 Task: Addition of Leads in the Campaign & Creation of Leads
Action: Key pressed <Key.alt_l><Key.tab><Key.tab>
Screenshot: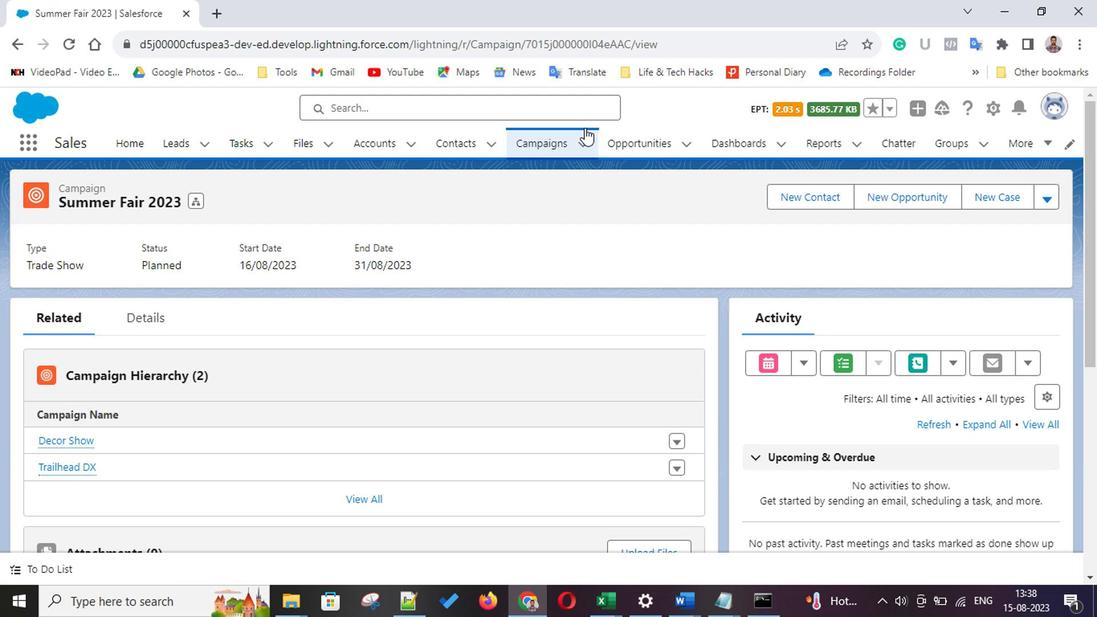 
Action: Mouse moved to (511, 248)
Screenshot: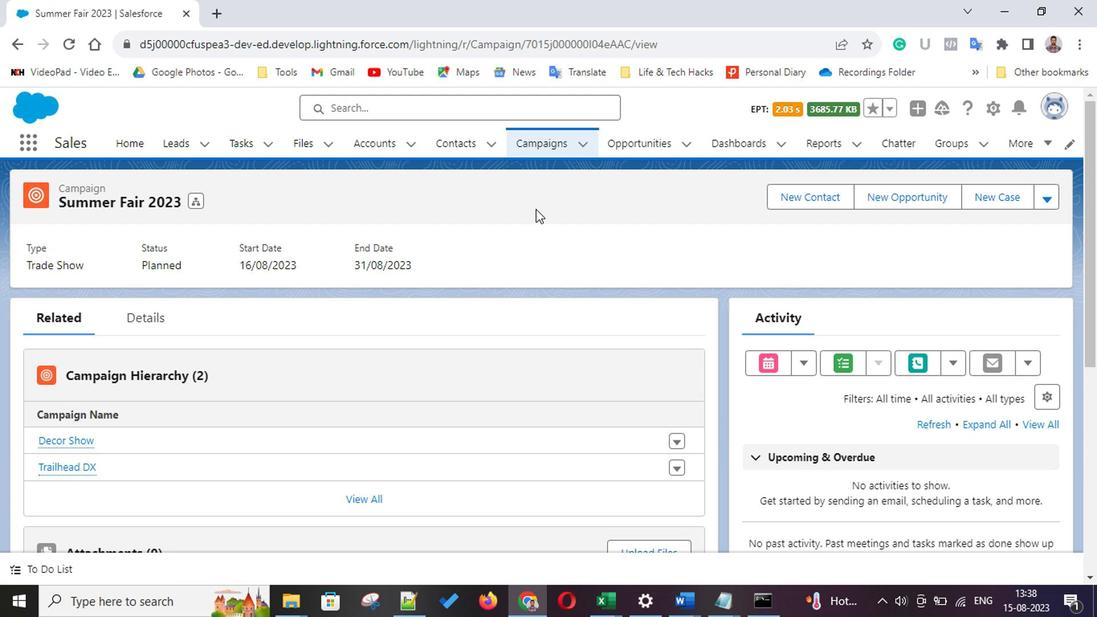 
Action: Mouse scrolled (511, 248) with delta (0, 0)
Screenshot: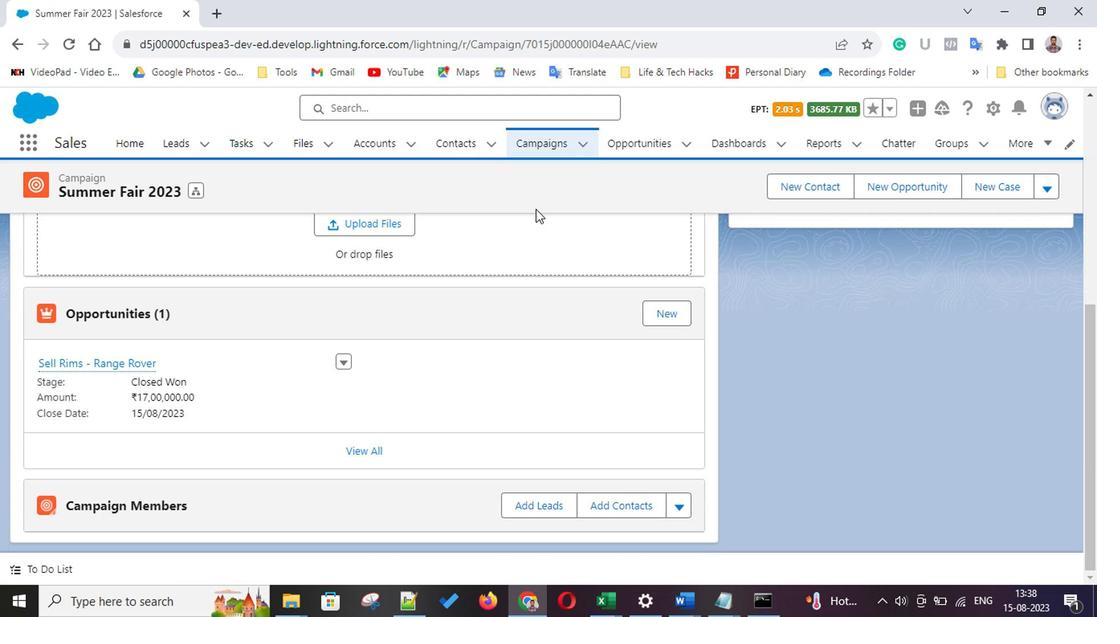 
Action: Mouse scrolled (511, 248) with delta (0, 0)
Screenshot: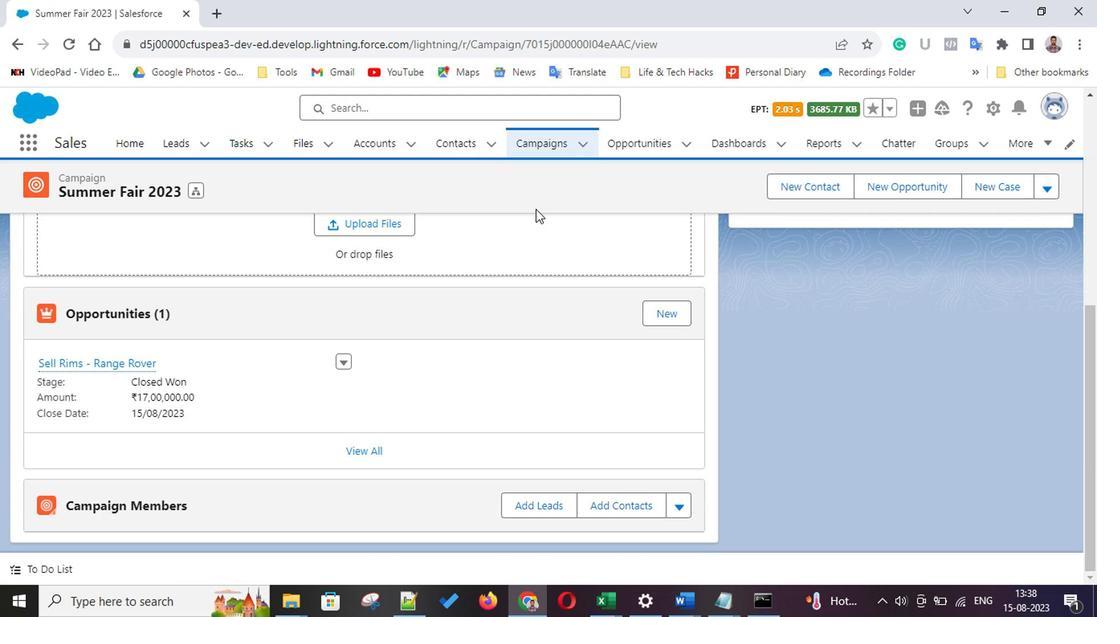 
Action: Mouse scrolled (511, 248) with delta (0, 0)
Screenshot: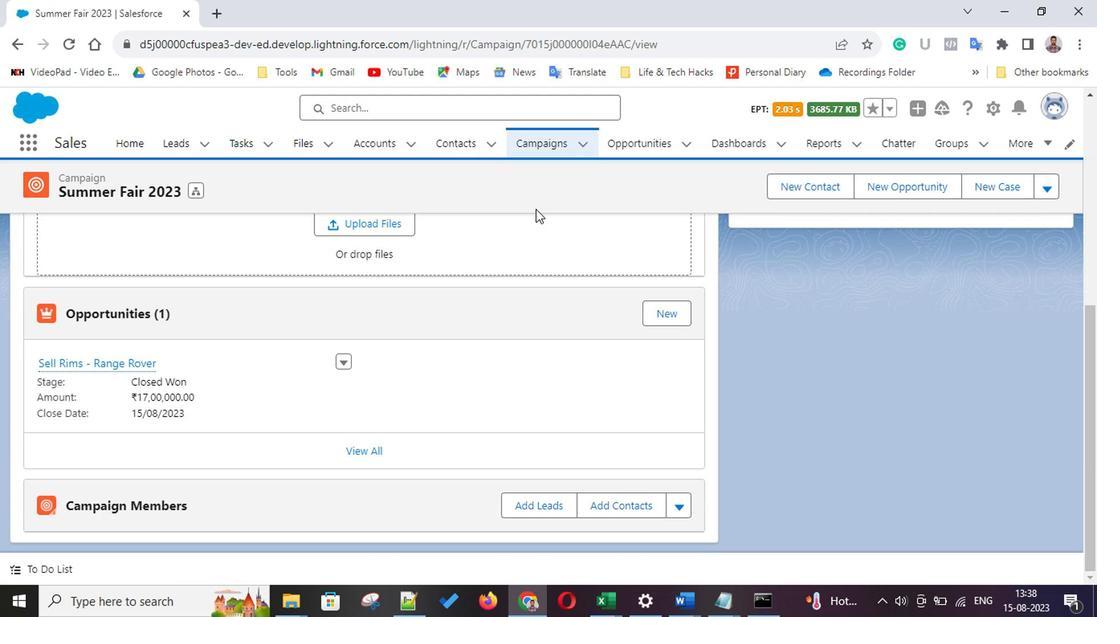 
Action: Mouse scrolled (511, 248) with delta (0, 0)
Screenshot: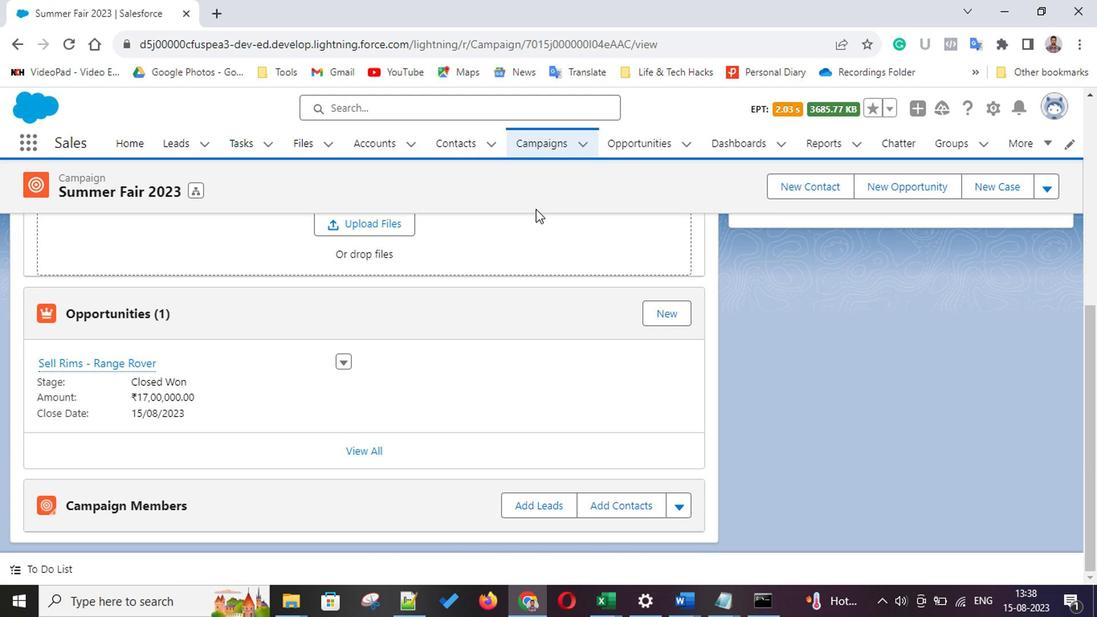 
Action: Mouse scrolled (511, 248) with delta (0, 0)
Screenshot: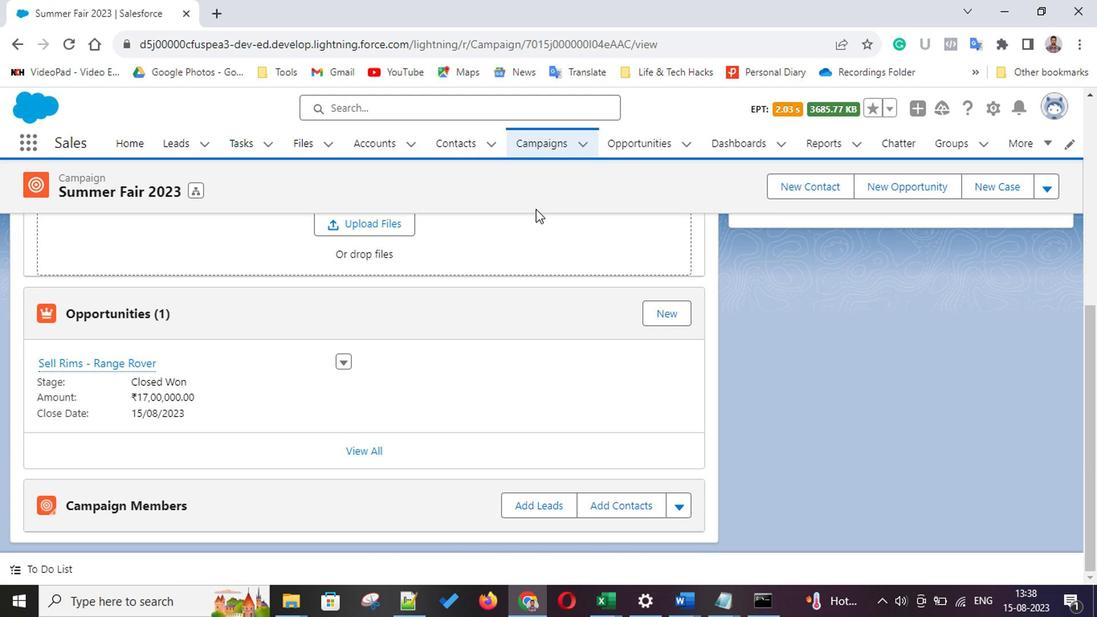 
Action: Mouse scrolled (511, 248) with delta (0, 0)
Screenshot: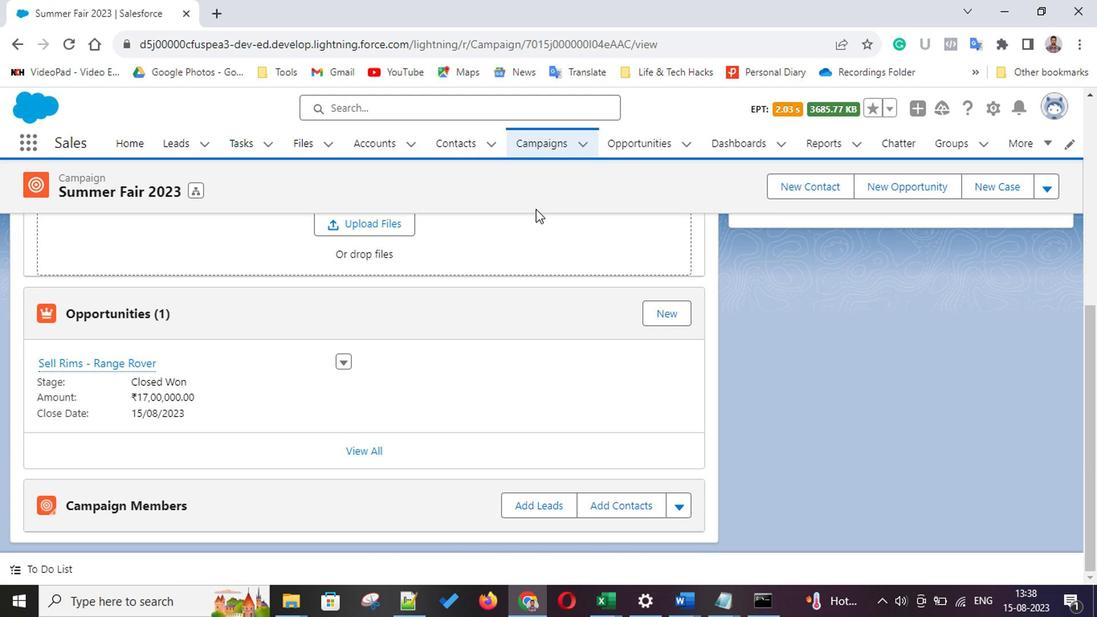 
Action: Mouse scrolled (511, 248) with delta (0, 0)
Screenshot: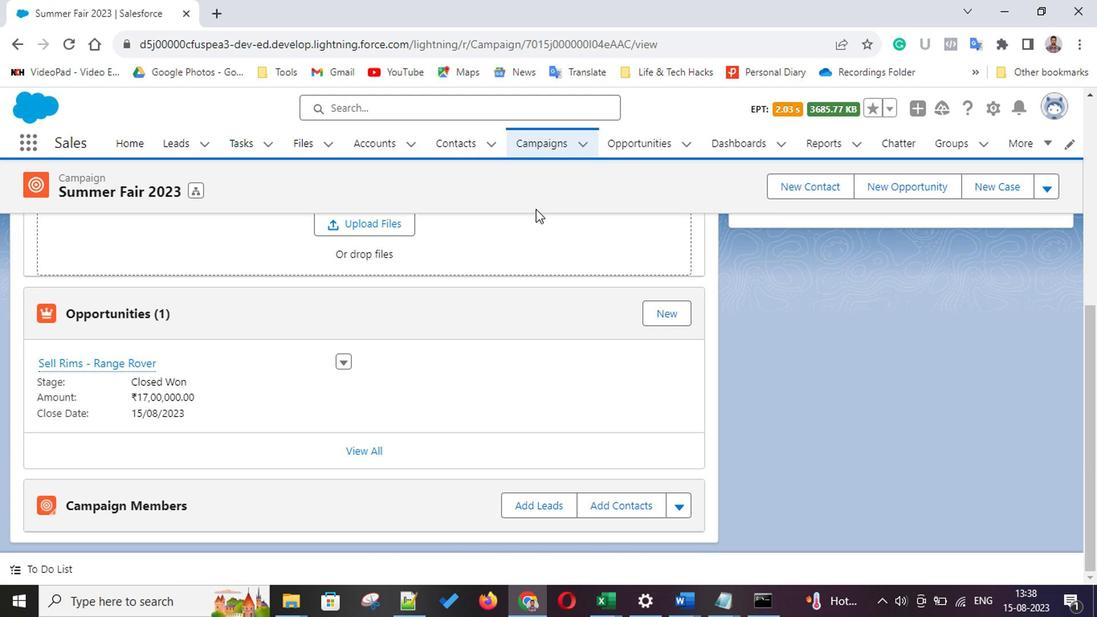 
Action: Mouse scrolled (511, 248) with delta (0, 0)
Screenshot: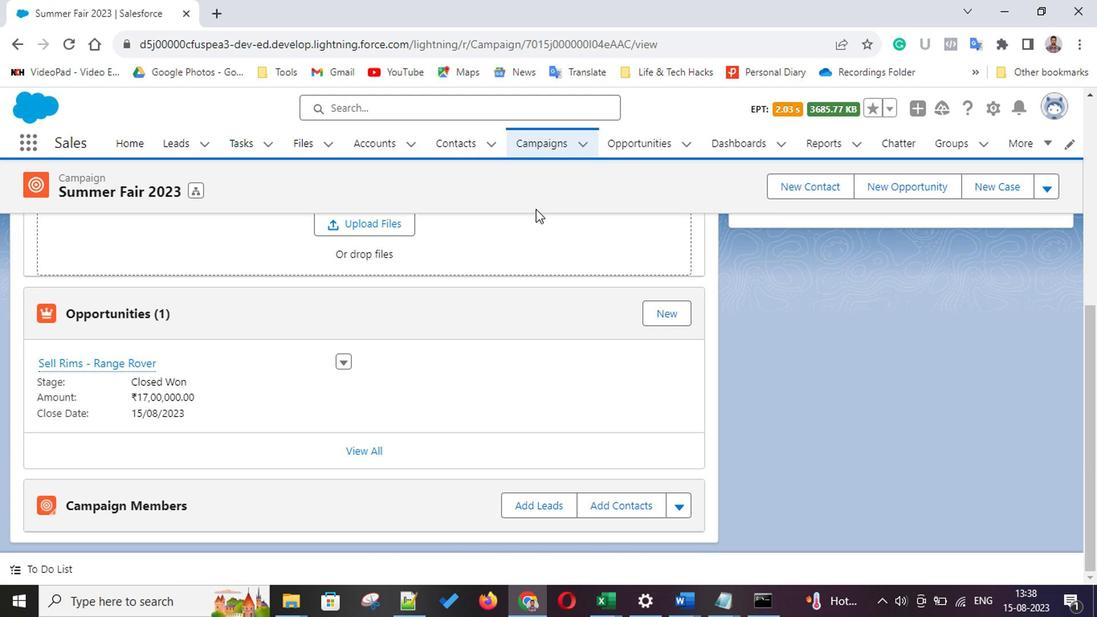 
Action: Mouse scrolled (511, 248) with delta (0, 0)
Screenshot: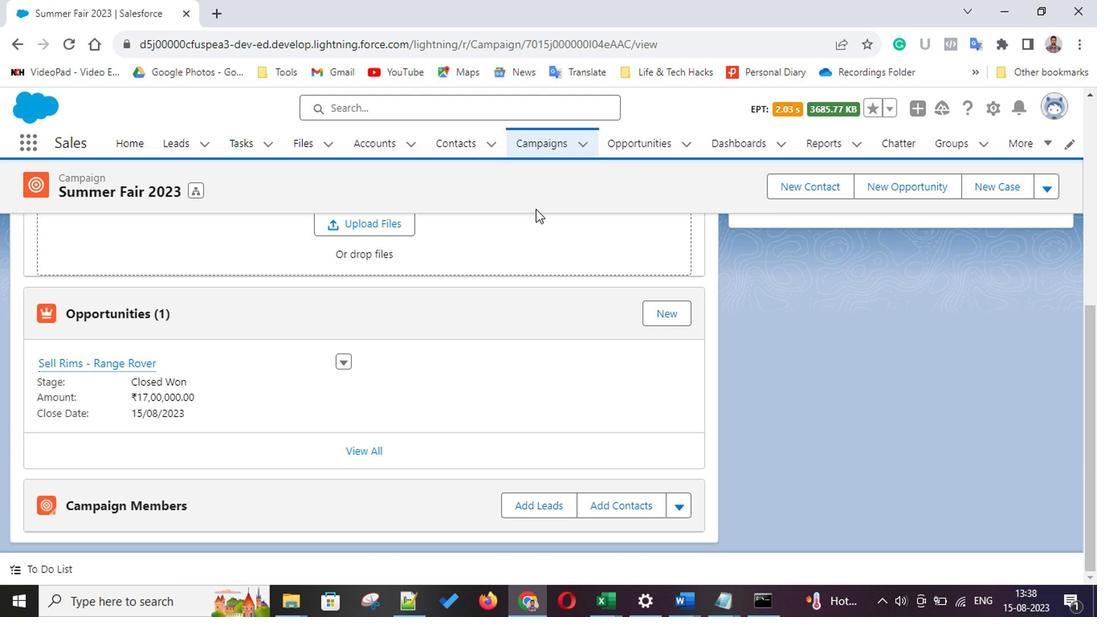 
Action: Mouse scrolled (511, 248) with delta (0, 0)
Screenshot: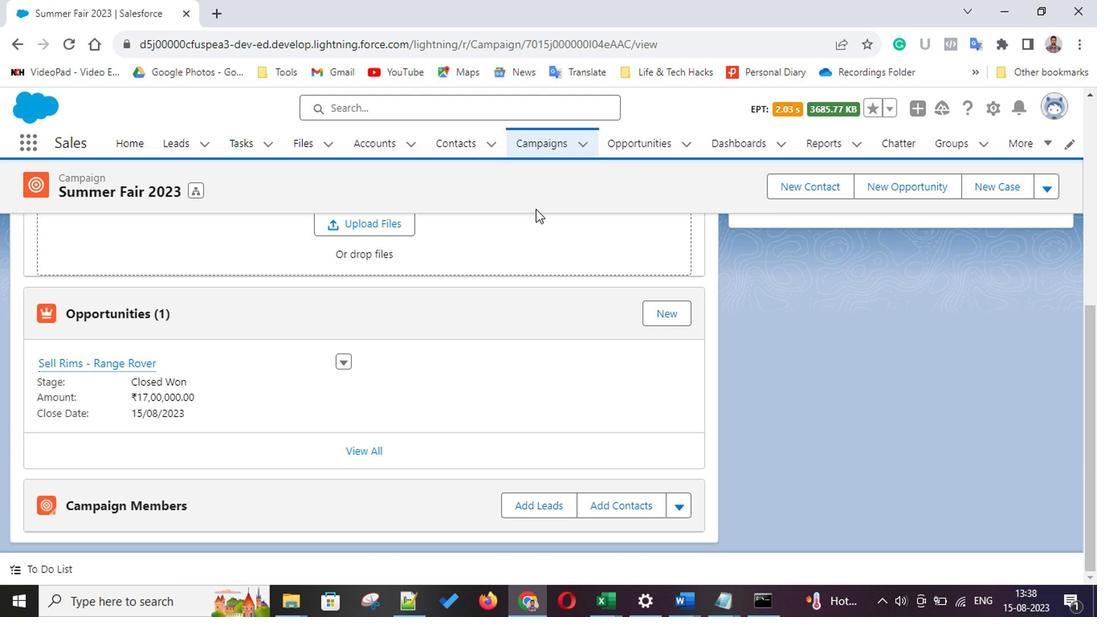 
Action: Mouse scrolled (511, 248) with delta (0, 0)
Screenshot: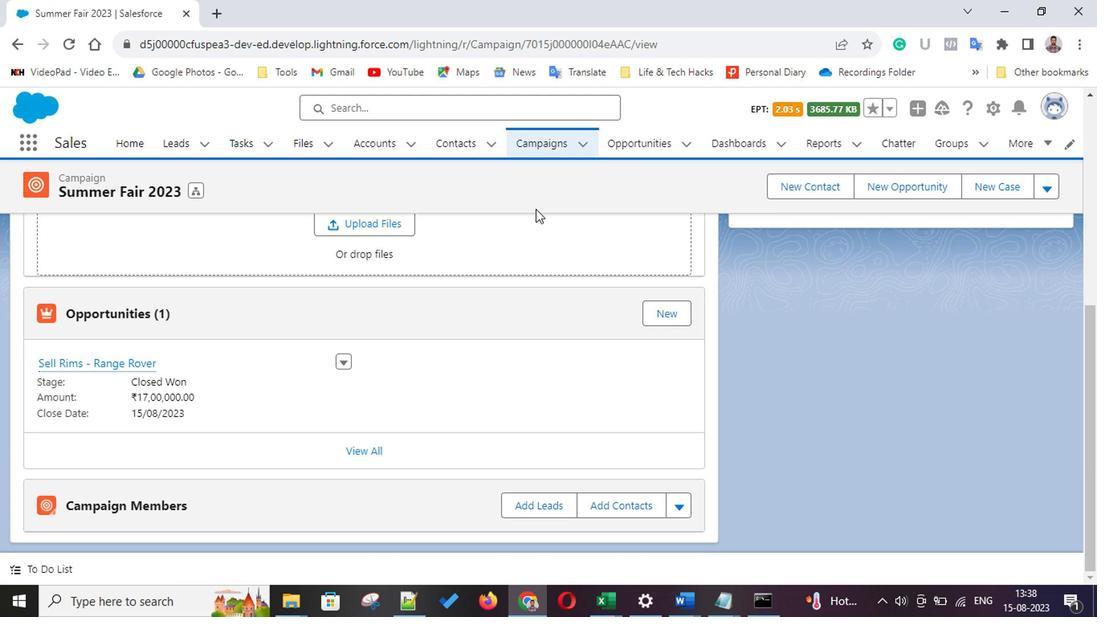 
Action: Mouse scrolled (511, 248) with delta (0, 0)
Screenshot: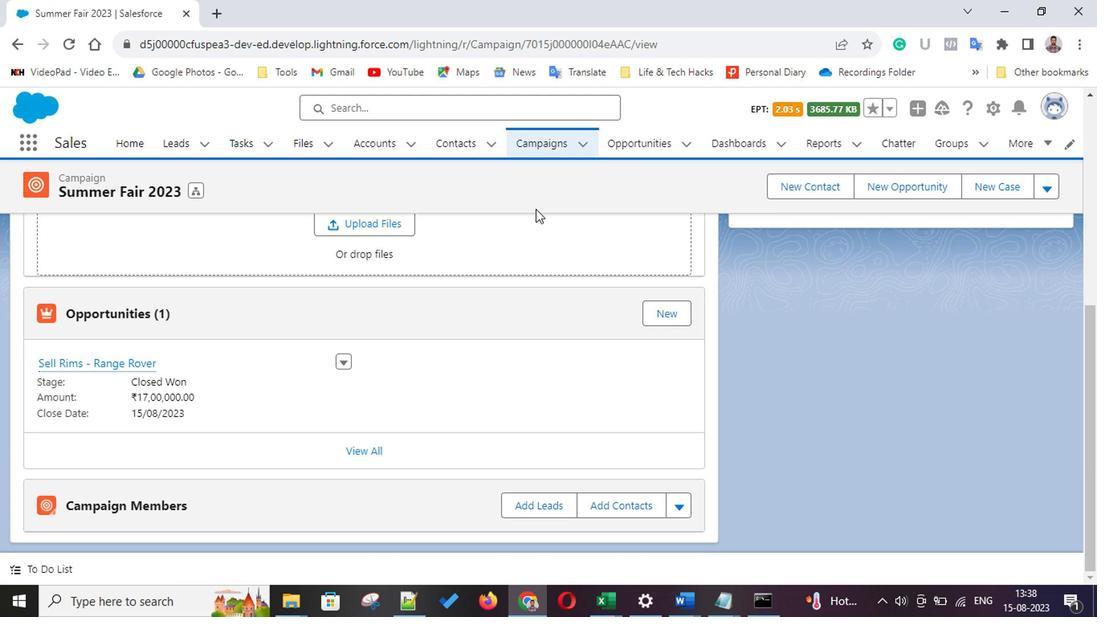 
Action: Mouse scrolled (511, 248) with delta (0, 0)
Screenshot: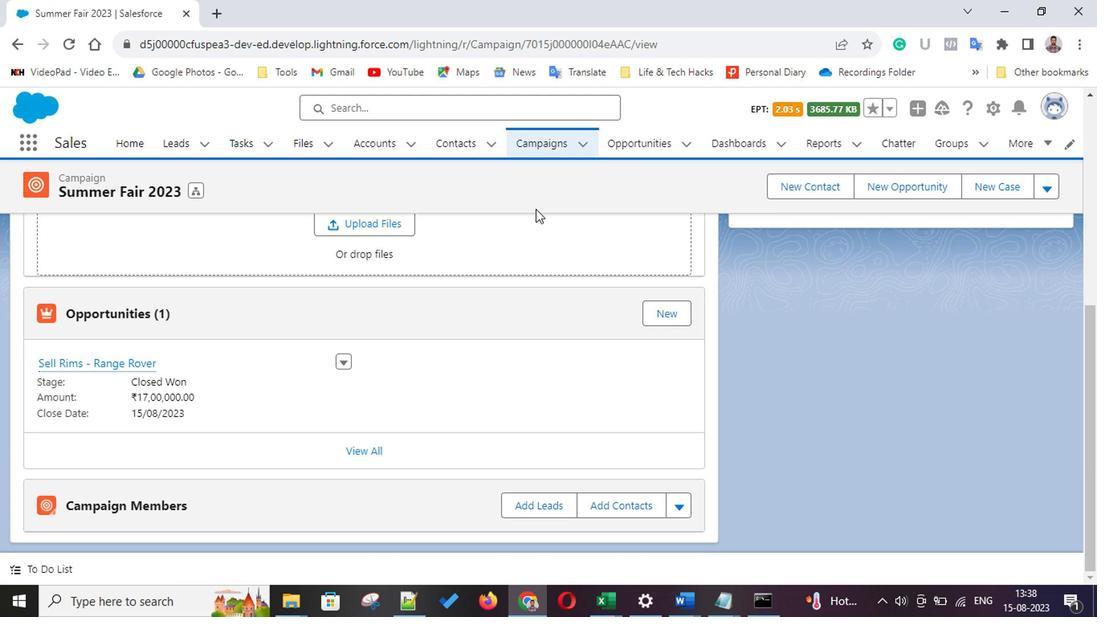 
Action: Mouse scrolled (511, 248) with delta (0, 0)
Screenshot: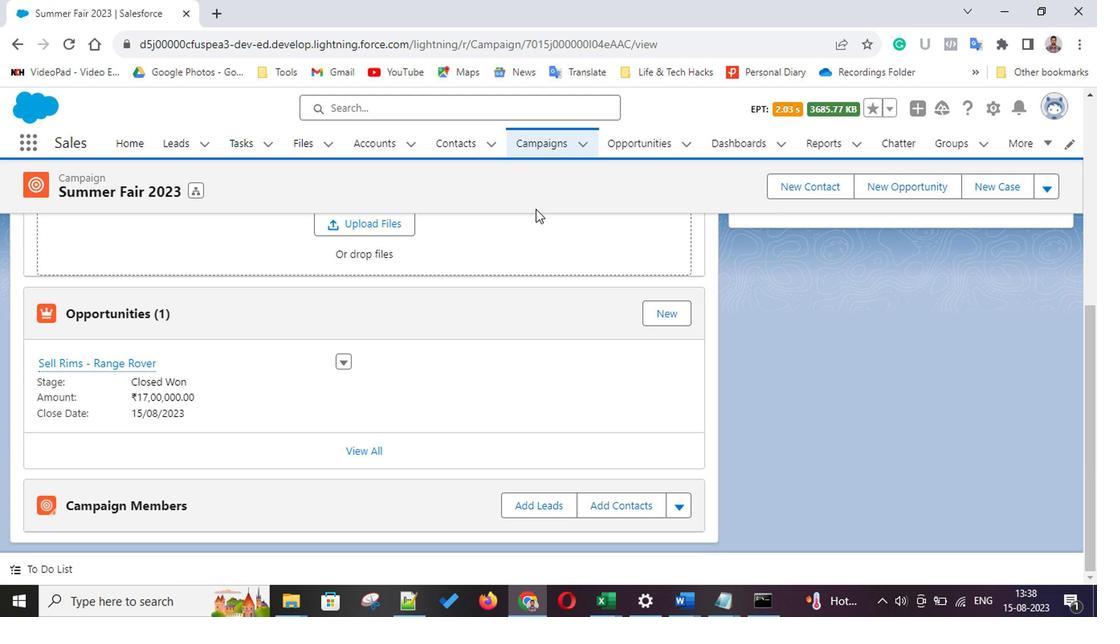 
Action: Mouse scrolled (511, 248) with delta (0, 0)
Screenshot: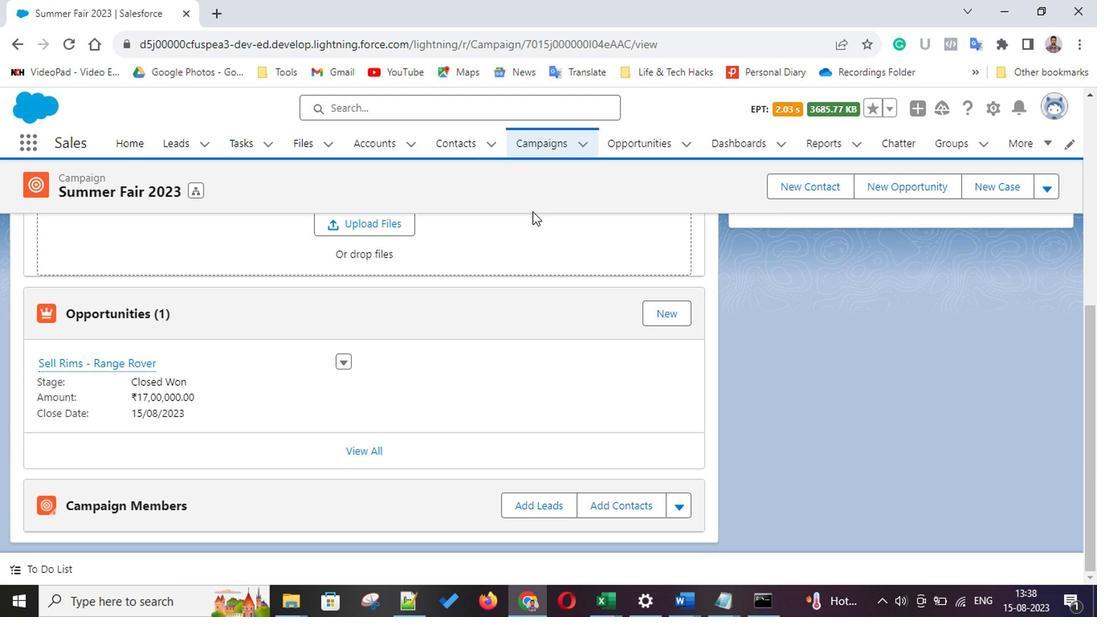 
Action: Mouse scrolled (511, 248) with delta (0, 0)
Screenshot: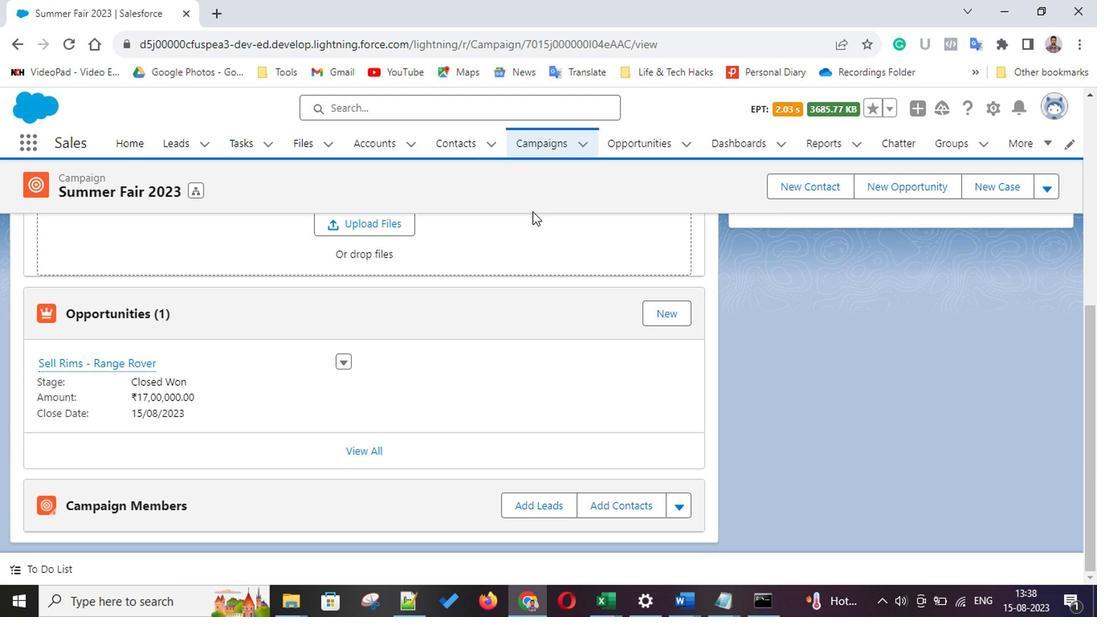 
Action: Mouse scrolled (511, 248) with delta (0, 0)
Screenshot: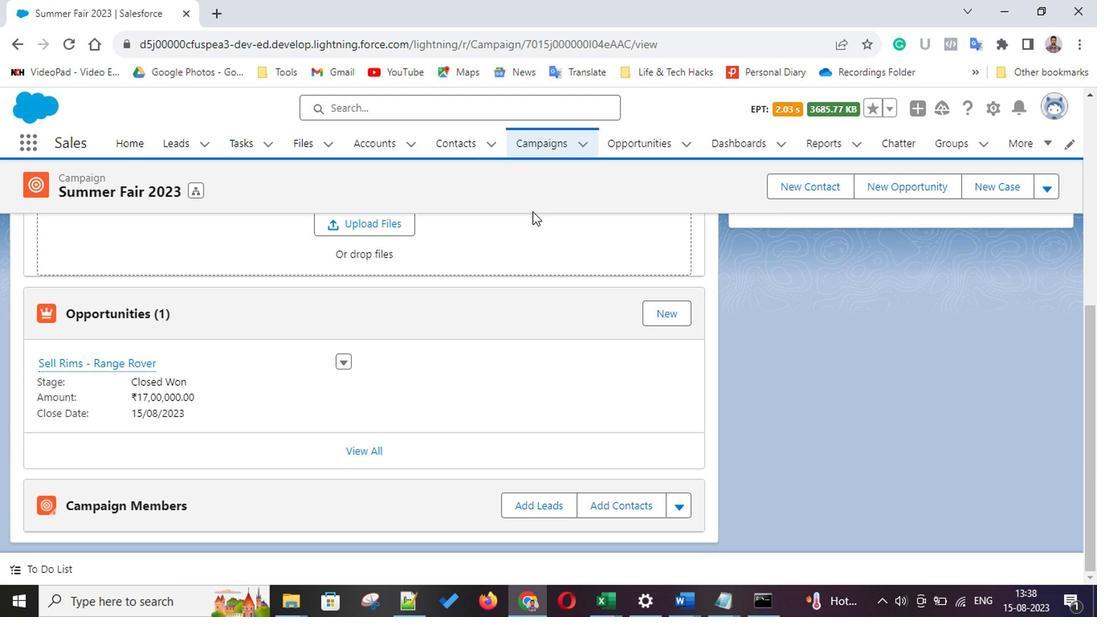 
Action: Mouse scrolled (511, 248) with delta (0, 0)
Screenshot: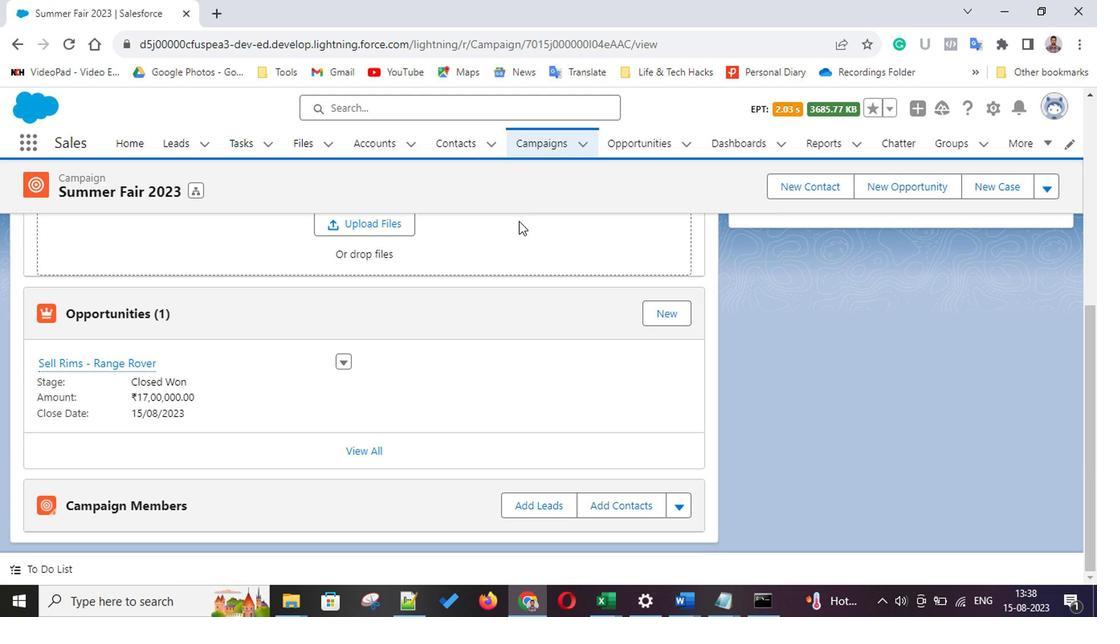 
Action: Mouse scrolled (511, 248) with delta (0, 0)
Screenshot: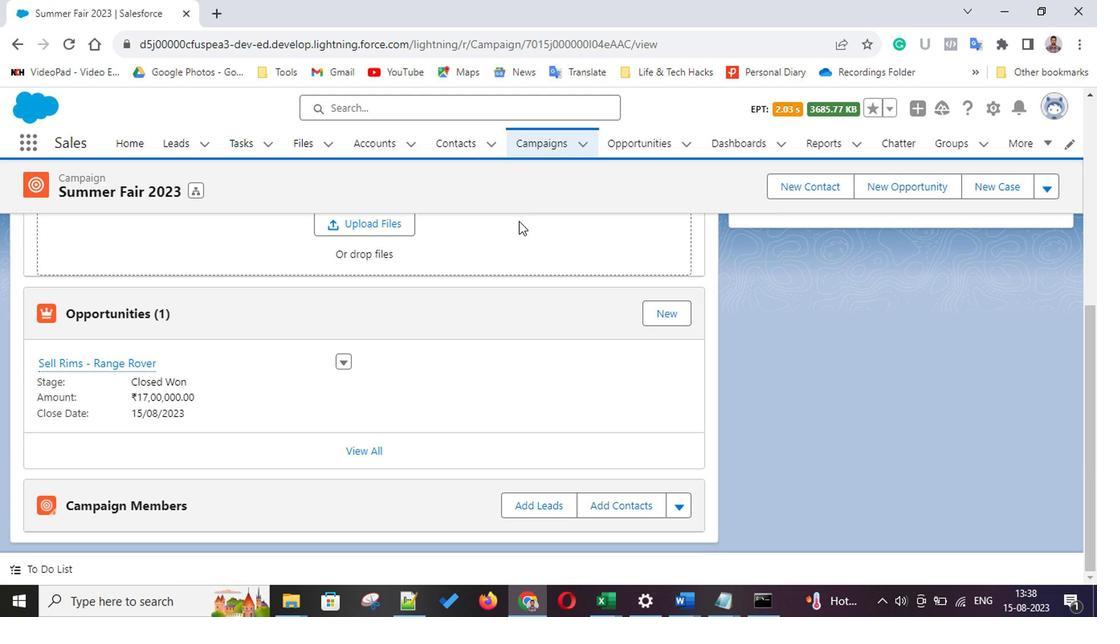 
Action: Mouse scrolled (511, 248) with delta (0, 0)
Screenshot: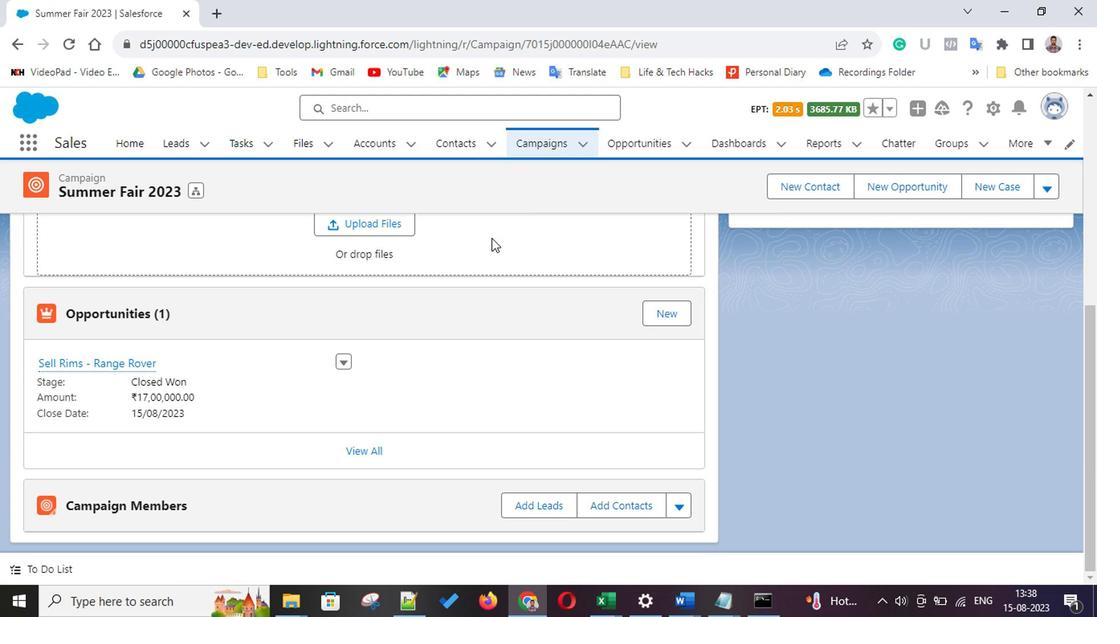 
Action: Mouse scrolled (511, 248) with delta (0, 0)
Screenshot: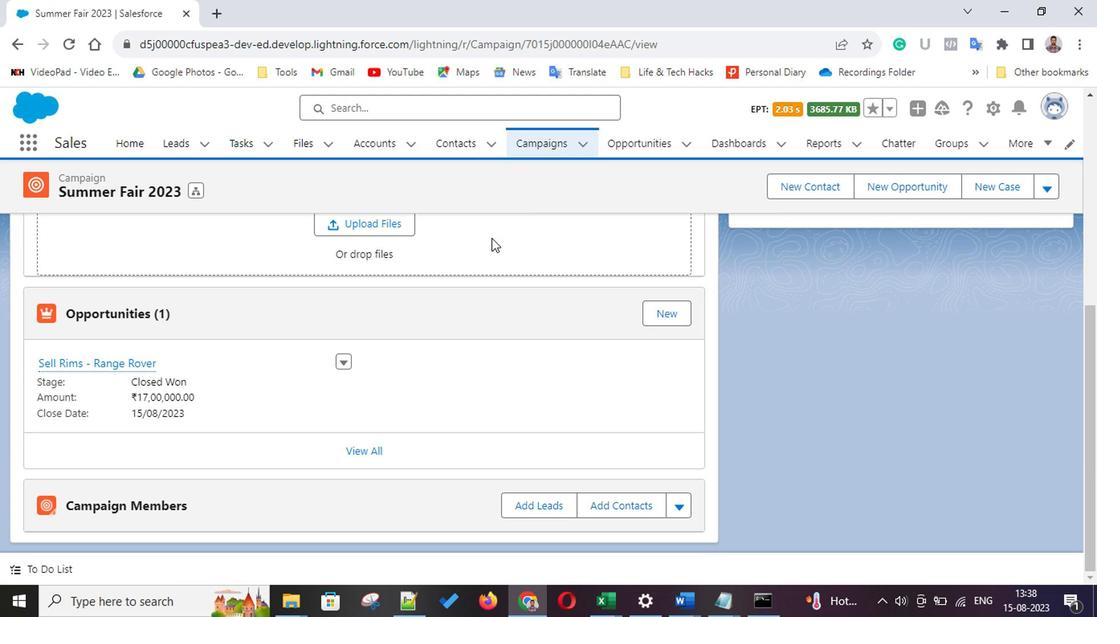 
Action: Mouse scrolled (511, 248) with delta (0, 0)
Screenshot: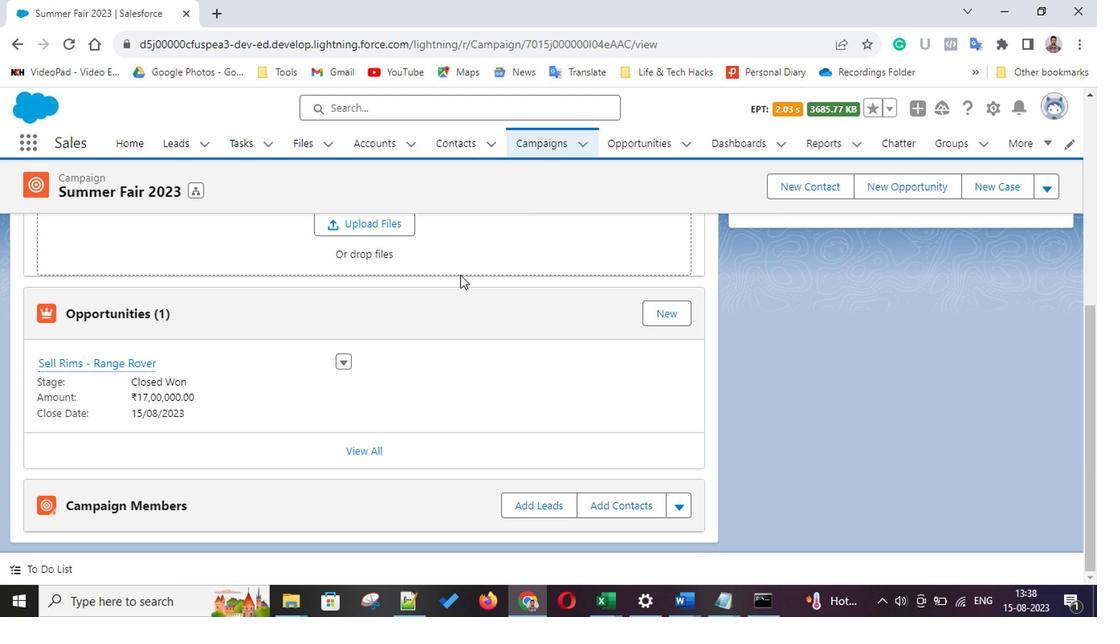 
Action: Mouse scrolled (511, 248) with delta (0, 0)
Screenshot: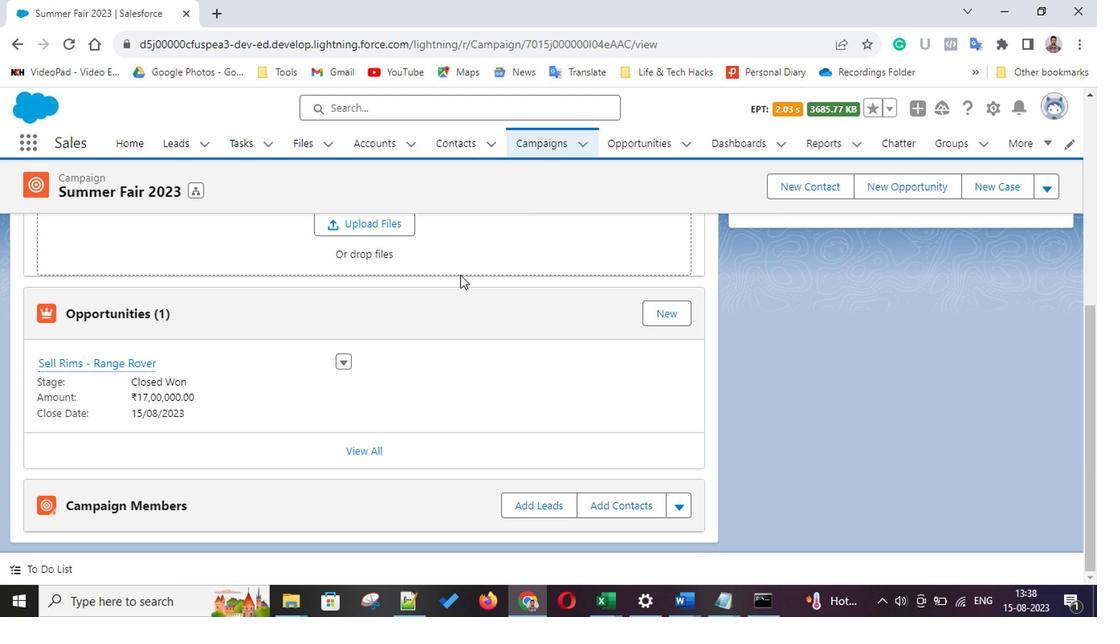 
Action: Mouse scrolled (511, 248) with delta (0, 0)
Screenshot: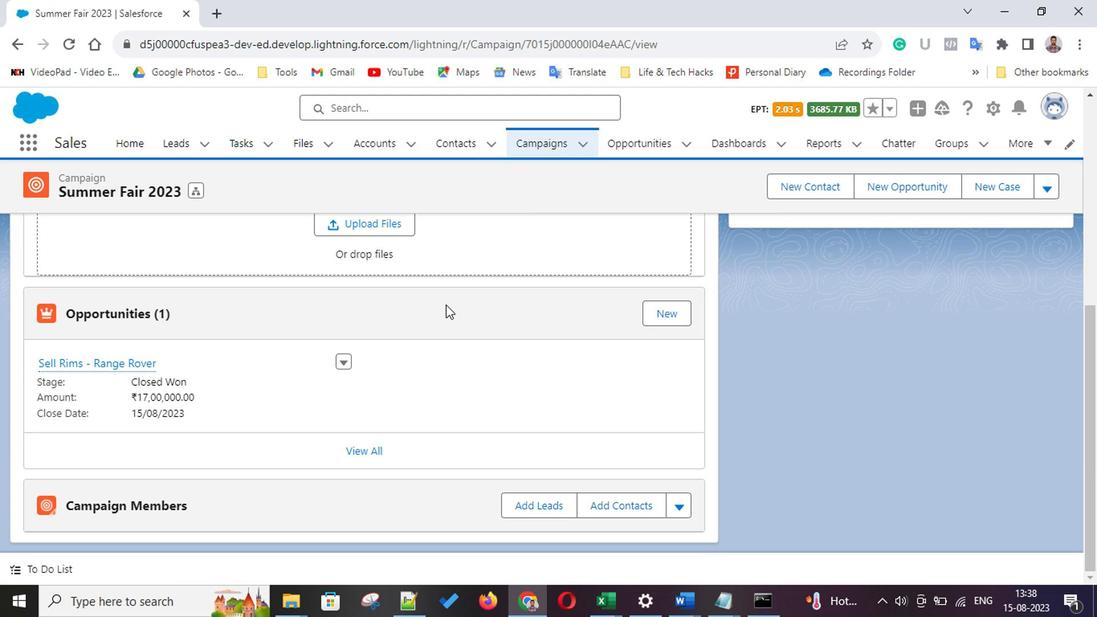 
Action: Mouse scrolled (511, 248) with delta (0, 0)
Screenshot: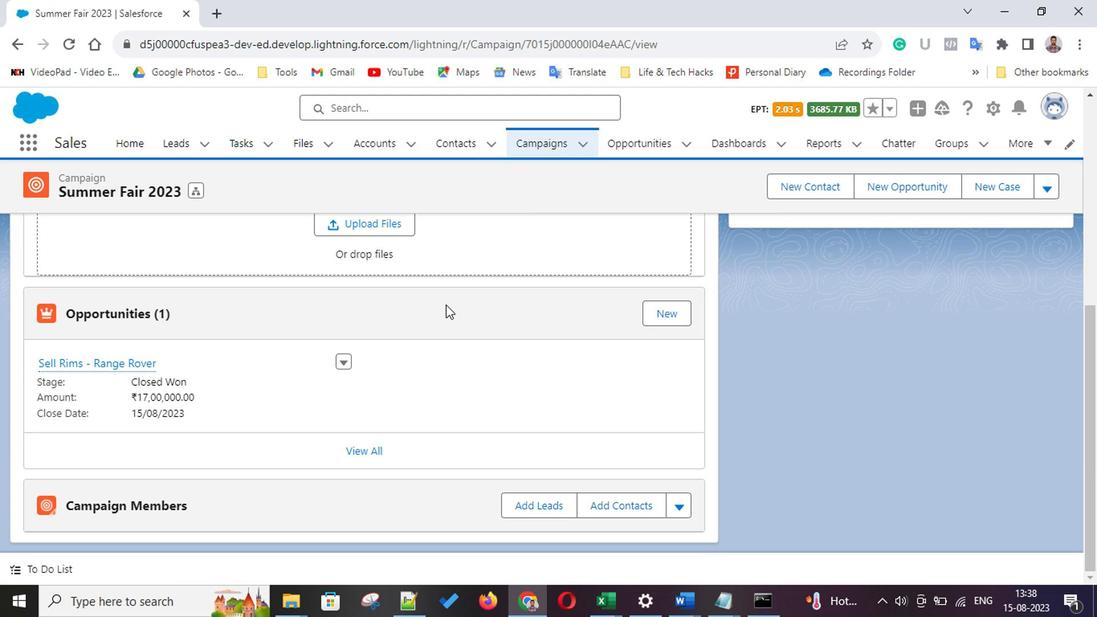 
Action: Mouse scrolled (511, 248) with delta (0, 0)
Screenshot: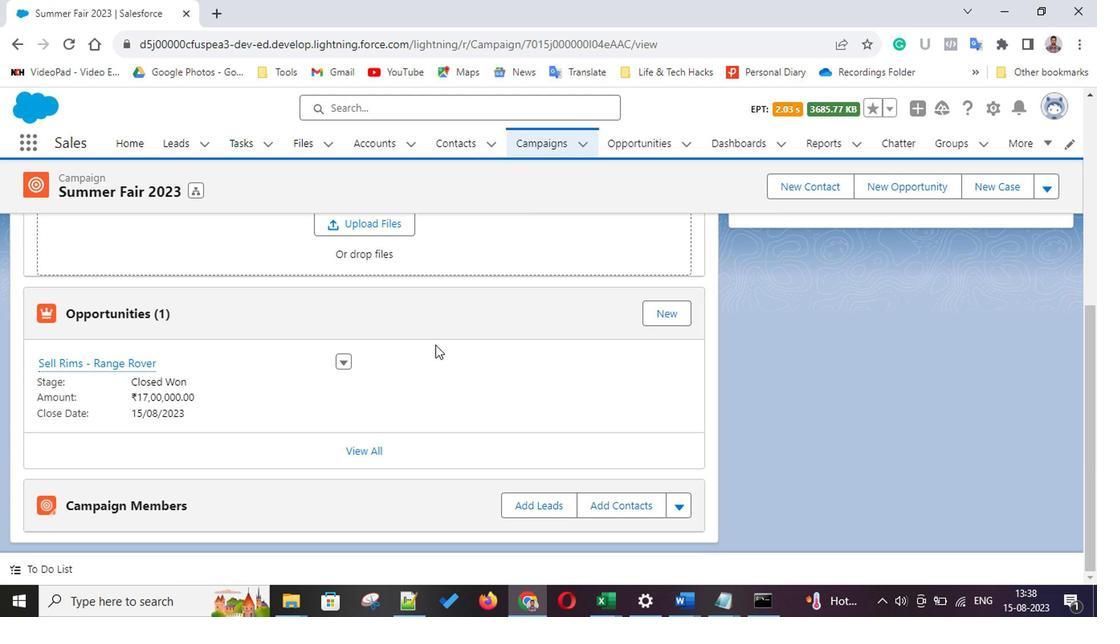 
Action: Mouse scrolled (511, 248) with delta (0, 0)
Screenshot: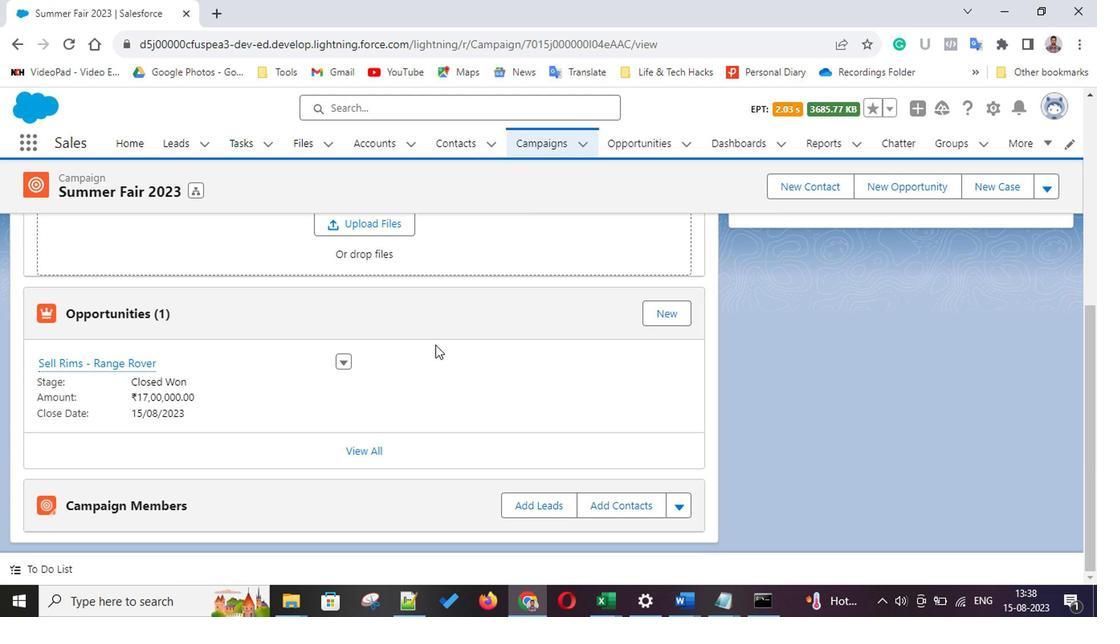 
Action: Mouse scrolled (511, 248) with delta (0, 0)
Screenshot: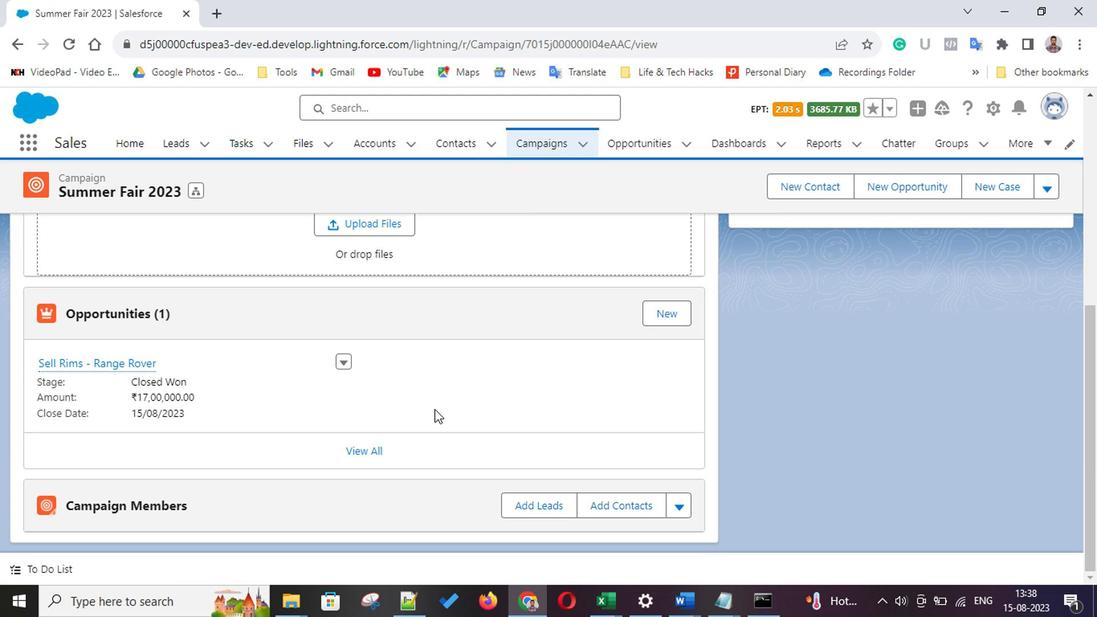 
Action: Mouse scrolled (511, 248) with delta (0, 0)
Screenshot: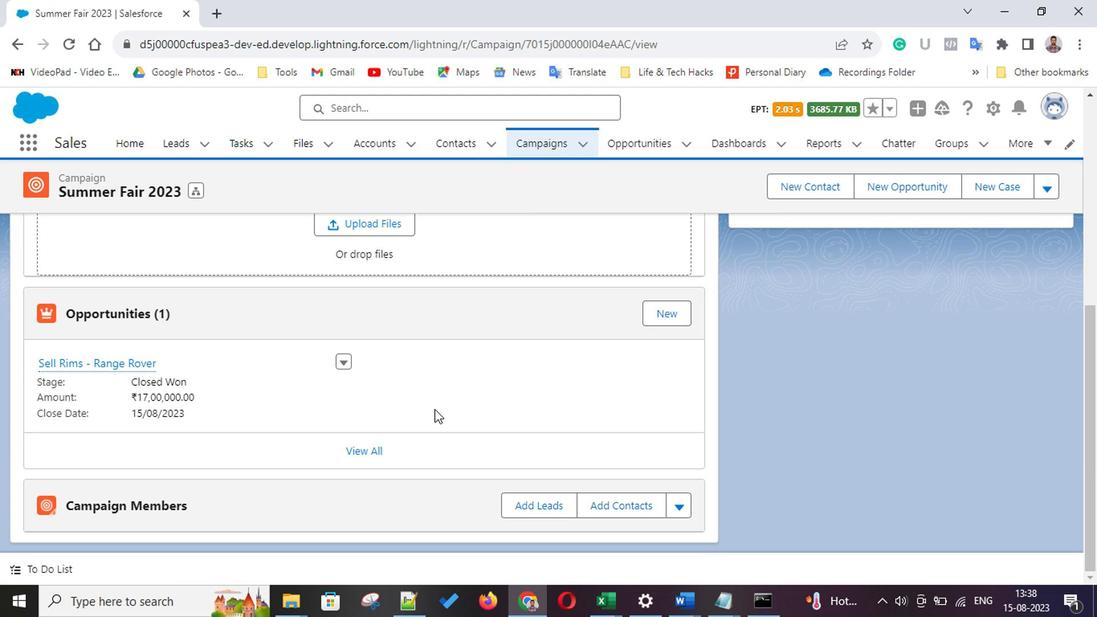 
Action: Mouse scrolled (511, 248) with delta (0, 0)
Screenshot: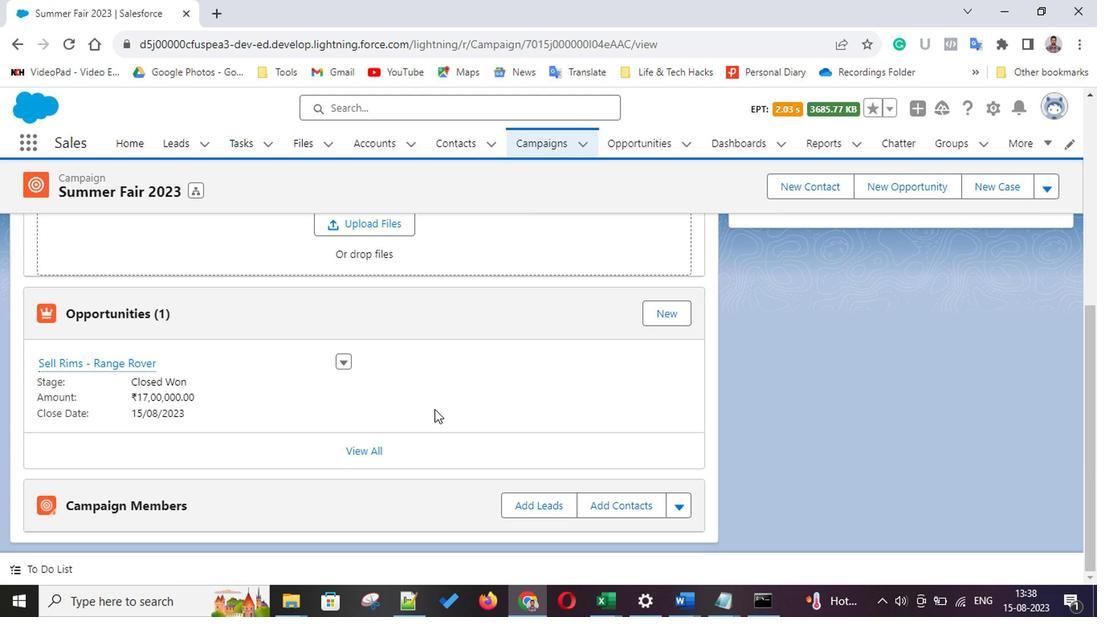
Action: Mouse moved to (498, 495)
Screenshot: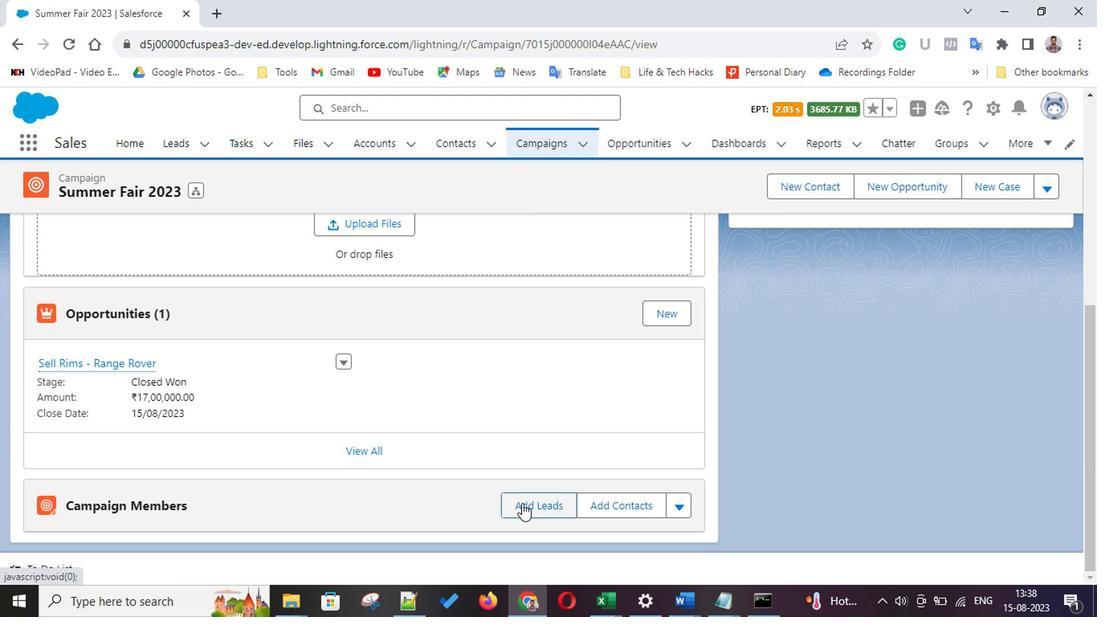 
Action: Mouse pressed left at (498, 495)
Screenshot: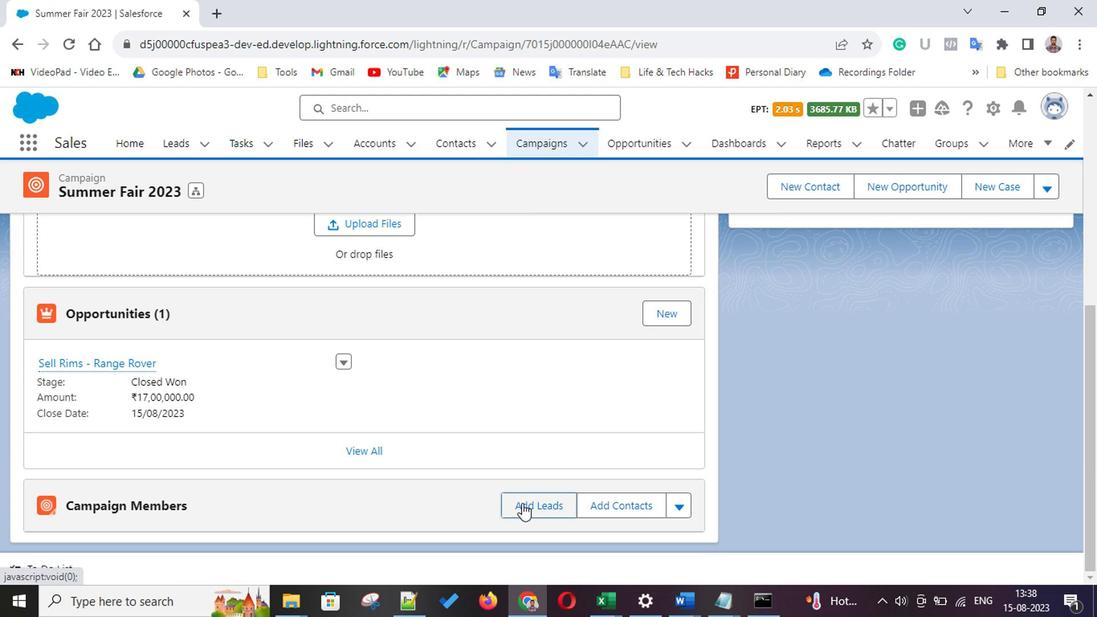 
Action: Mouse moved to (372, 401)
Screenshot: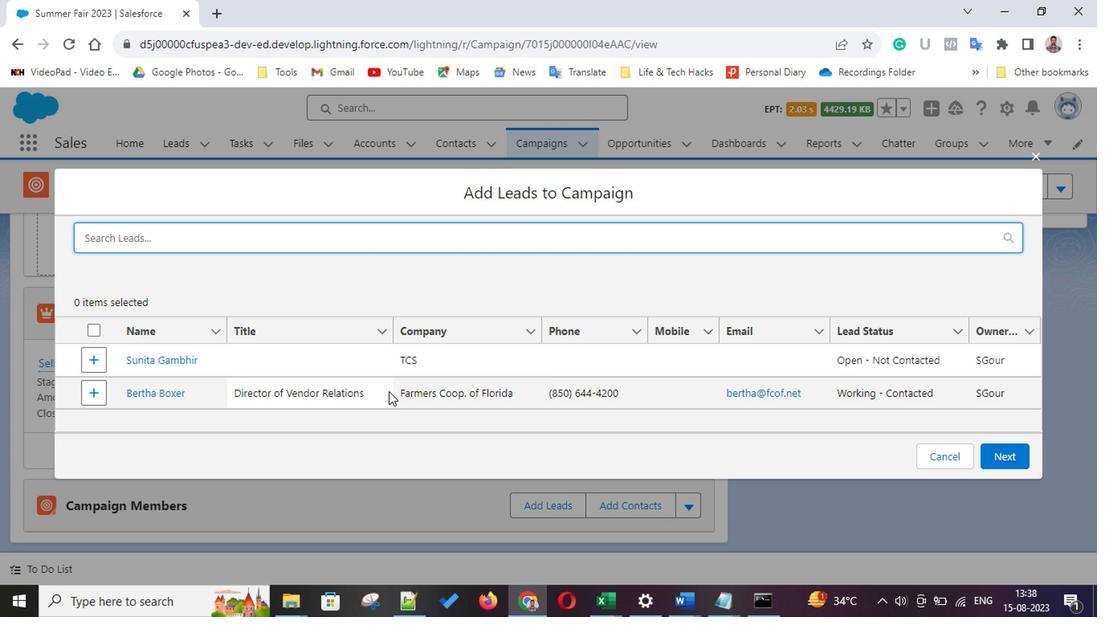 
Action: Mouse scrolled (372, 401) with delta (0, 0)
Screenshot: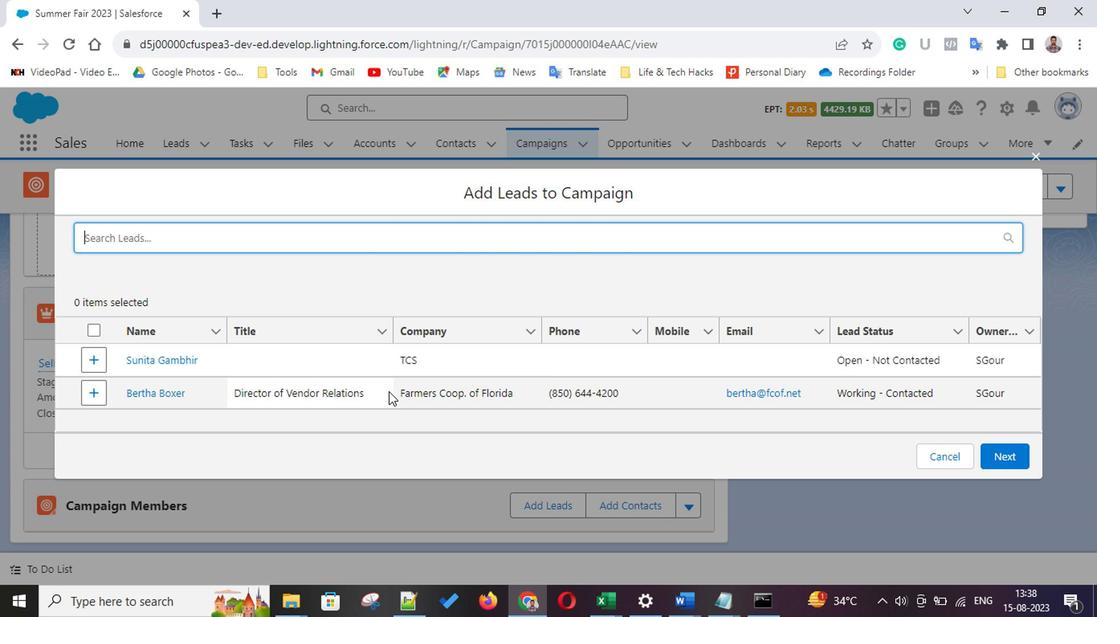 
Action: Mouse scrolled (372, 401) with delta (0, 0)
Screenshot: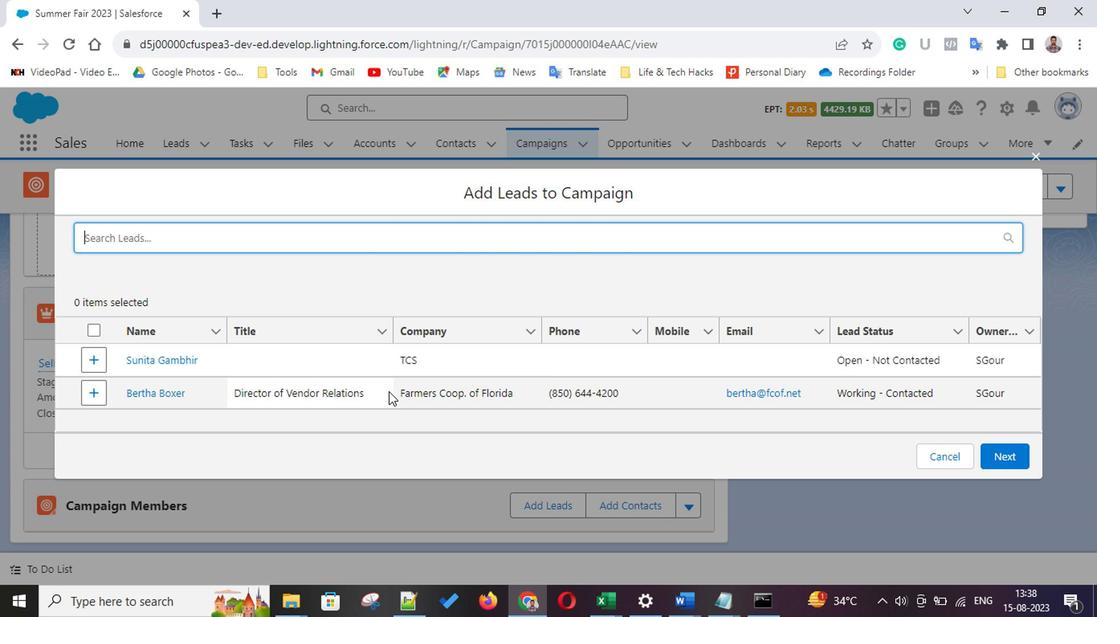 
Action: Mouse scrolled (372, 401) with delta (0, 0)
Screenshot: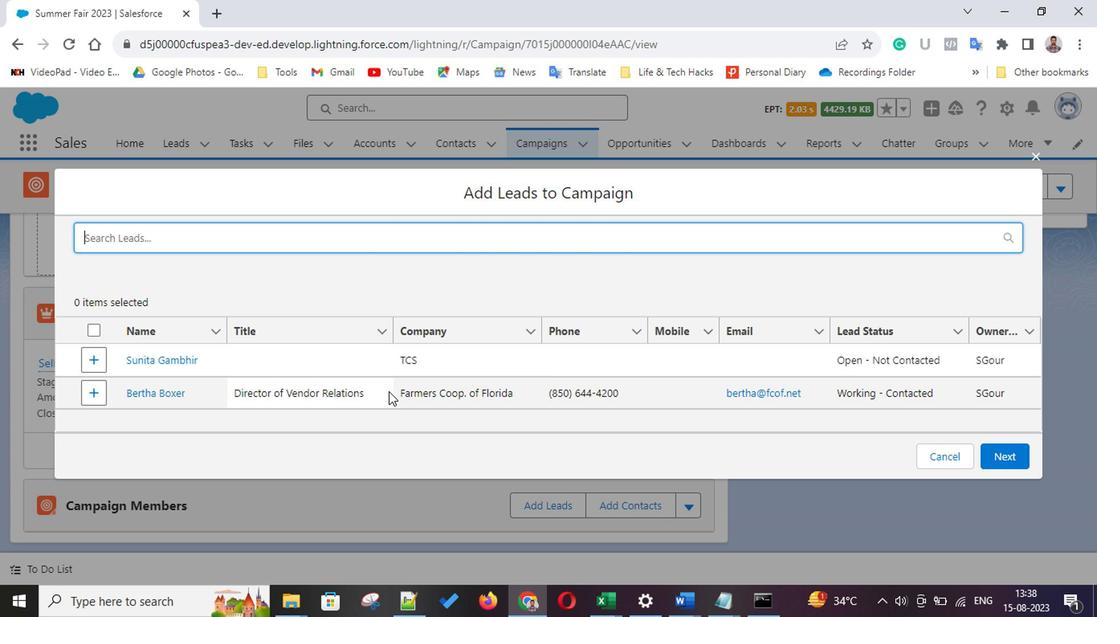 
Action: Mouse scrolled (372, 401) with delta (0, 0)
Screenshot: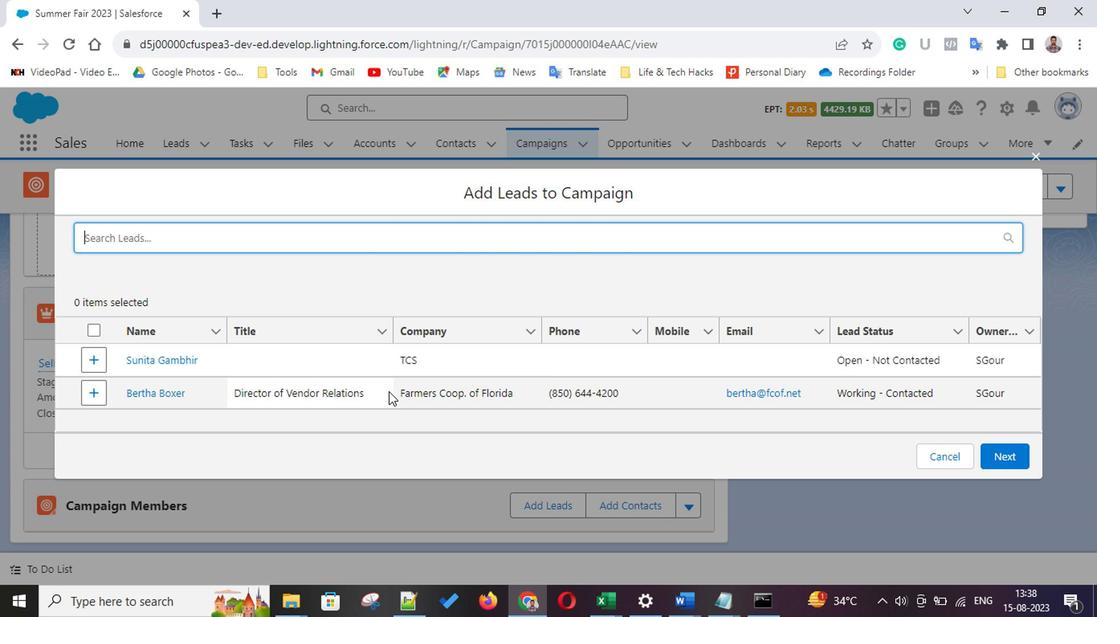 
Action: Mouse scrolled (372, 401) with delta (0, 0)
Screenshot: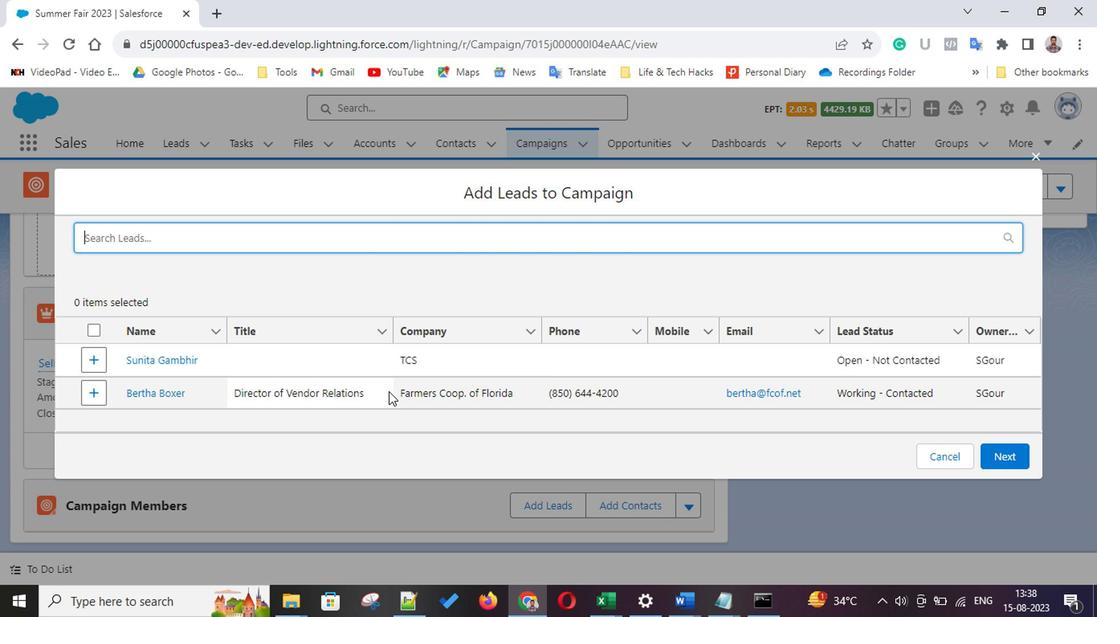
Action: Mouse scrolled (372, 401) with delta (0, 0)
Screenshot: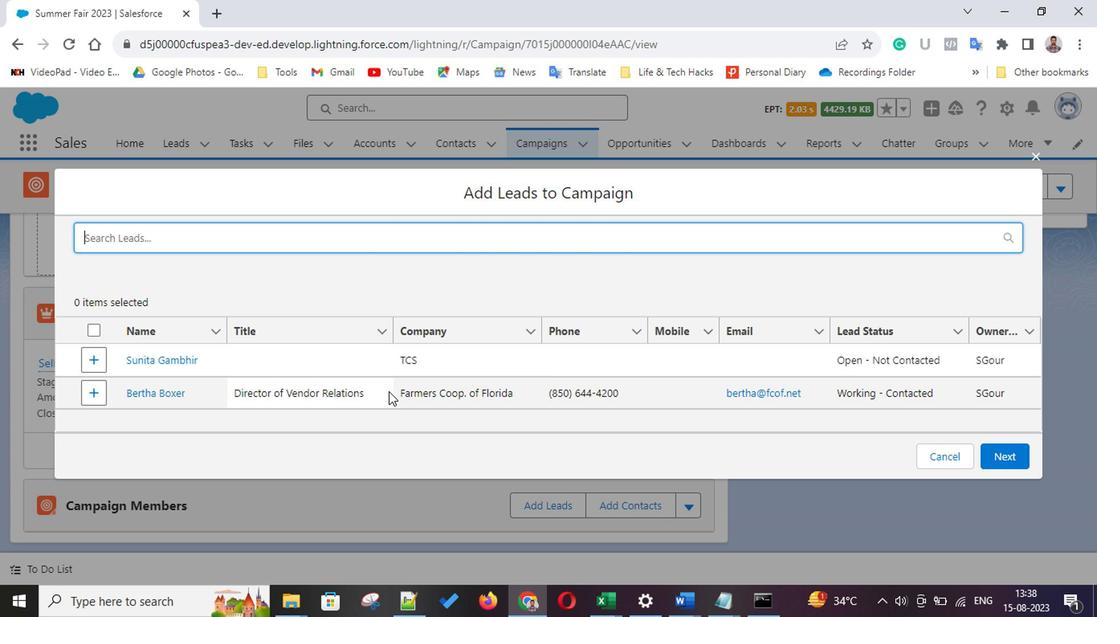 
Action: Mouse scrolled (372, 401) with delta (0, 0)
Screenshot: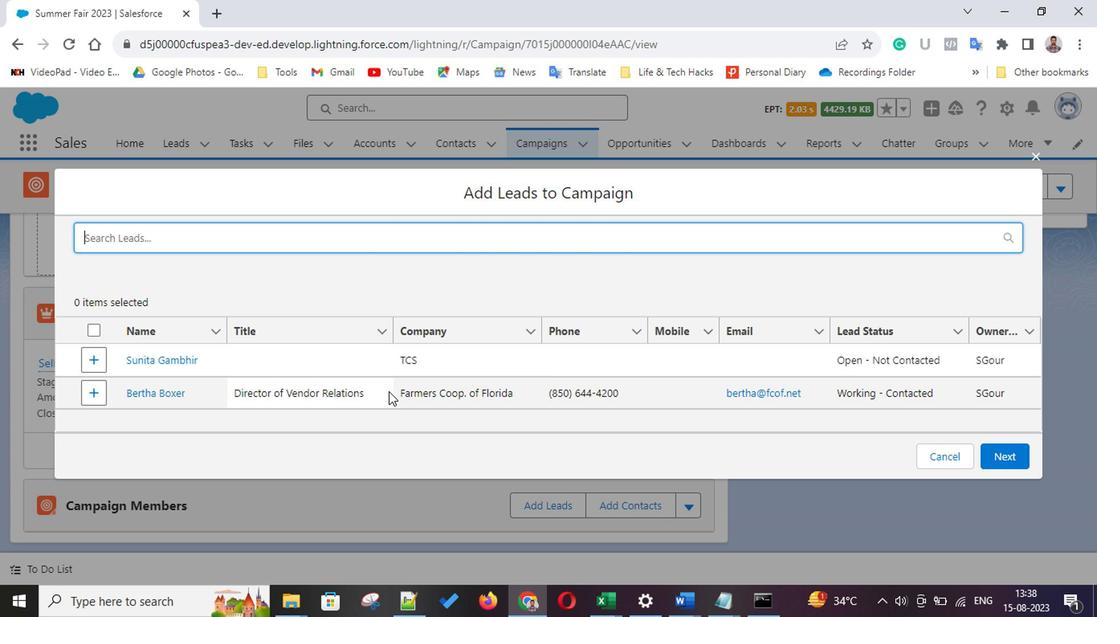 
Action: Mouse moved to (93, 397)
Screenshot: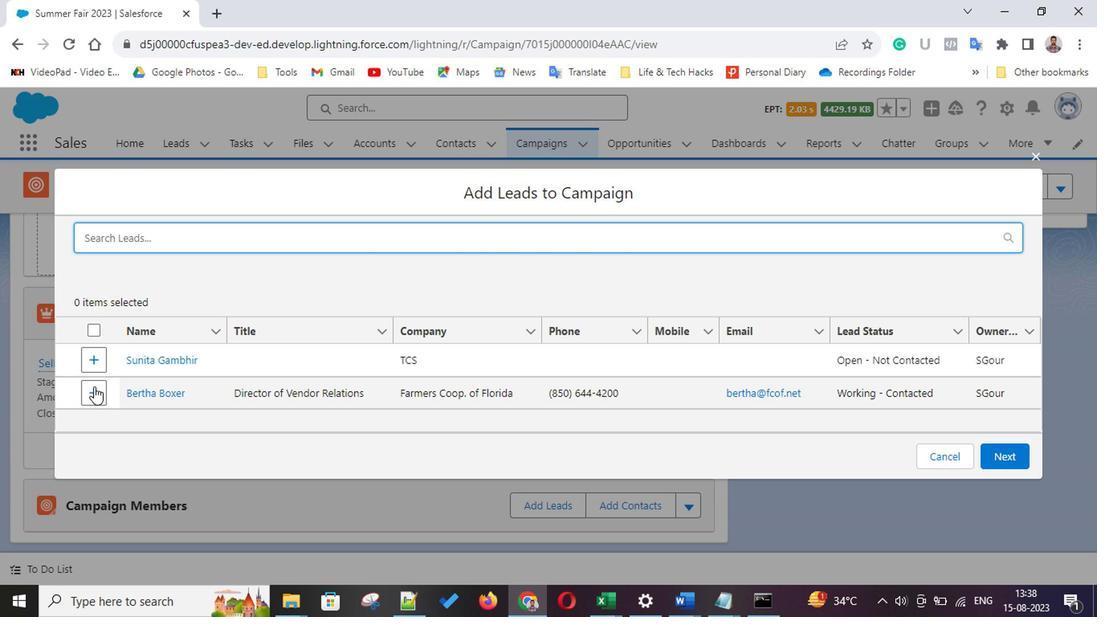 
Action: Mouse pressed left at (93, 397)
Screenshot: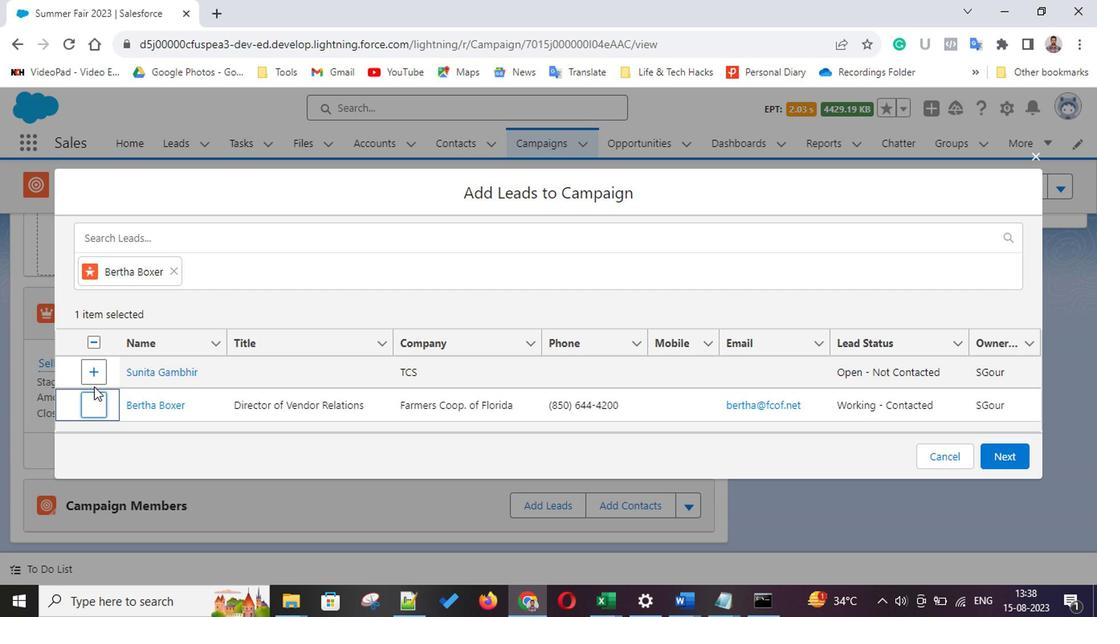 
Action: Mouse moved to (89, 374)
Screenshot: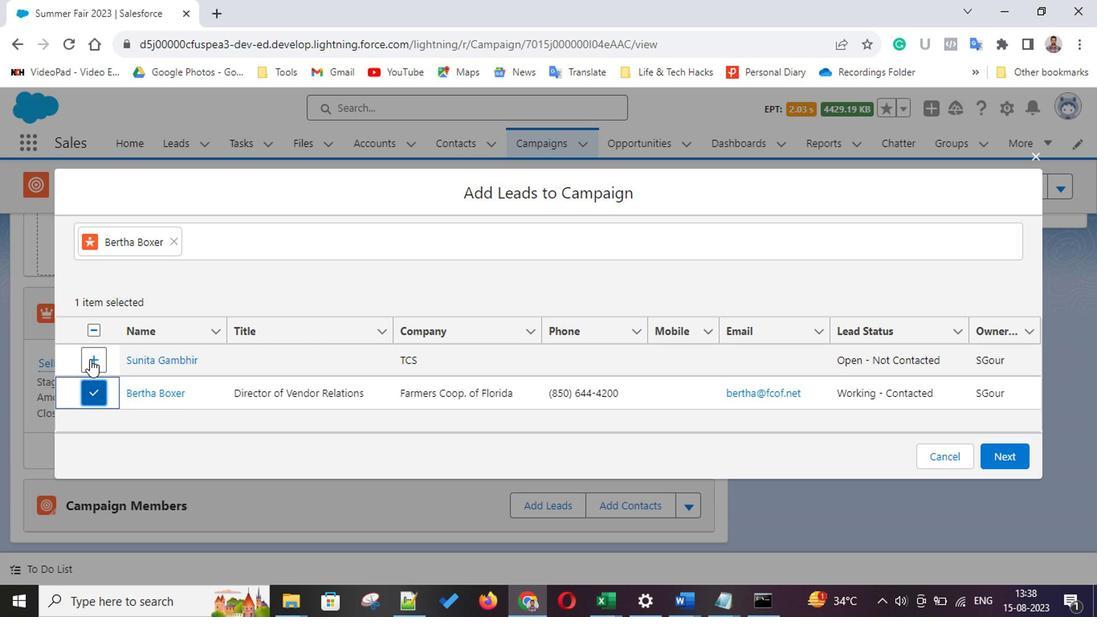 
Action: Mouse pressed left at (89, 374)
Screenshot: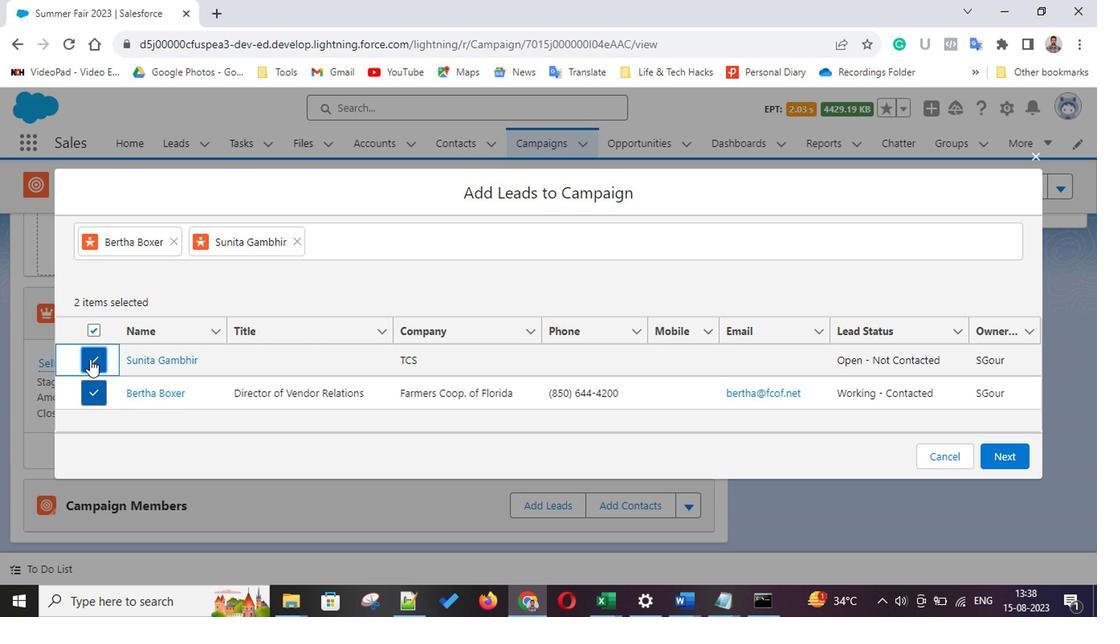 
Action: Mouse moved to (180, 382)
Screenshot: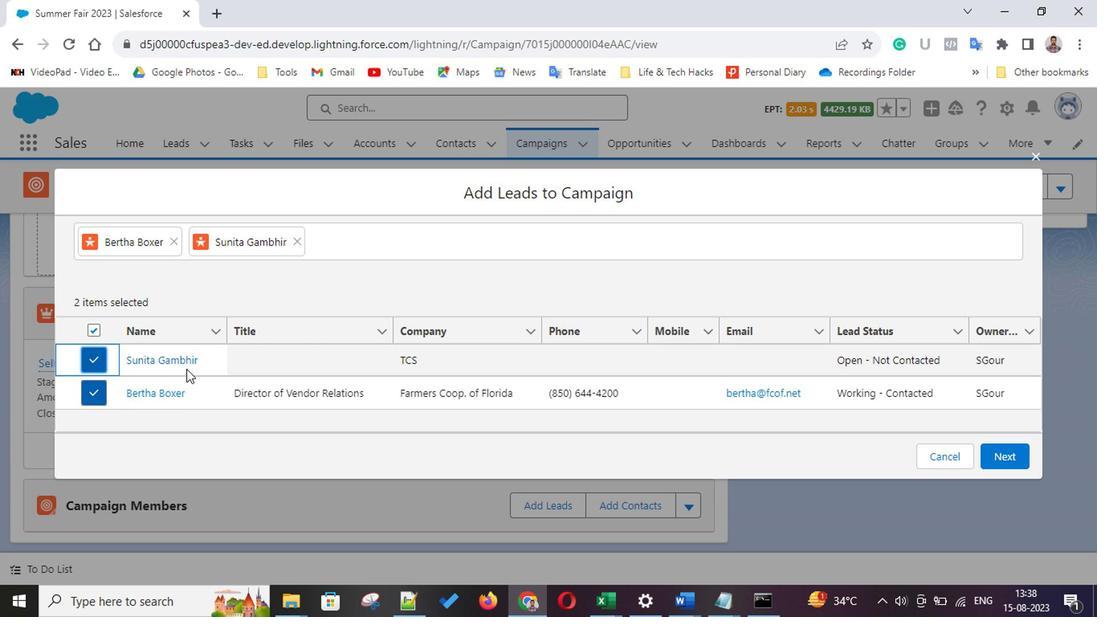 
Action: Mouse scrolled (180, 382) with delta (0, 0)
Screenshot: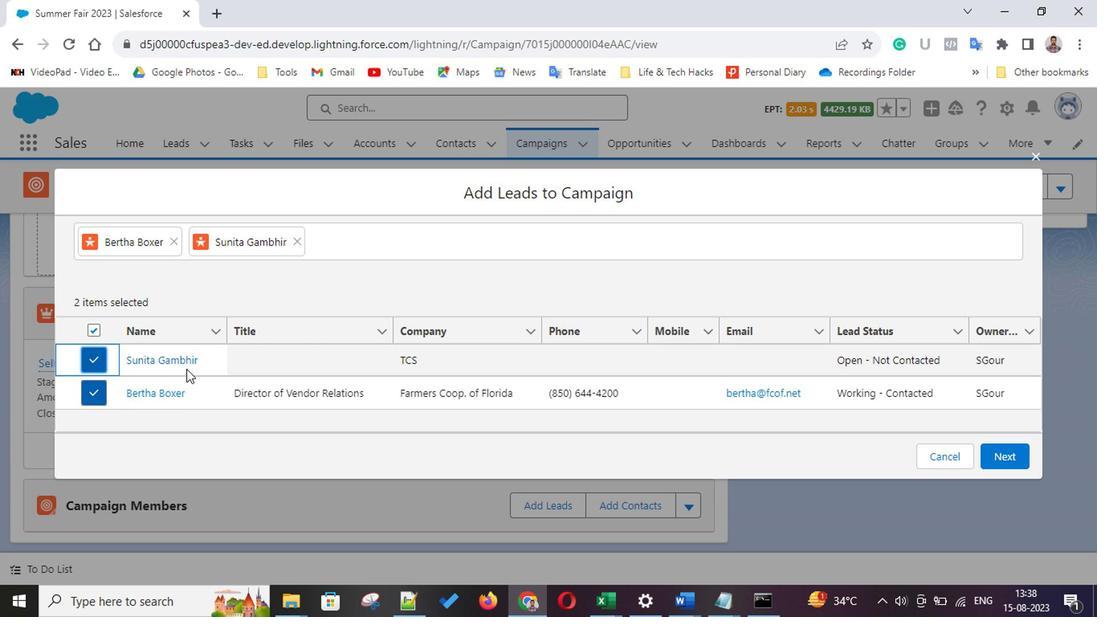 
Action: Mouse scrolled (180, 382) with delta (0, 0)
Screenshot: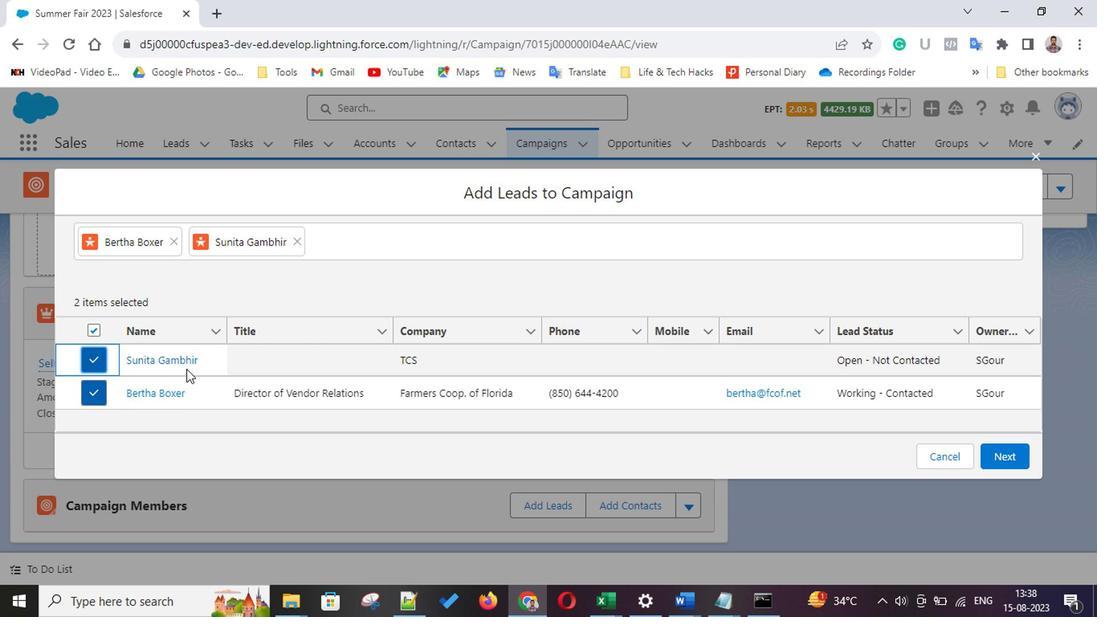 
Action: Mouse scrolled (180, 382) with delta (0, 0)
Screenshot: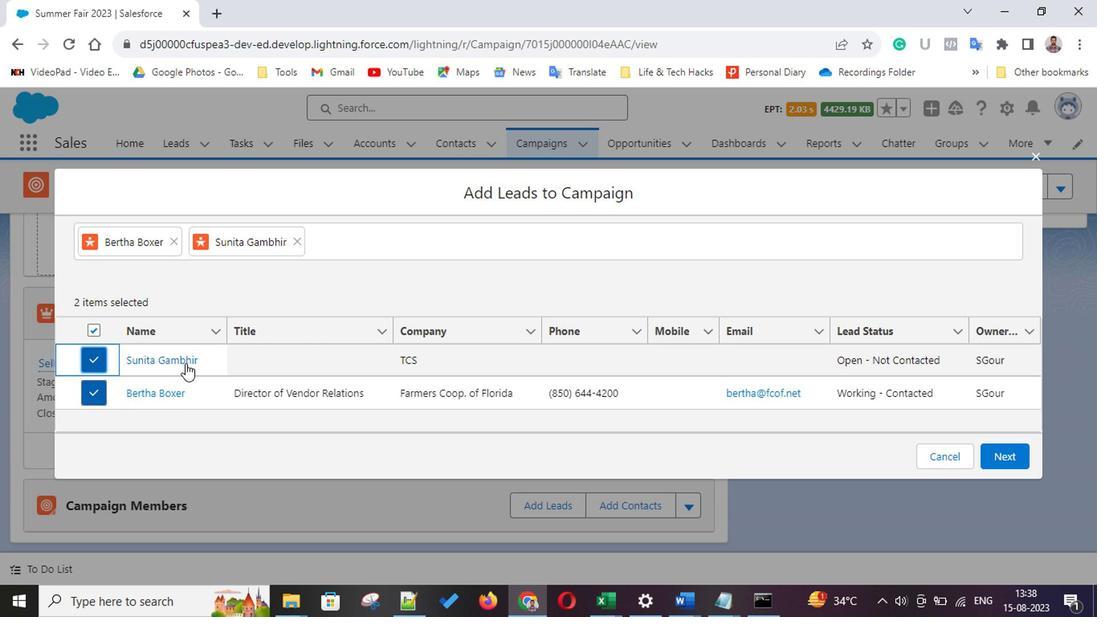 
Action: Mouse scrolled (180, 382) with delta (0, 0)
Screenshot: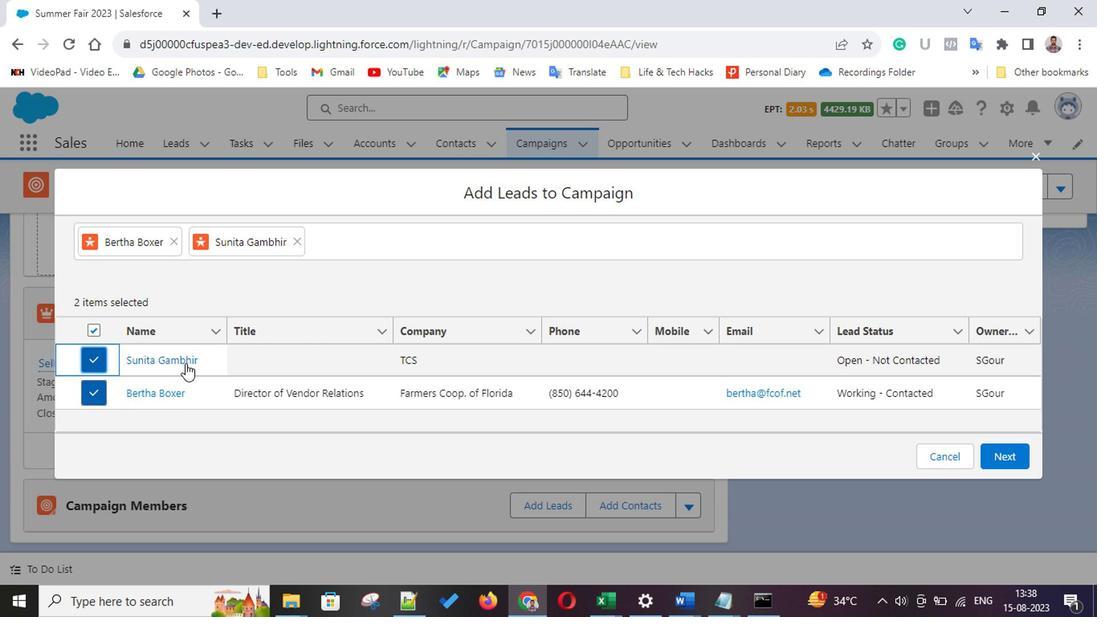 
Action: Mouse scrolled (180, 382) with delta (0, 0)
Screenshot: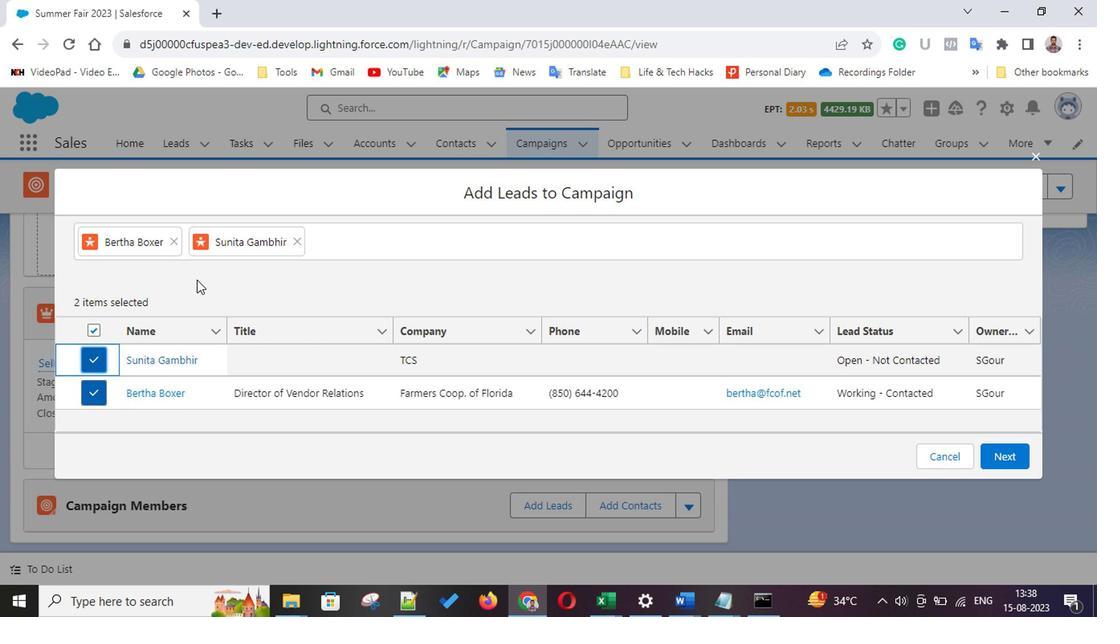 
Action: Mouse scrolled (180, 382) with delta (0, 0)
Screenshot: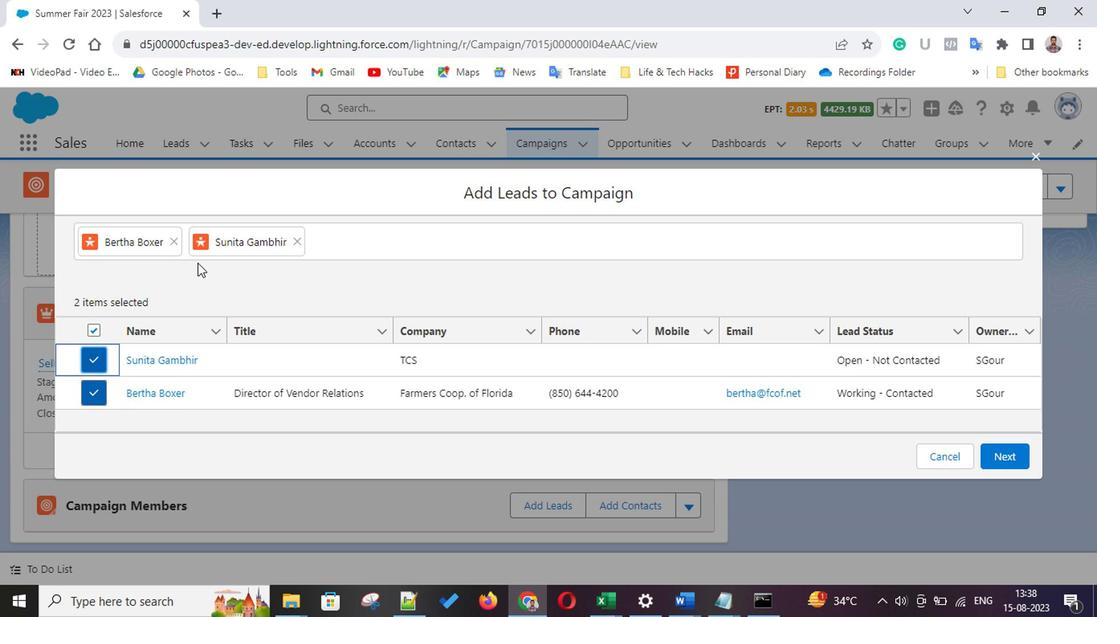 
Action: Mouse scrolled (180, 382) with delta (0, 0)
Screenshot: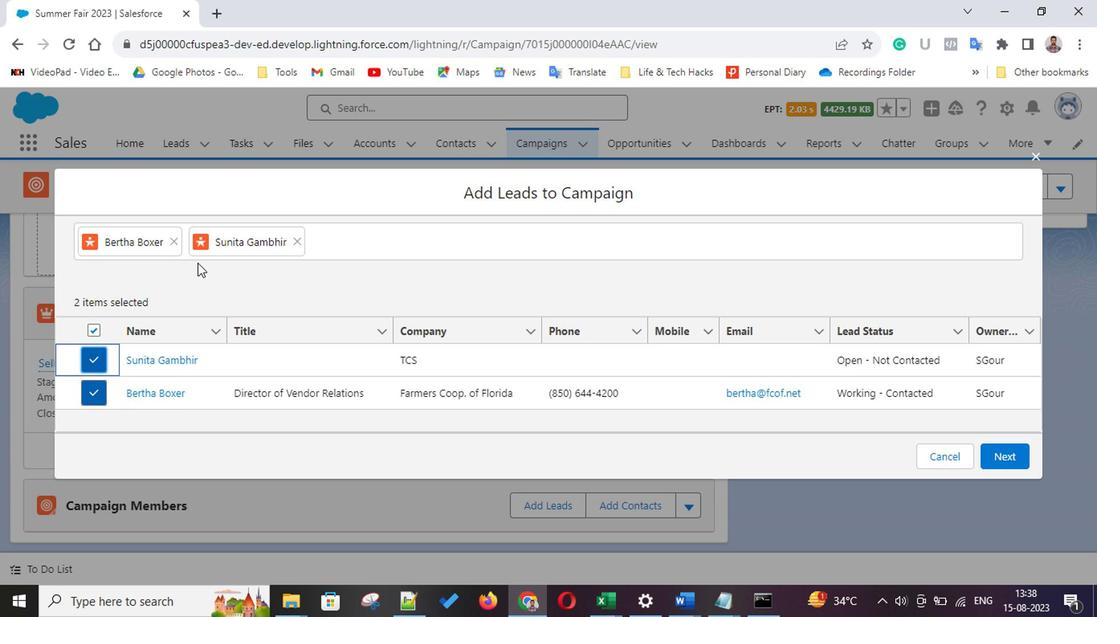 
Action: Mouse scrolled (180, 382) with delta (0, 0)
Screenshot: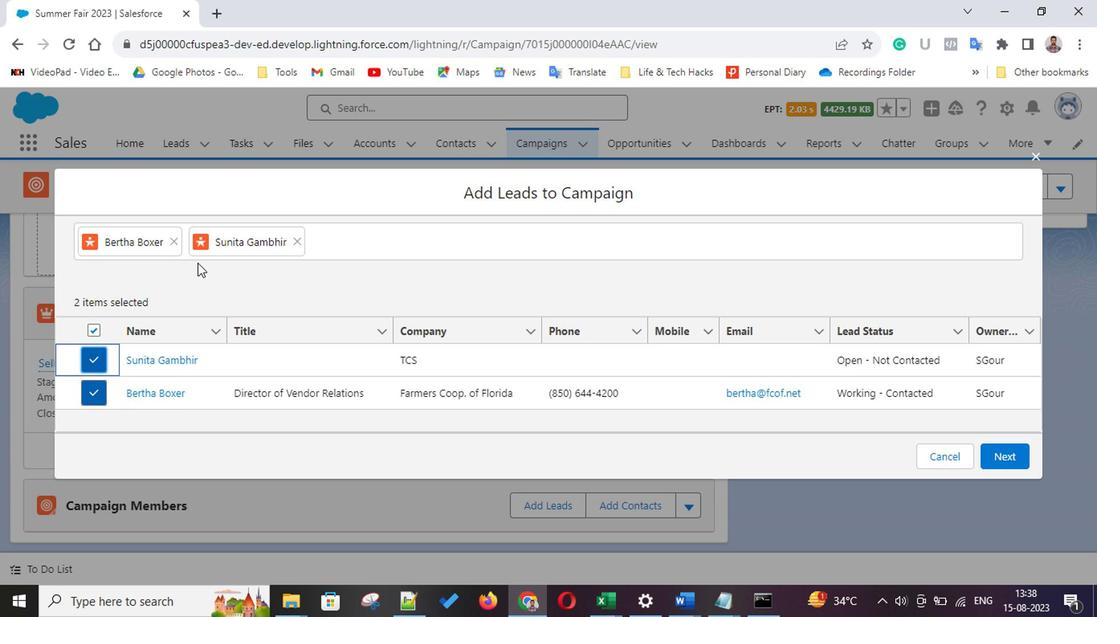 
Action: Mouse scrolled (180, 382) with delta (0, 0)
Screenshot: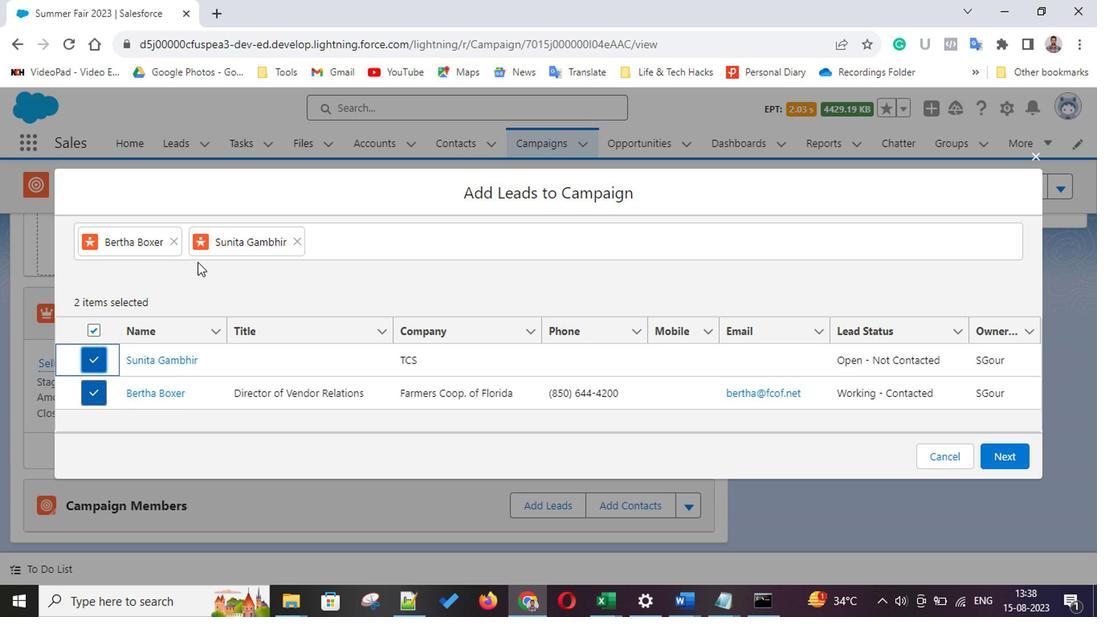 
Action: Mouse scrolled (180, 382) with delta (0, 0)
Screenshot: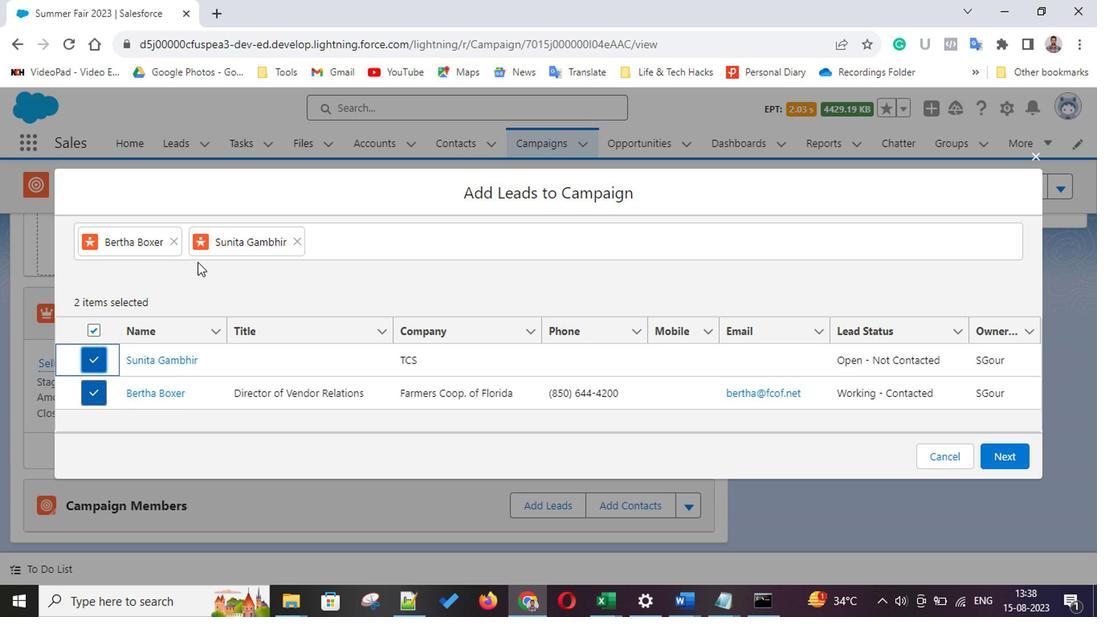 
Action: Mouse scrolled (180, 382) with delta (0, 0)
Screenshot: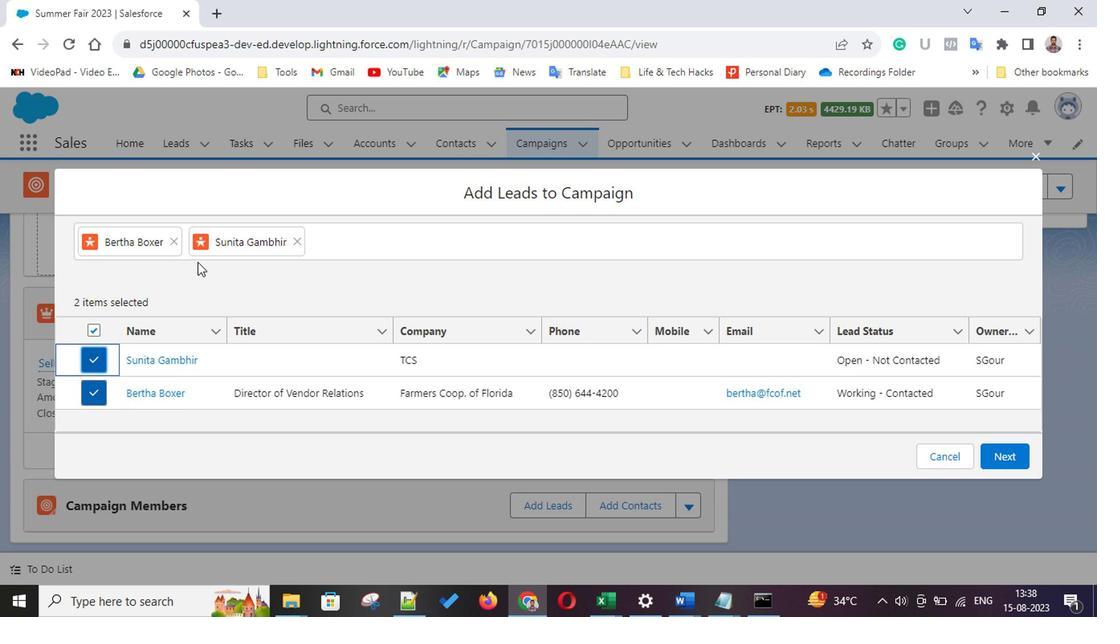 
Action: Mouse scrolled (180, 382) with delta (0, 0)
Screenshot: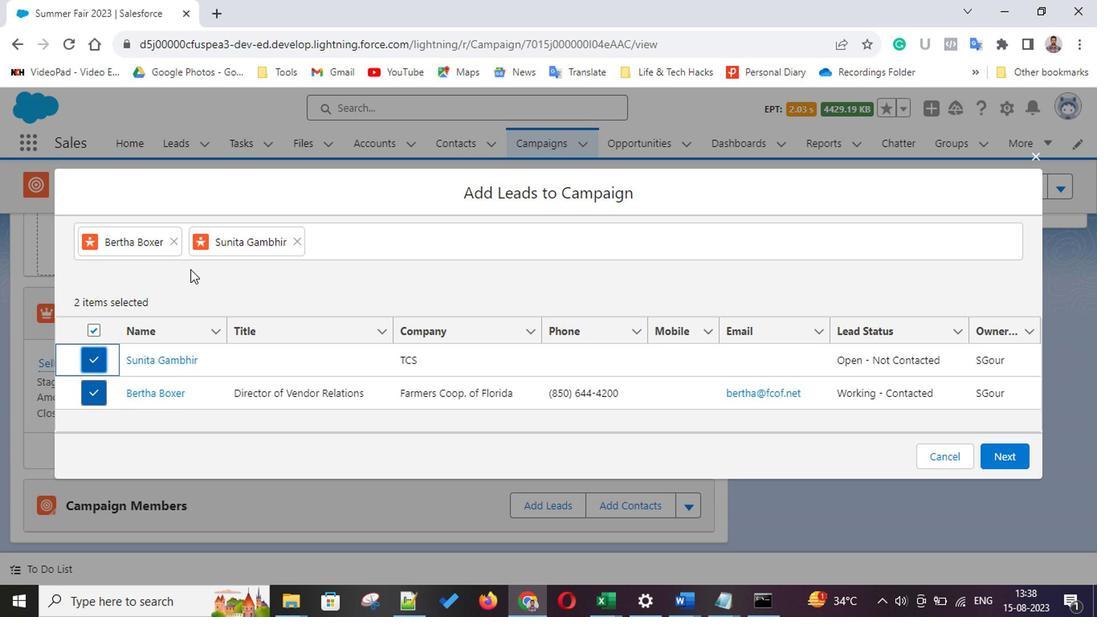 
Action: Mouse scrolled (180, 382) with delta (0, 0)
Screenshot: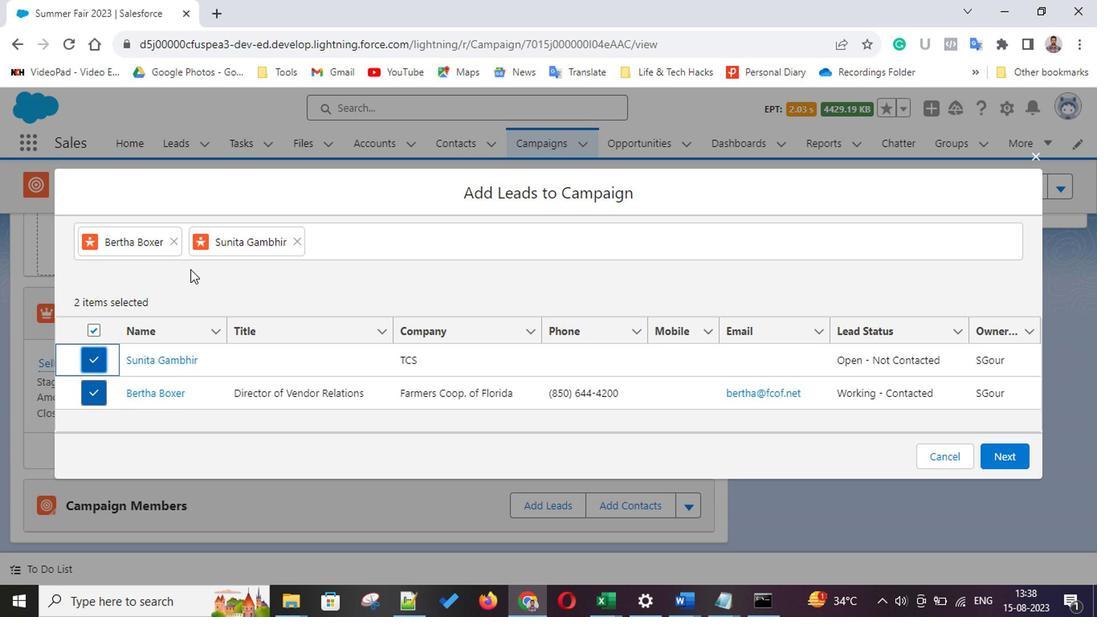 
Action: Mouse scrolled (180, 382) with delta (0, 0)
Screenshot: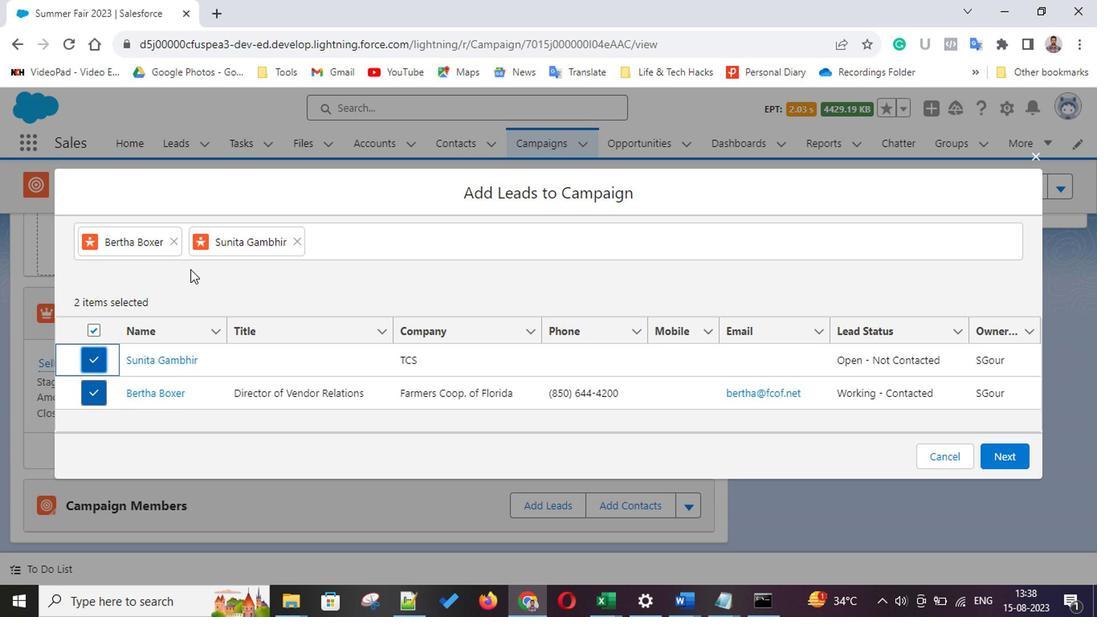 
Action: Mouse scrolled (180, 382) with delta (0, 0)
Screenshot: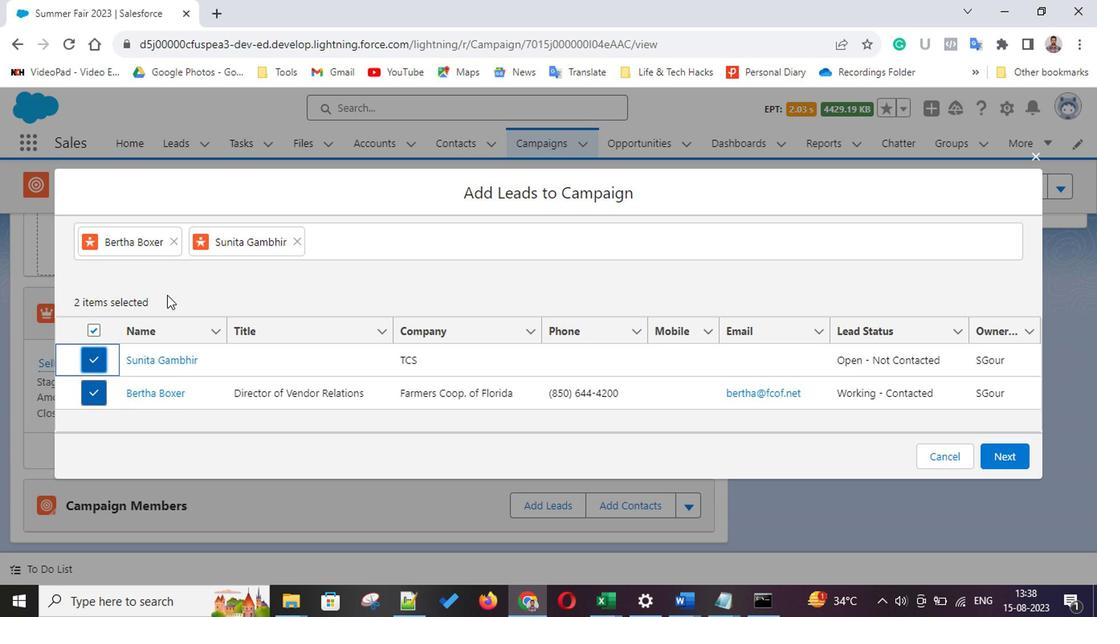 
Action: Mouse scrolled (180, 382) with delta (0, 0)
Screenshot: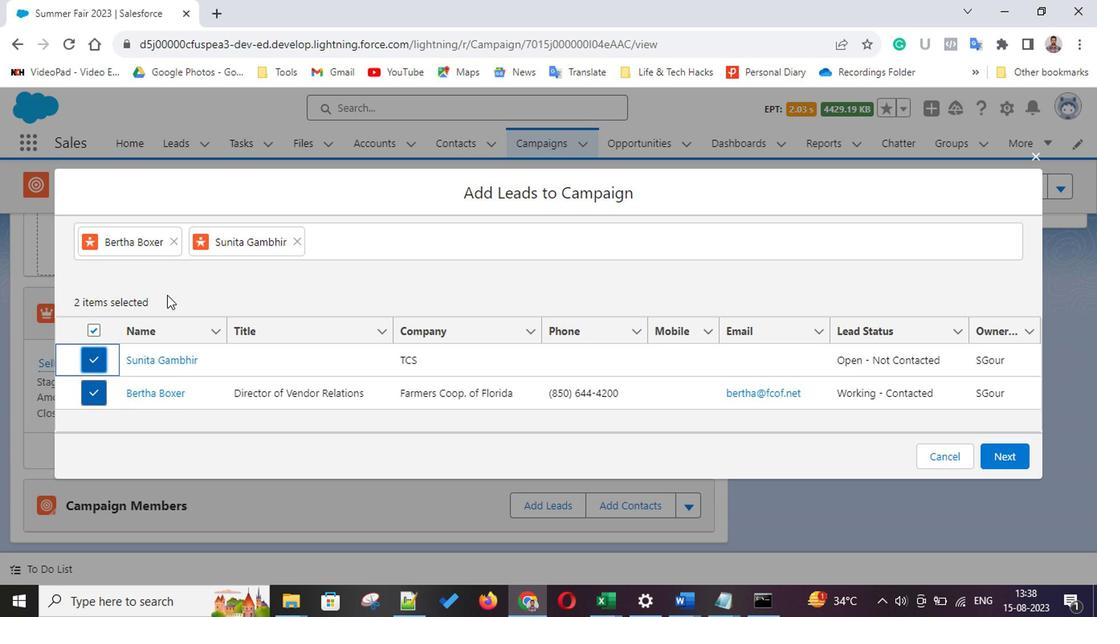 
Action: Mouse scrolled (180, 382) with delta (0, 0)
Screenshot: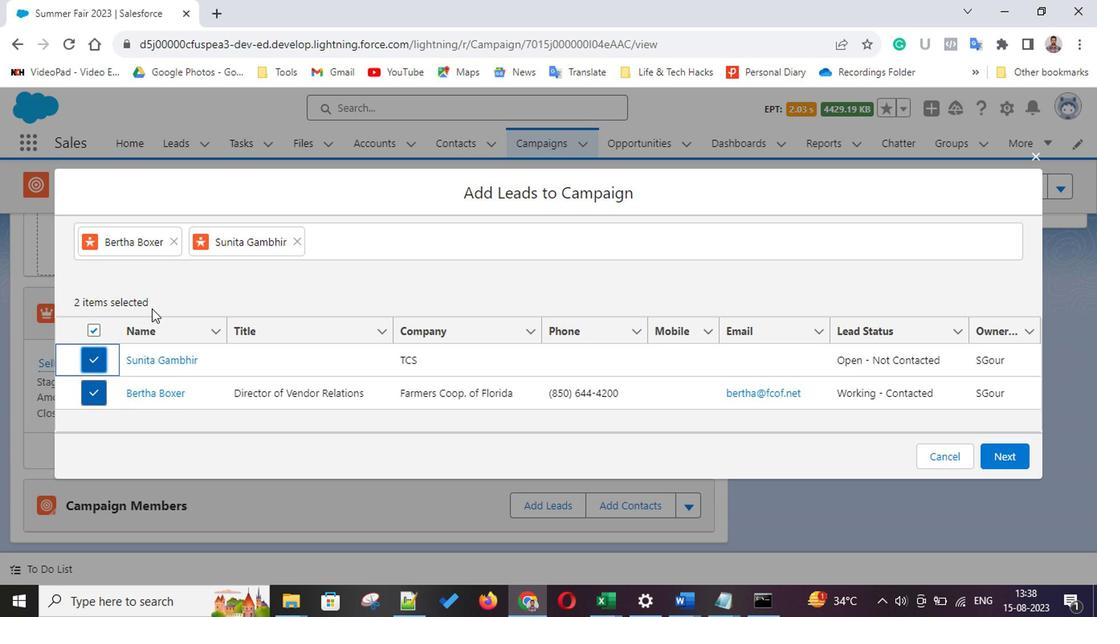 
Action: Mouse moved to (221, 326)
Screenshot: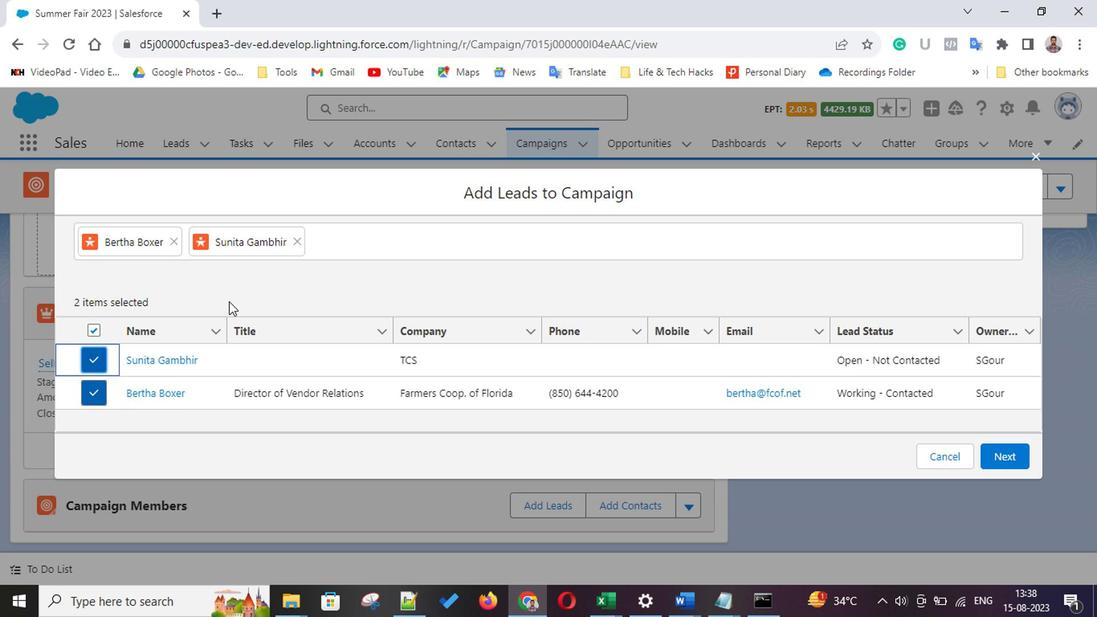 
Action: Mouse scrolled (221, 325) with delta (0, 0)
Screenshot: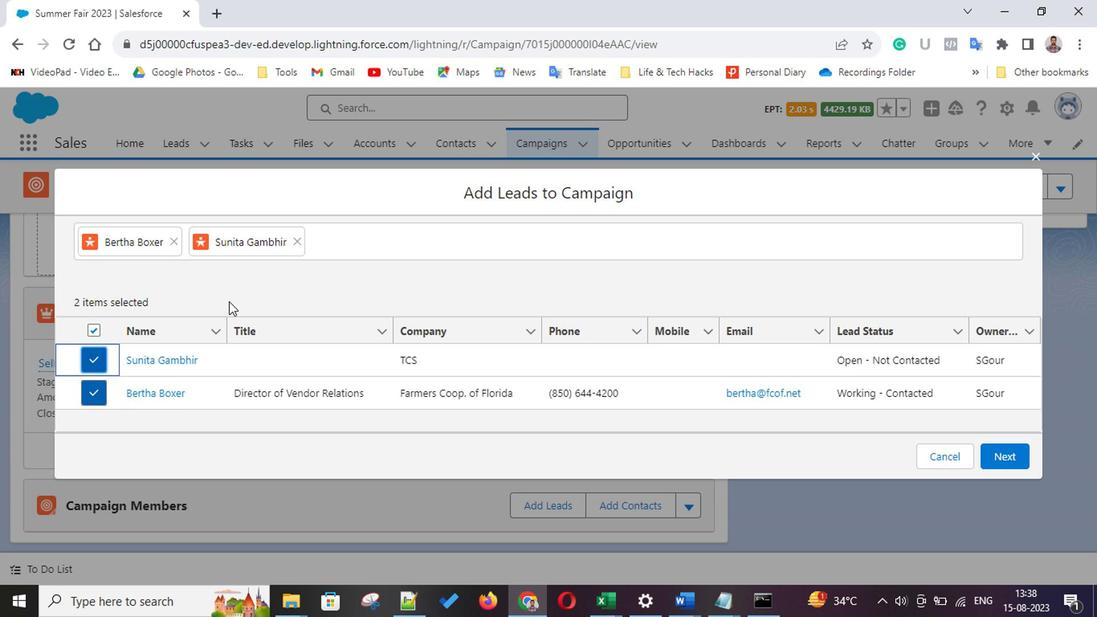 
Action: Mouse scrolled (221, 325) with delta (0, 0)
Screenshot: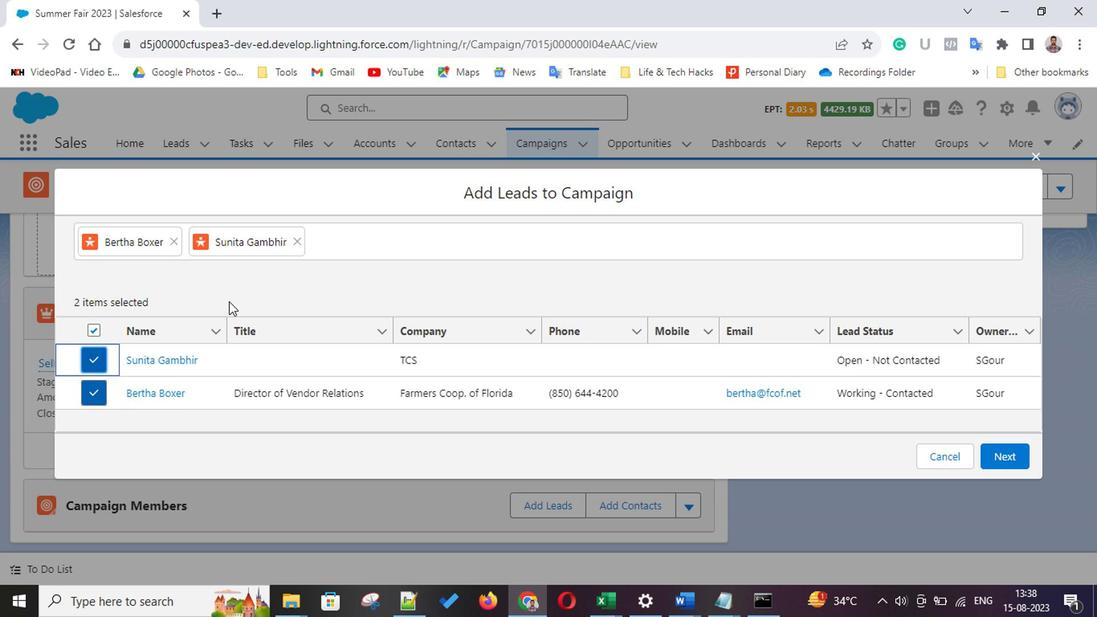 
Action: Mouse scrolled (221, 325) with delta (0, 0)
Screenshot: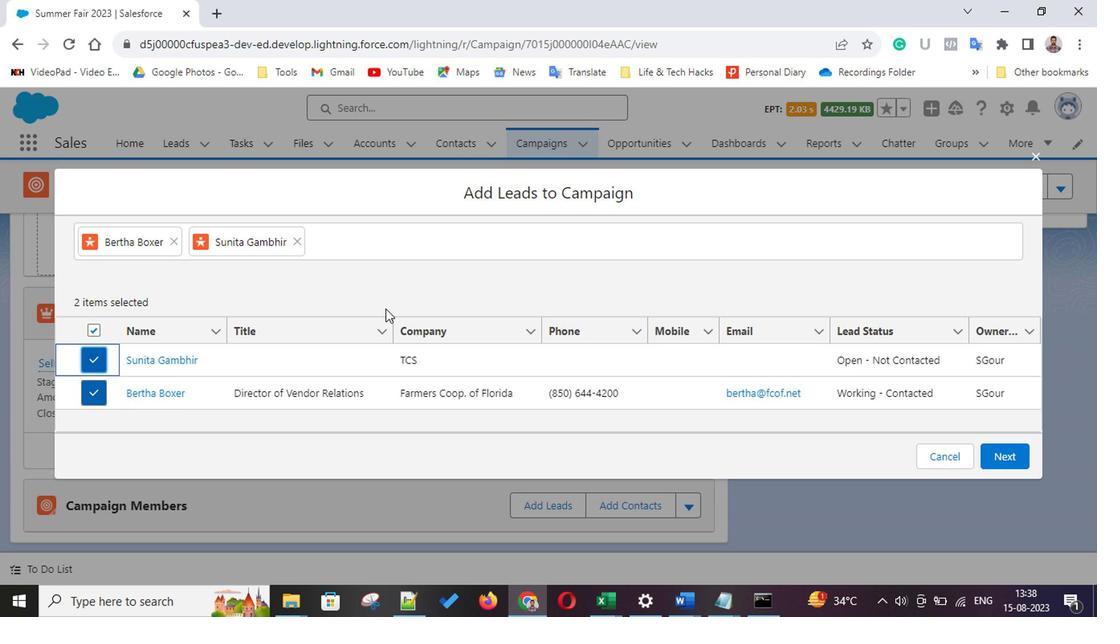 
Action: Mouse scrolled (221, 325) with delta (0, 0)
Screenshot: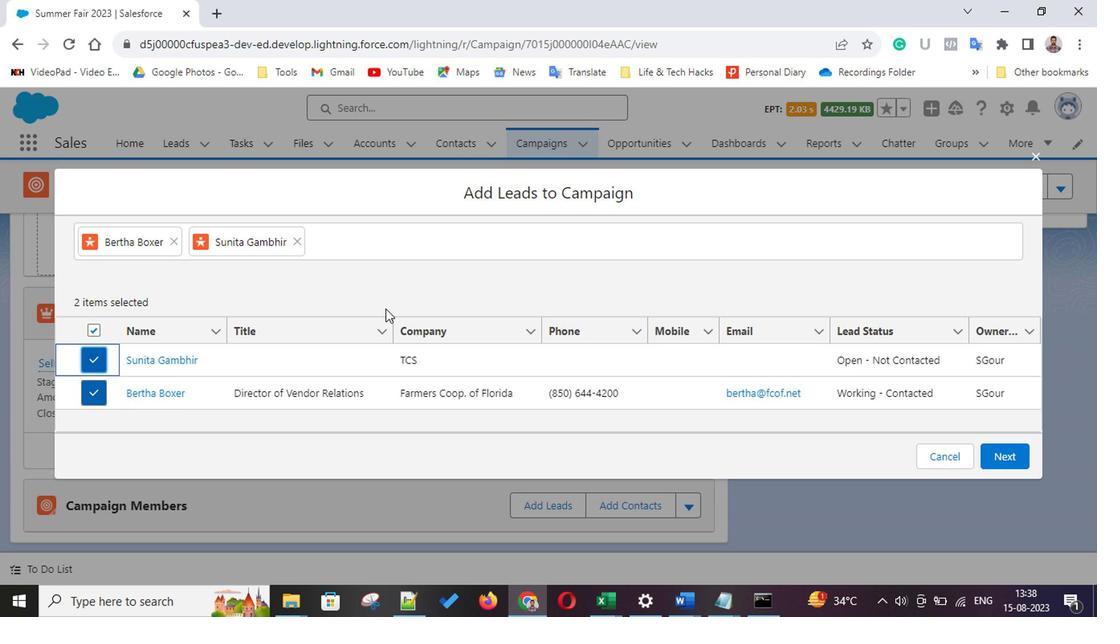
Action: Mouse scrolled (221, 324) with delta (0, -1)
Screenshot: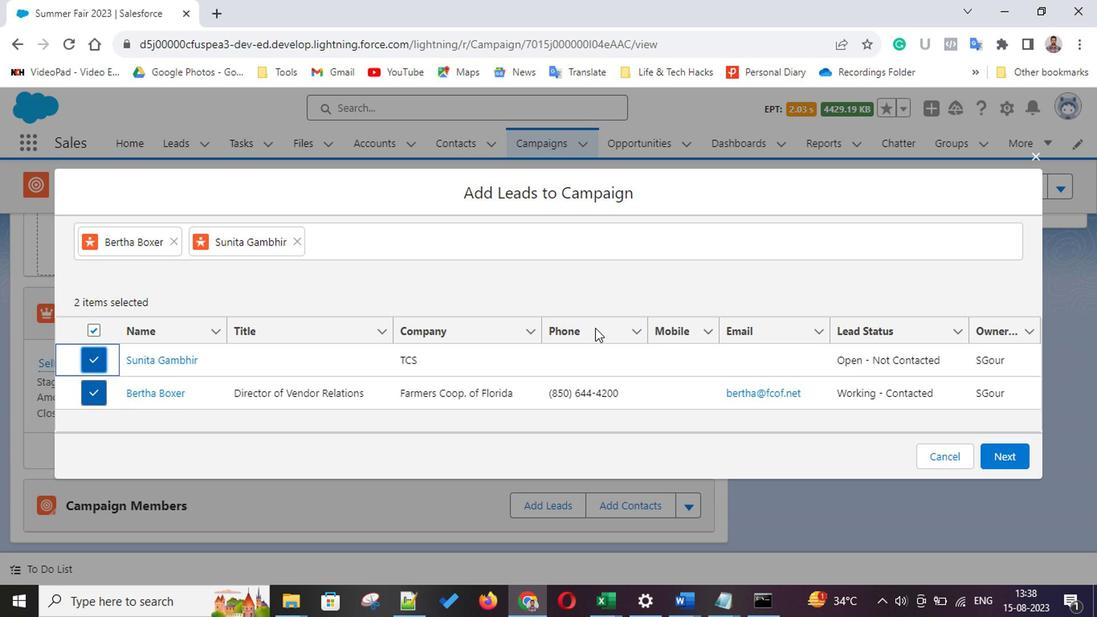 
Action: Mouse scrolled (221, 325) with delta (0, 0)
Screenshot: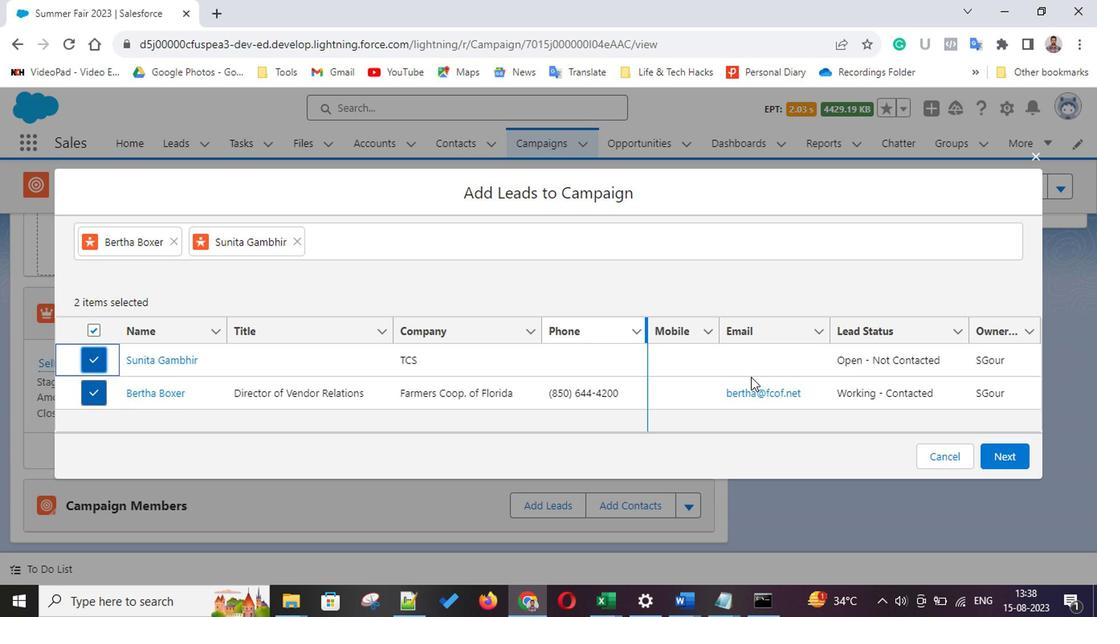 
Action: Mouse scrolled (221, 325) with delta (0, 0)
Screenshot: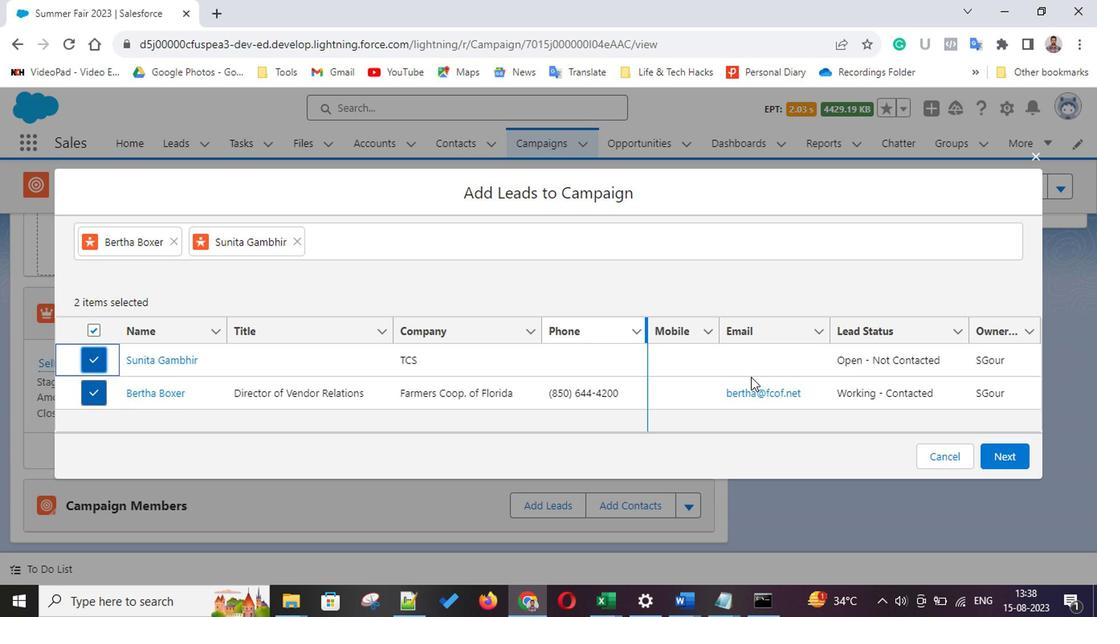 
Action: Mouse scrolled (221, 325) with delta (0, 0)
Screenshot: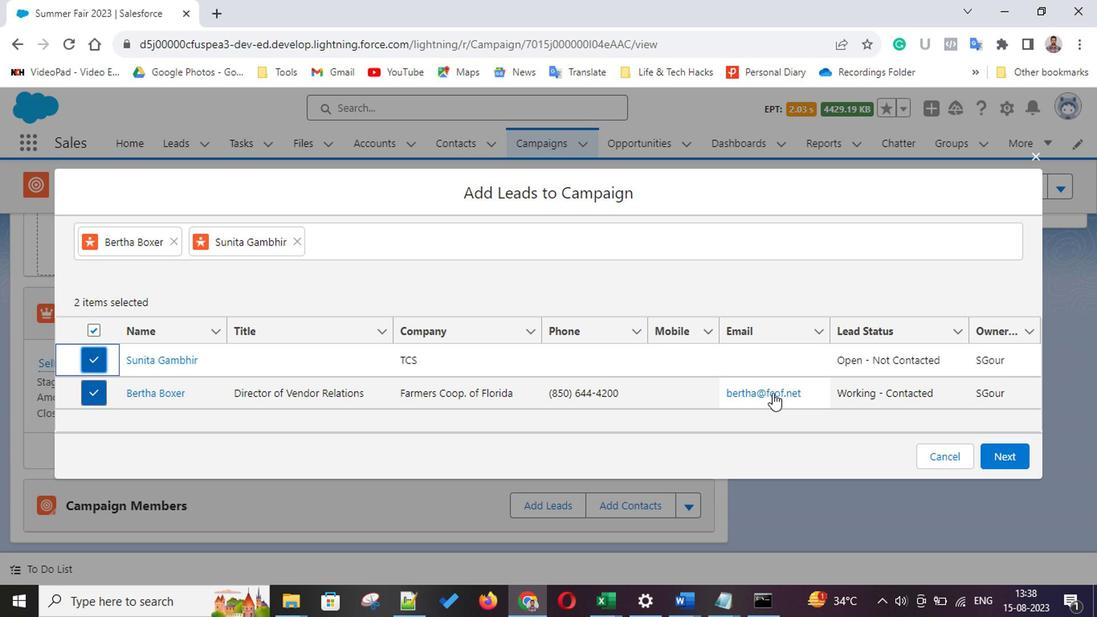 
Action: Mouse scrolled (221, 325) with delta (0, 0)
Screenshot: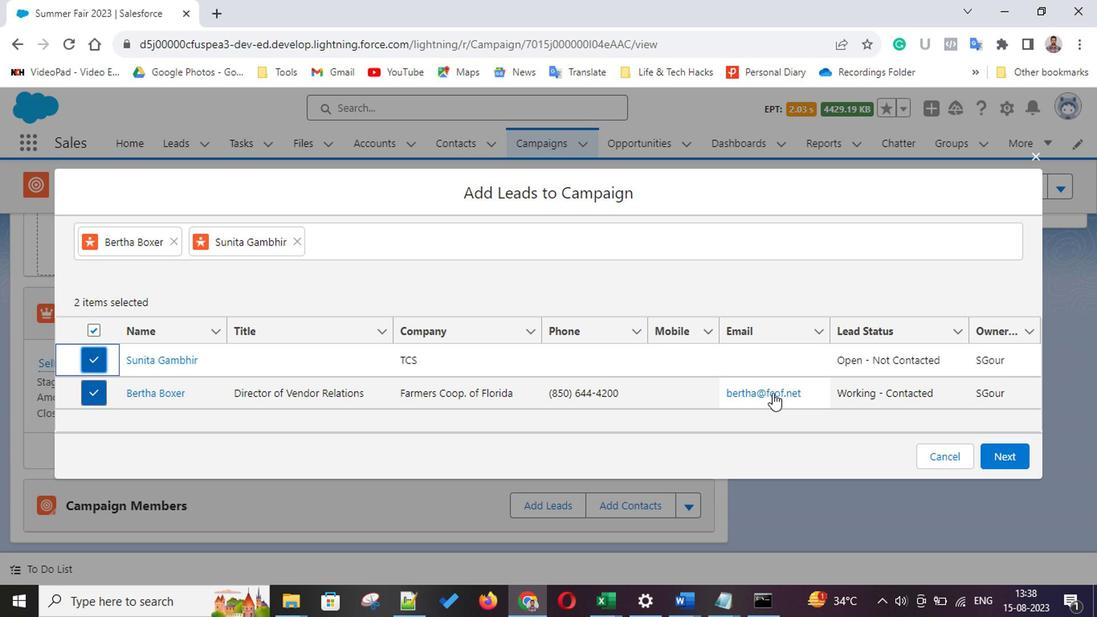 
Action: Mouse scrolled (221, 325) with delta (0, 0)
Screenshot: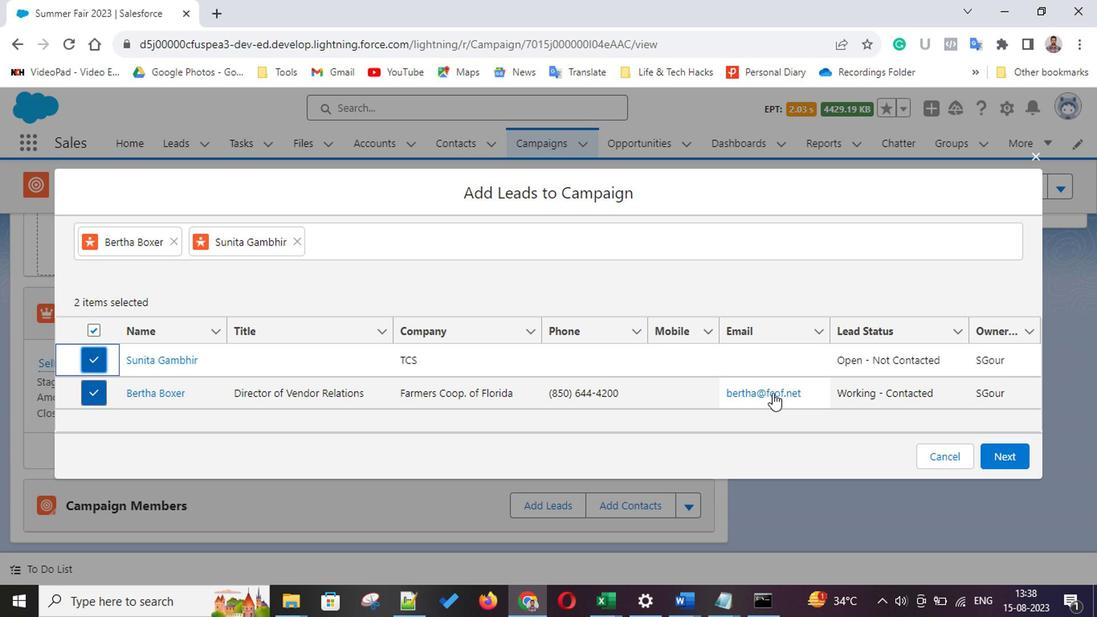
Action: Mouse scrolled (221, 325) with delta (0, 0)
Screenshot: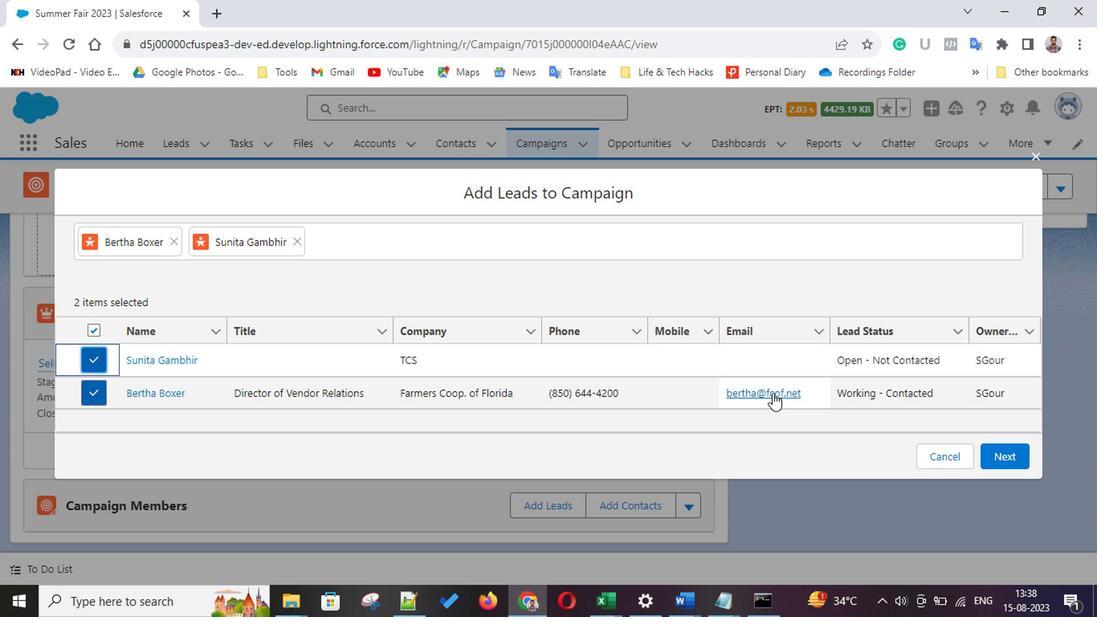 
Action: Mouse scrolled (221, 325) with delta (0, 0)
Screenshot: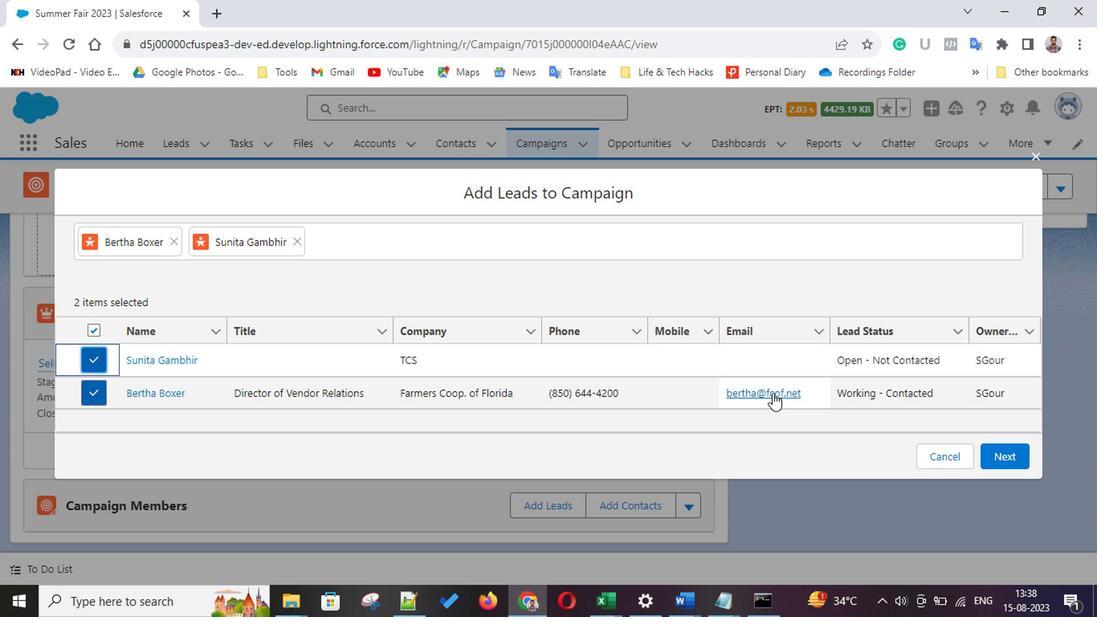 
Action: Mouse scrolled (221, 325) with delta (0, 0)
Screenshot: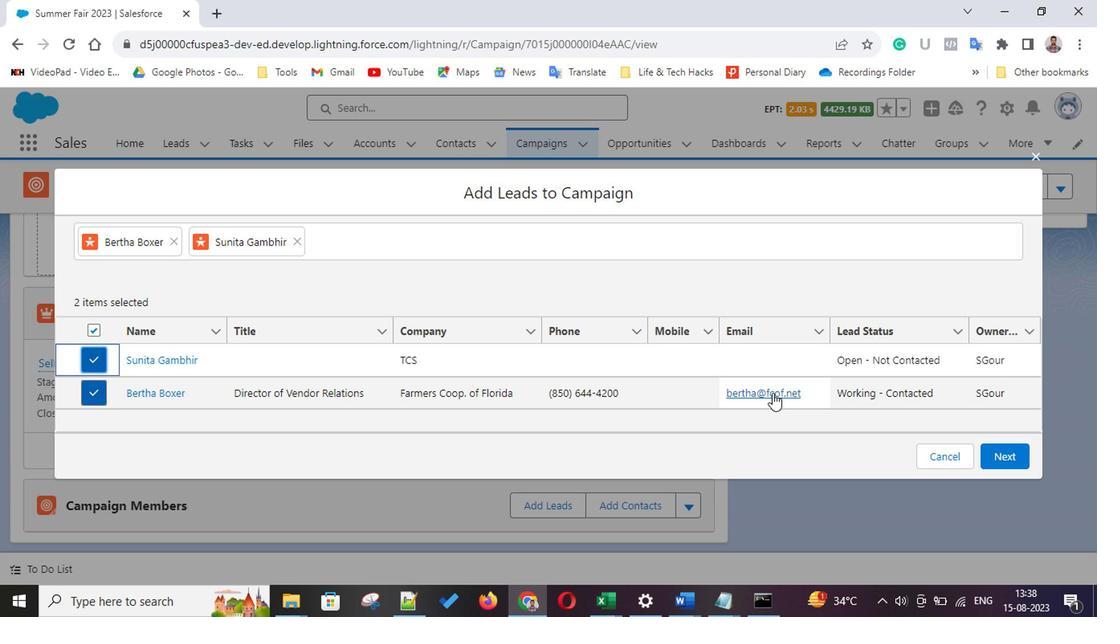 
Action: Mouse scrolled (221, 325) with delta (0, 0)
Screenshot: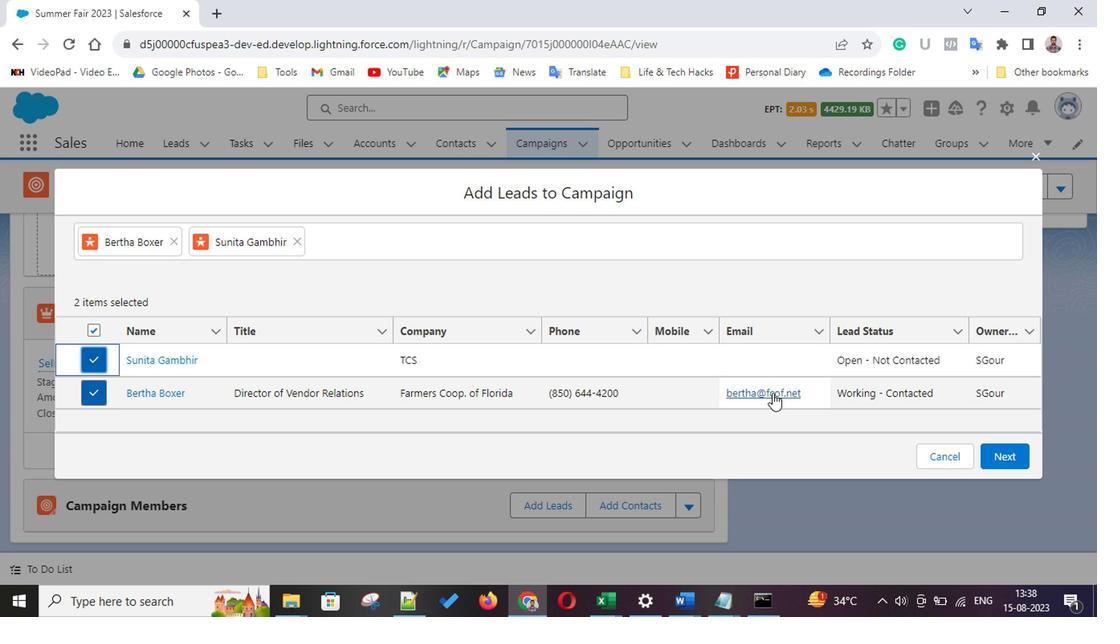 
Action: Mouse moved to (853, 330)
Screenshot: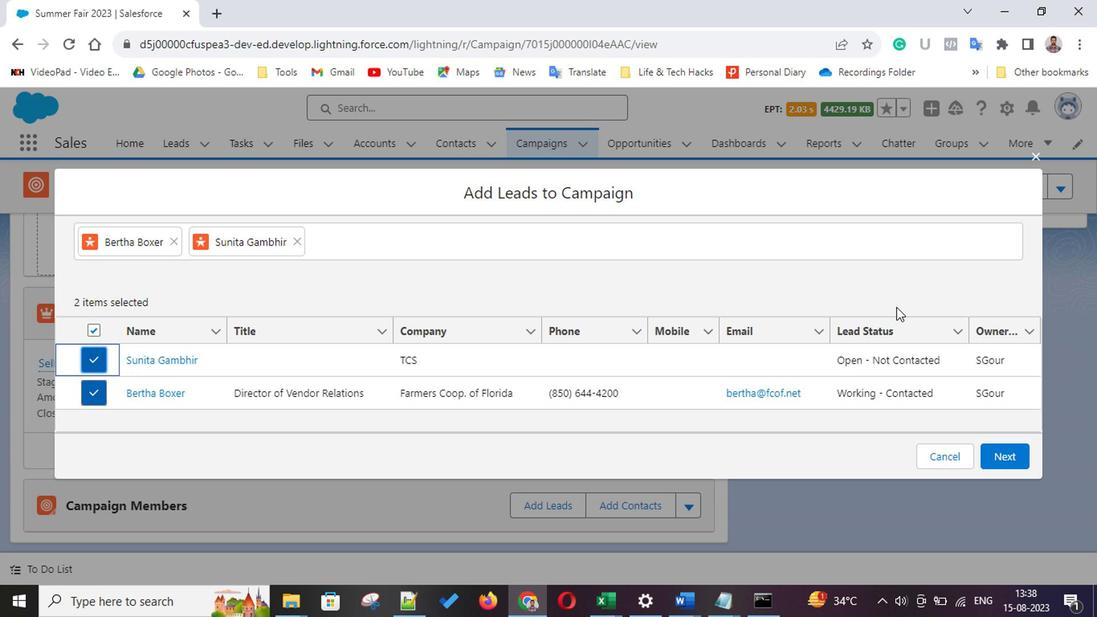 
Action: Mouse scrolled (853, 330) with delta (0, 0)
Screenshot: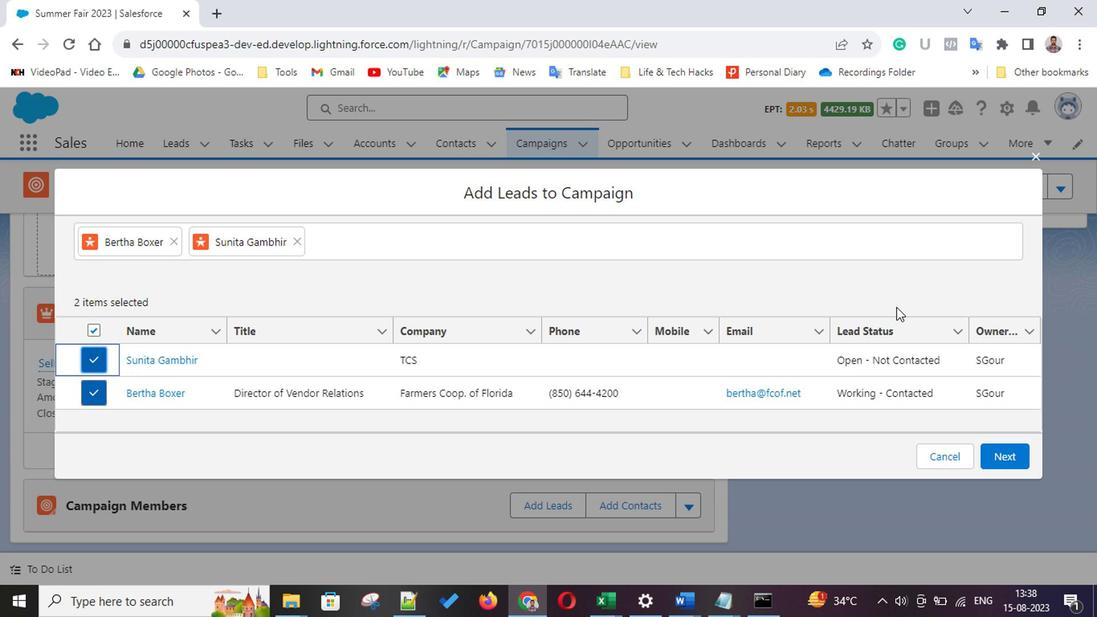 
Action: Mouse scrolled (853, 330) with delta (0, 0)
Screenshot: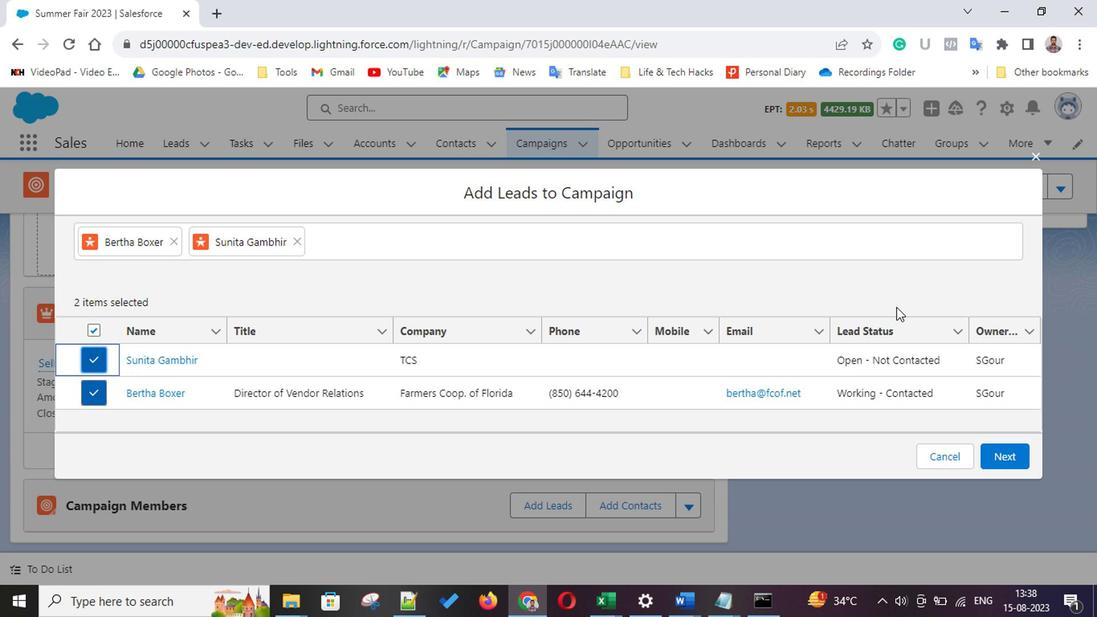 
Action: Mouse scrolled (853, 330) with delta (0, 0)
Screenshot: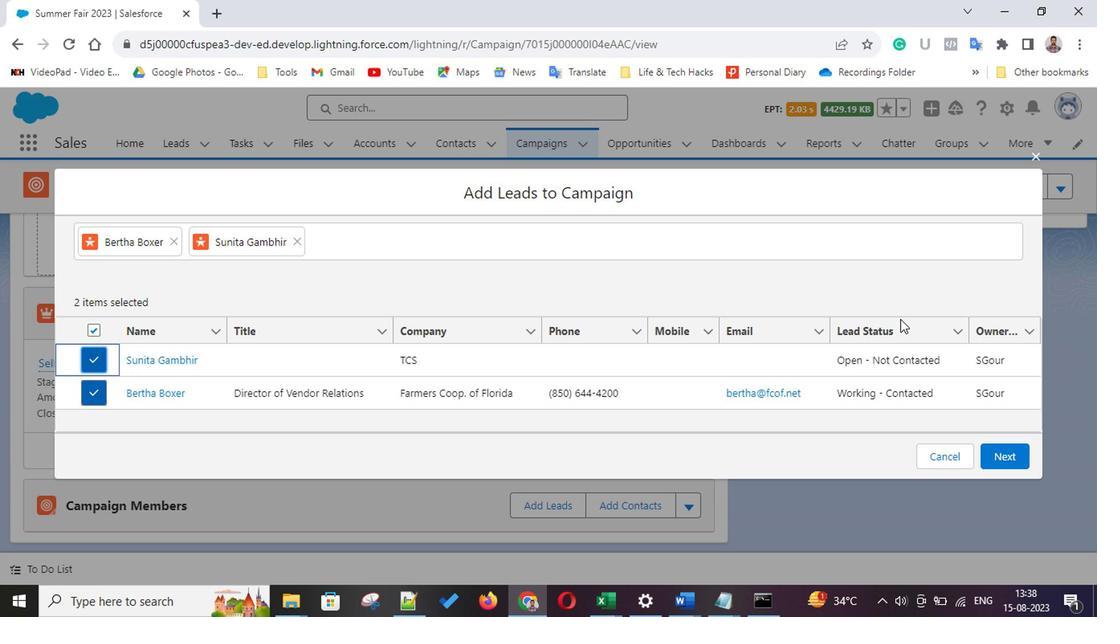 
Action: Mouse scrolled (853, 330) with delta (0, 0)
Screenshot: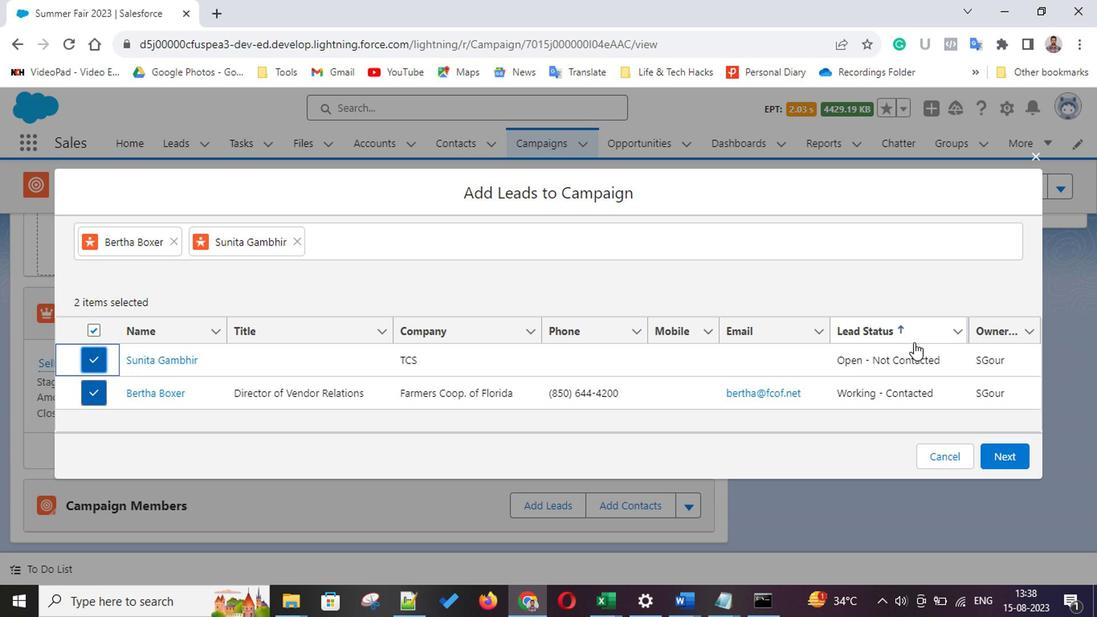 
Action: Mouse scrolled (853, 330) with delta (0, 0)
Screenshot: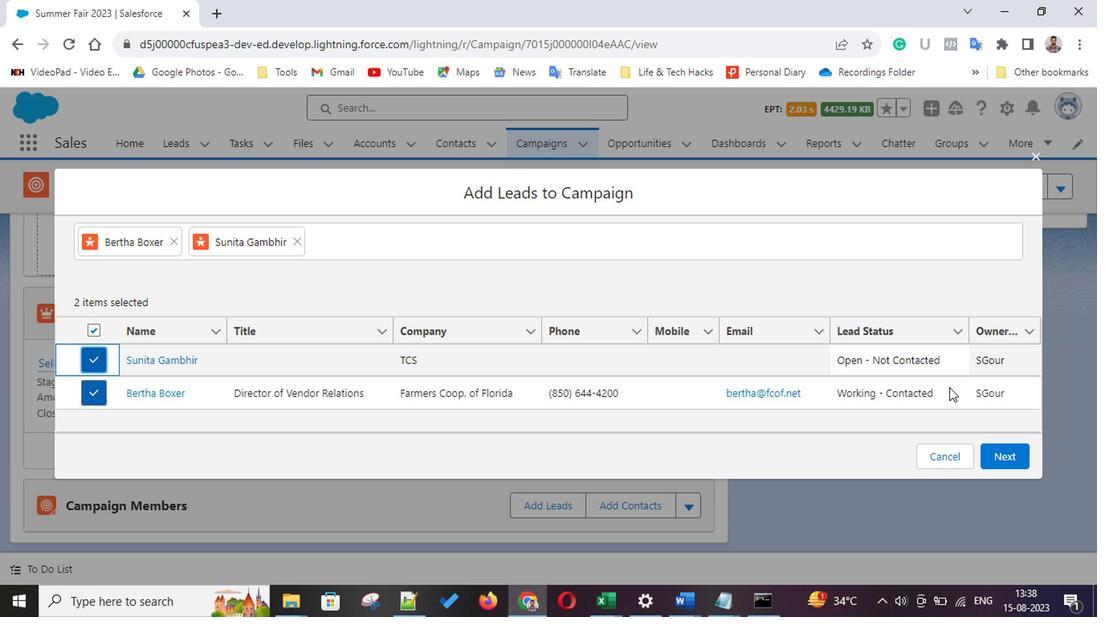 
Action: Mouse scrolled (853, 330) with delta (0, 0)
Screenshot: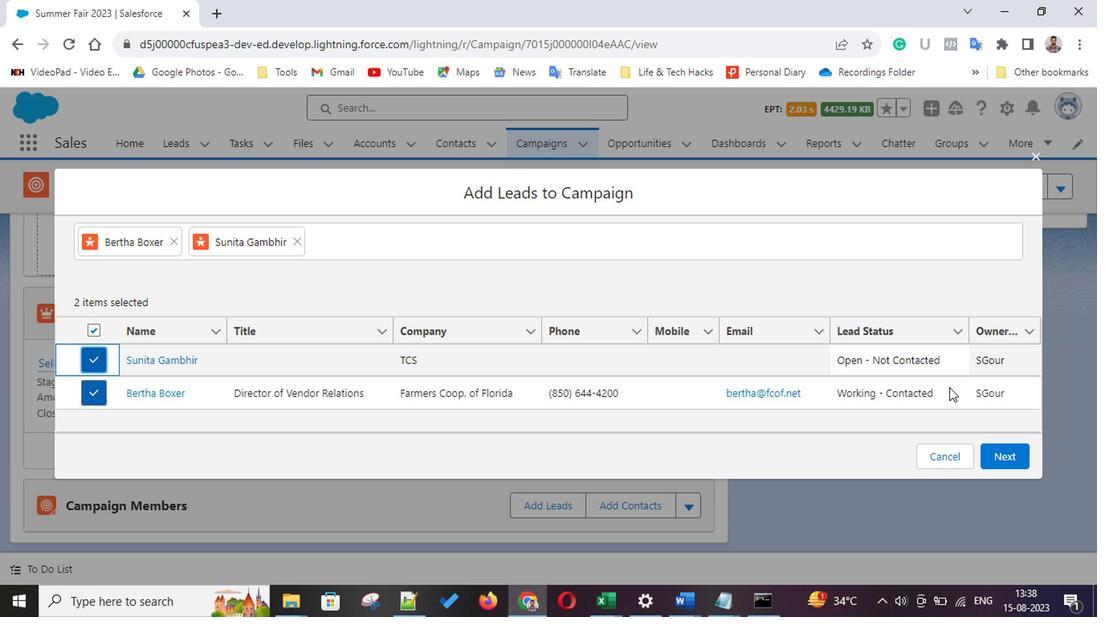 
Action: Mouse scrolled (853, 330) with delta (0, 0)
Screenshot: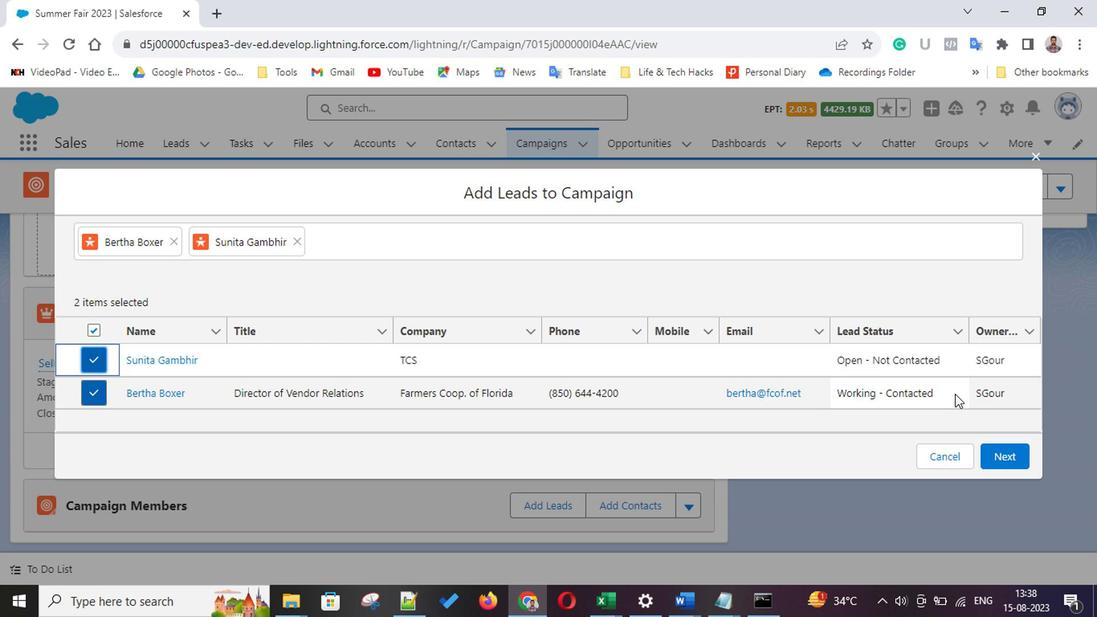 
Action: Mouse scrolled (853, 330) with delta (0, 0)
Screenshot: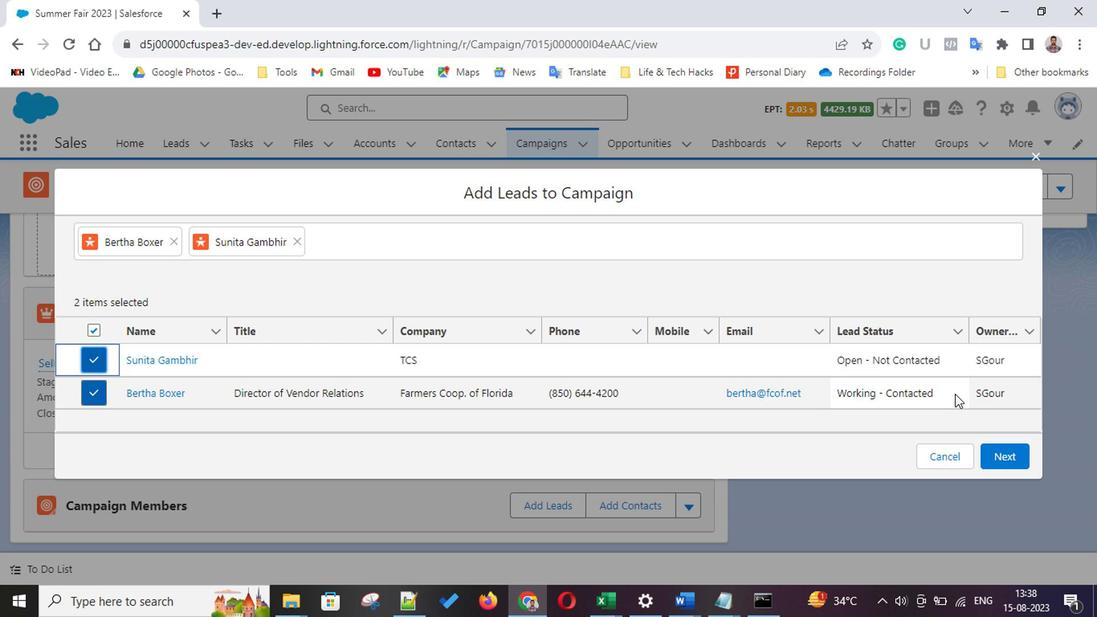 
Action: Mouse scrolled (853, 330) with delta (0, 0)
Screenshot: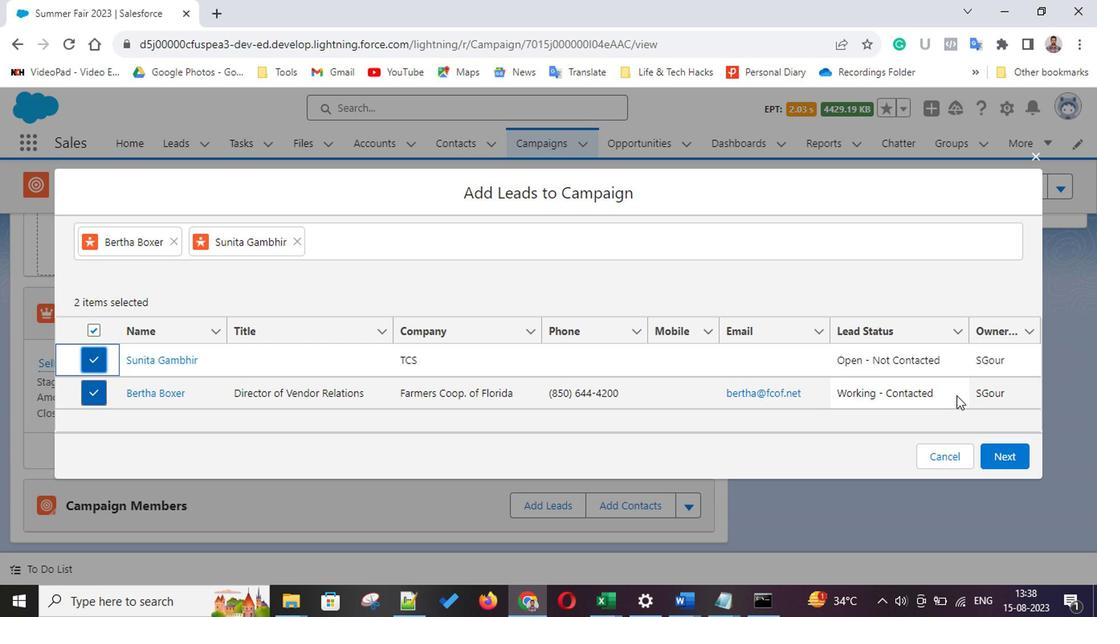 
Action: Mouse scrolled (853, 330) with delta (0, 0)
Screenshot: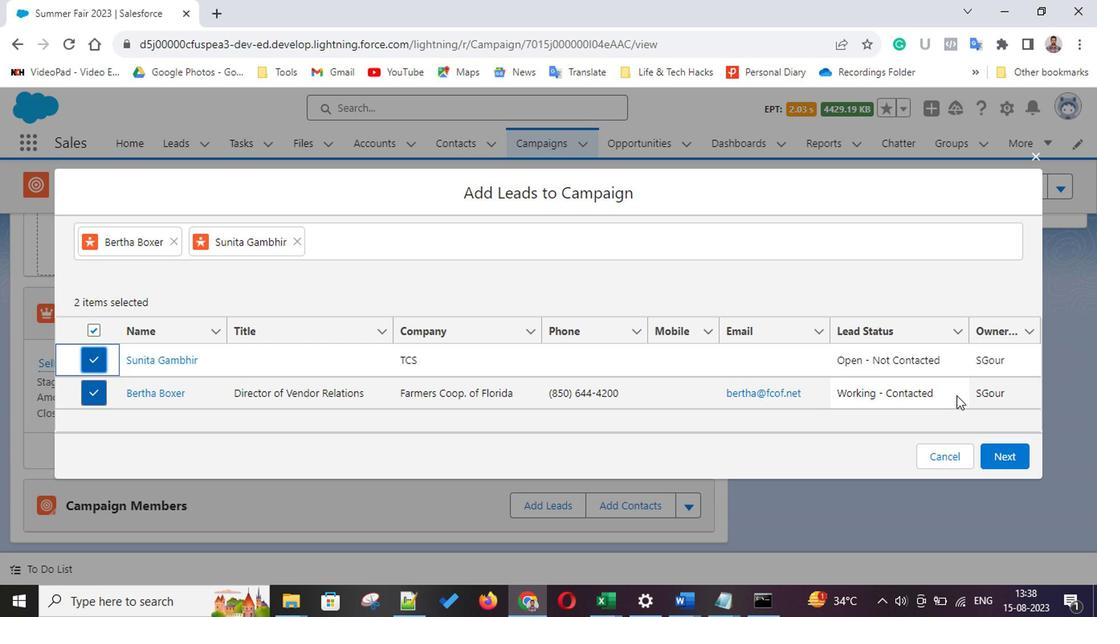 
Action: Mouse scrolled (853, 330) with delta (0, 0)
Screenshot: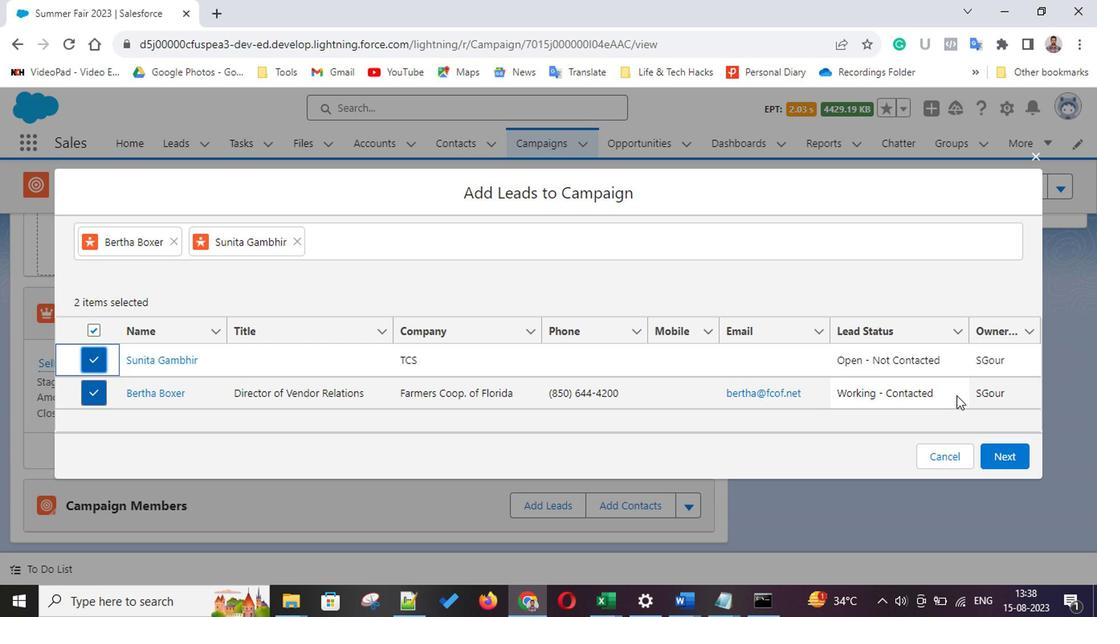 
Action: Mouse scrolled (853, 330) with delta (0, 0)
Screenshot: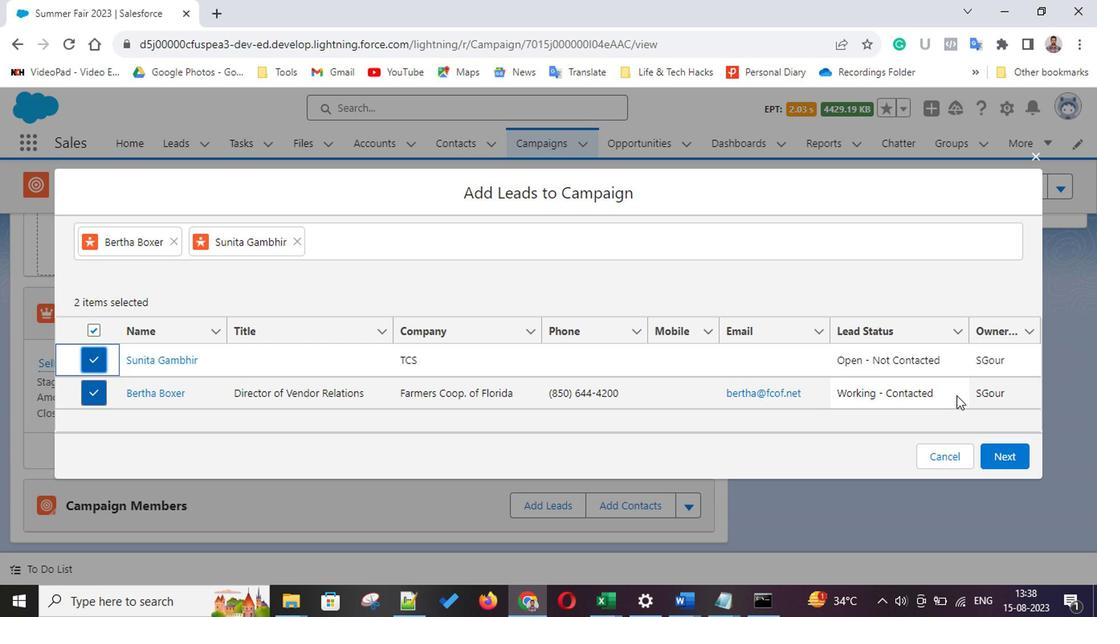 
Action: Mouse scrolled (853, 330) with delta (0, 0)
Screenshot: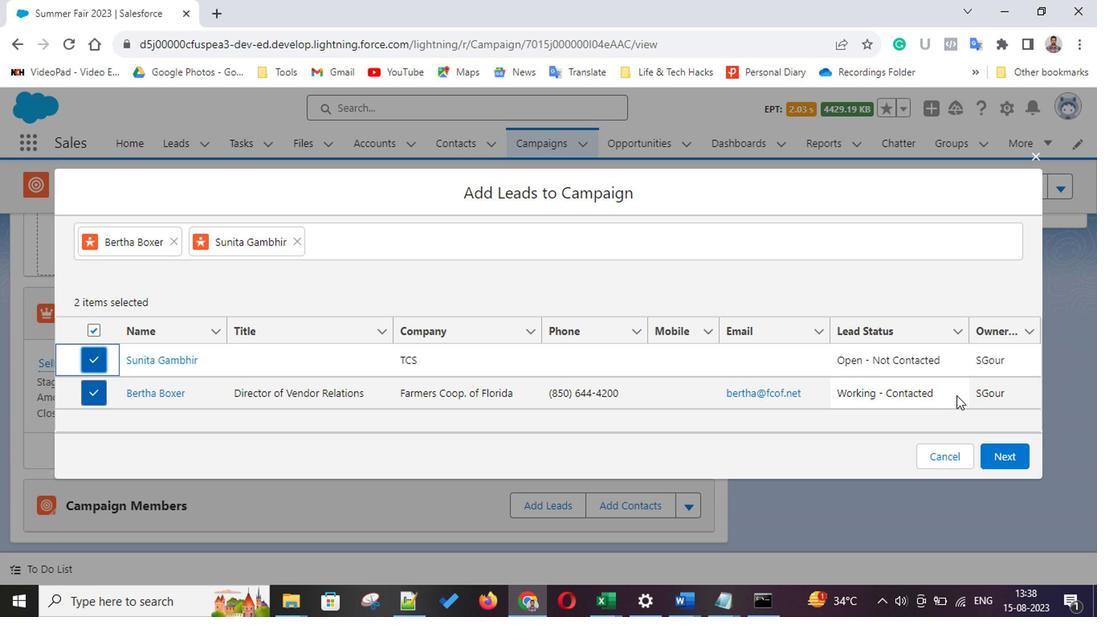
Action: Mouse scrolled (853, 330) with delta (0, 0)
Screenshot: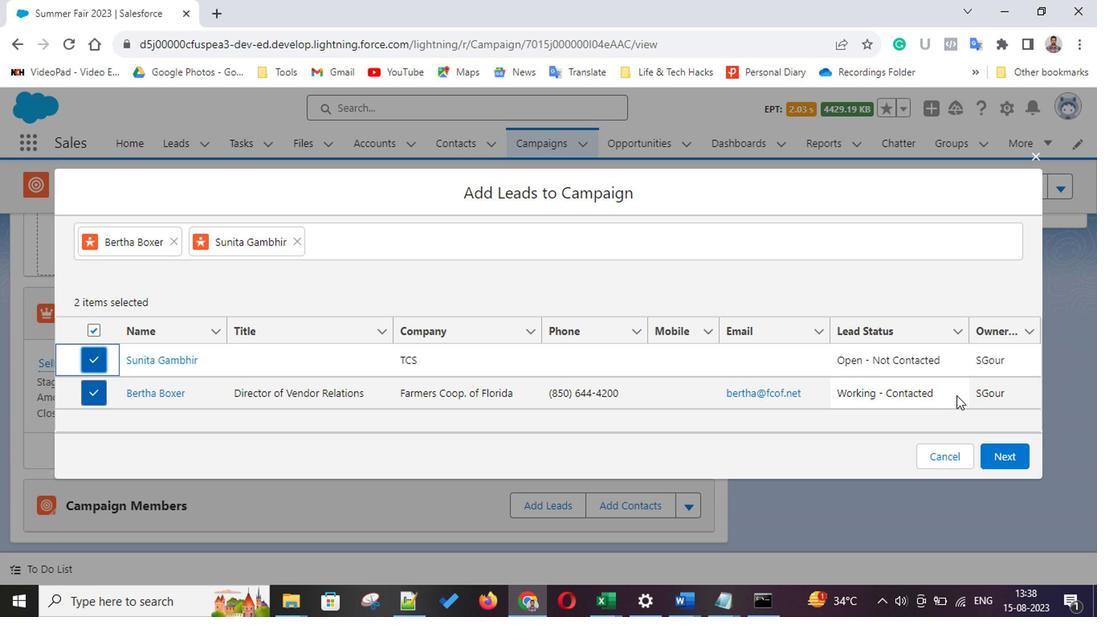 
Action: Mouse scrolled (853, 330) with delta (0, 0)
Screenshot: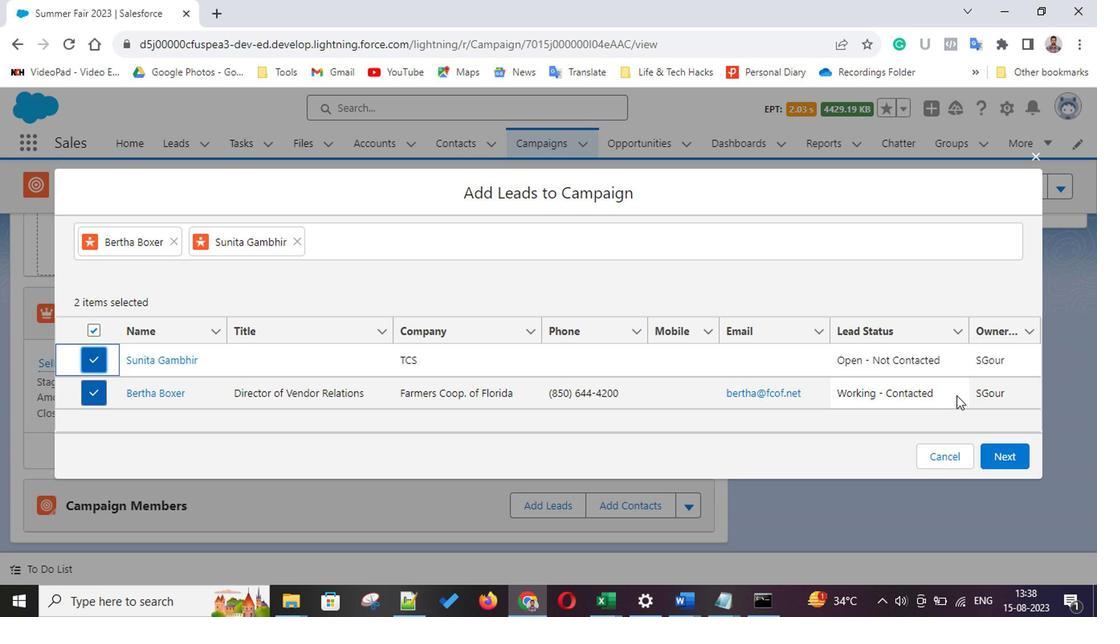 
Action: Mouse moved to (960, 454)
Screenshot: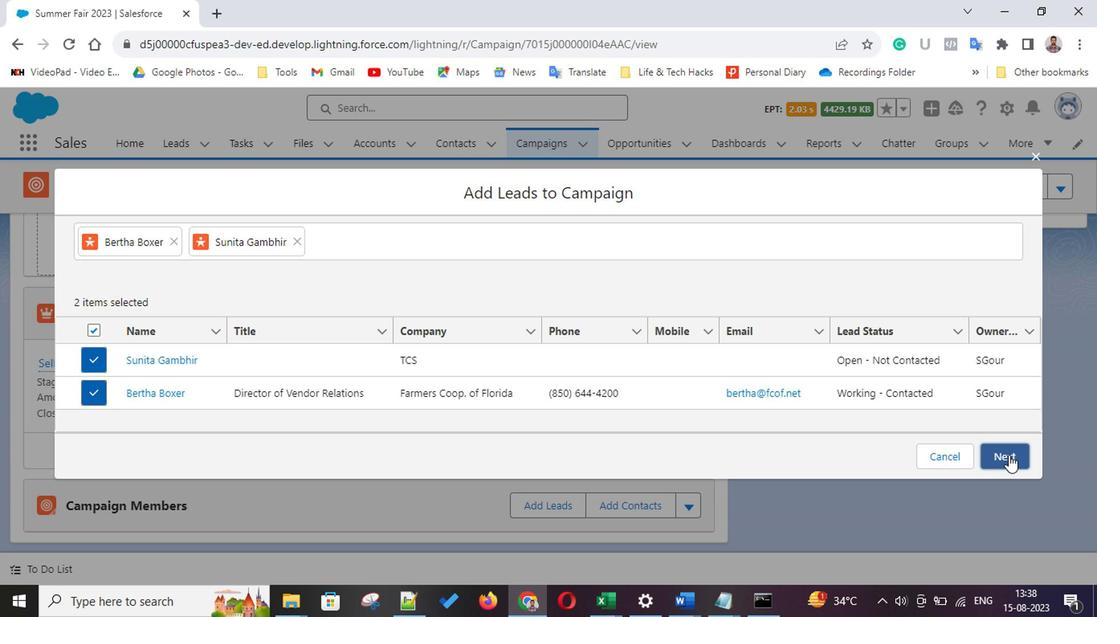 
Action: Mouse pressed left at (960, 454)
Screenshot: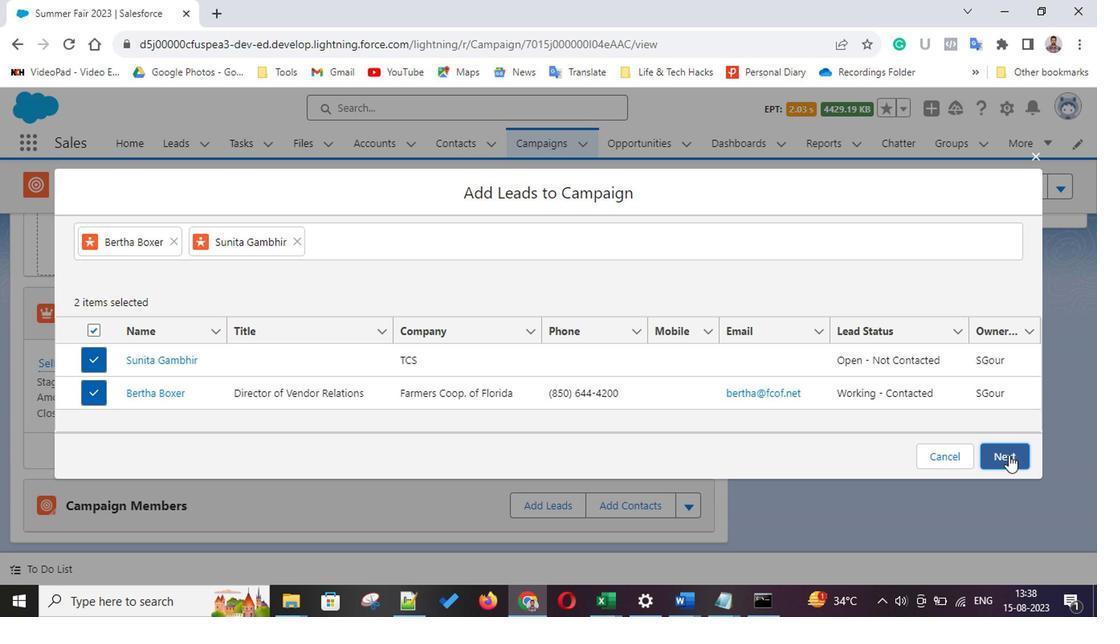 
Action: Mouse moved to (552, 361)
Screenshot: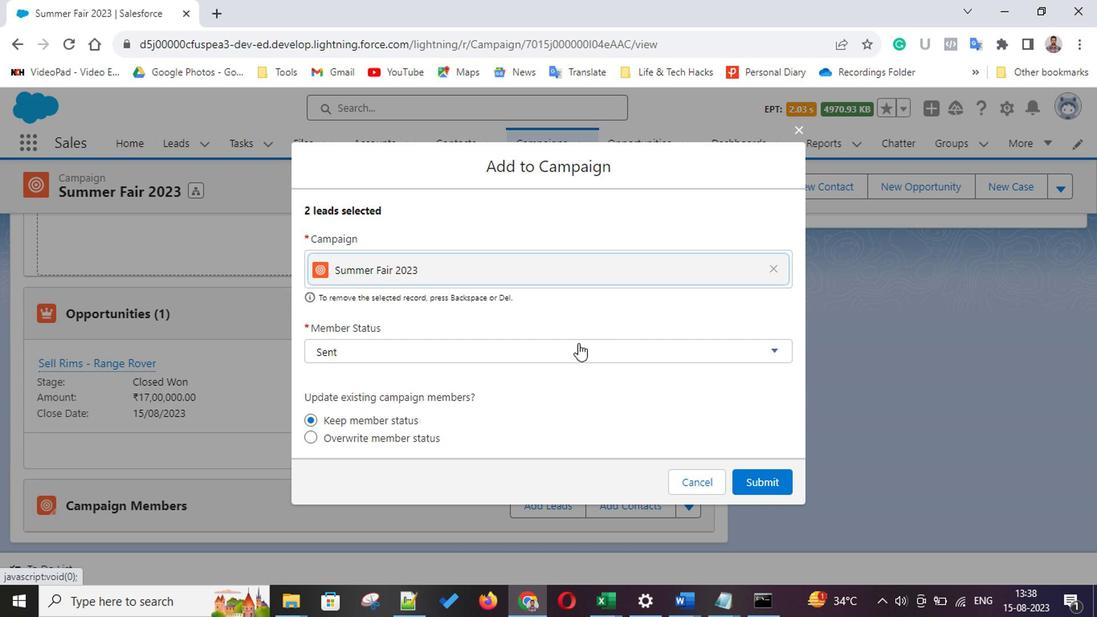 
Action: Mouse pressed left at (552, 361)
Screenshot: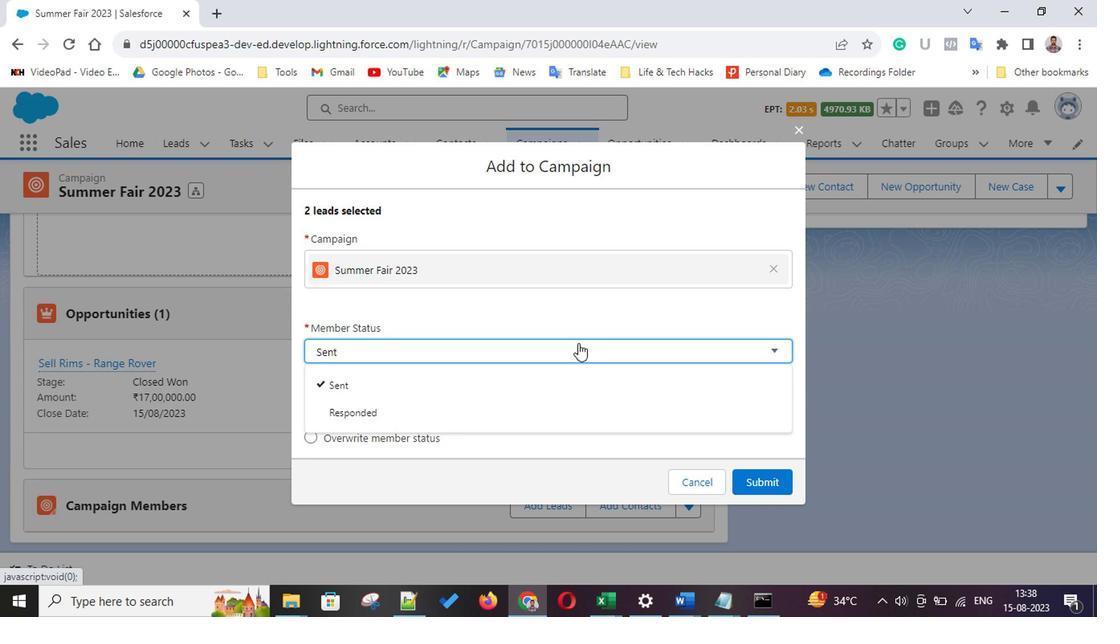 
Action: Mouse pressed left at (552, 361)
Screenshot: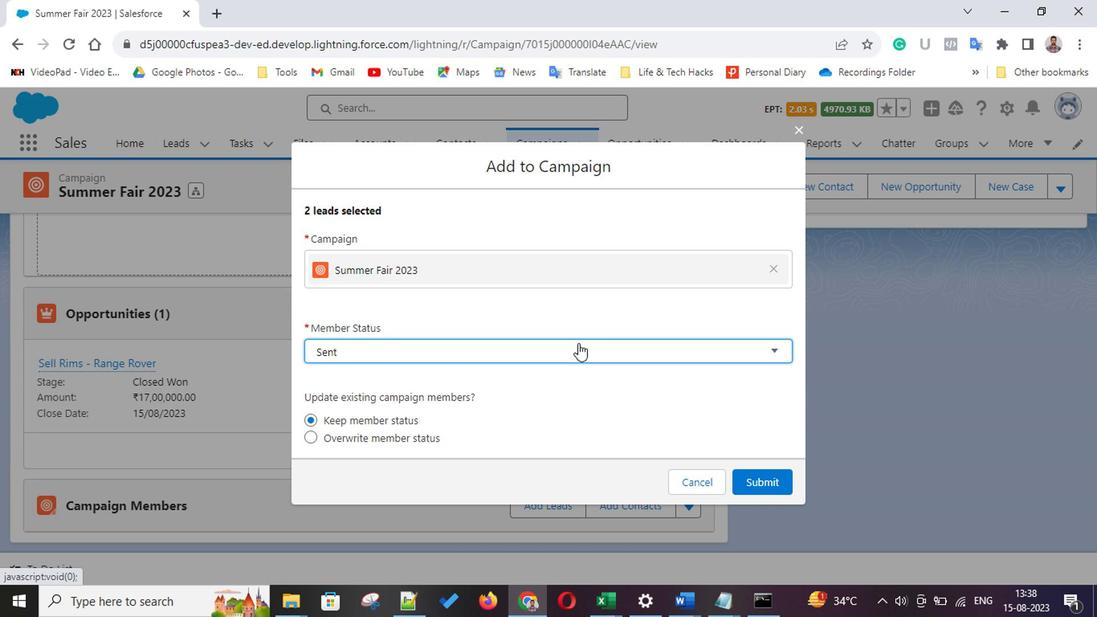 
Action: Mouse pressed left at (552, 361)
Screenshot: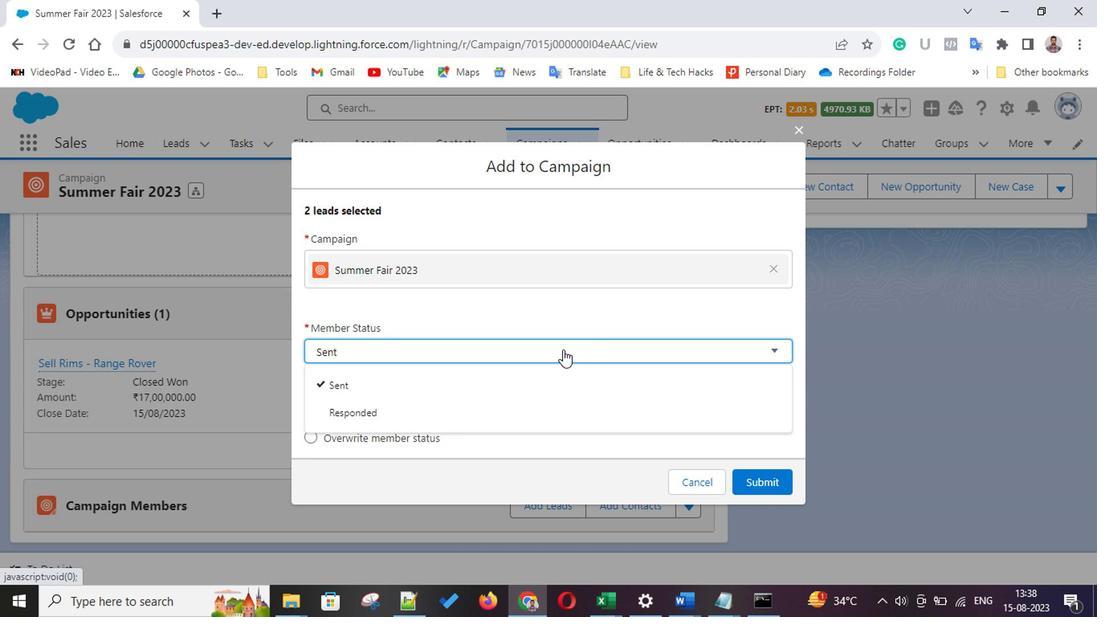 
Action: Mouse moved to (462, 406)
Screenshot: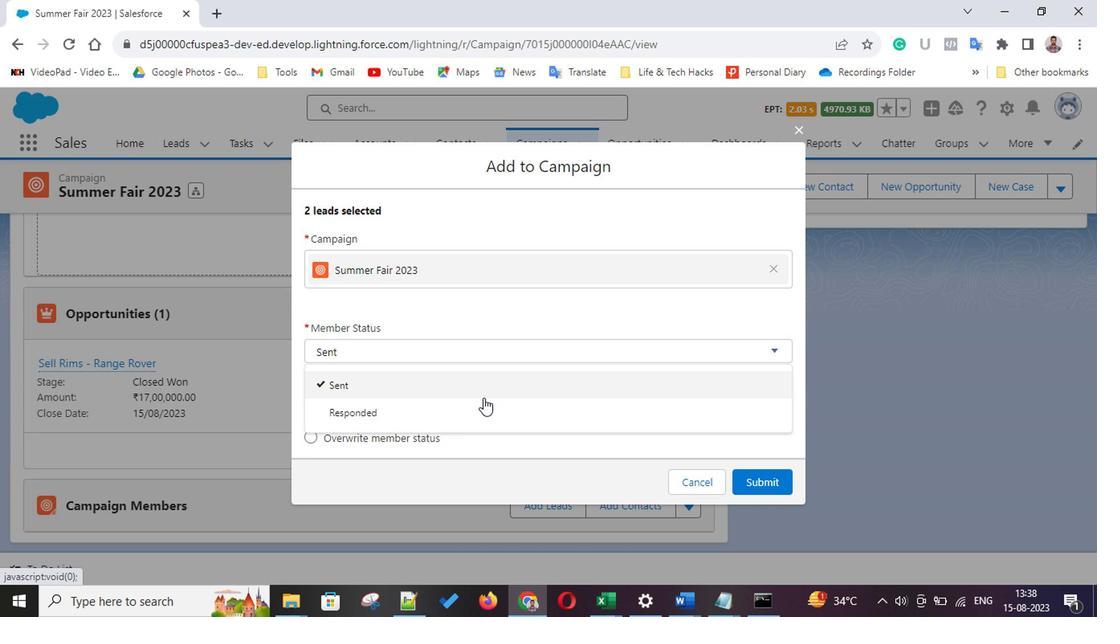 
Action: Mouse pressed left at (462, 406)
Screenshot: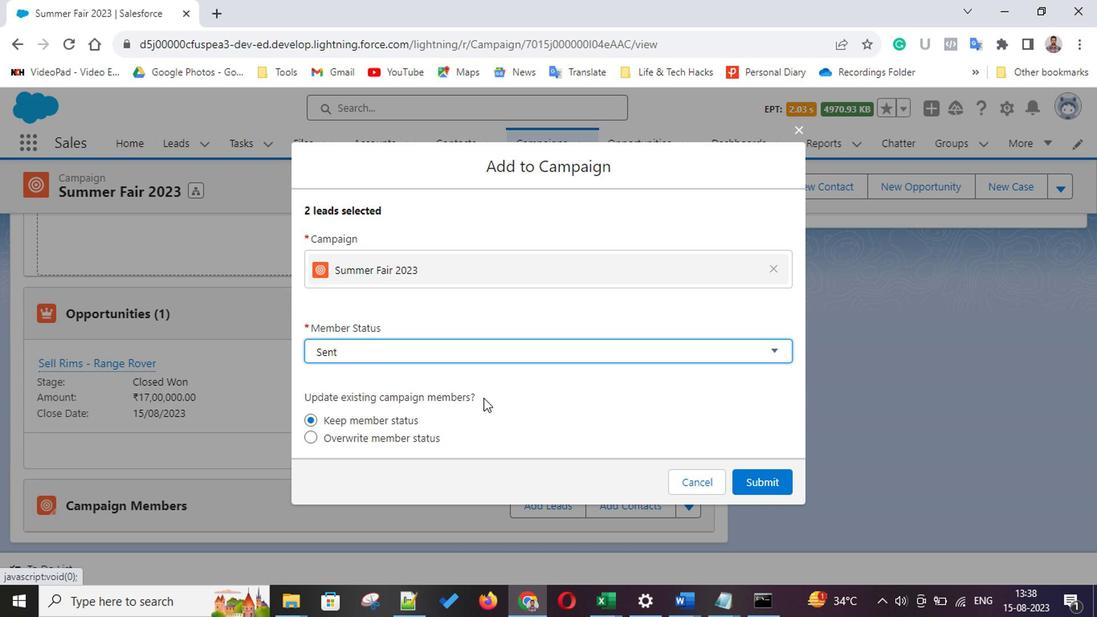 
Action: Mouse moved to (477, 368)
Screenshot: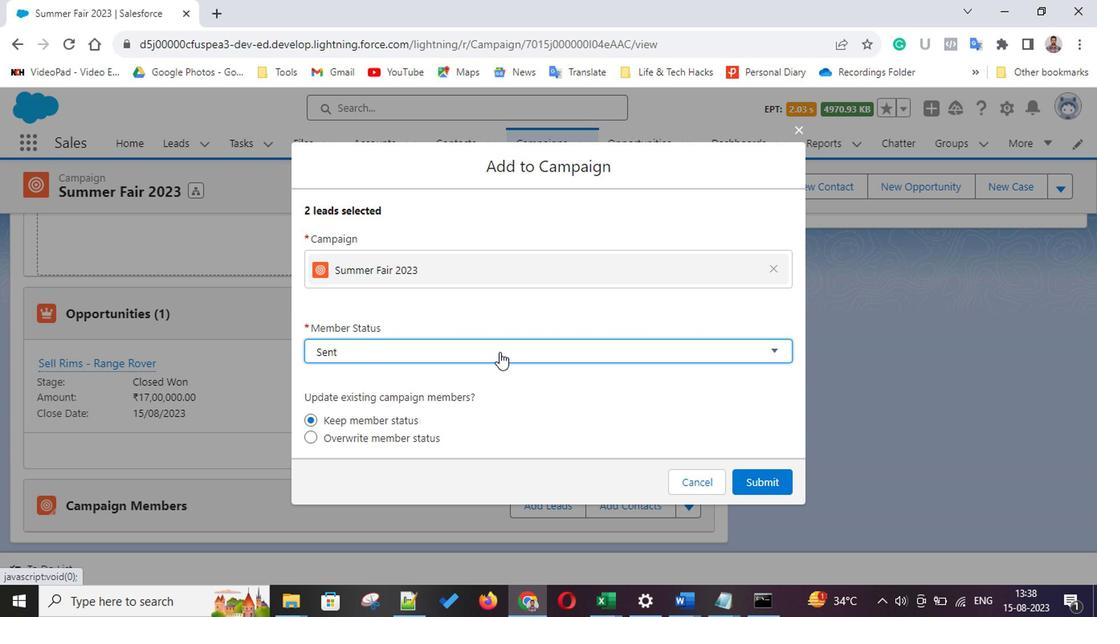 
Action: Mouse pressed left at (477, 368)
Screenshot: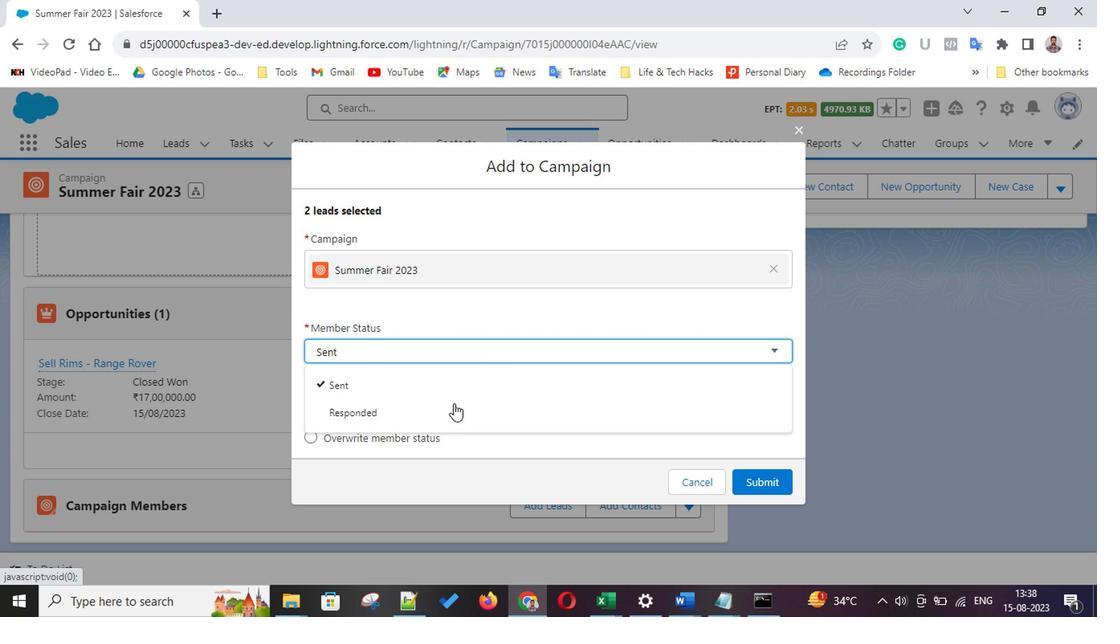 
Action: Mouse moved to (405, 425)
Screenshot: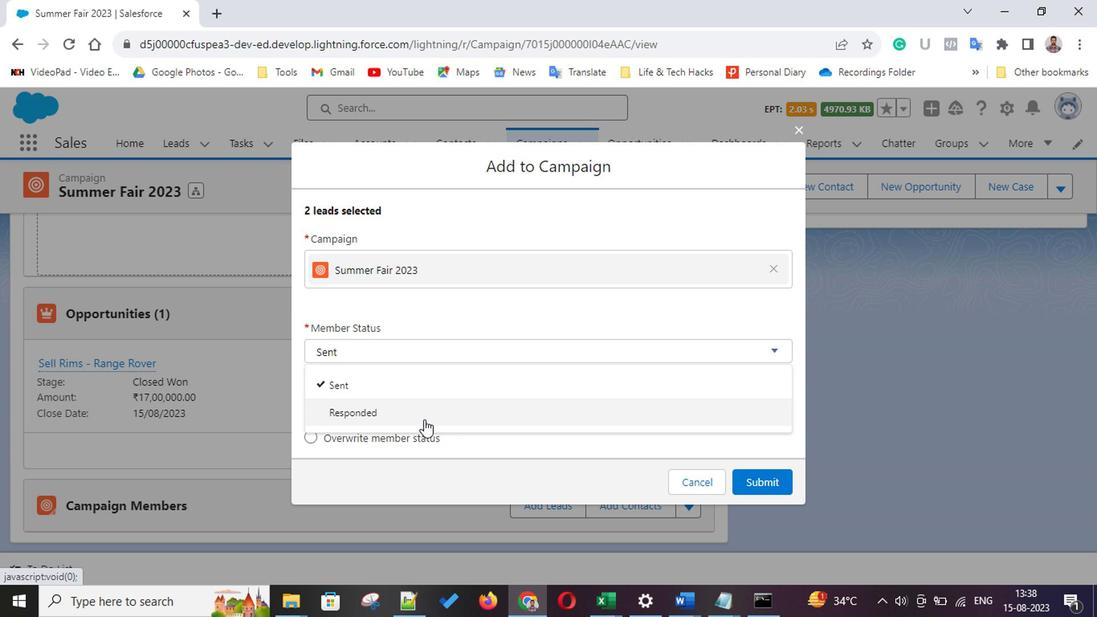 
Action: Mouse pressed left at (405, 425)
Screenshot: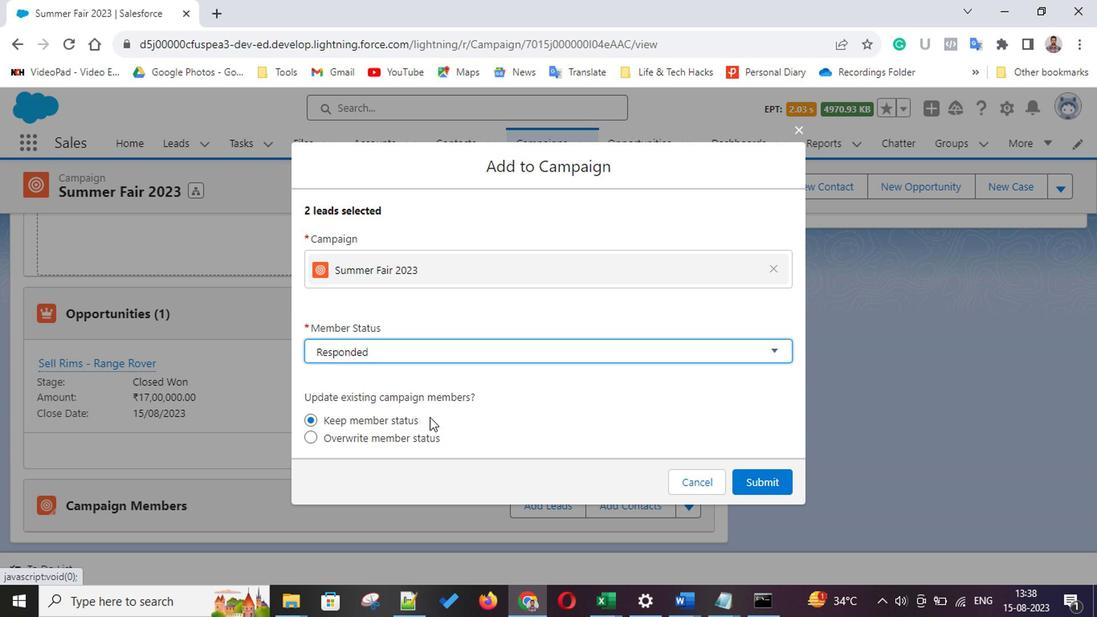 
Action: Mouse moved to (746, 477)
Screenshot: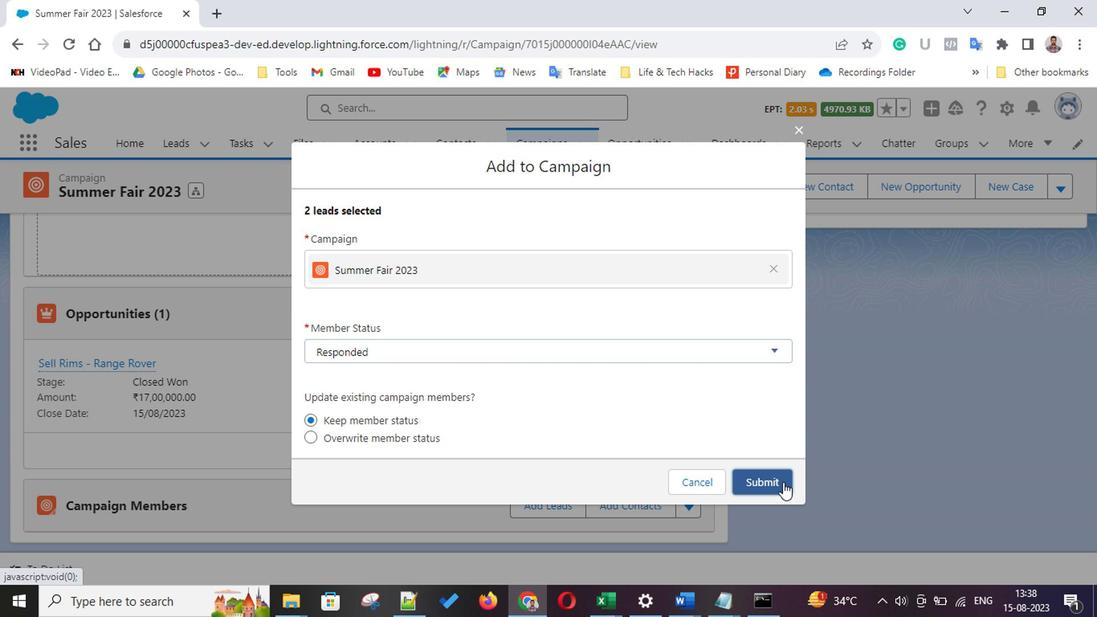 
Action: Mouse pressed left at (746, 477)
Screenshot: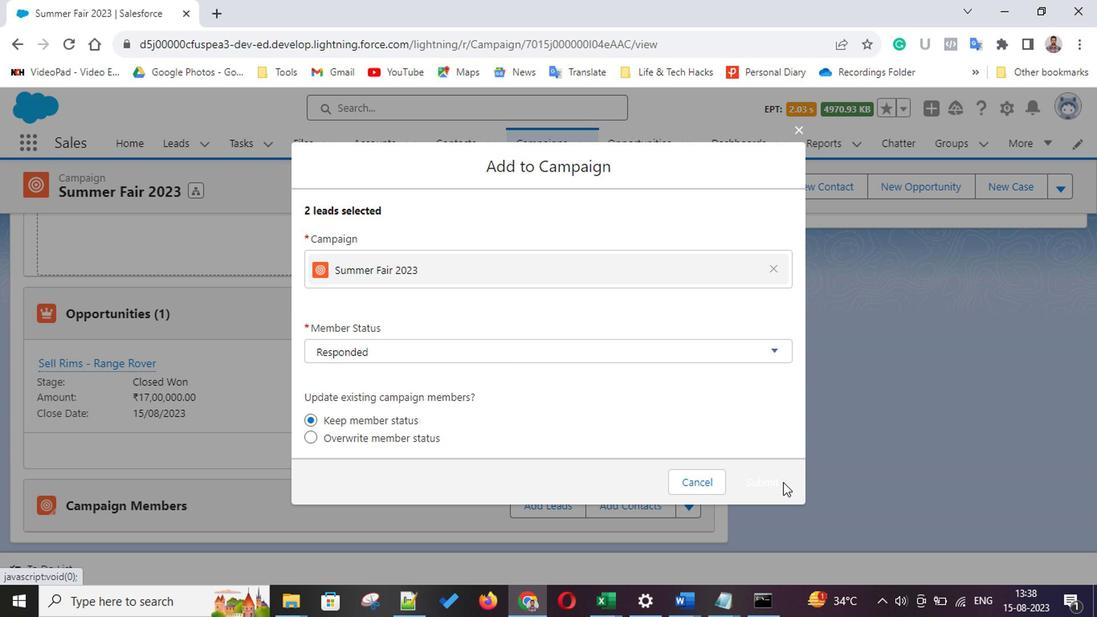 
Action: Mouse moved to (631, 370)
Screenshot: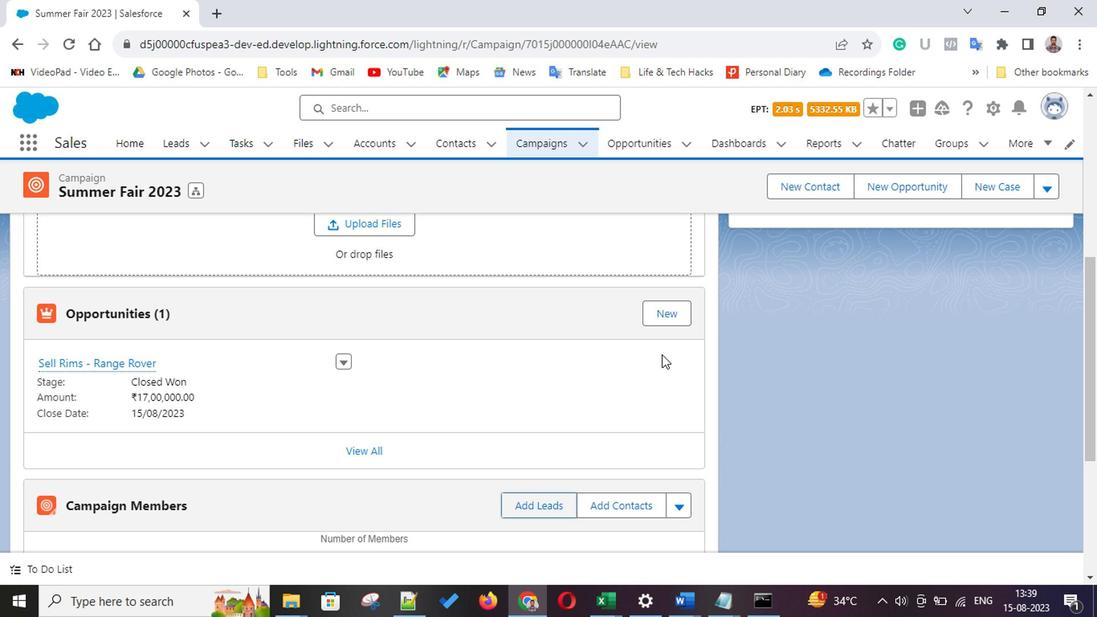 
Action: Mouse scrolled (631, 369) with delta (0, -1)
Screenshot: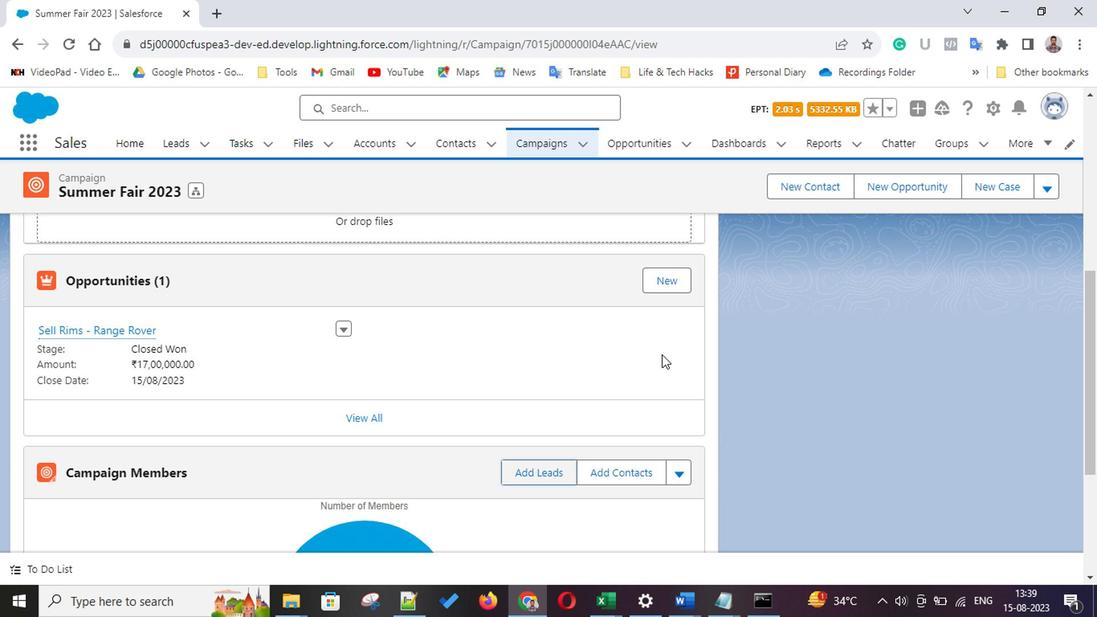 
Action: Mouse scrolled (631, 369) with delta (0, -1)
Screenshot: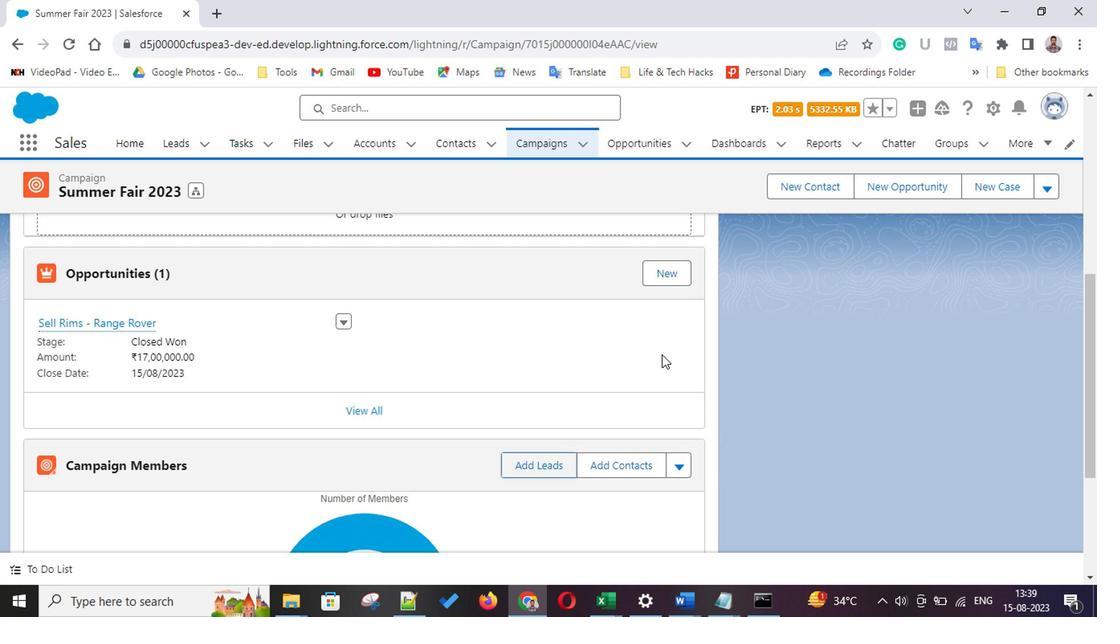 
Action: Mouse scrolled (631, 369) with delta (0, -1)
Screenshot: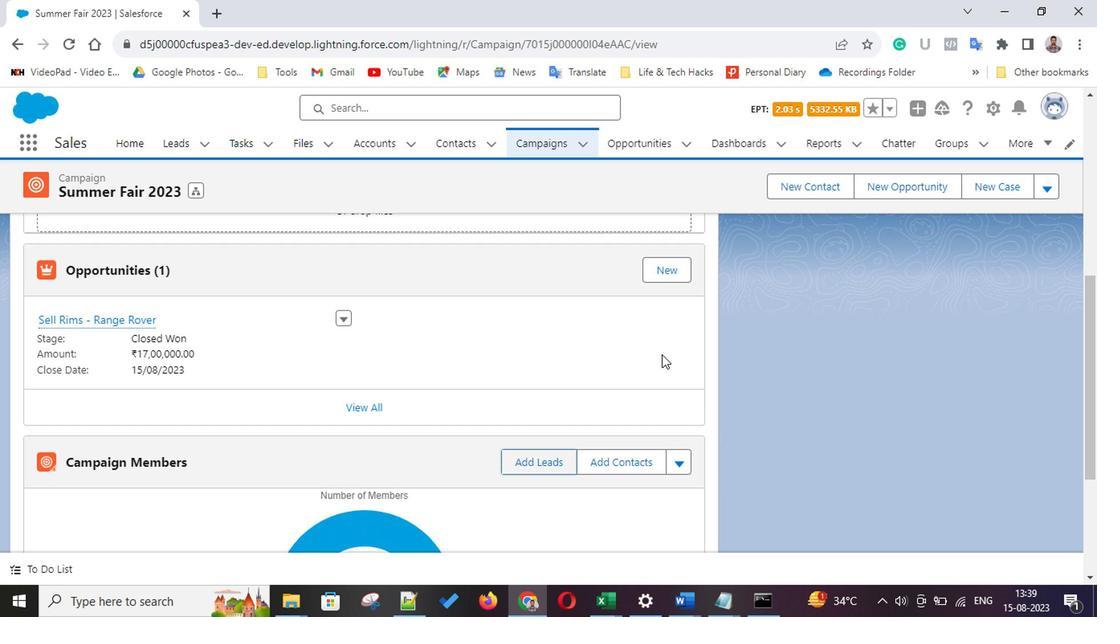 
Action: Mouse scrolled (631, 369) with delta (0, -1)
Screenshot: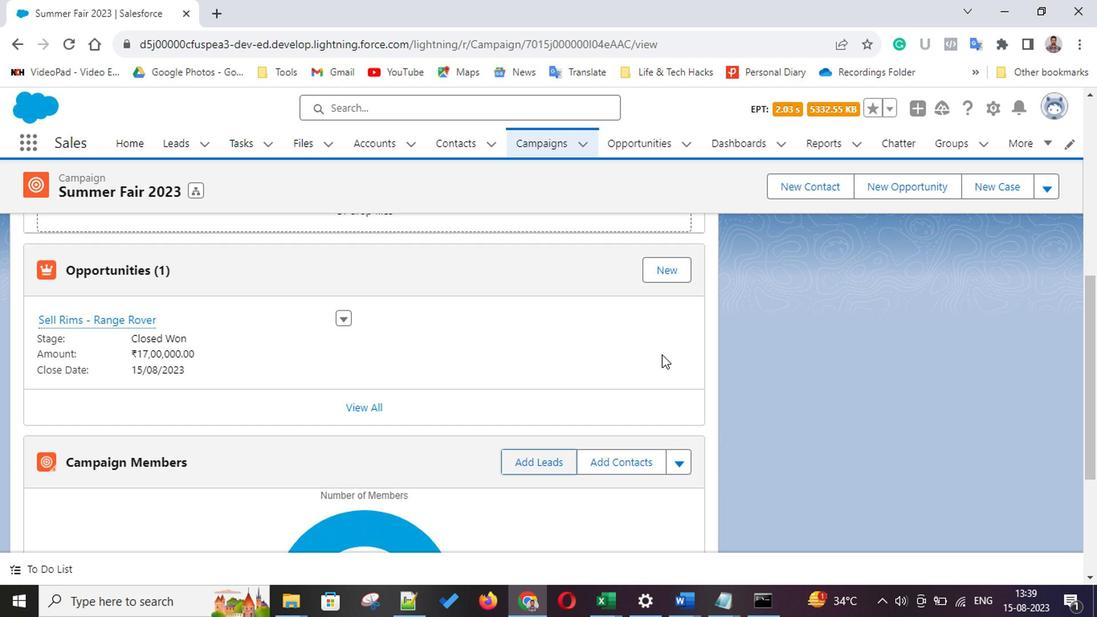 
Action: Mouse scrolled (631, 369) with delta (0, -1)
Screenshot: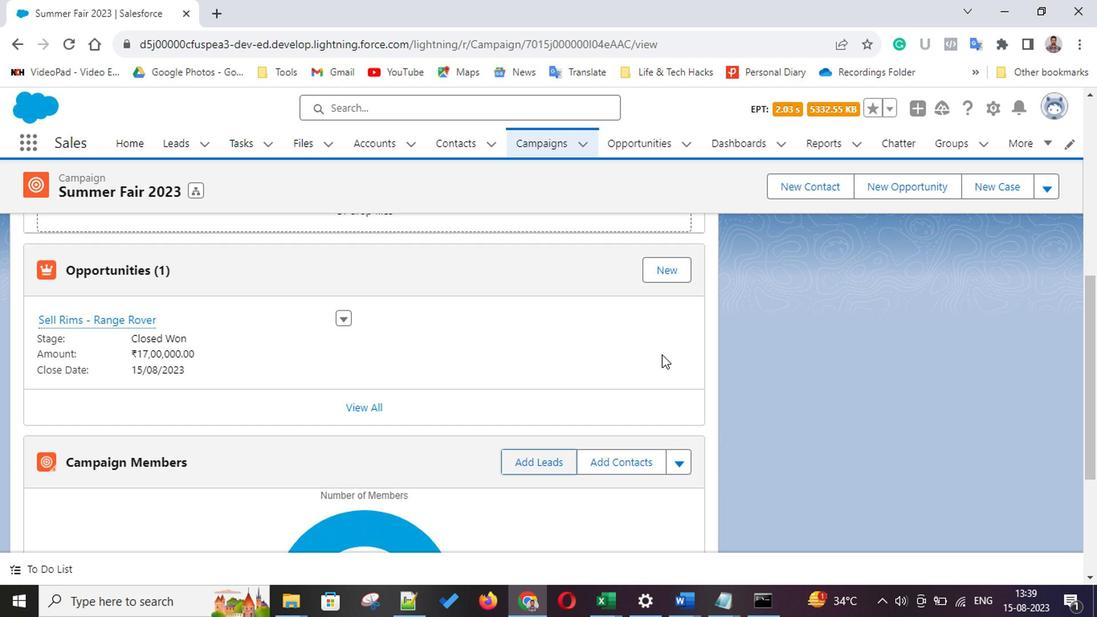 
Action: Mouse moved to (558, 350)
Screenshot: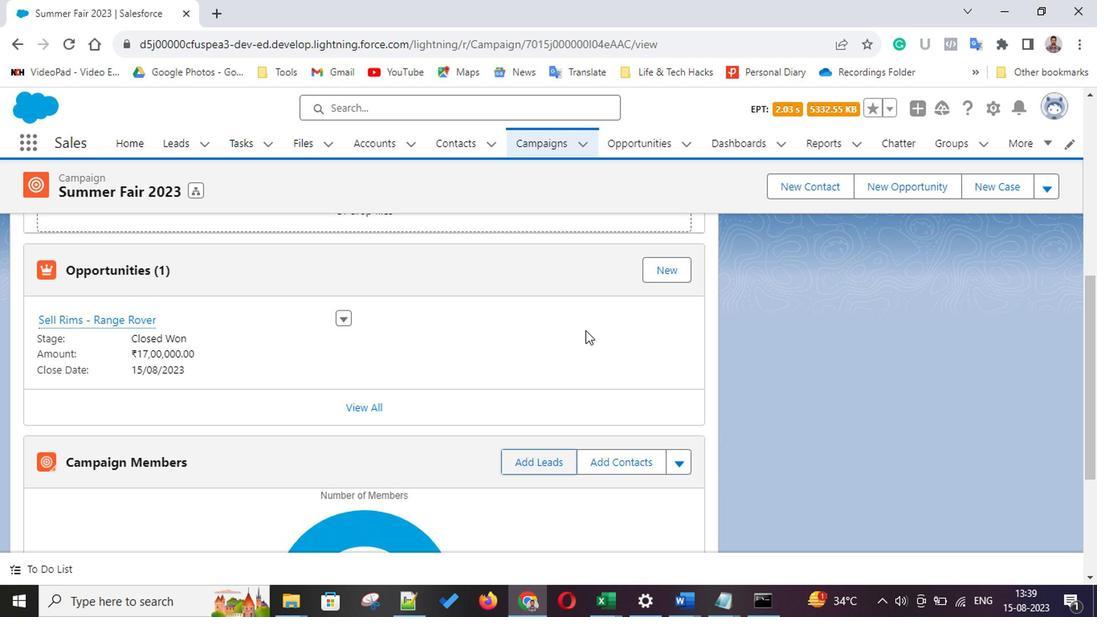 
Action: Mouse scrolled (558, 349) with delta (0, 0)
Screenshot: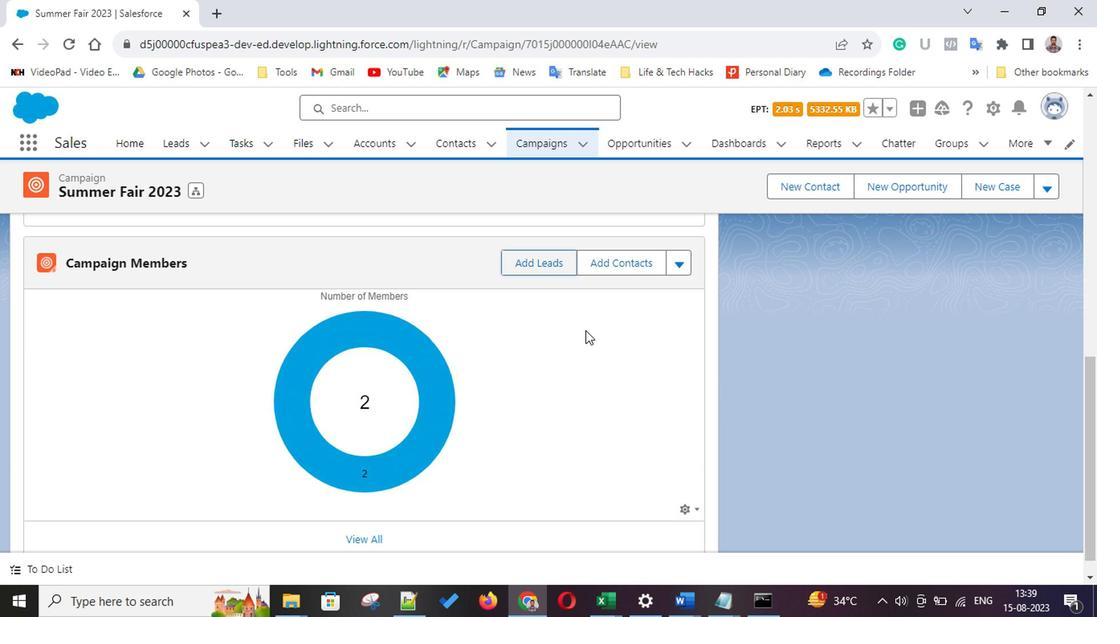 
Action: Mouse scrolled (558, 349) with delta (0, 0)
Screenshot: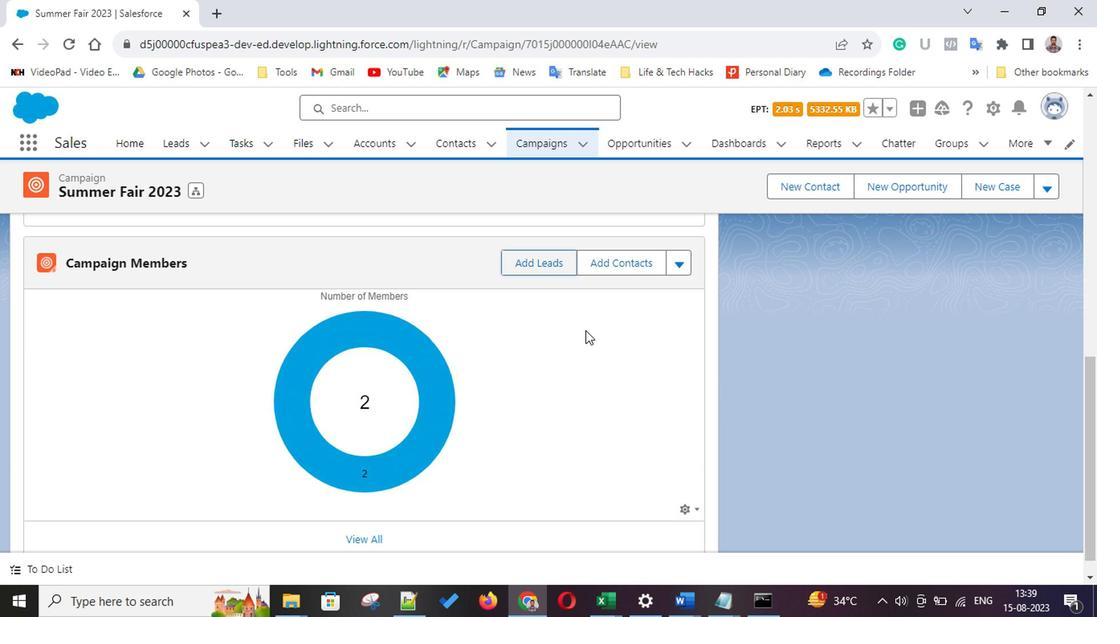 
Action: Mouse scrolled (558, 349) with delta (0, 0)
Screenshot: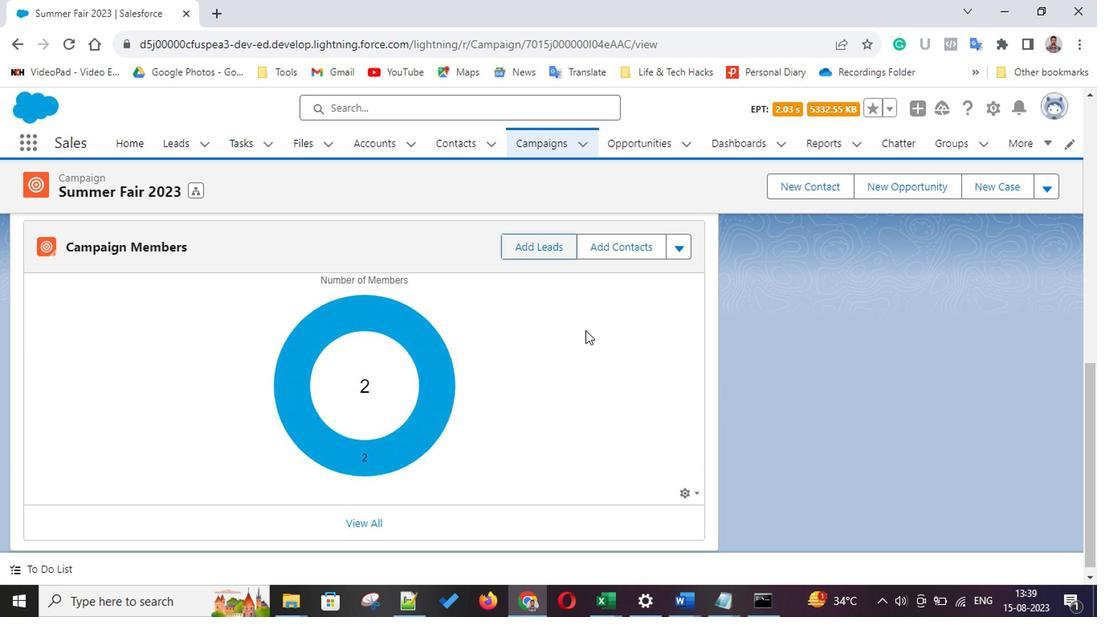 
Action: Mouse scrolled (558, 349) with delta (0, 0)
Screenshot: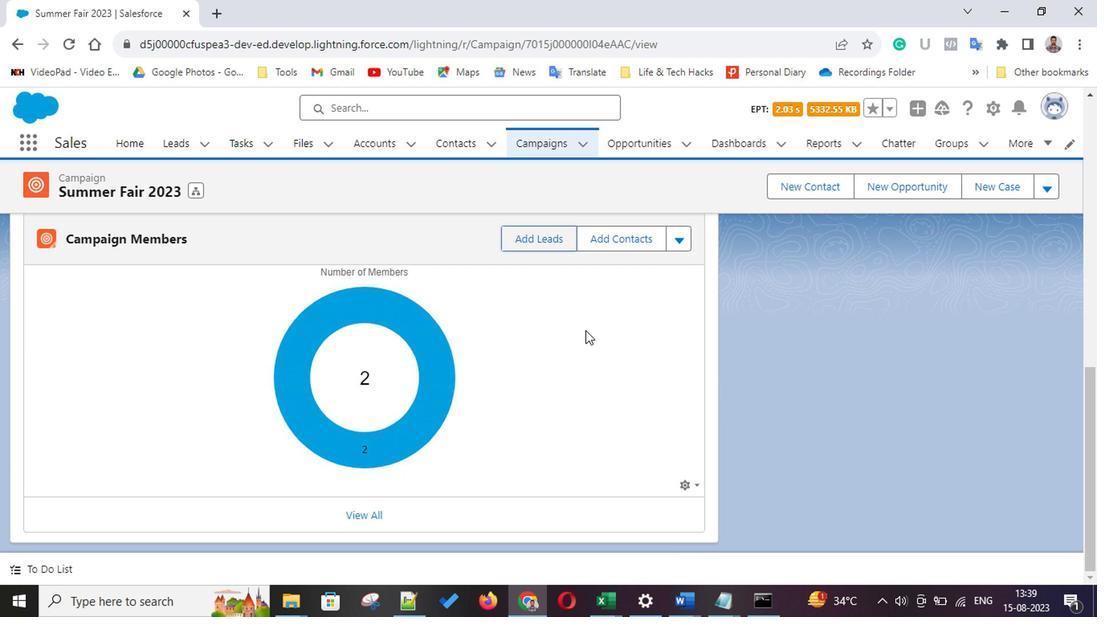 
Action: Mouse scrolled (558, 349) with delta (0, 0)
Screenshot: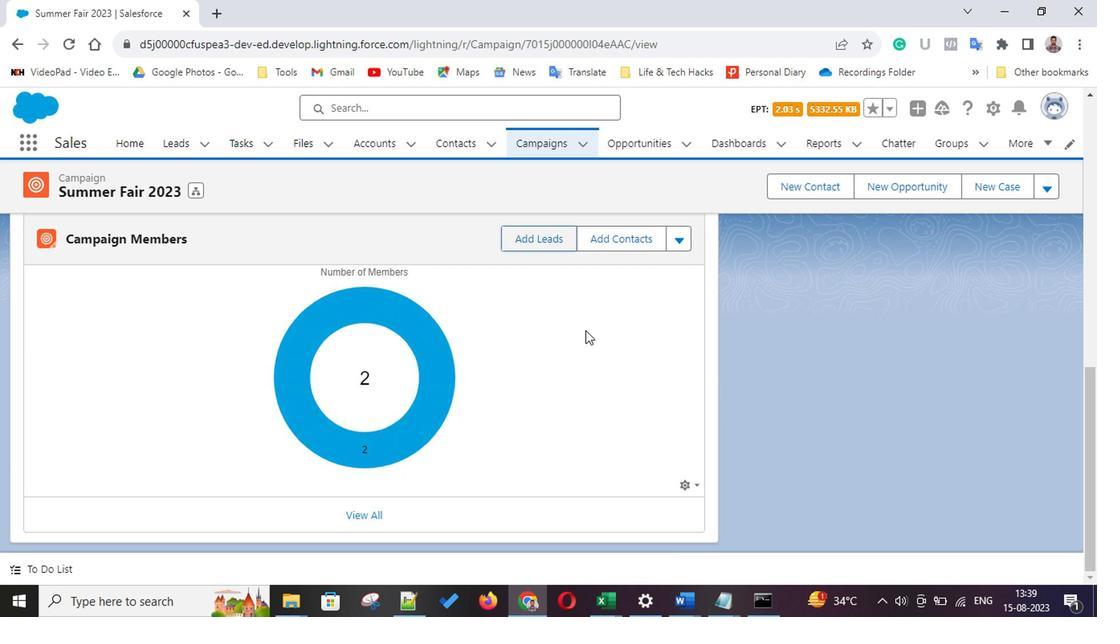 
Action: Mouse scrolled (558, 349) with delta (0, 0)
Screenshot: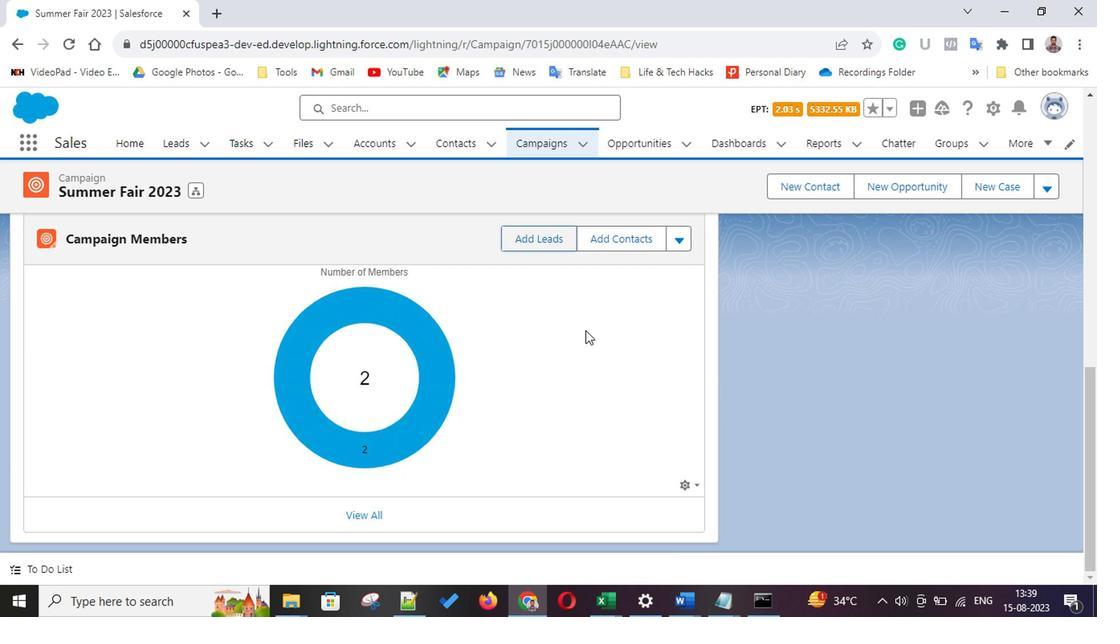 
Action: Mouse scrolled (558, 349) with delta (0, 0)
Screenshot: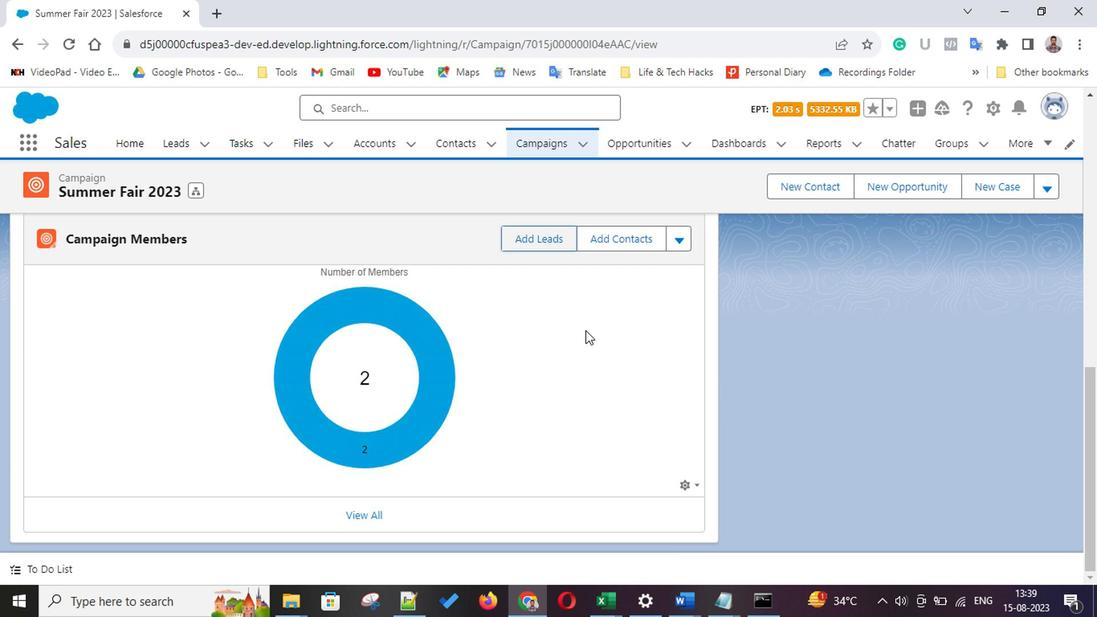 
Action: Mouse scrolled (558, 349) with delta (0, 0)
Screenshot: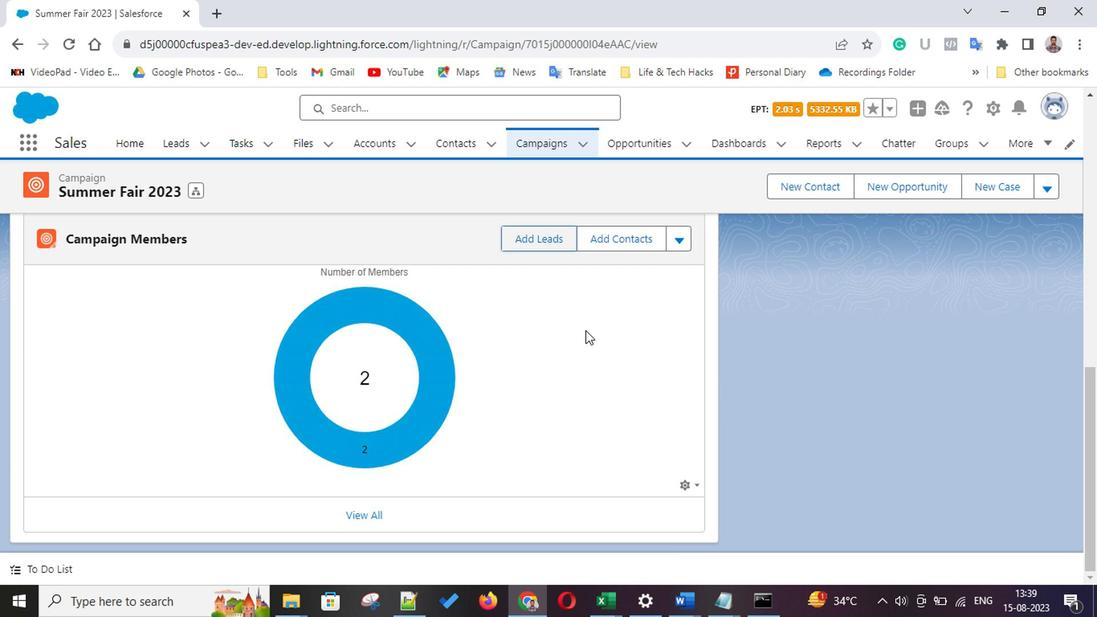 
Action: Mouse scrolled (558, 349) with delta (0, 0)
Screenshot: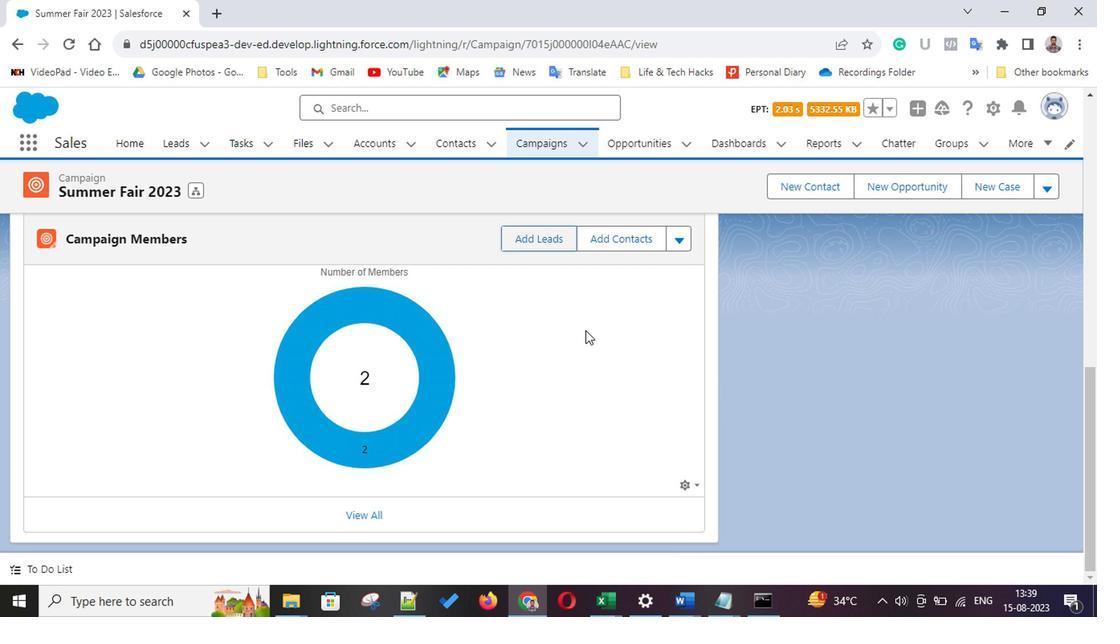 
Action: Mouse moved to (508, 371)
Screenshot: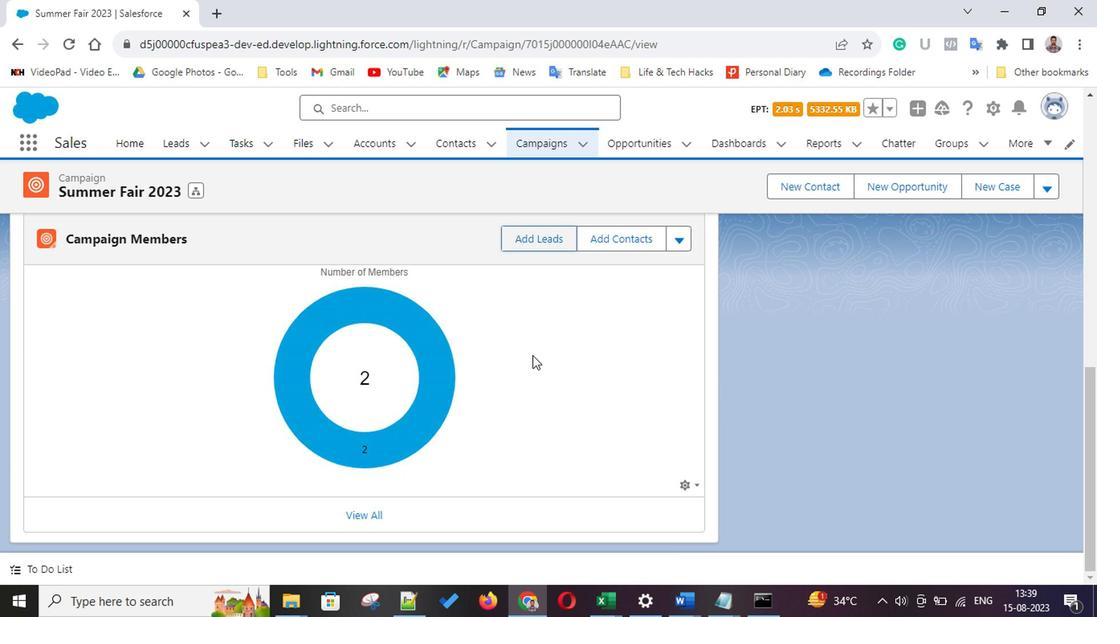 
Action: Mouse scrolled (508, 370) with delta (0, 0)
Screenshot: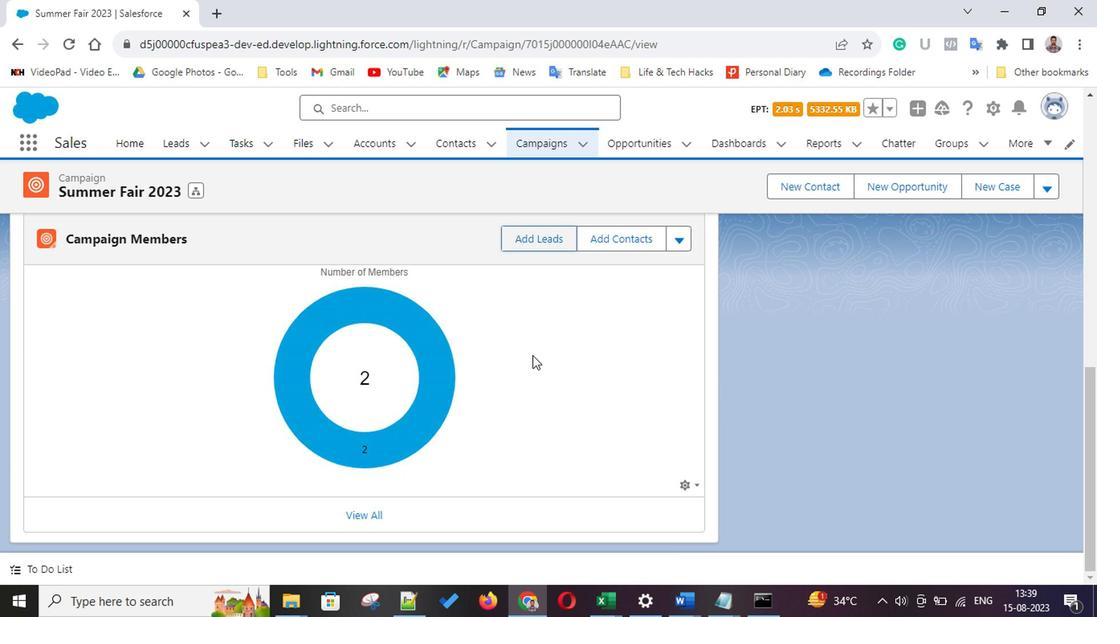 
Action: Mouse scrolled (508, 369) with delta (0, -1)
Screenshot: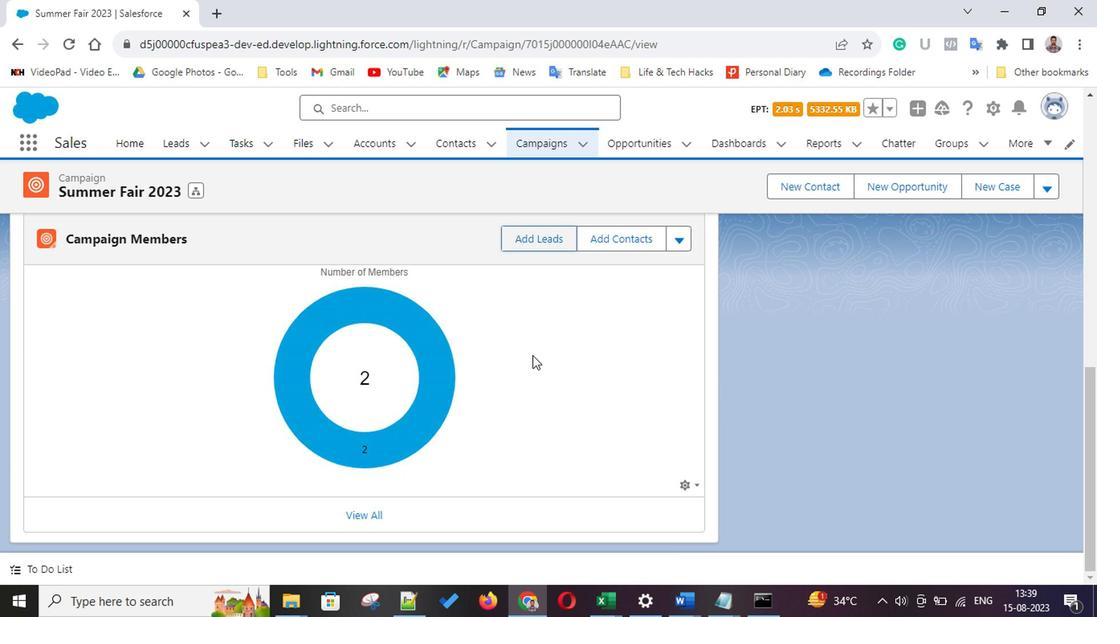 
Action: Mouse scrolled (508, 369) with delta (0, -1)
Screenshot: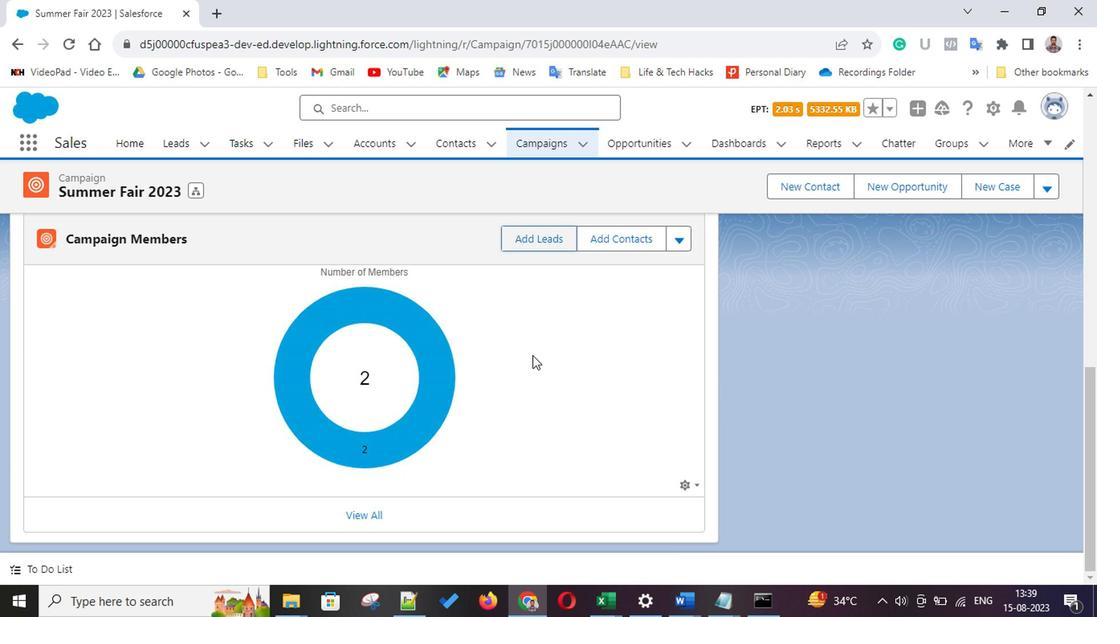 
Action: Mouse scrolled (508, 370) with delta (0, 0)
Screenshot: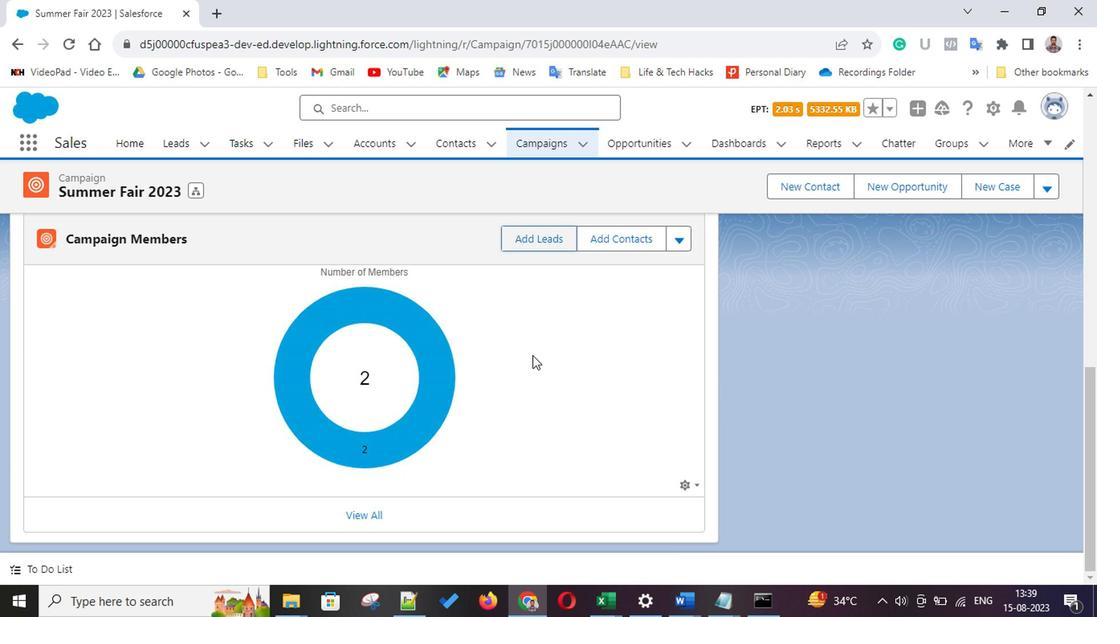 
Action: Mouse scrolled (508, 370) with delta (0, 0)
Screenshot: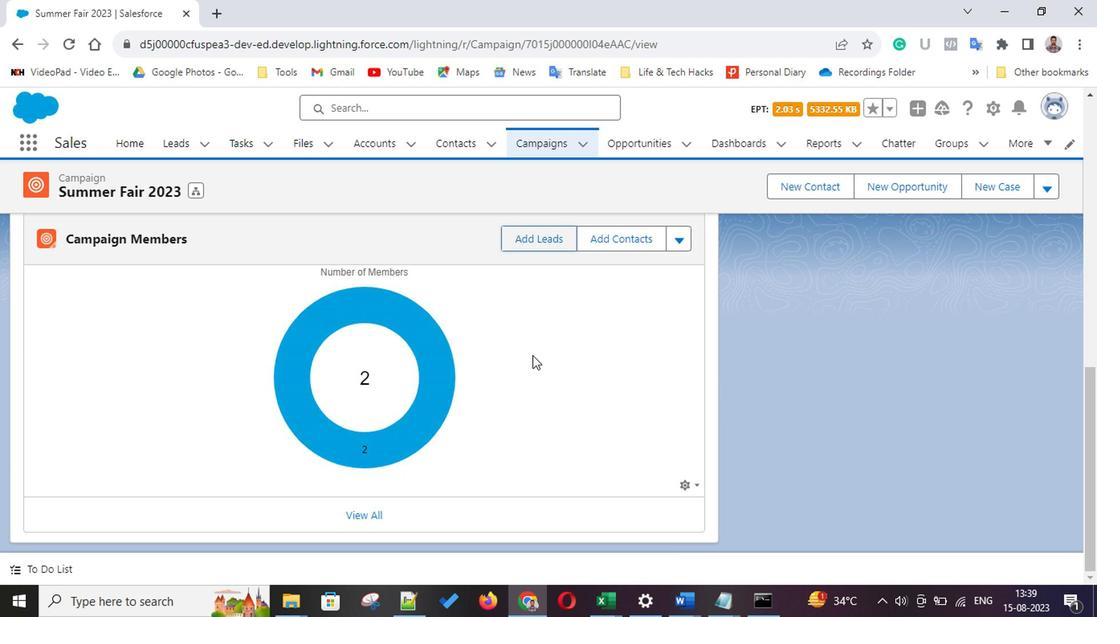 
Action: Mouse moved to (157, 189)
Screenshot: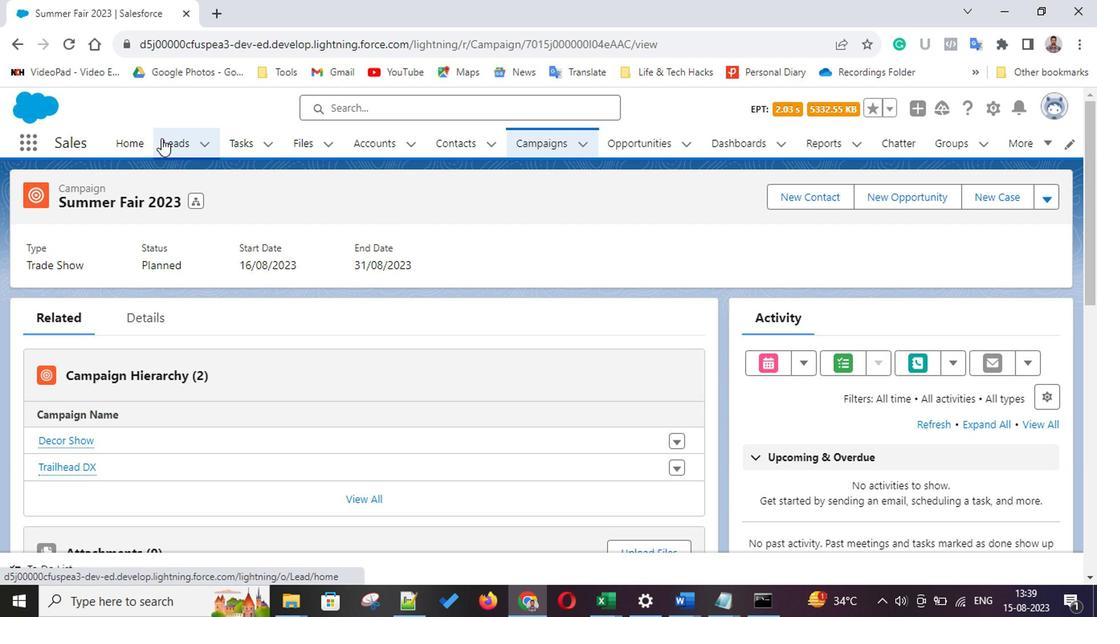 
Action: Mouse pressed left at (157, 189)
Screenshot: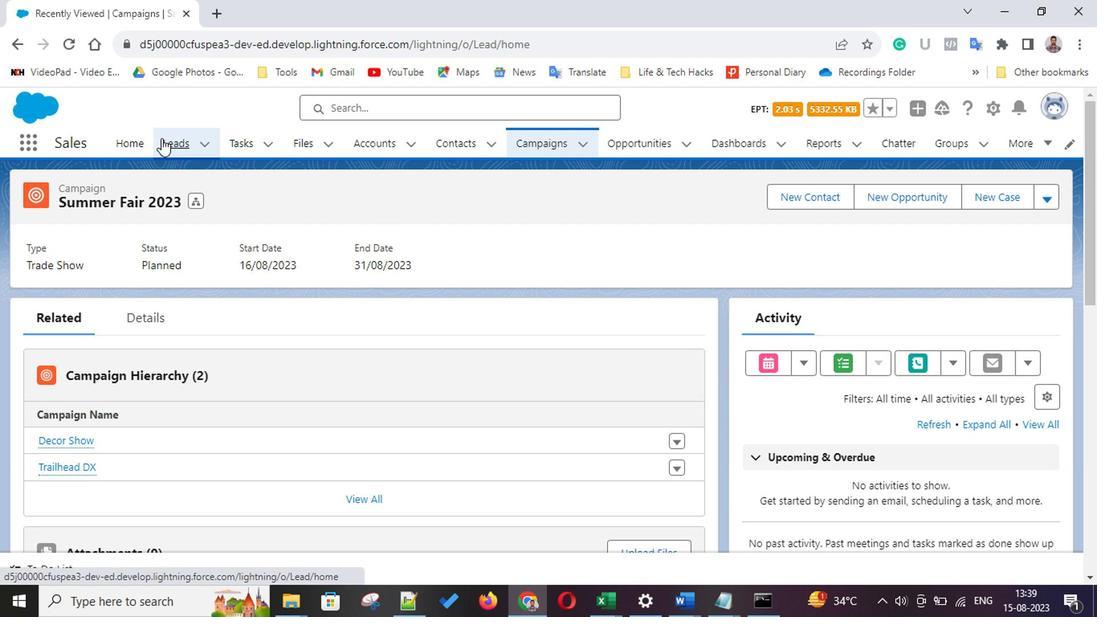 
Action: Mouse moved to (639, 234)
Screenshot: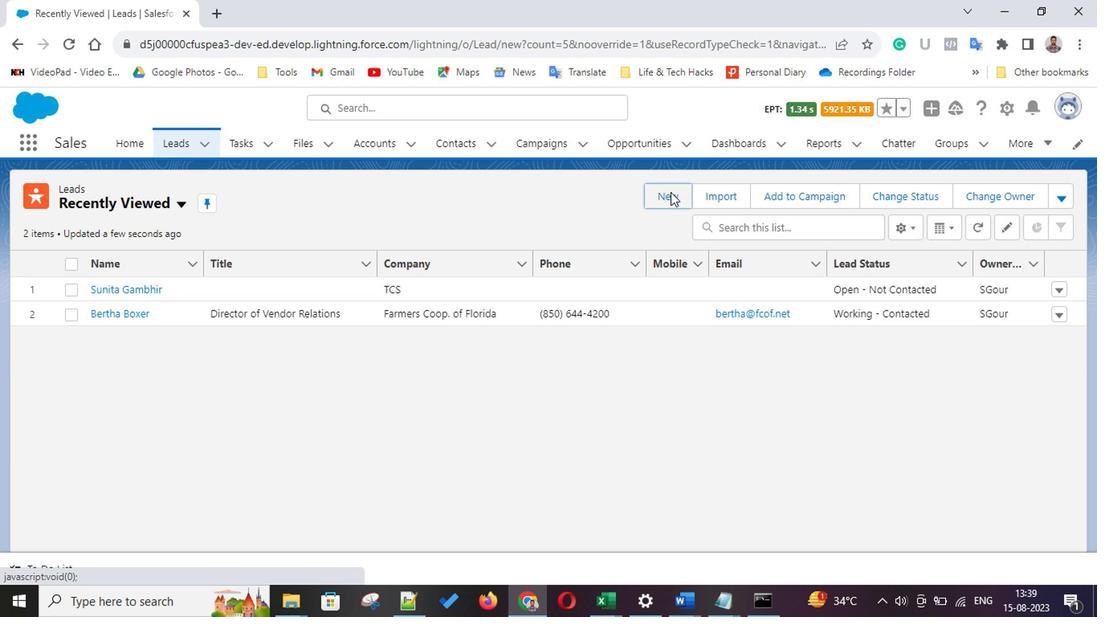 
Action: Mouse pressed left at (639, 234)
Screenshot: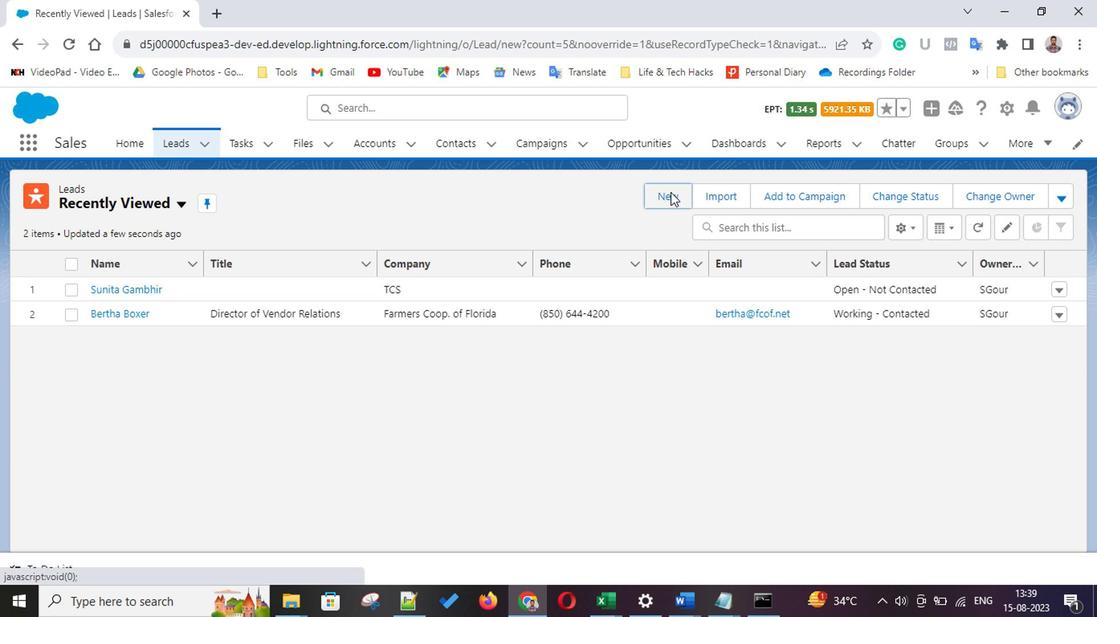 
Action: Mouse moved to (467, 318)
Screenshot: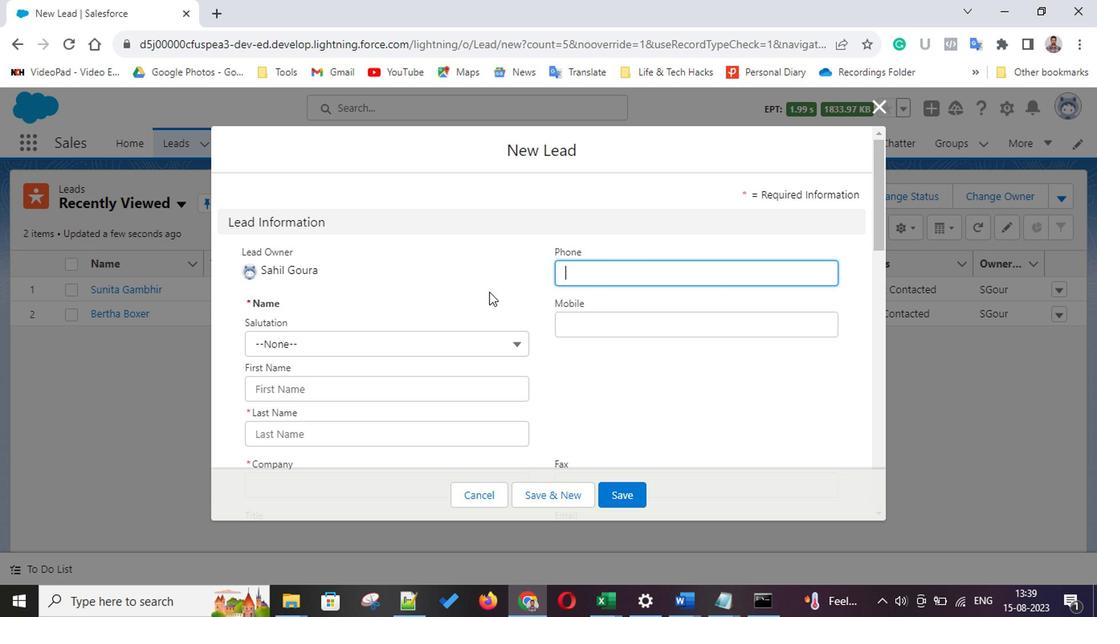 
Action: Mouse scrolled (467, 317) with delta (0, -1)
Screenshot: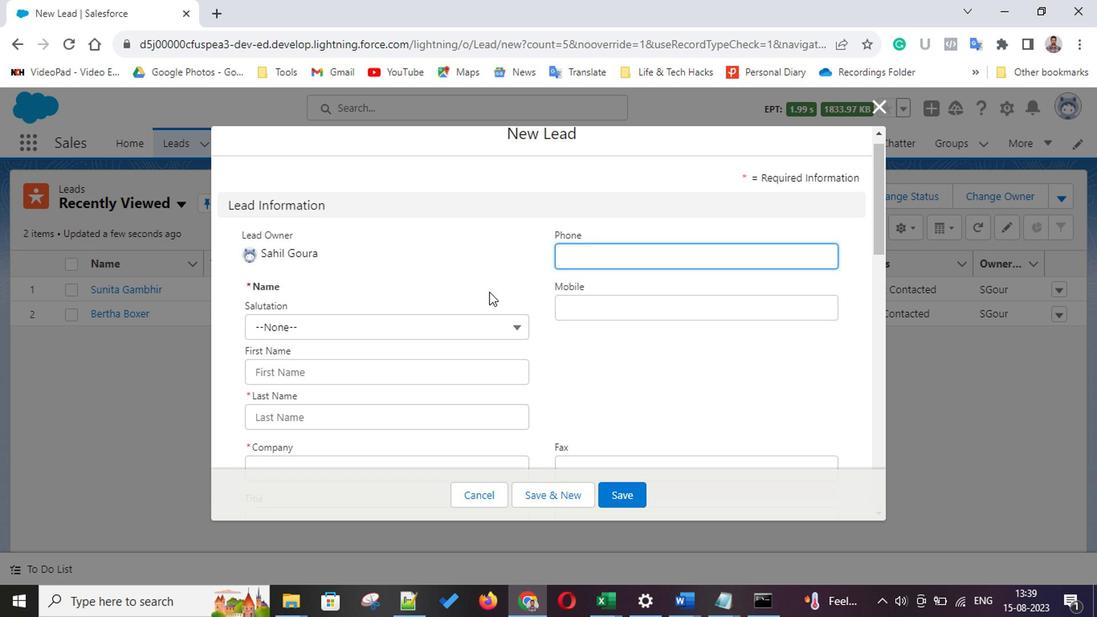 
Action: Mouse scrolled (467, 317) with delta (0, -1)
Screenshot: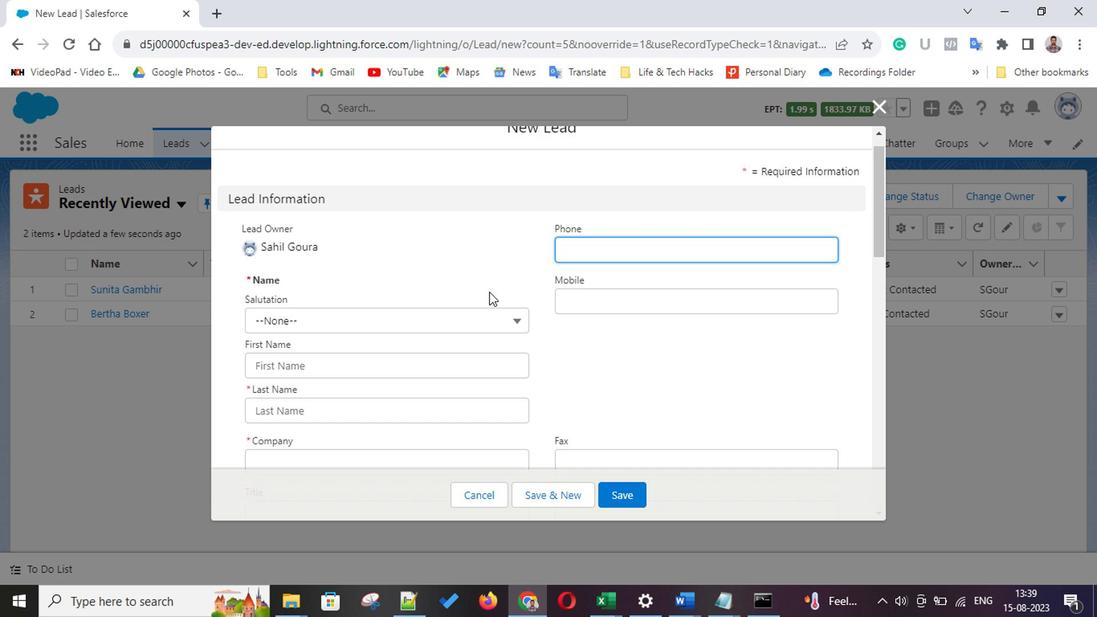 
Action: Mouse scrolled (467, 317) with delta (0, -1)
Screenshot: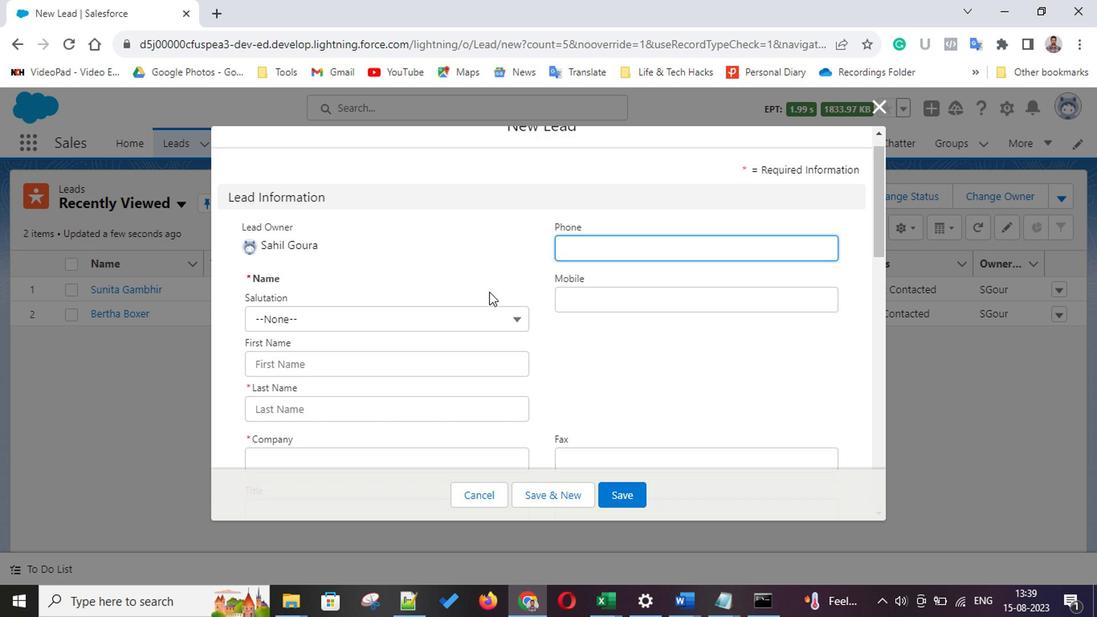 
Action: Mouse scrolled (467, 317) with delta (0, -1)
Screenshot: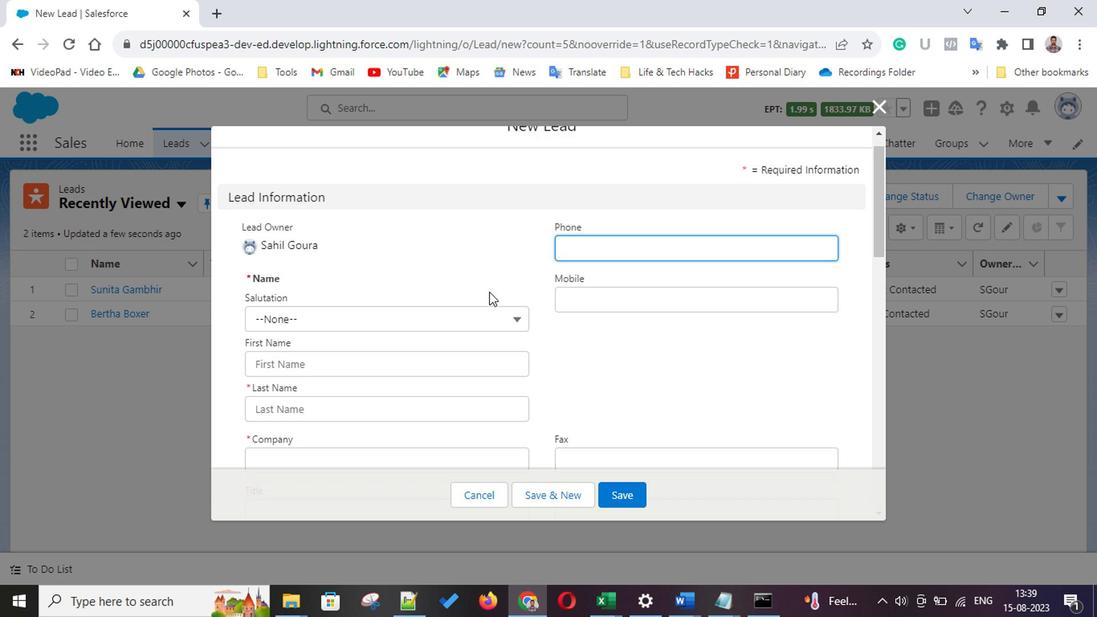 
Action: Mouse moved to (475, 317)
Screenshot: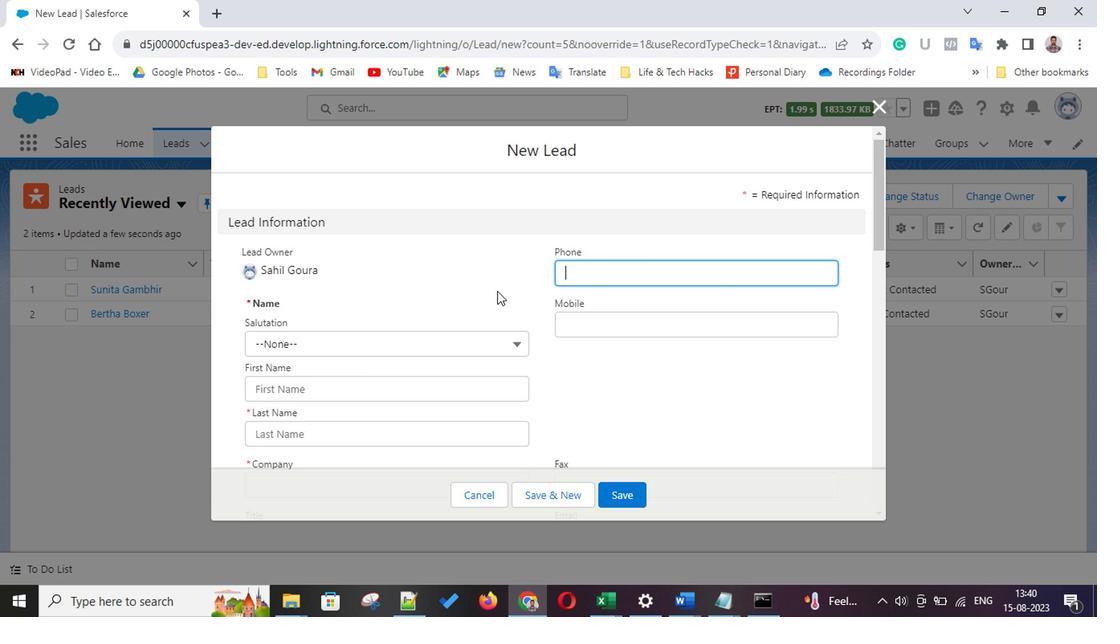
Action: Mouse scrolled (475, 316) with delta (0, 0)
Screenshot: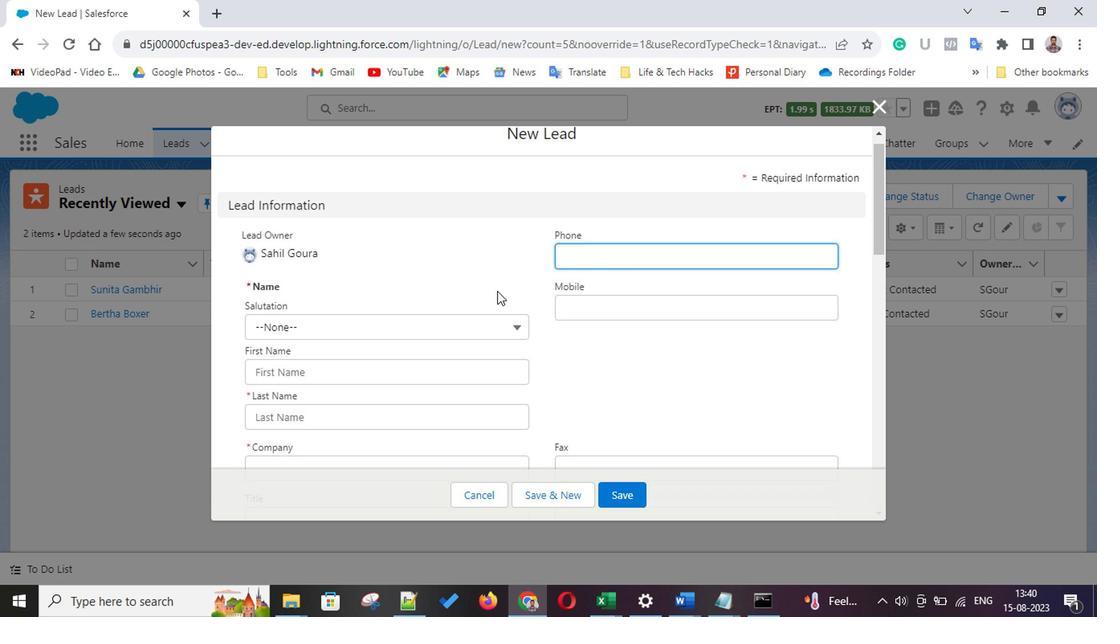 
Action: Mouse scrolled (475, 316) with delta (0, 0)
Screenshot: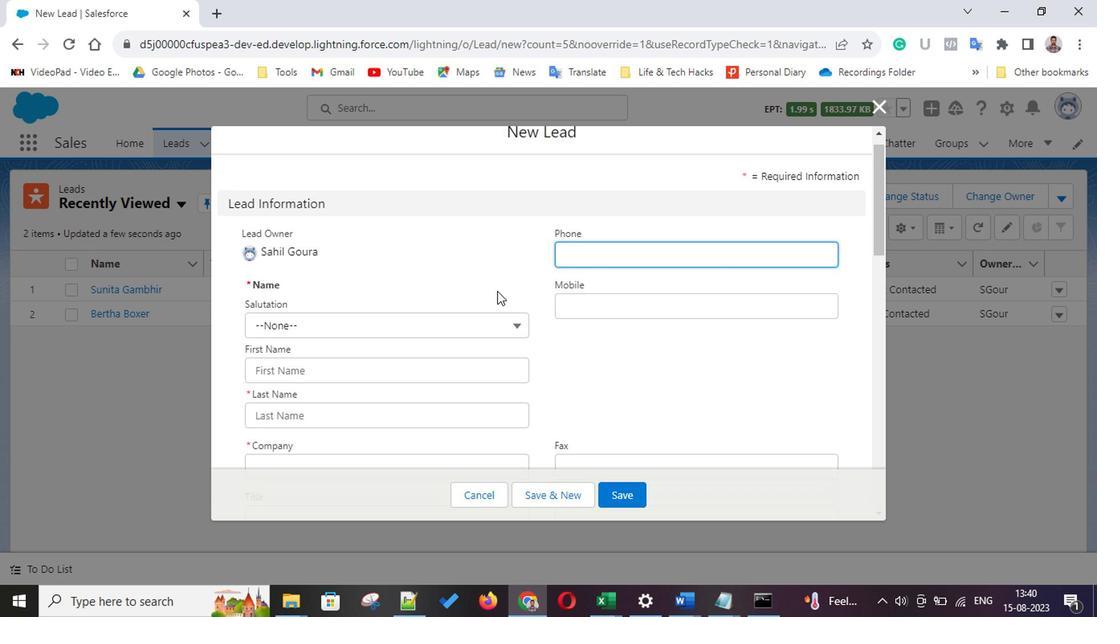 
Action: Mouse scrolled (475, 316) with delta (0, 0)
Screenshot: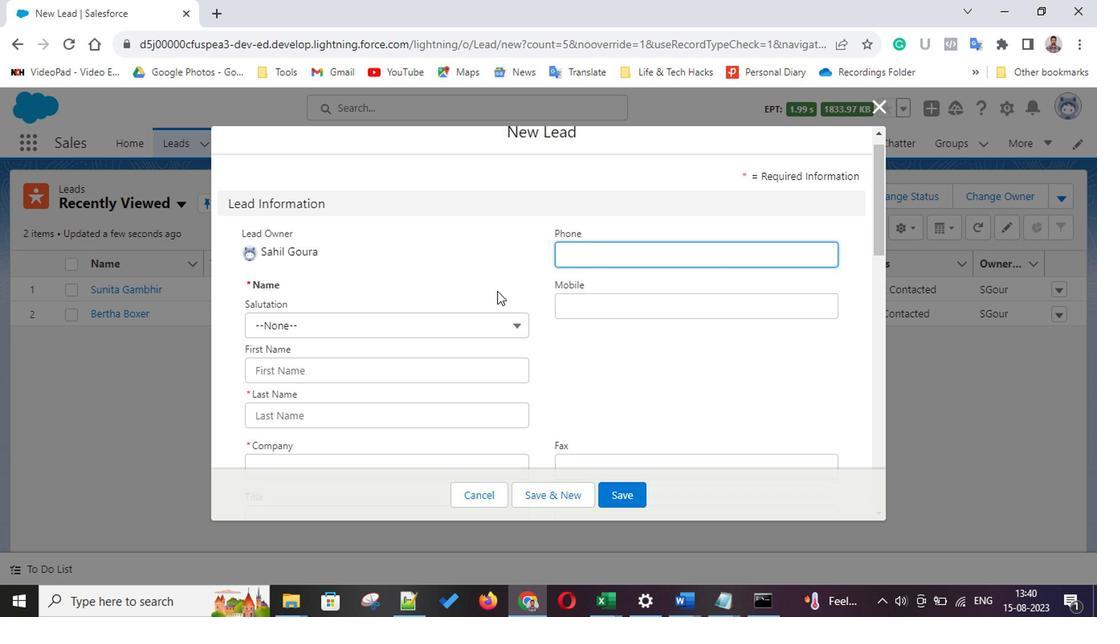 
Action: Mouse moved to (315, 383)
Screenshot: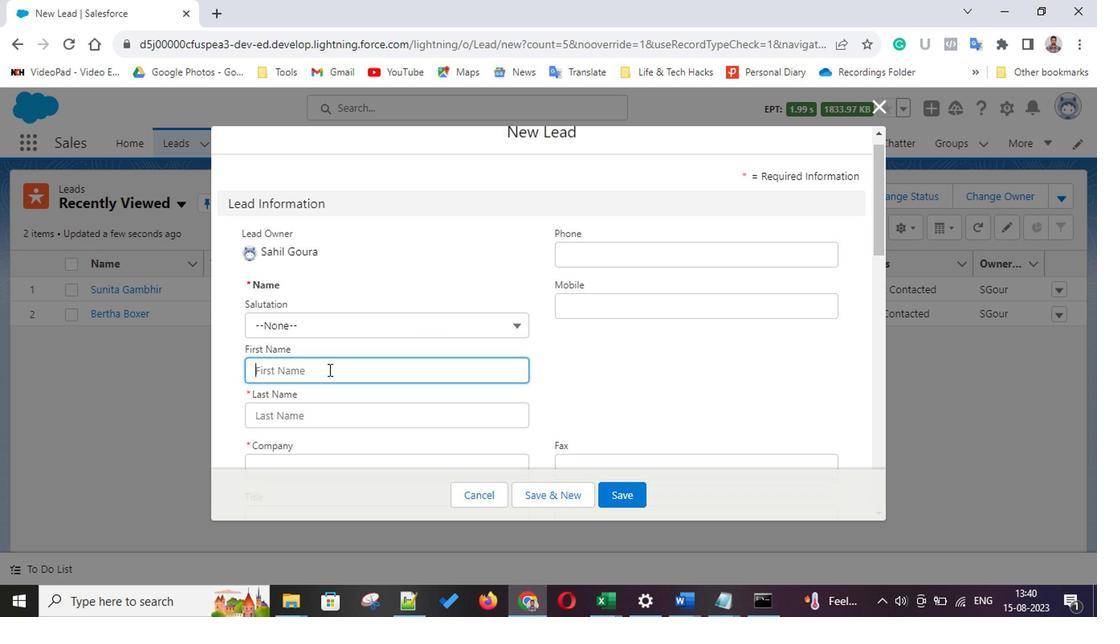 
Action: Mouse pressed left at (315, 383)
Screenshot: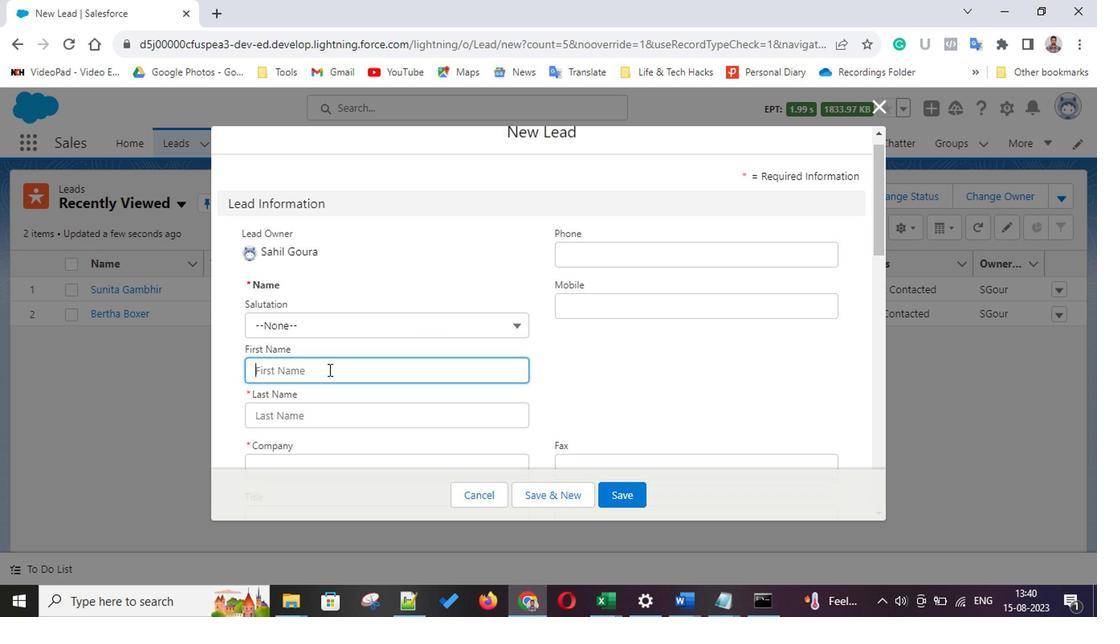 
Action: Mouse moved to (387, 383)
Screenshot: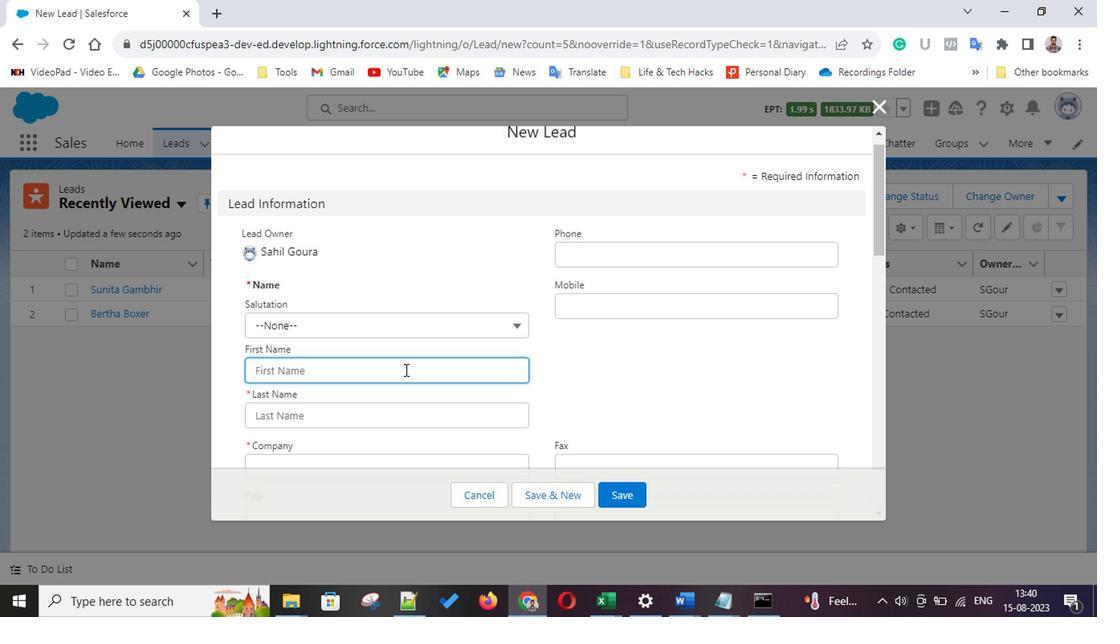 
Action: Mouse scrolled (387, 382) with delta (0, 0)
Screenshot: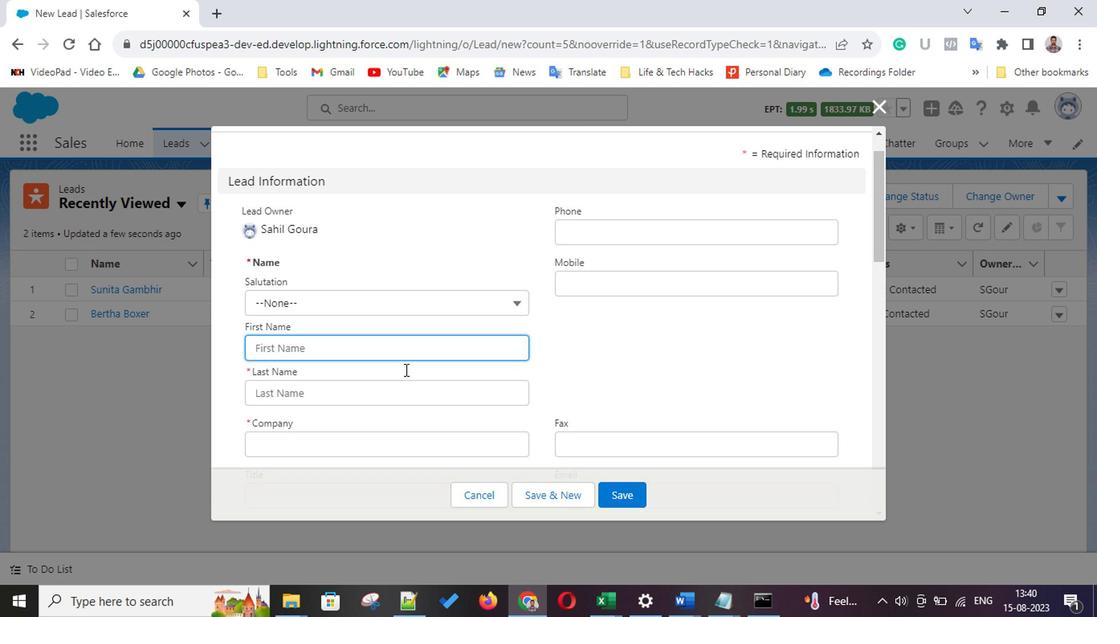 
Action: Mouse scrolled (387, 382) with delta (0, 0)
Screenshot: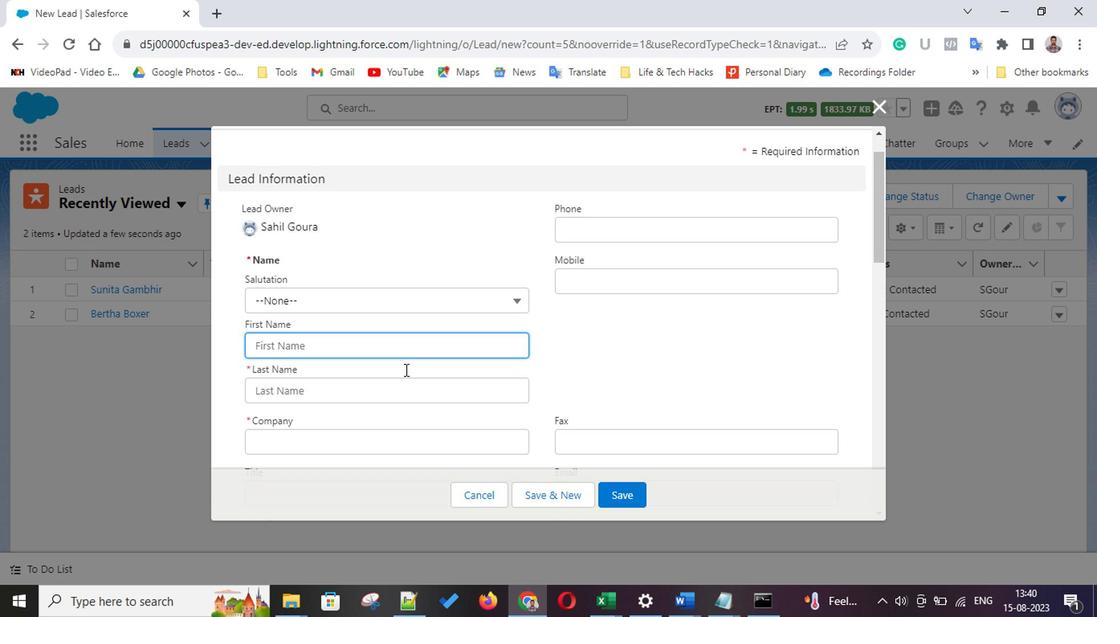 
Action: Mouse scrolled (387, 382) with delta (0, 0)
Screenshot: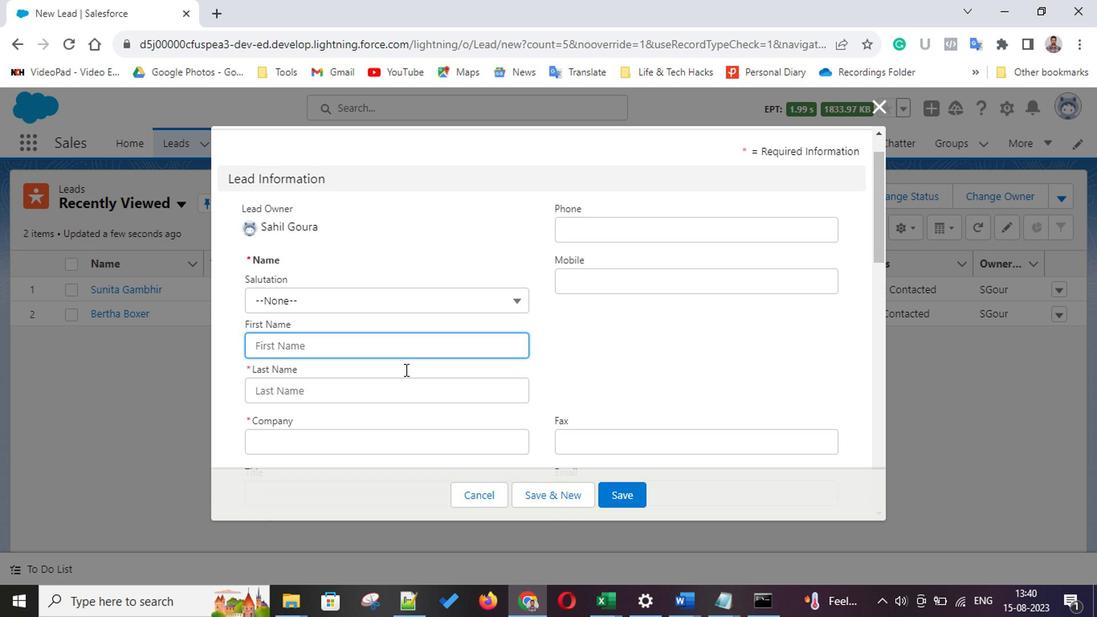 
Action: Mouse scrolled (387, 382) with delta (0, 0)
Screenshot: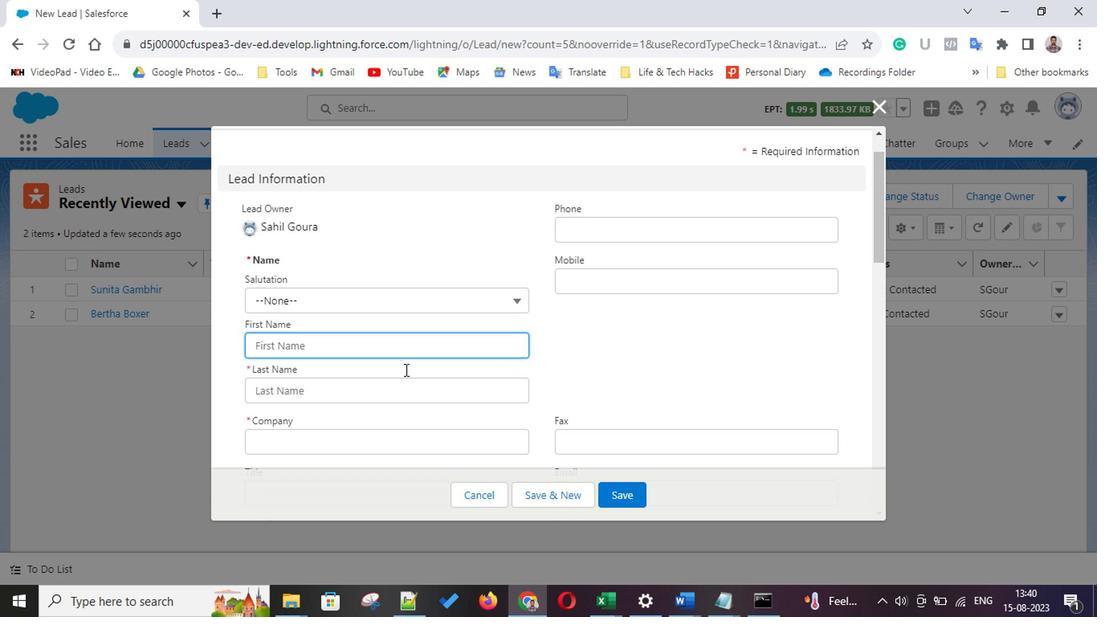 
Action: Mouse moved to (338, 400)
Screenshot: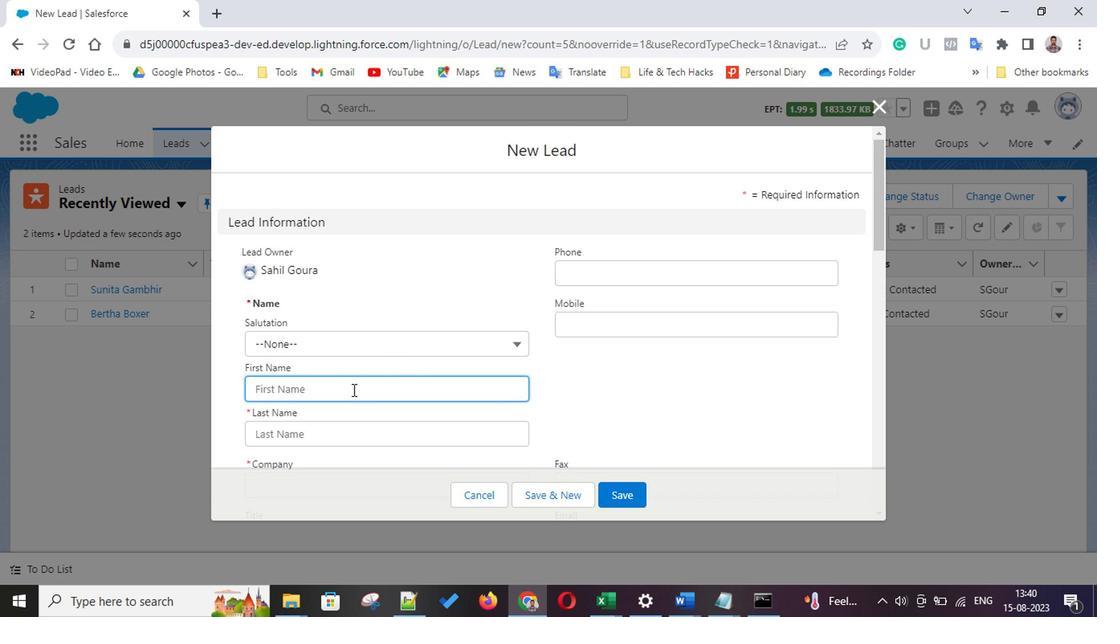 
Action: Mouse pressed left at (338, 400)
Screenshot: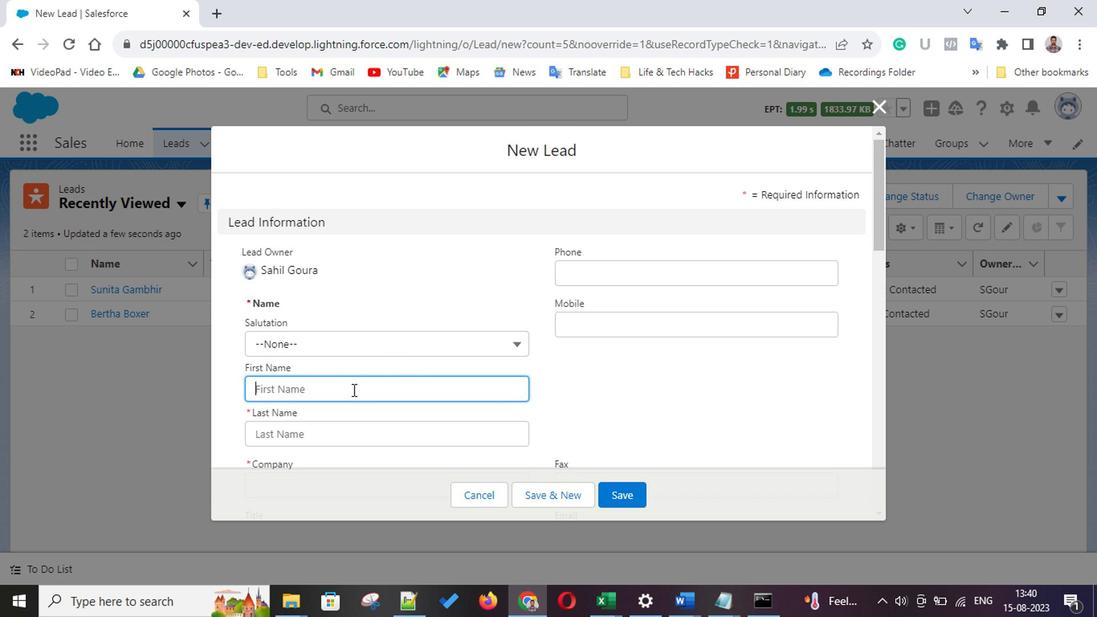 
Action: Mouse moved to (341, 398)
Screenshot: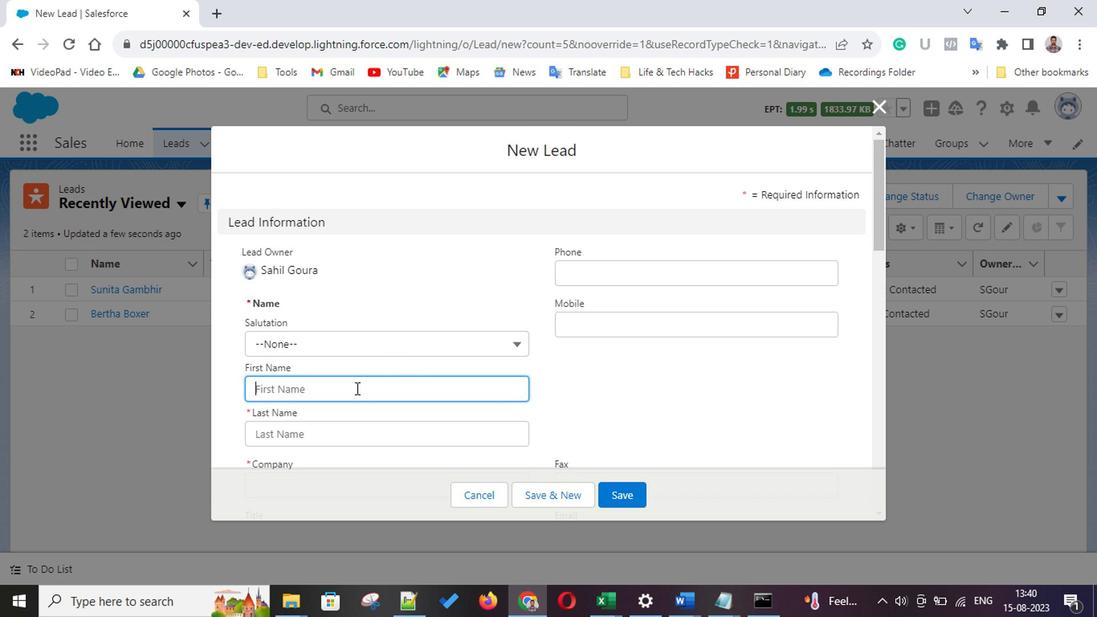 
Action: Mouse pressed left at (341, 398)
Screenshot: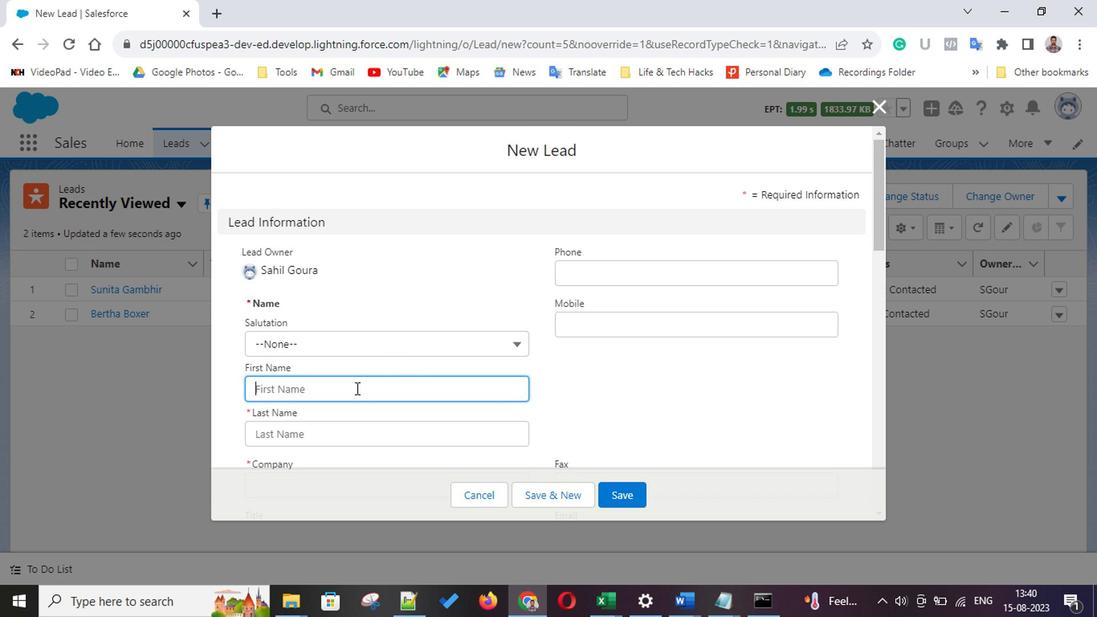 
Action: Mouse moved to (348, 397)
Screenshot: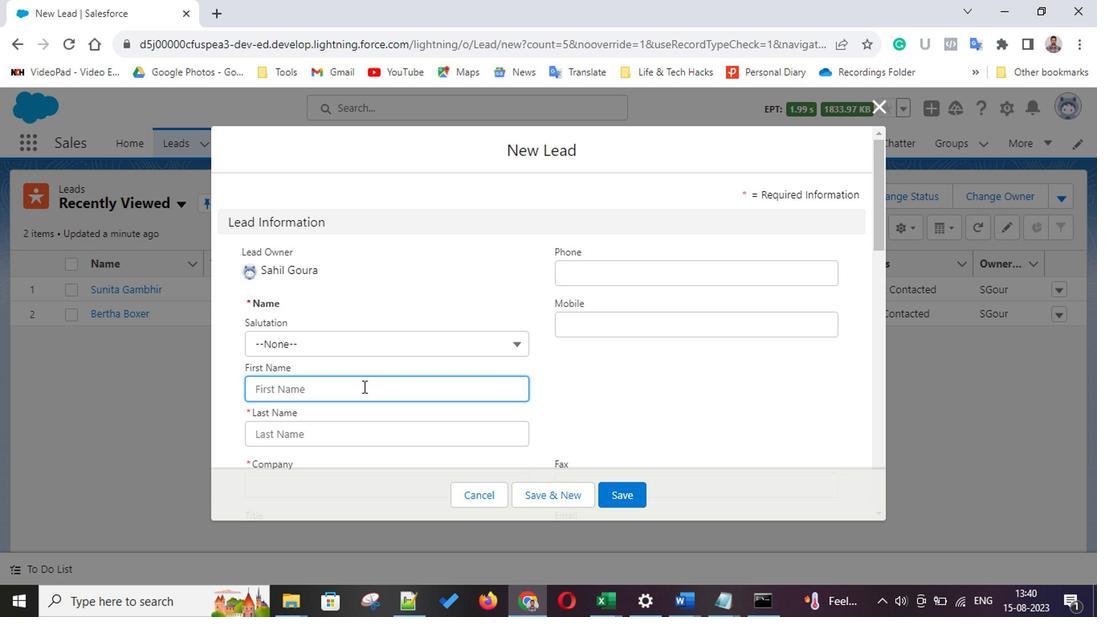 
Action: Mouse pressed left at (348, 397)
Screenshot: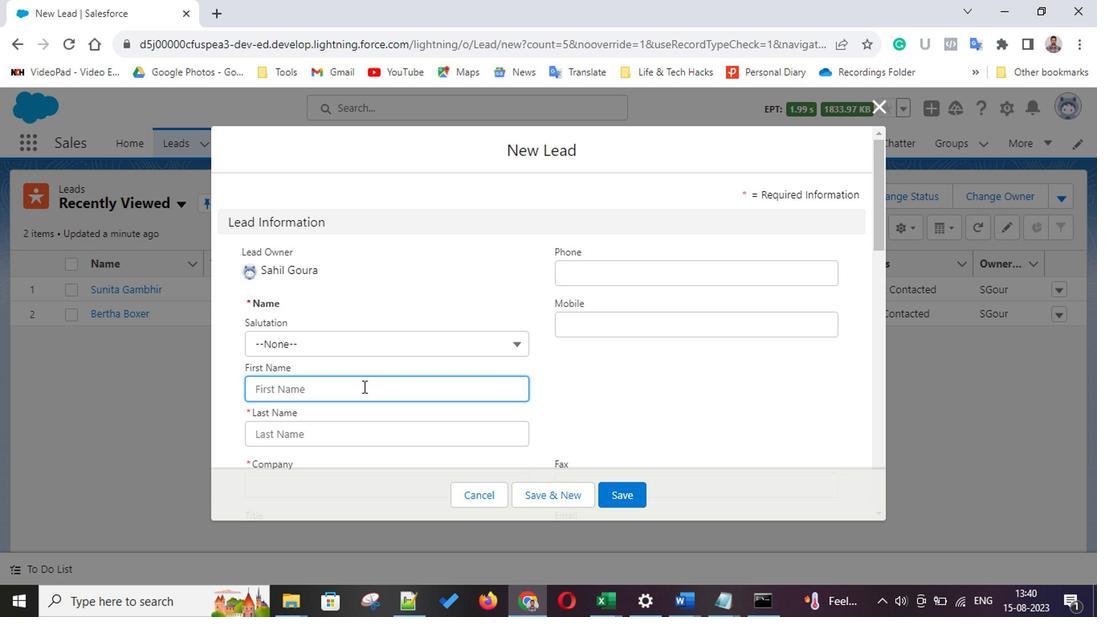 
Action: Mouse moved to (341, 430)
Screenshot: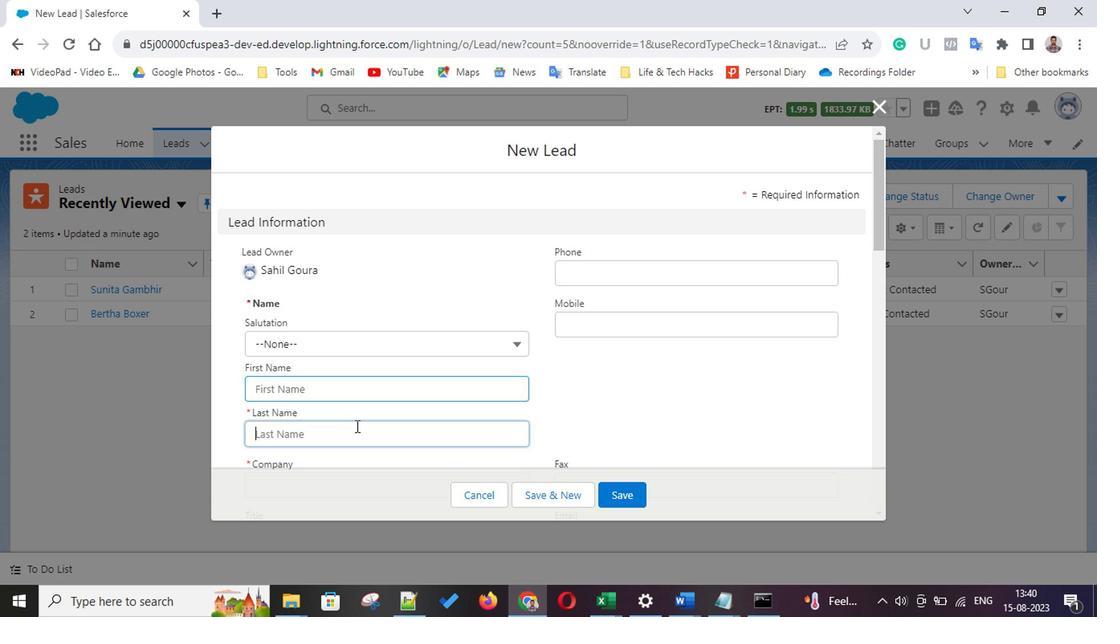 
Action: Mouse pressed left at (341, 430)
Screenshot: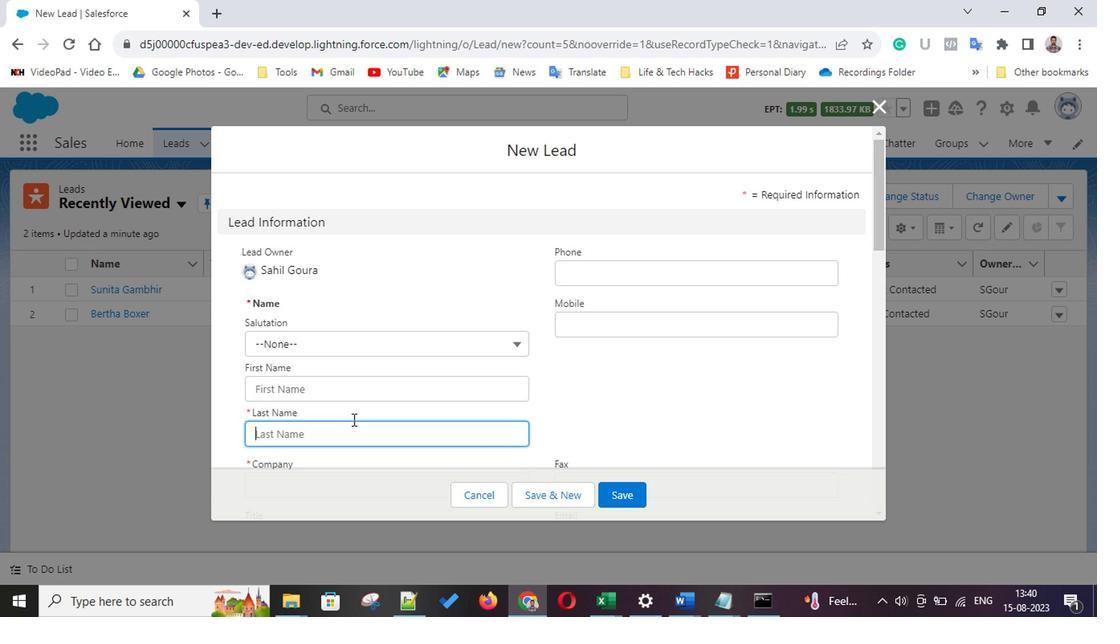 
Action: Mouse moved to (325, 401)
Screenshot: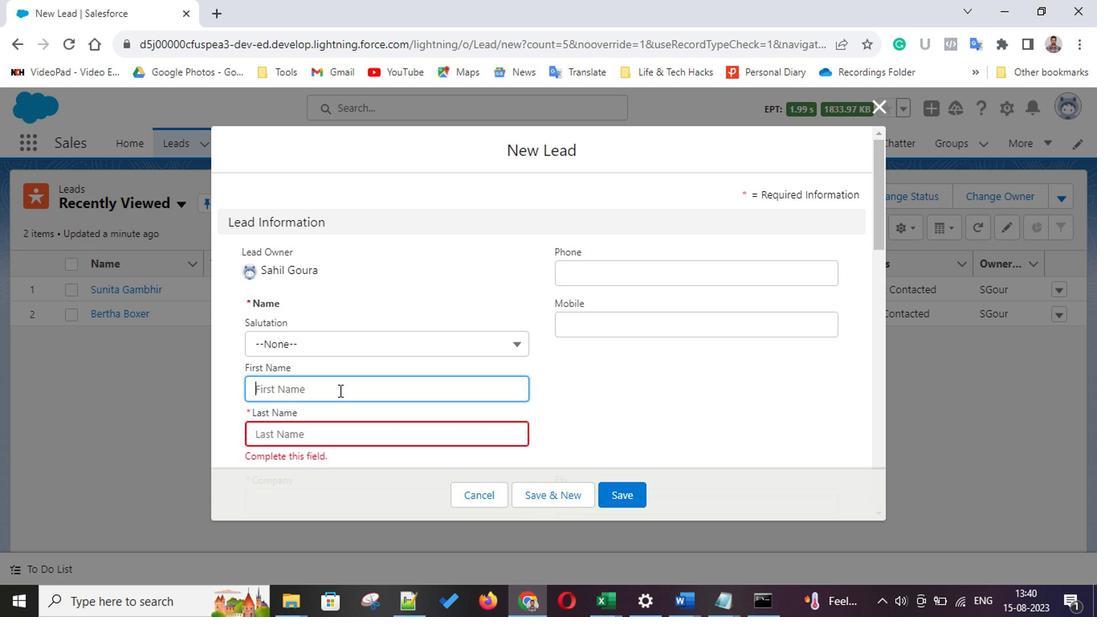 
Action: Mouse pressed left at (325, 401)
Screenshot: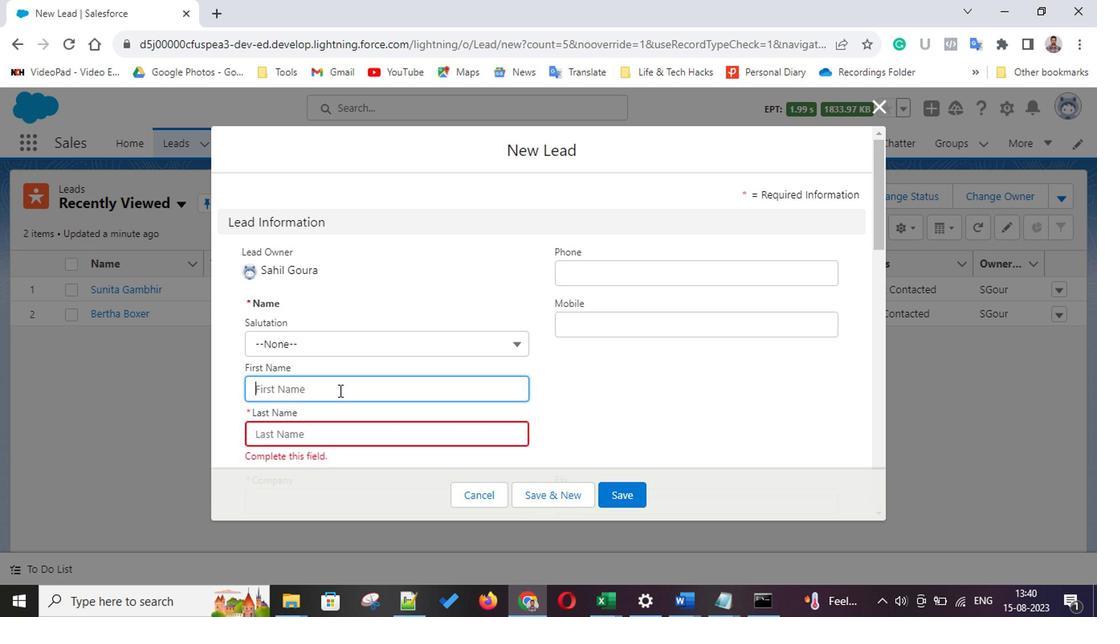 
Action: Key pressed <Key.shift>Sushrut<Key.tab><Key.shift>Kumar
Screenshot: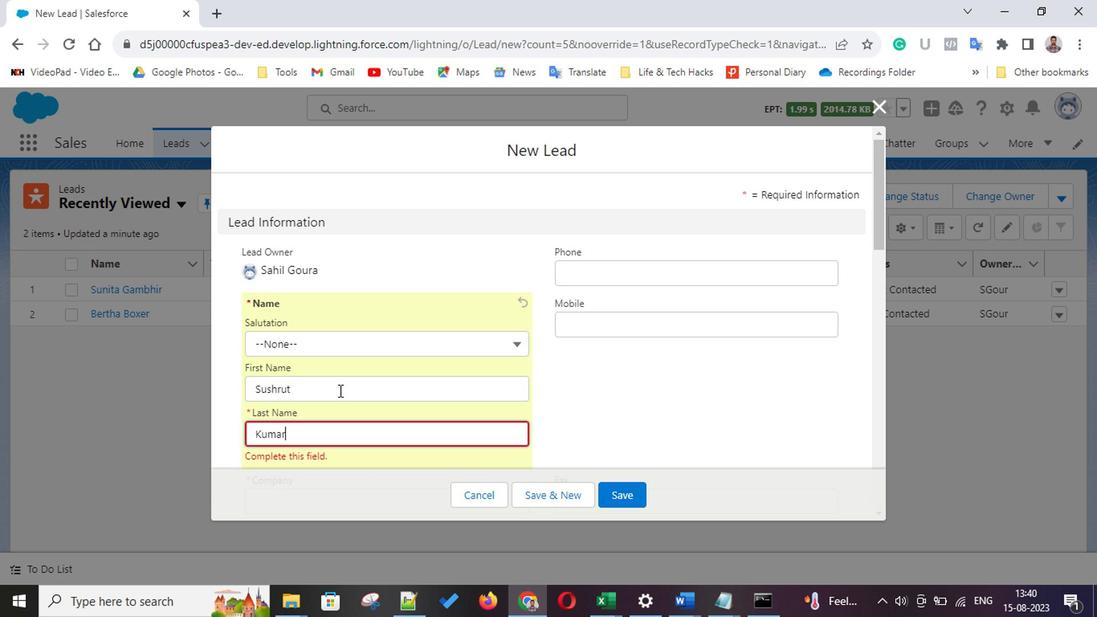 
Action: Mouse moved to (529, 324)
Screenshot: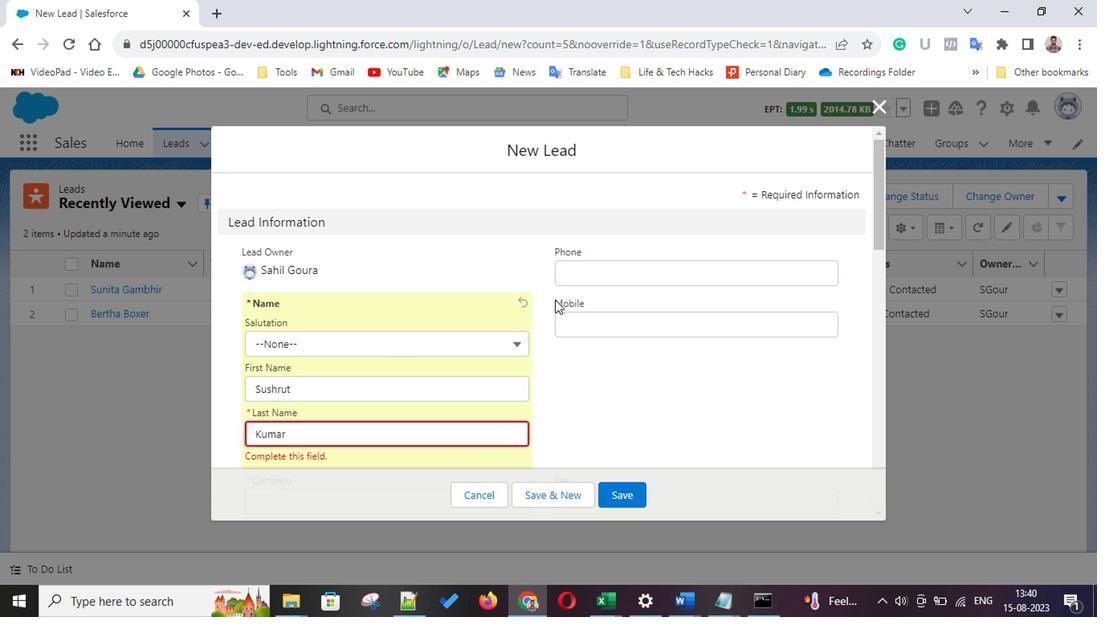 
Action: Mouse scrolled (529, 324) with delta (0, 0)
Screenshot: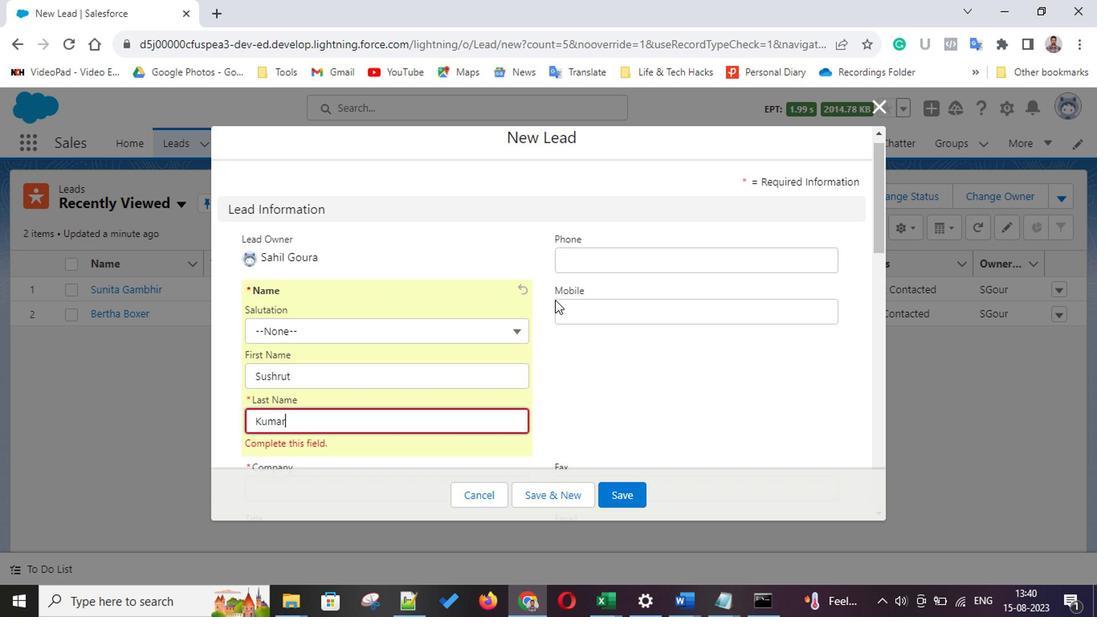 
Action: Mouse scrolled (529, 324) with delta (0, 0)
Screenshot: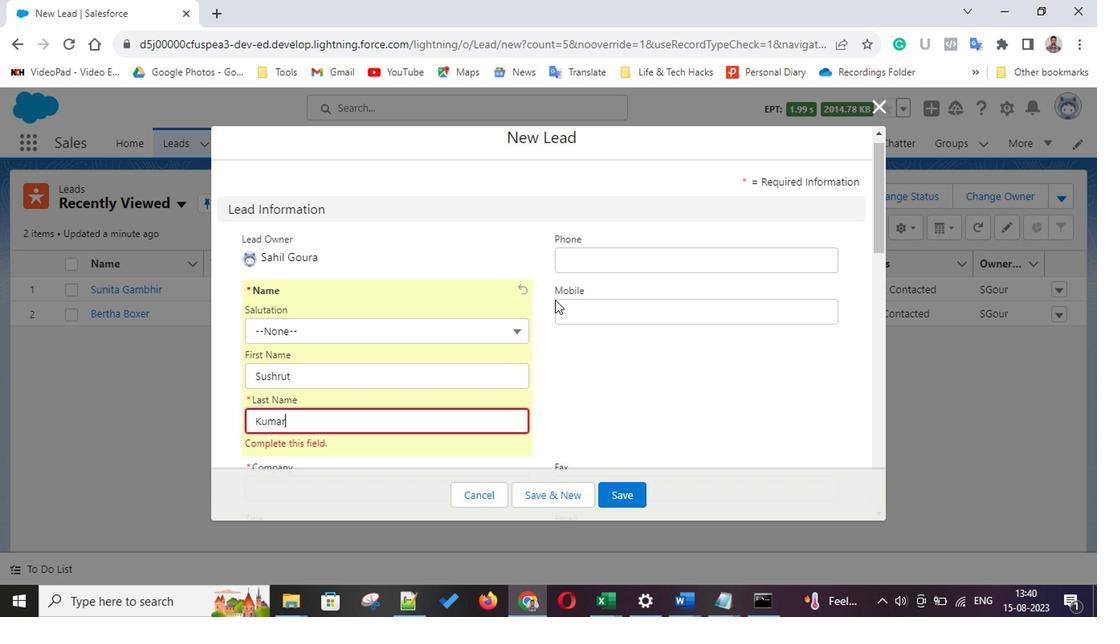 
Action: Mouse moved to (560, 338)
Screenshot: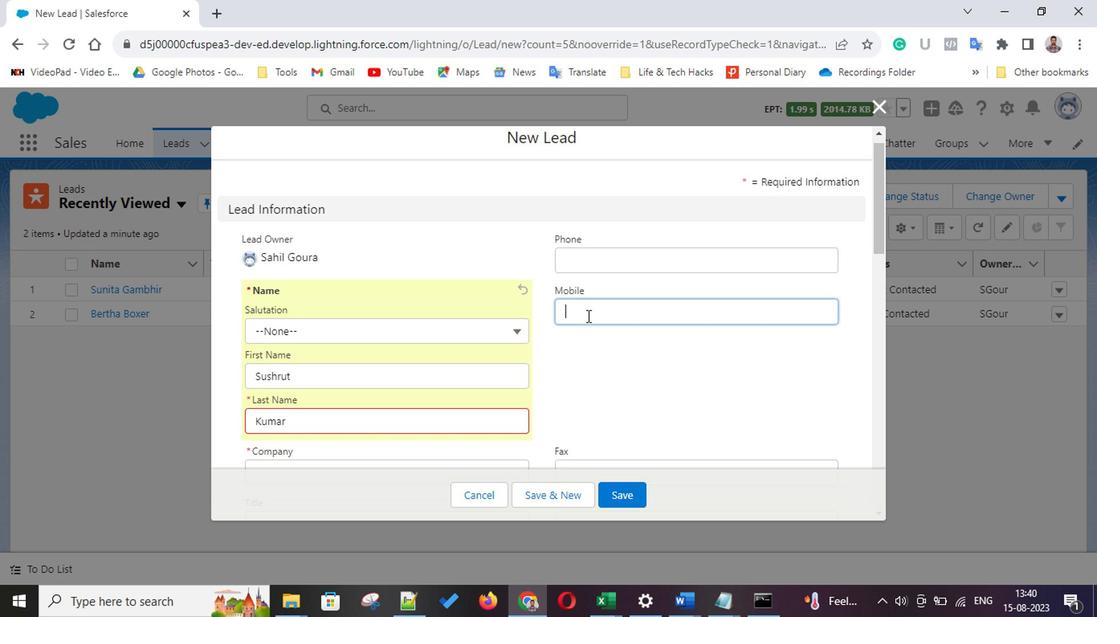 
Action: Mouse pressed left at (560, 338)
Screenshot: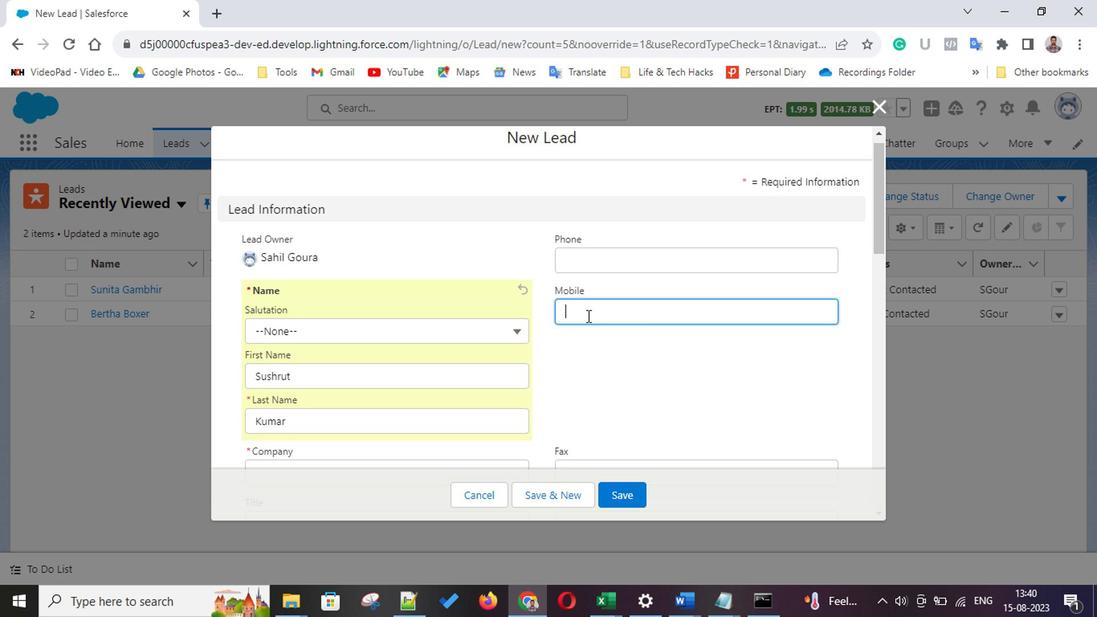 
Action: Key pressed 7198654321
Screenshot: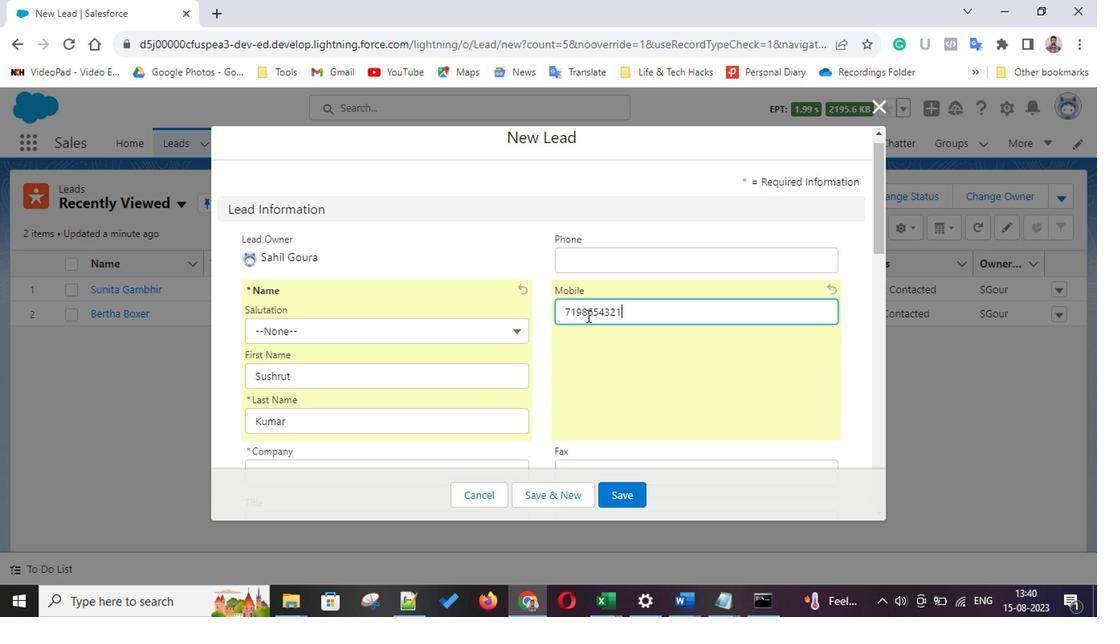 
Action: Mouse moved to (425, 402)
Screenshot: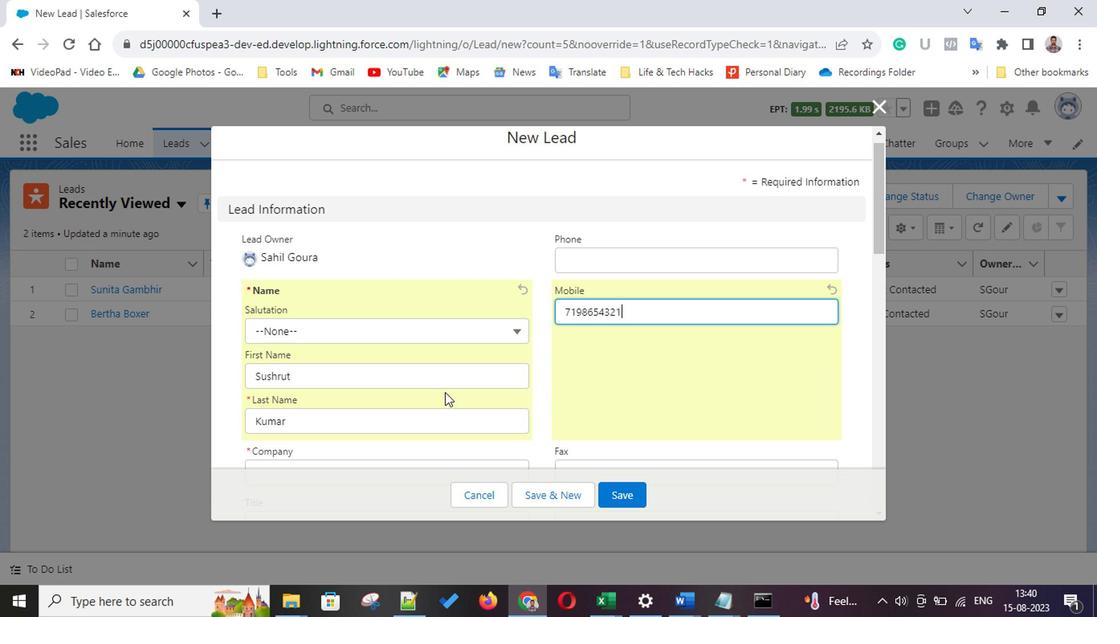 
Action: Mouse scrolled (425, 401) with delta (0, 0)
Screenshot: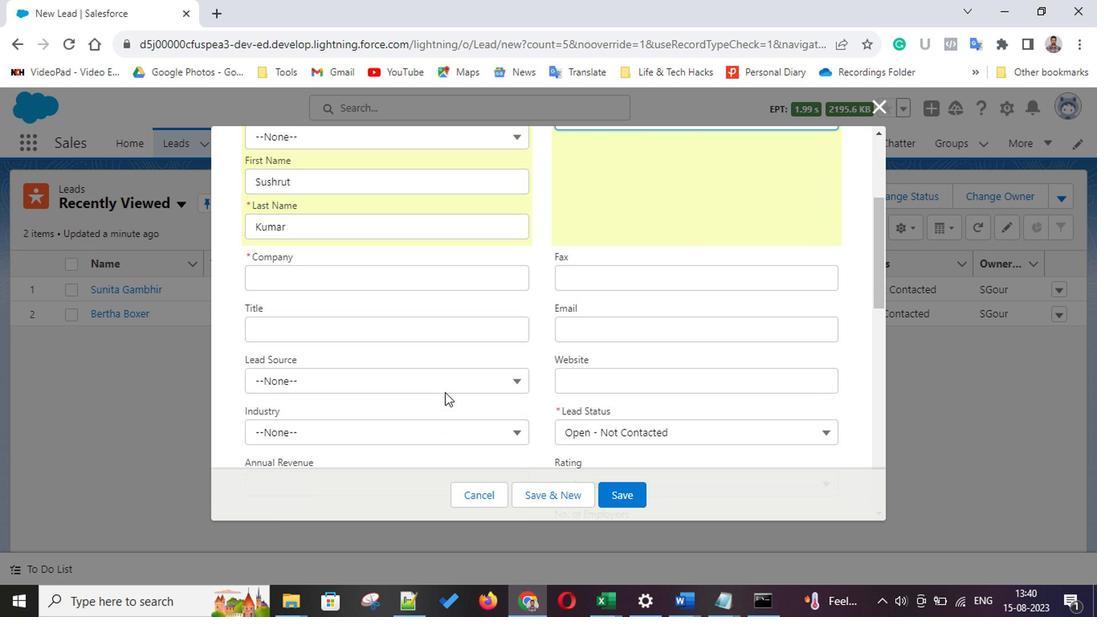 
Action: Mouse scrolled (425, 401) with delta (0, 0)
Screenshot: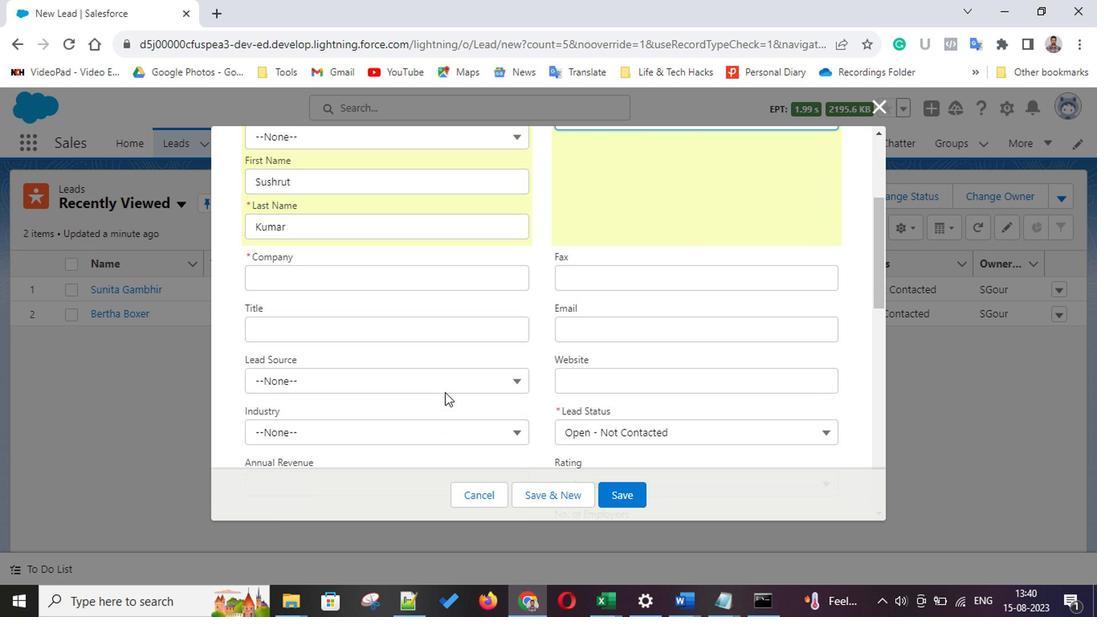 
Action: Mouse scrolled (425, 401) with delta (0, 0)
Screenshot: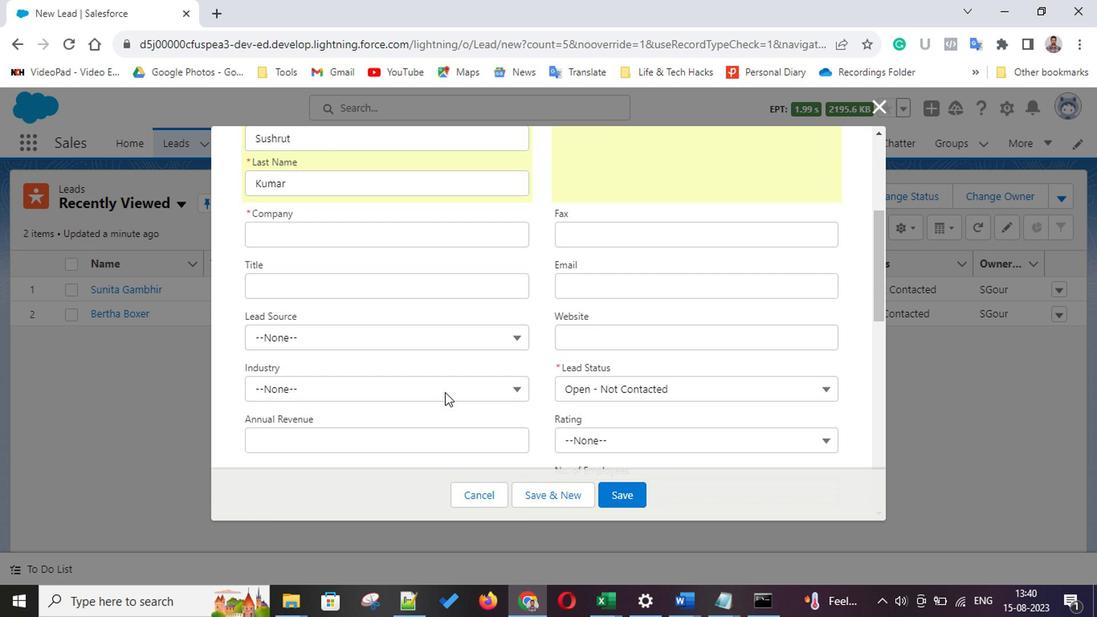 
Action: Mouse scrolled (425, 401) with delta (0, 0)
Screenshot: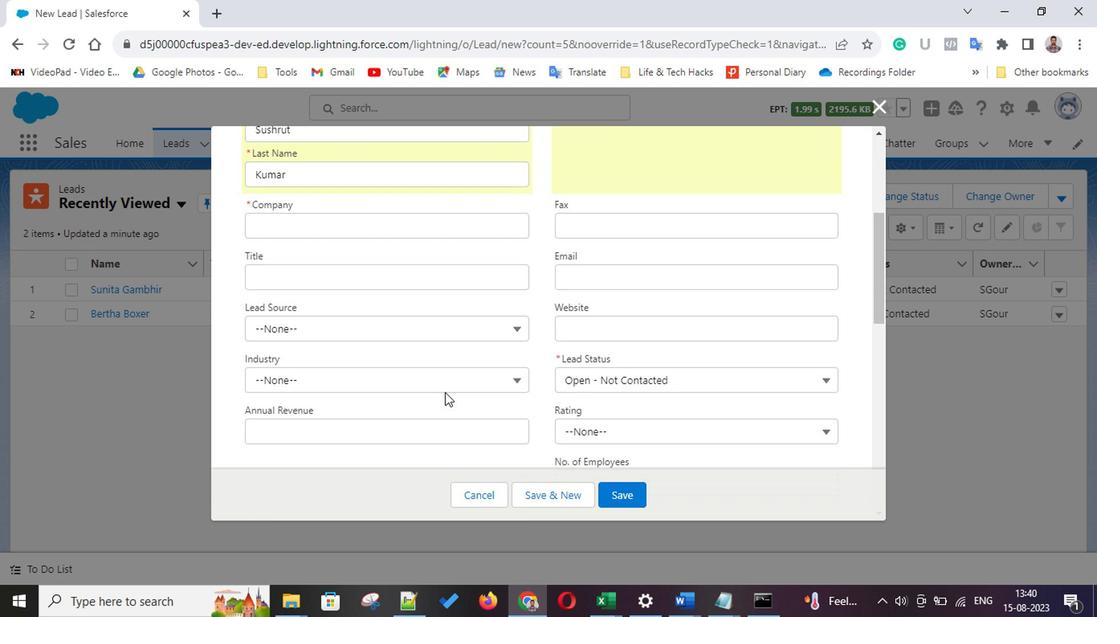 
Action: Mouse scrolled (425, 401) with delta (0, 0)
Screenshot: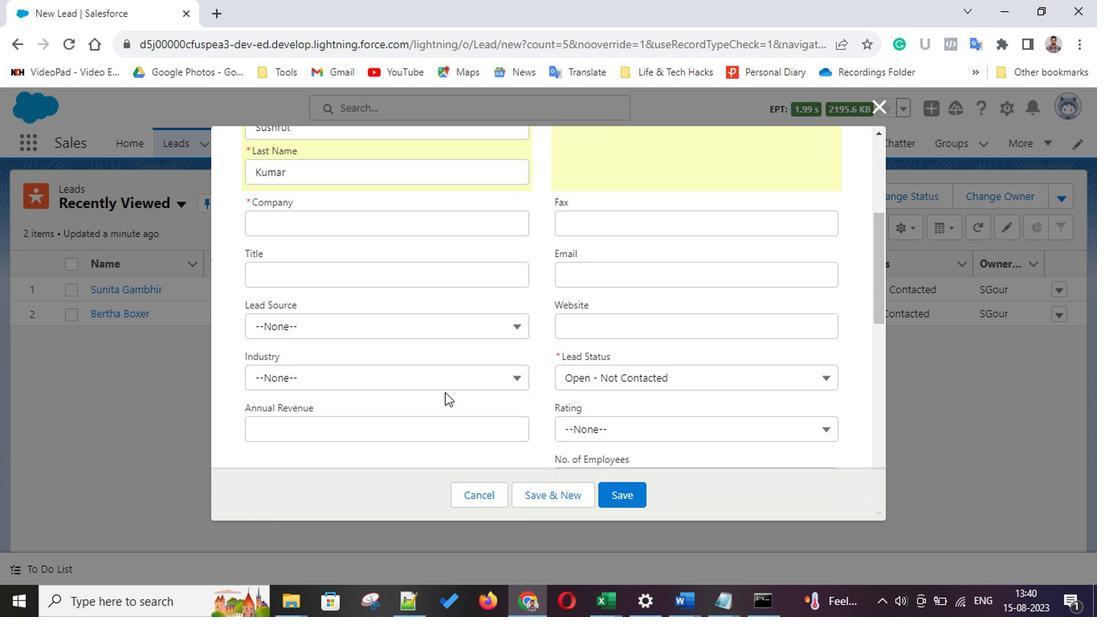 
Action: Mouse scrolled (425, 401) with delta (0, 0)
Screenshot: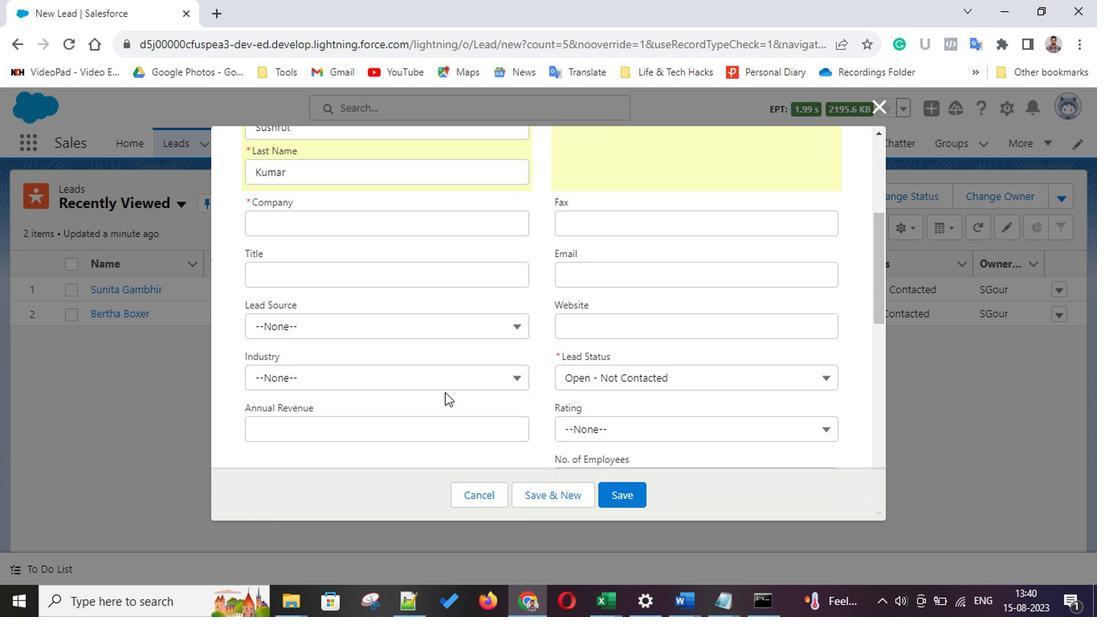 
Action: Mouse scrolled (425, 401) with delta (0, 0)
Screenshot: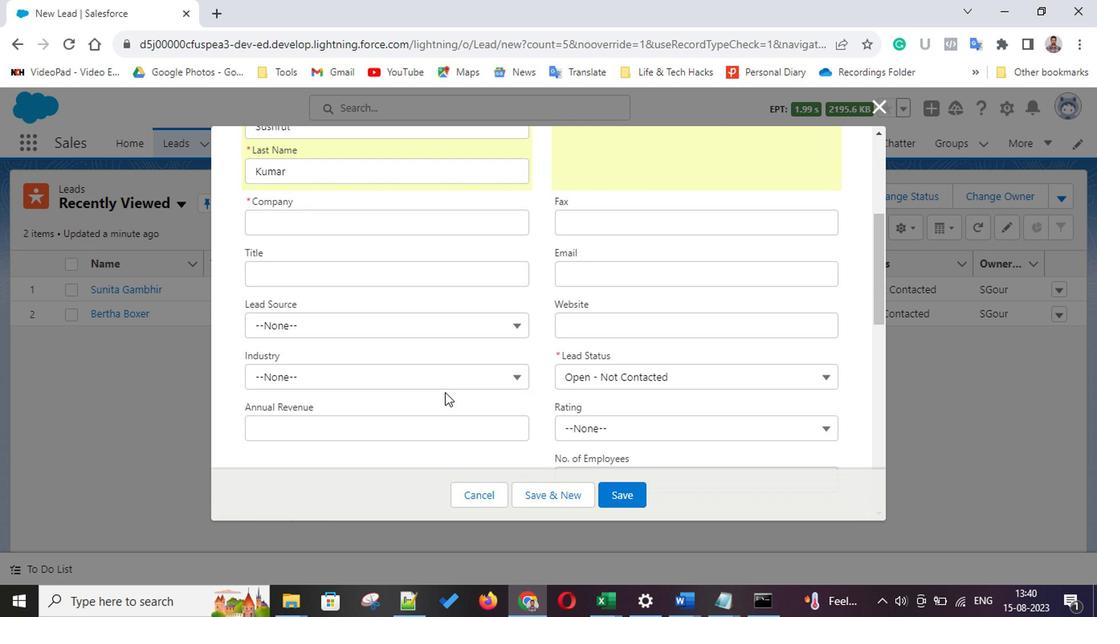 
Action: Mouse scrolled (425, 401) with delta (0, 0)
Screenshot: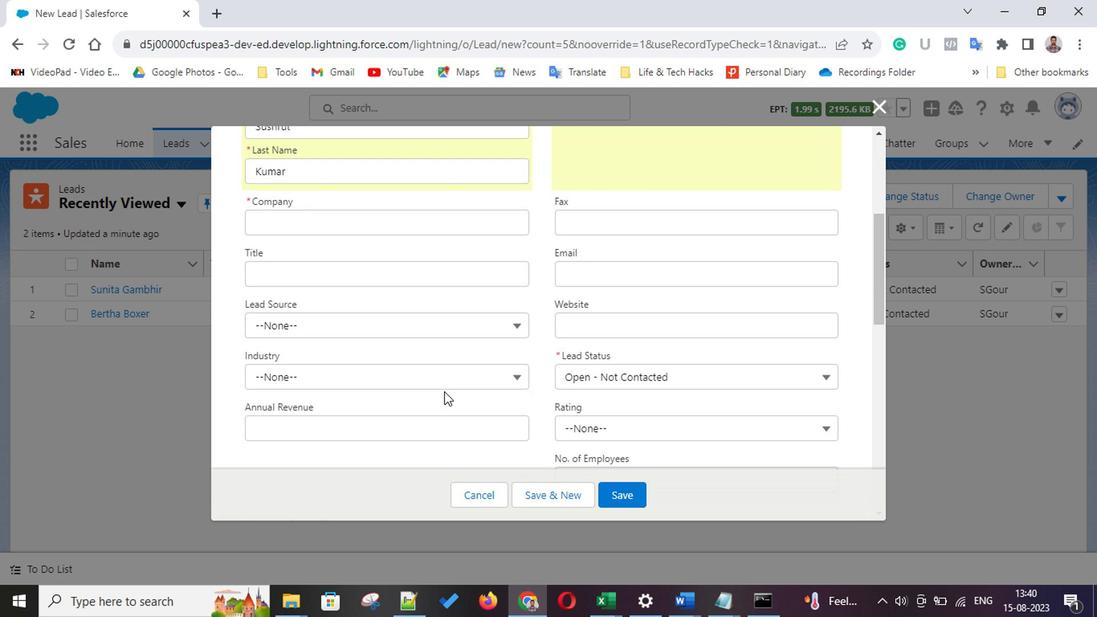 
Action: Mouse scrolled (425, 401) with delta (0, 0)
Screenshot: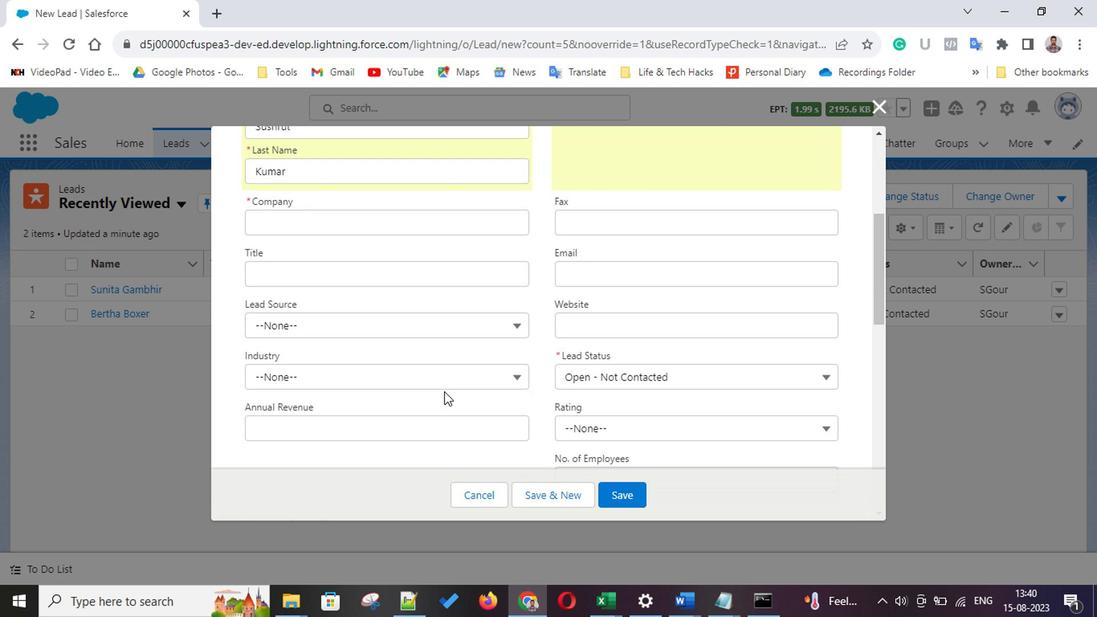 
Action: Mouse scrolled (425, 401) with delta (0, 0)
Screenshot: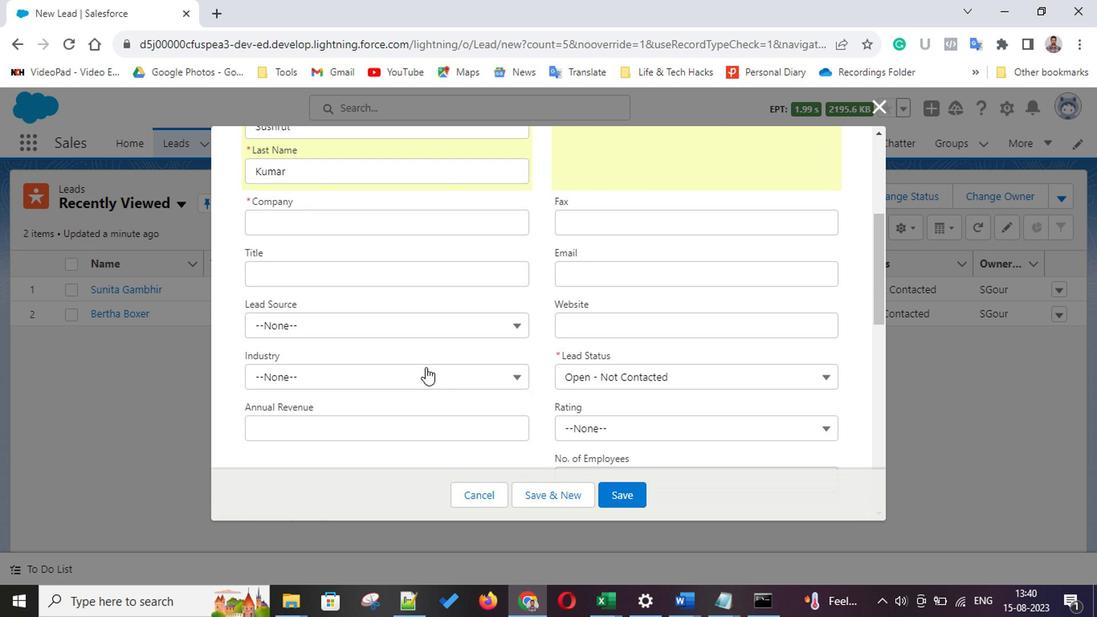 
Action: Mouse moved to (301, 268)
Screenshot: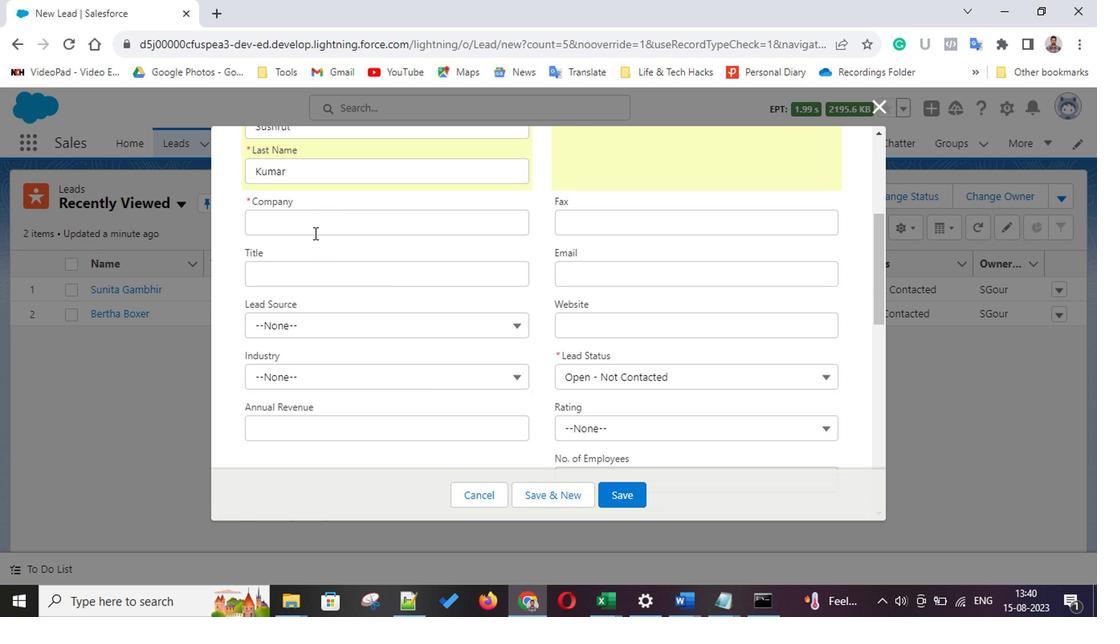 
Action: Mouse pressed left at (301, 268)
Screenshot: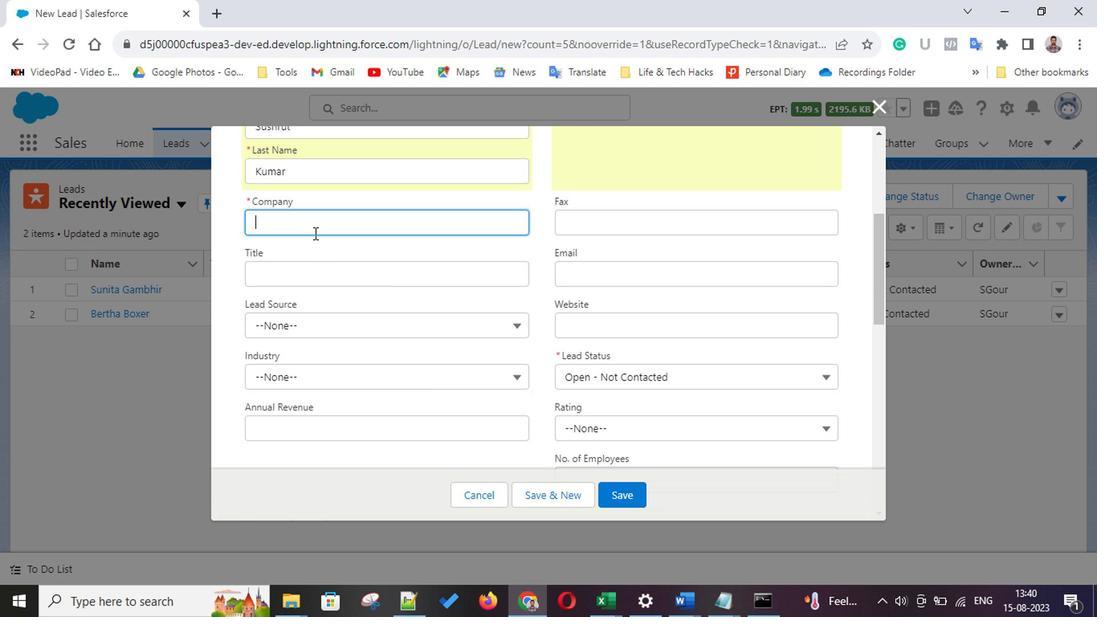 
Action: Key pressed <Key.shift><Key.shift><Key.shift><Key.shift><Key.shift><Key.shift><Key.shift><Key.shift><Key.shift><Key.shift><Key.shift><Key.shift><Key.shift><Key.shift><Key.shift><Key.shift><Key.shift><Key.shift><Key.shift><Key.shift><Key.shift><Key.shift><Key.shift><Key.shift><Key.shift><Key.shift><Key.shift><Key.shift><Key.shift><Key.shift><Key.shift><Key.shift><Key.shift><Key.shift><Key.shift><Key.shift><Key.shift><Key.shift><Key.shift><Key.shift><Key.shift><Key.shift><Key.shift><Key.shift><Key.shift><Key.shift><Key.shift><Key.shift><Key.shift><Key.shift><Key.shift><Key.shift><Key.shift><Key.shift><Key.shift><Key.shift><Key.shift><Key.shift><Key.shift><Key.shift><Key.shift><Key.shift><Key.shift><Key.shift><Key.shift>Provar
Screenshot: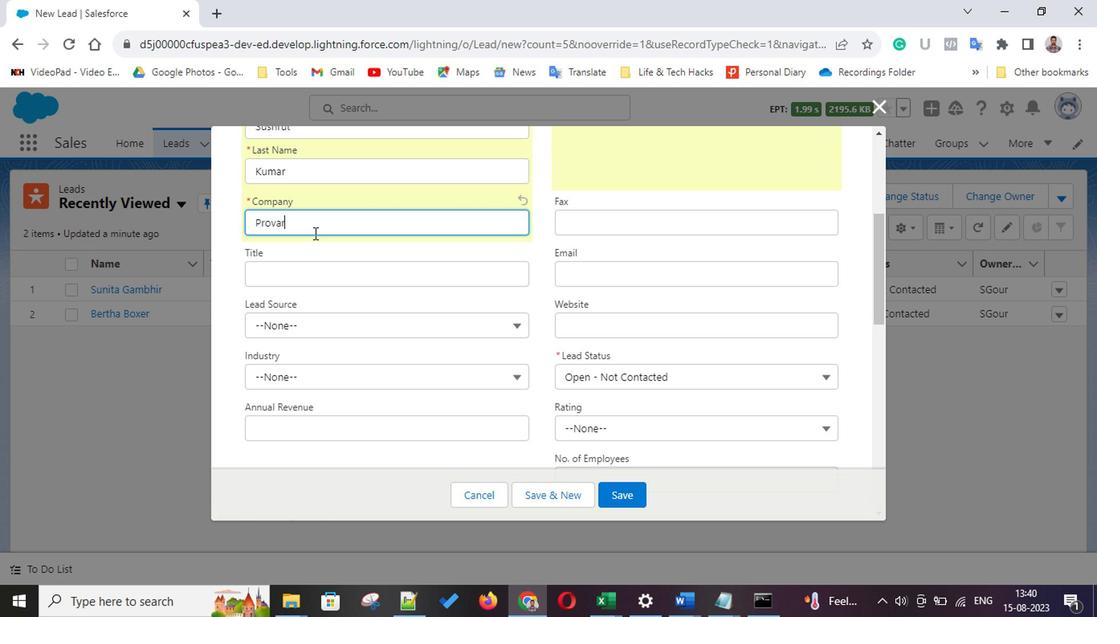 
Action: Mouse moved to (387, 300)
Screenshot: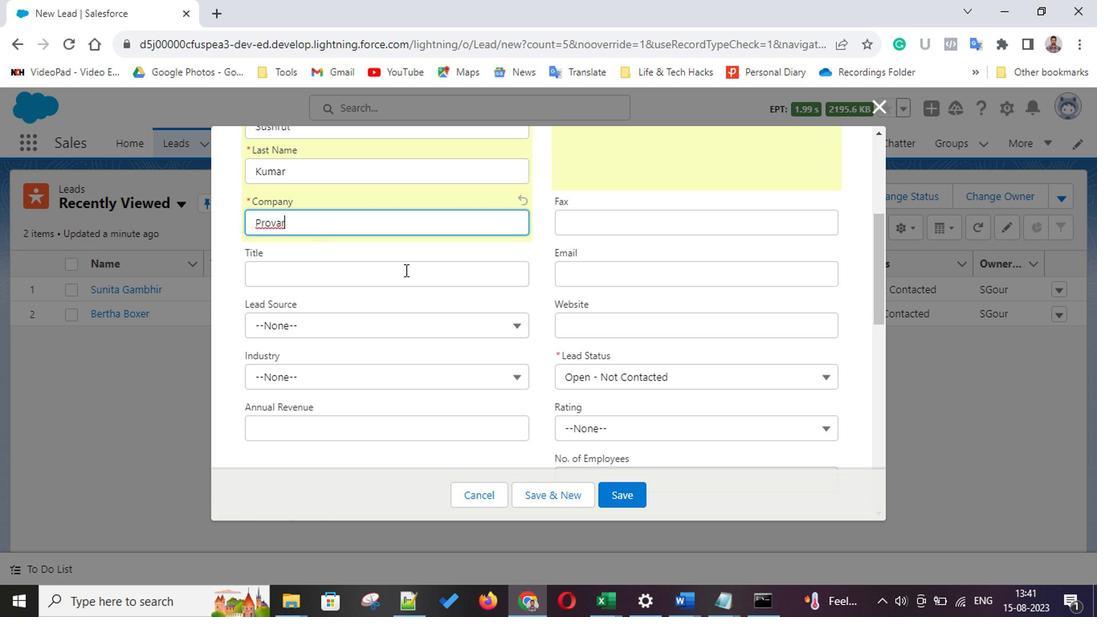 
Action: Mouse scrolled (387, 299) with delta (0, 0)
Screenshot: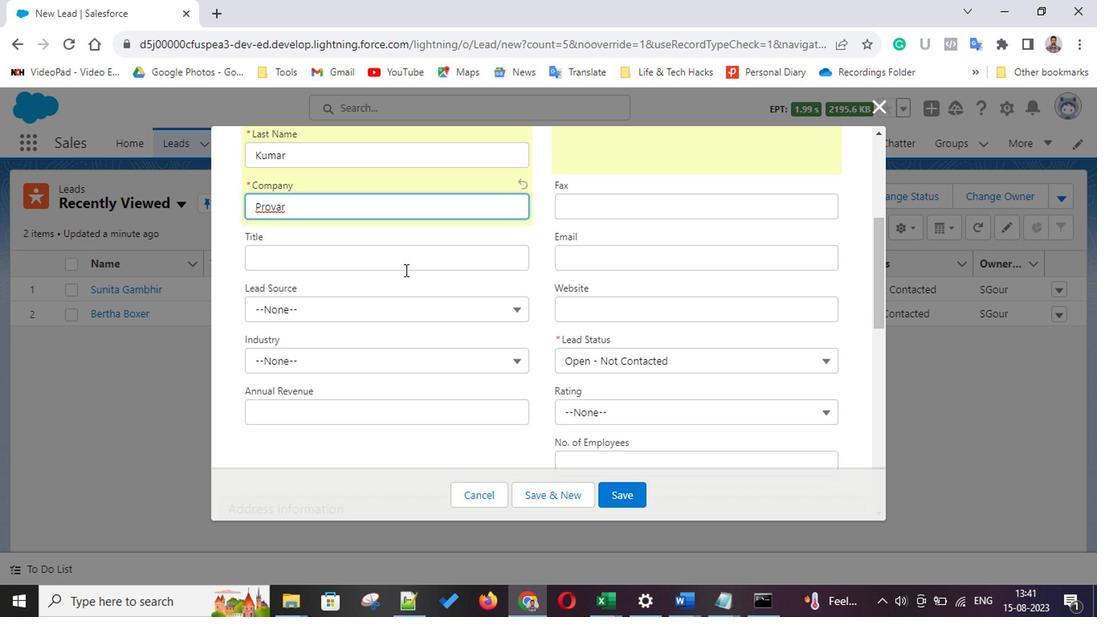 
Action: Mouse scrolled (387, 299) with delta (0, 0)
Screenshot: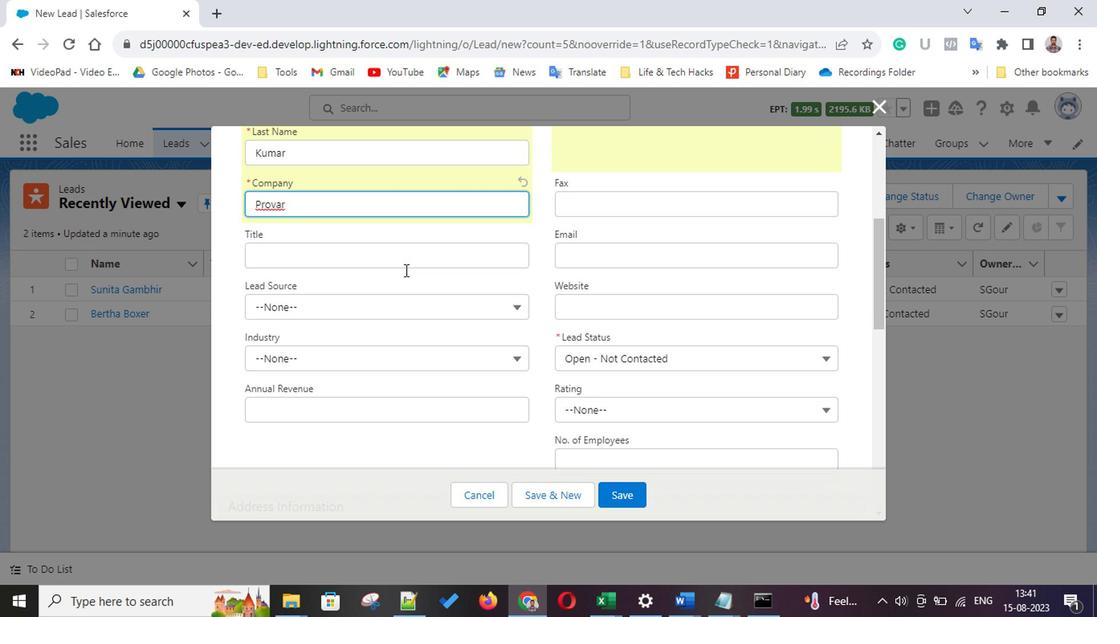 
Action: Mouse scrolled (387, 299) with delta (0, 0)
Screenshot: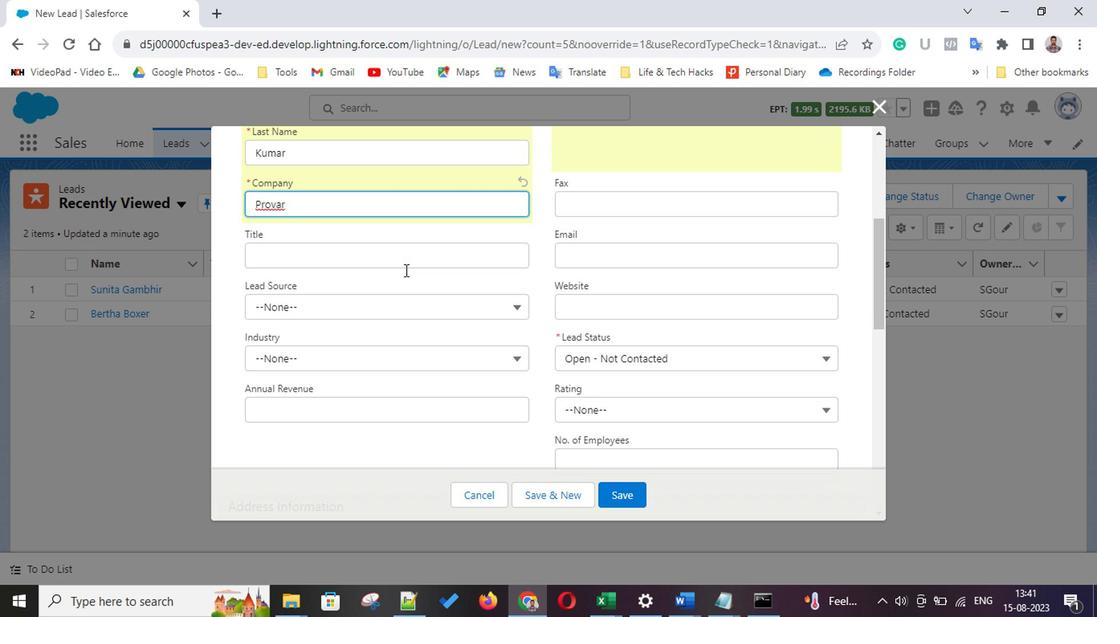 
Action: Mouse moved to (626, 372)
Screenshot: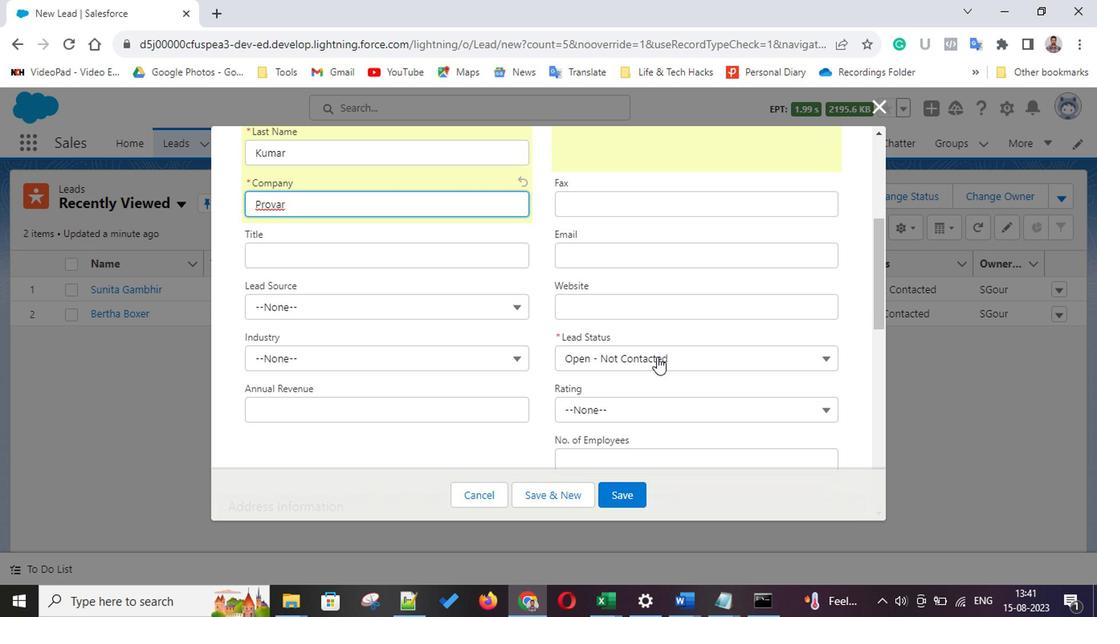 
Action: Mouse pressed left at (626, 372)
Screenshot: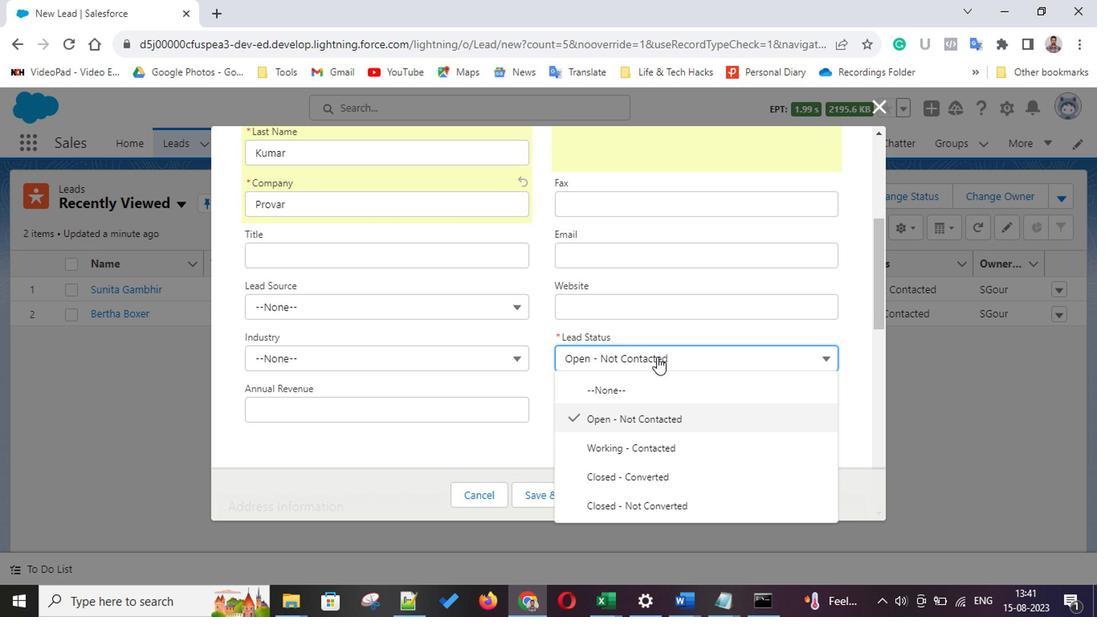 
Action: Mouse moved to (609, 456)
Screenshot: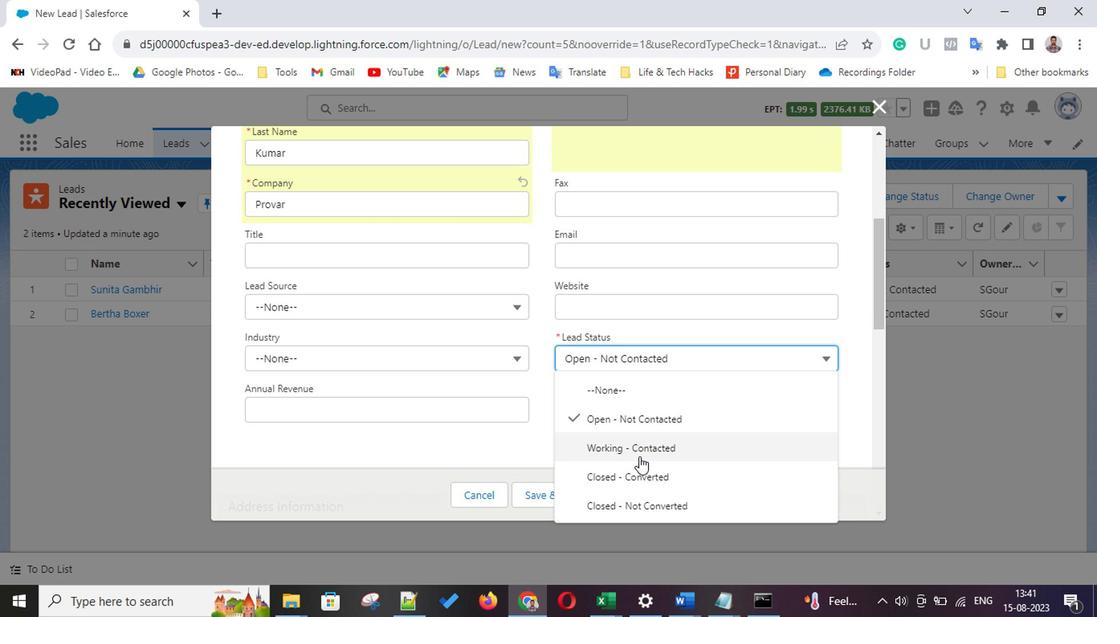 
Action: Mouse pressed left at (609, 456)
Screenshot: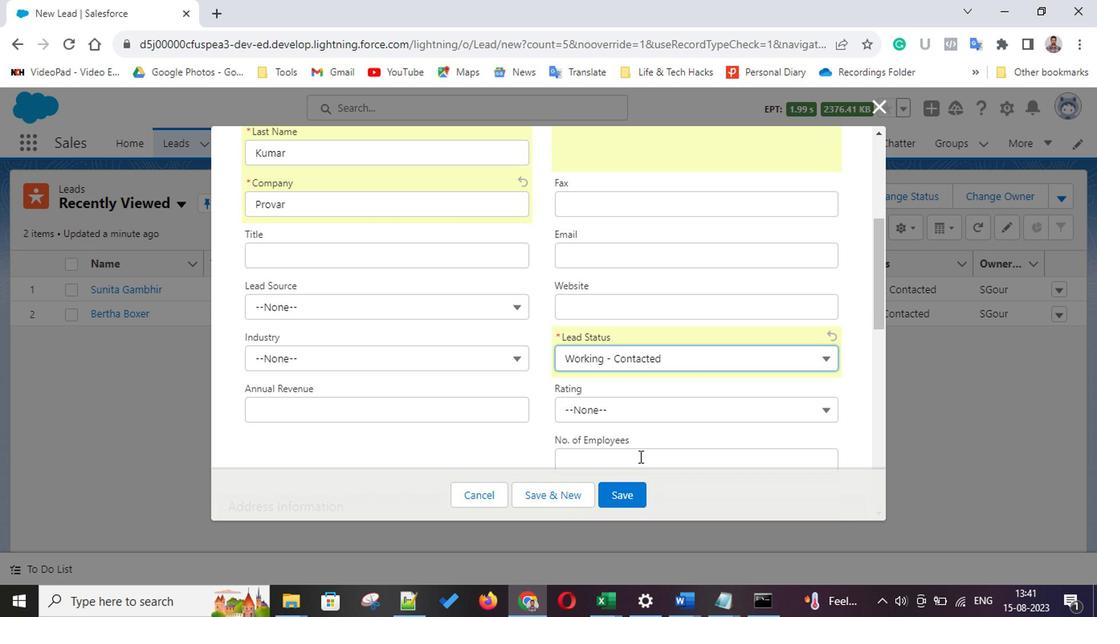 
Action: Mouse moved to (684, 328)
Screenshot: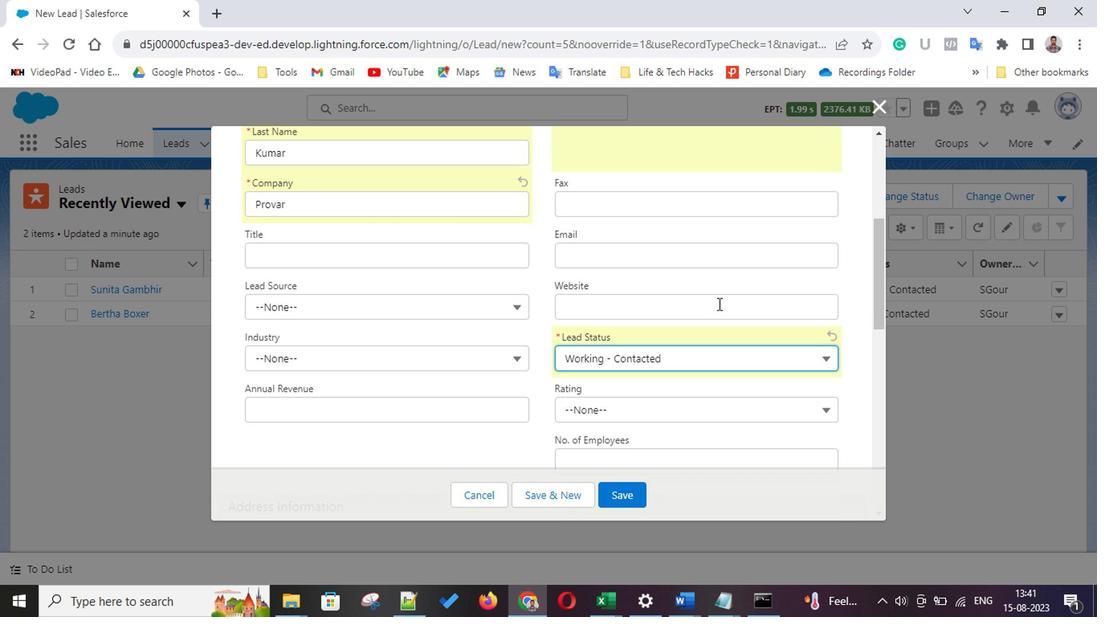 
Action: Mouse scrolled (684, 327) with delta (0, 0)
Screenshot: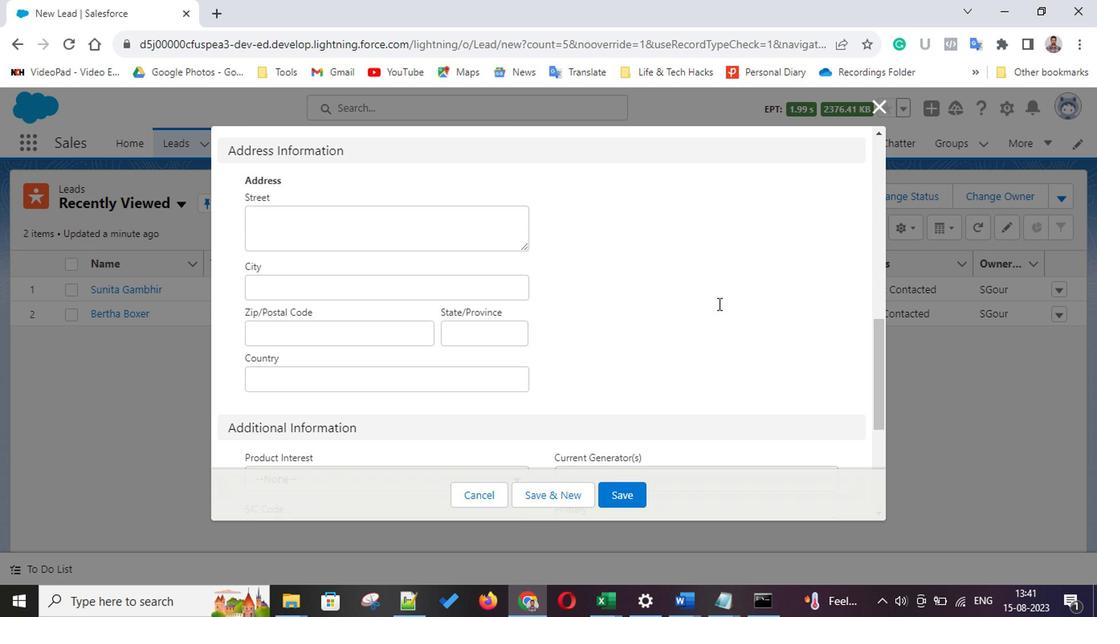 
Action: Mouse scrolled (684, 327) with delta (0, 0)
Screenshot: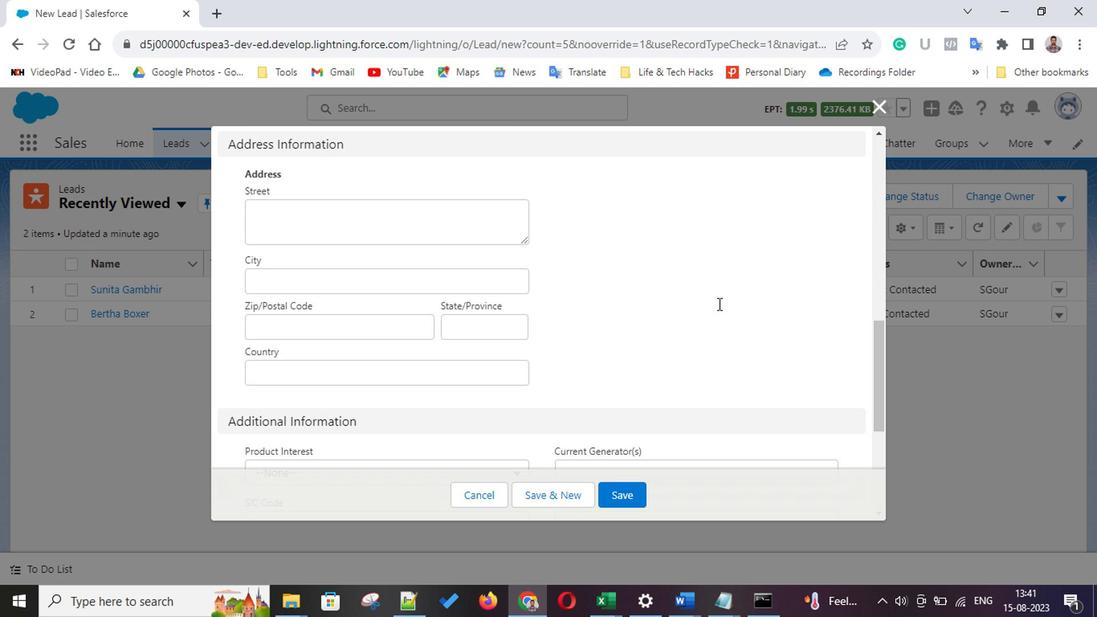 
Action: Mouse scrolled (684, 327) with delta (0, 0)
Screenshot: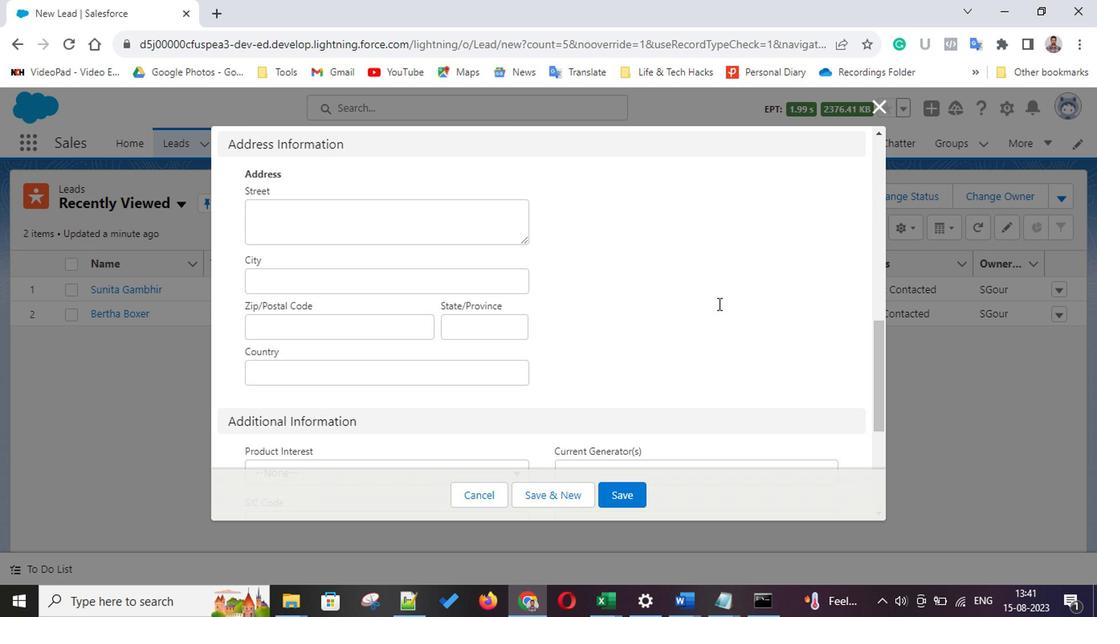 
Action: Mouse scrolled (684, 327) with delta (0, 0)
Screenshot: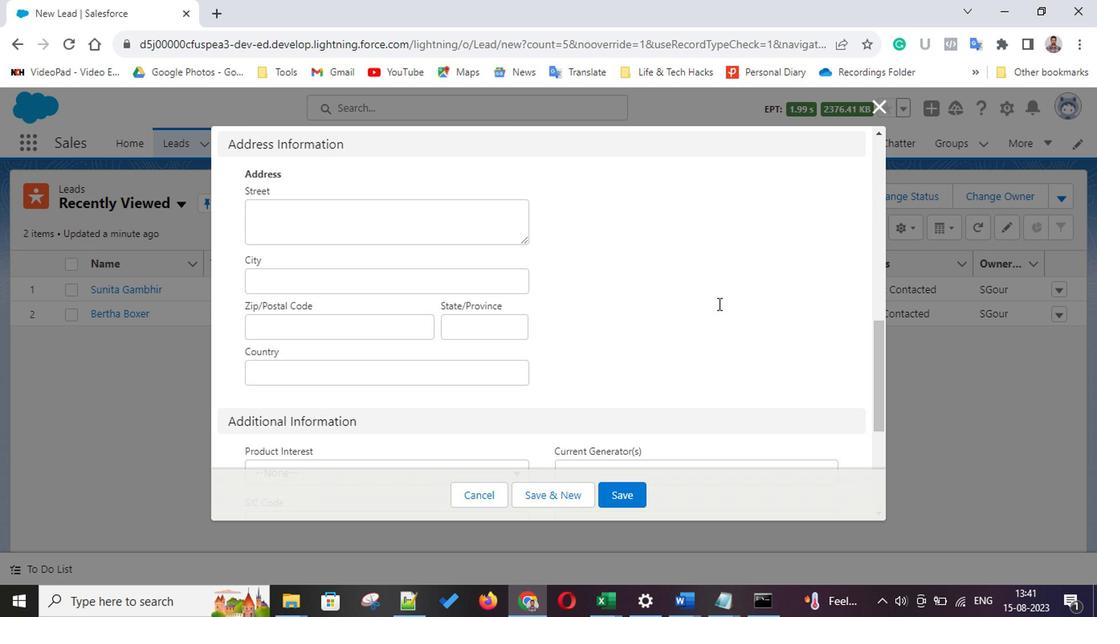 
Action: Mouse scrolled (684, 327) with delta (0, 0)
Screenshot: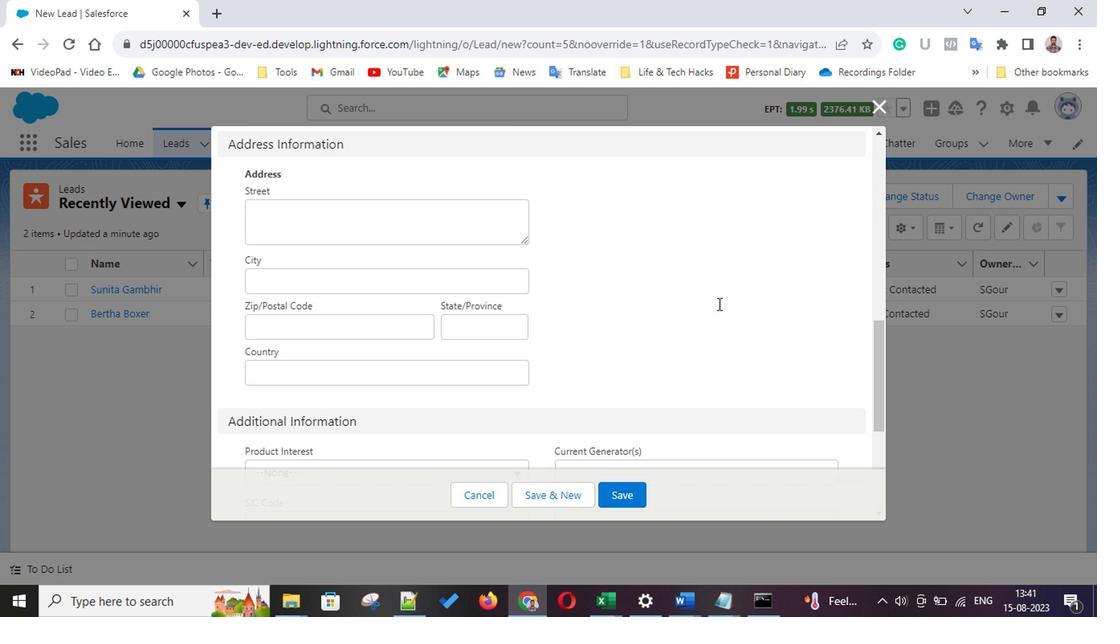 
Action: Mouse scrolled (684, 327) with delta (0, 0)
Screenshot: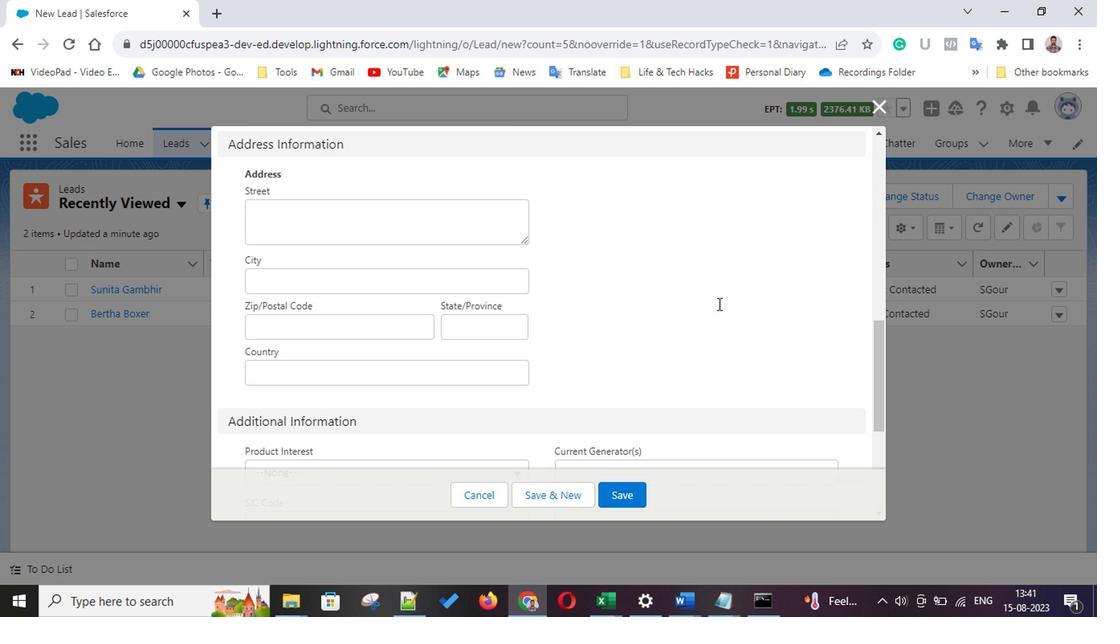 
Action: Mouse scrolled (684, 327) with delta (0, 0)
Screenshot: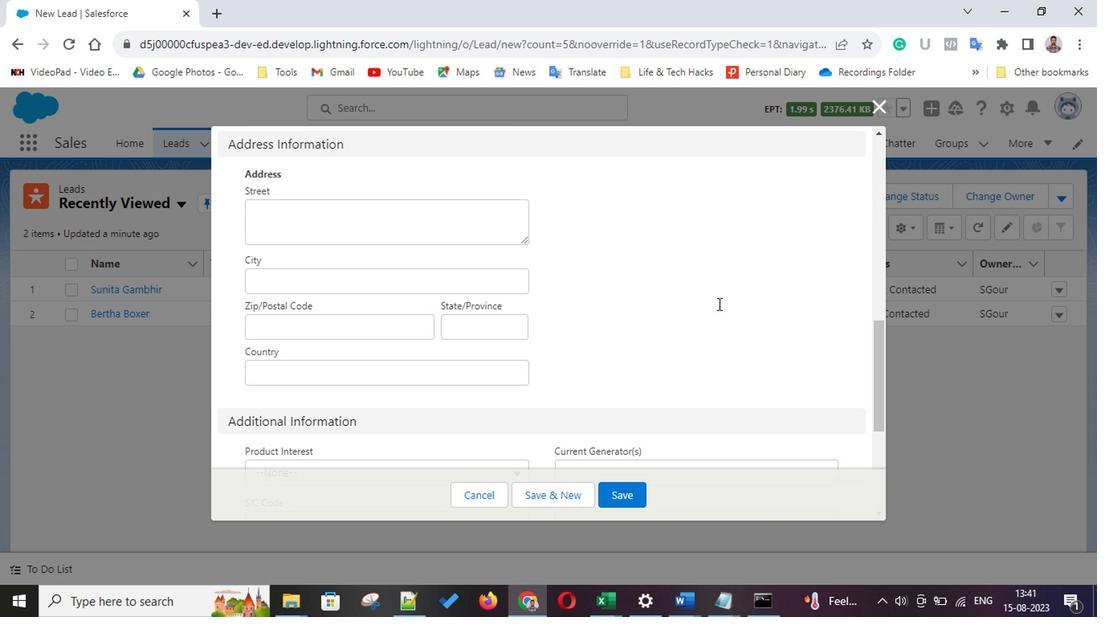 
Action: Mouse moved to (532, 486)
Screenshot: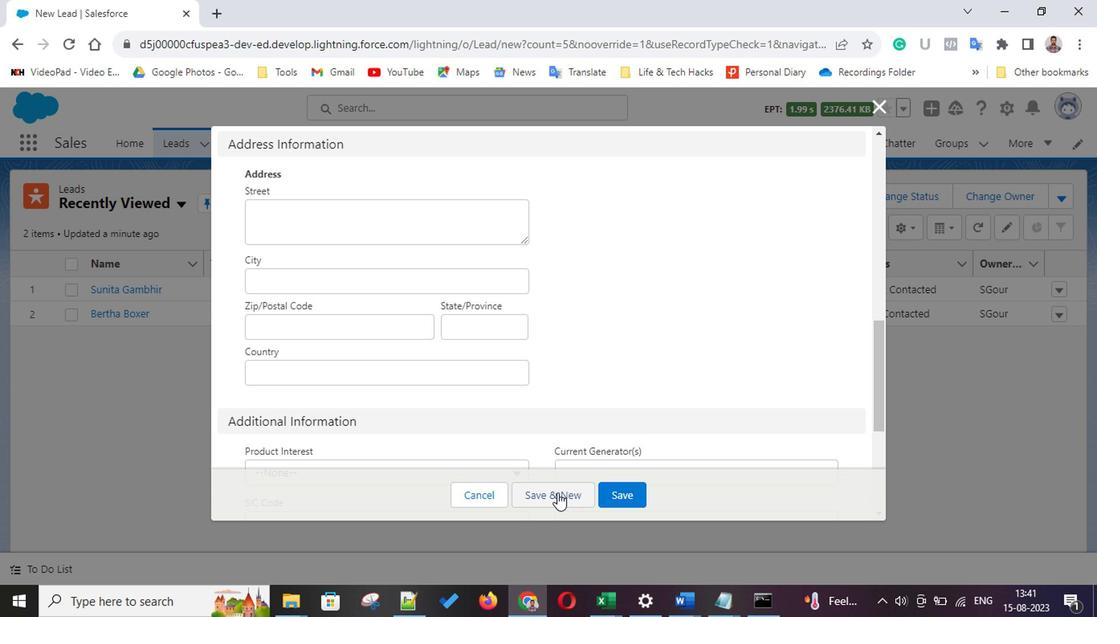 
Action: Mouse pressed left at (532, 486)
Screenshot: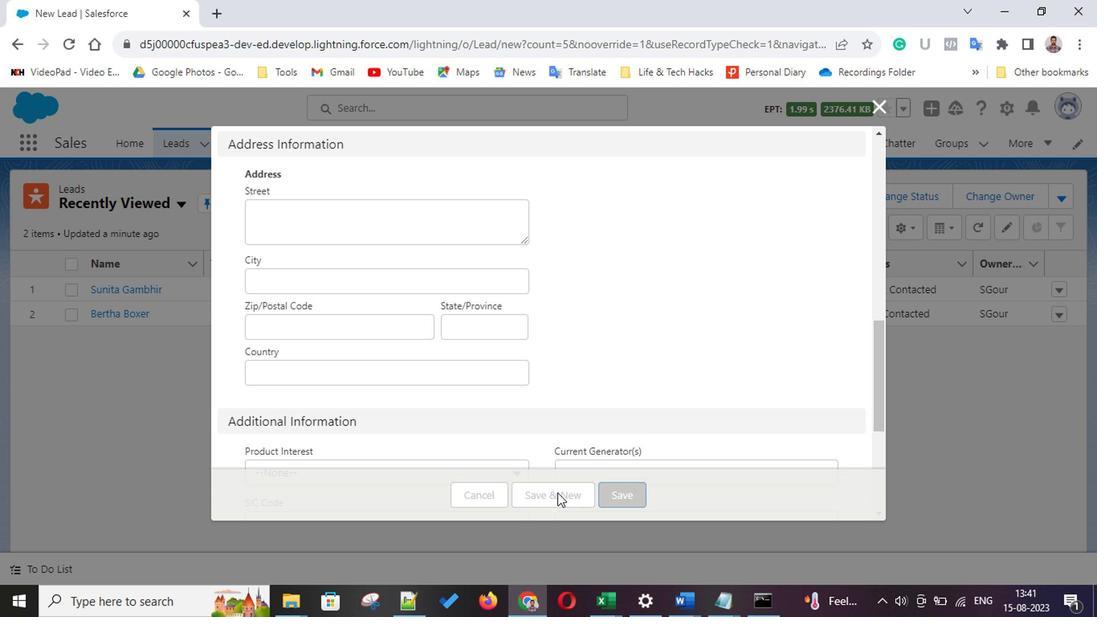
Action: Mouse moved to (302, 406)
Screenshot: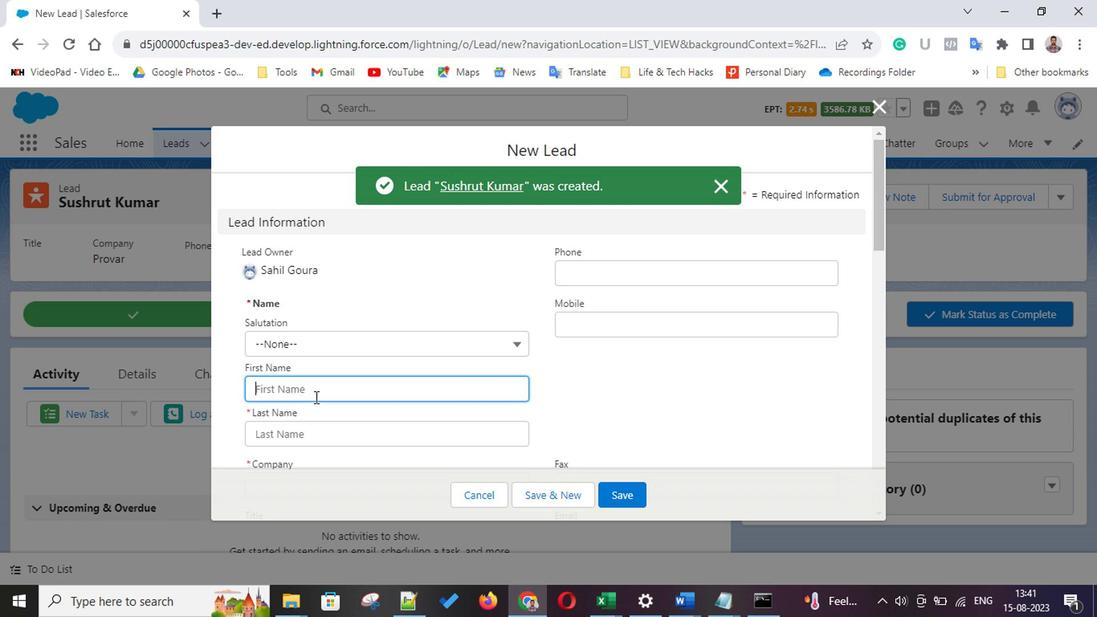 
Action: Mouse pressed left at (302, 406)
Screenshot: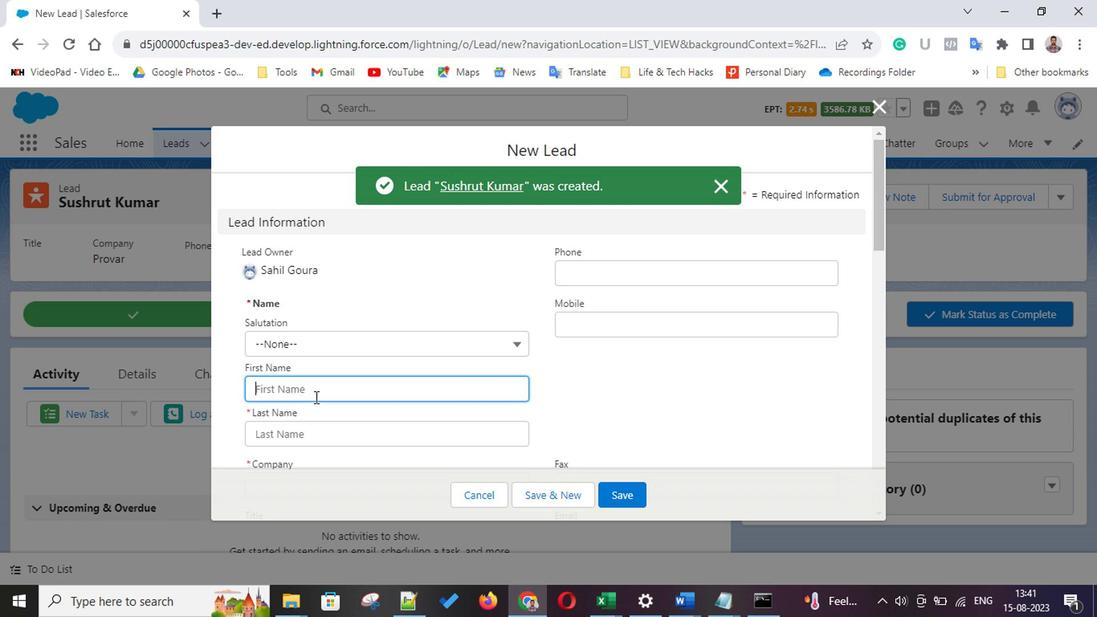 
Action: Key pressed <Key.shift>Sushant
Screenshot: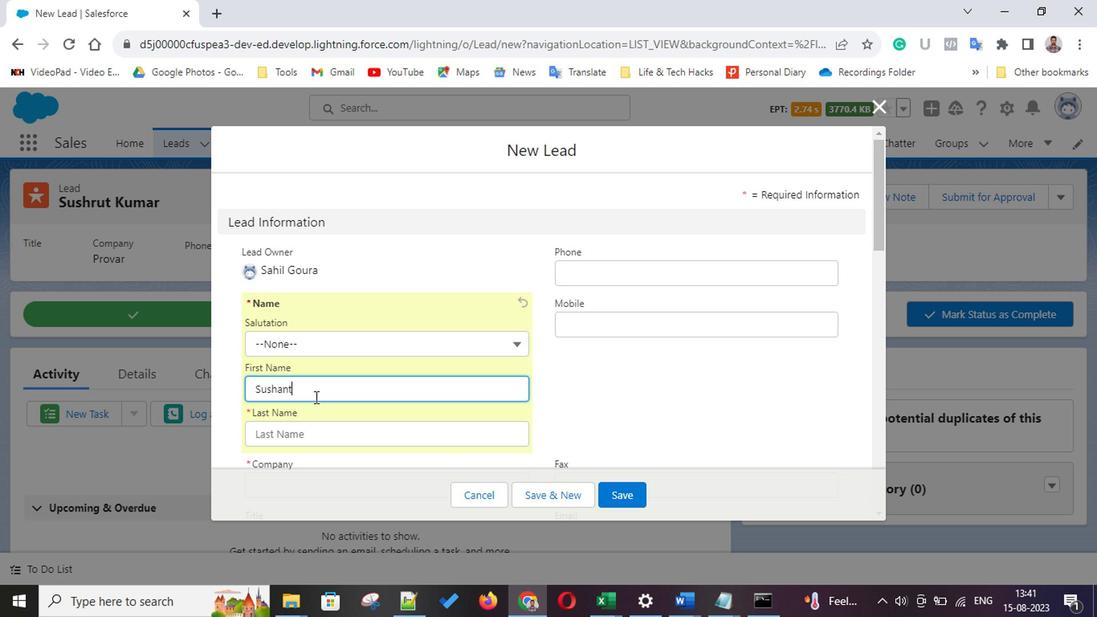 
Action: Mouse moved to (306, 436)
Screenshot: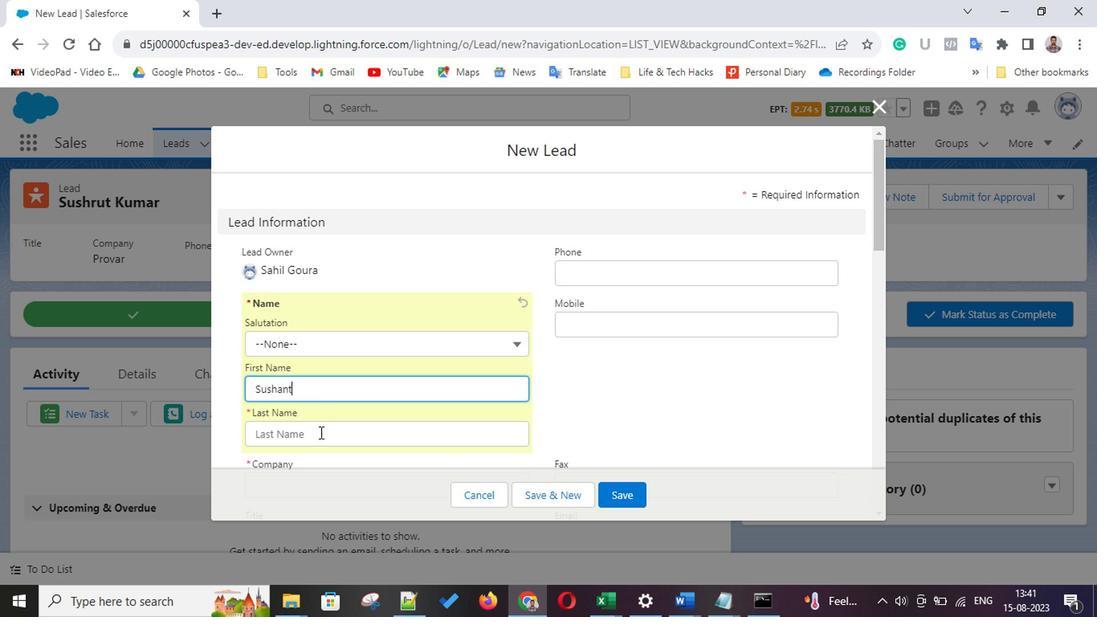 
Action: Mouse pressed left at (306, 436)
Screenshot: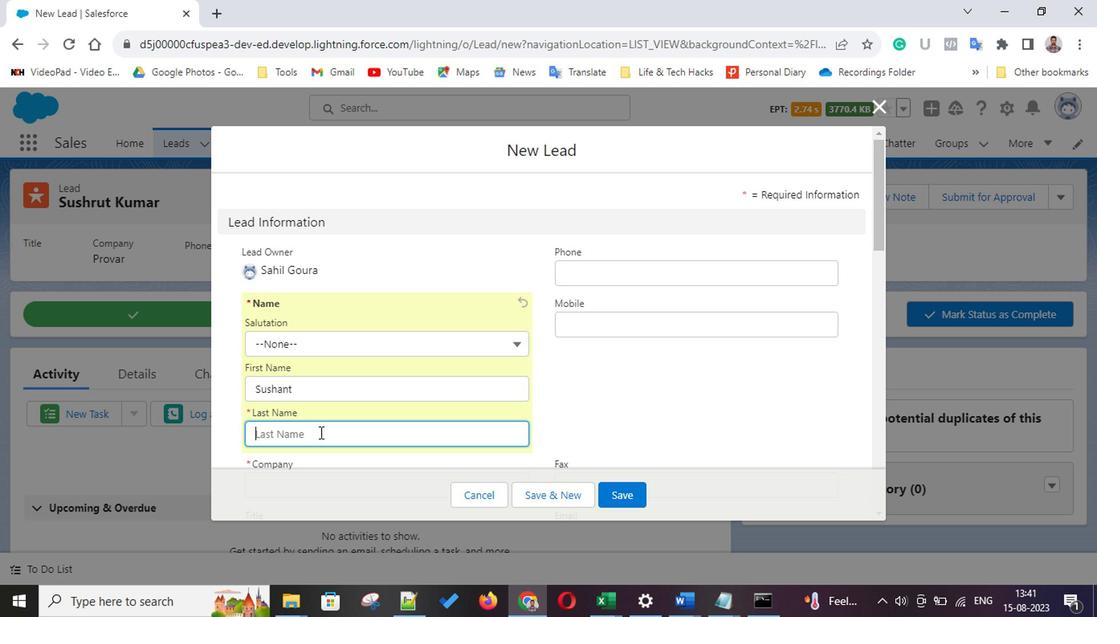 
Action: Key pressed <Key.shift>Raje
Screenshot: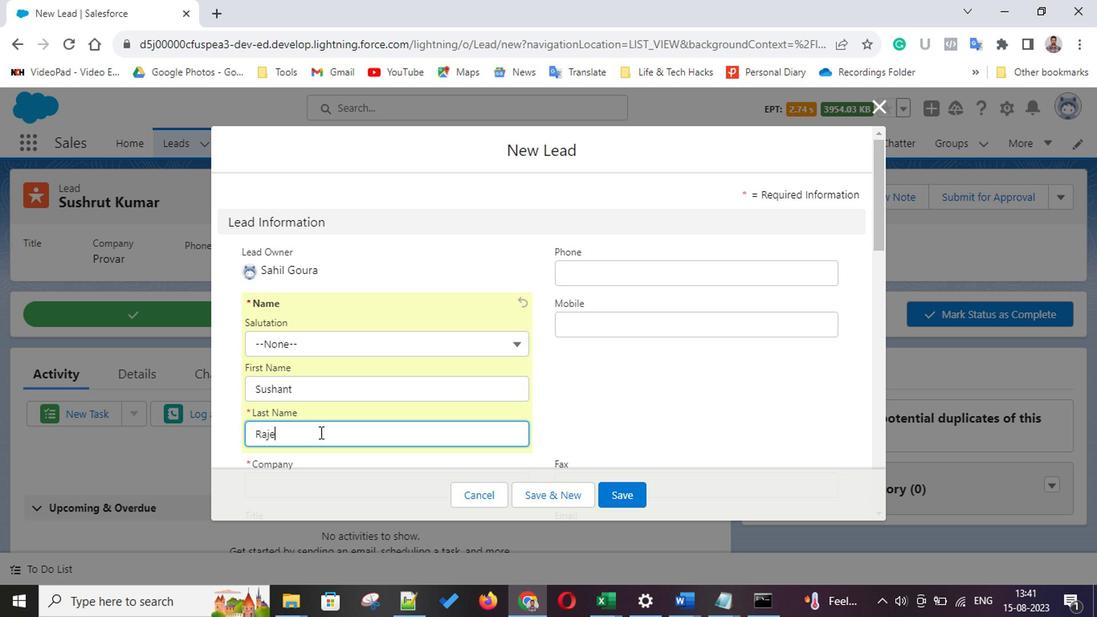 
Action: Mouse moved to (380, 408)
Screenshot: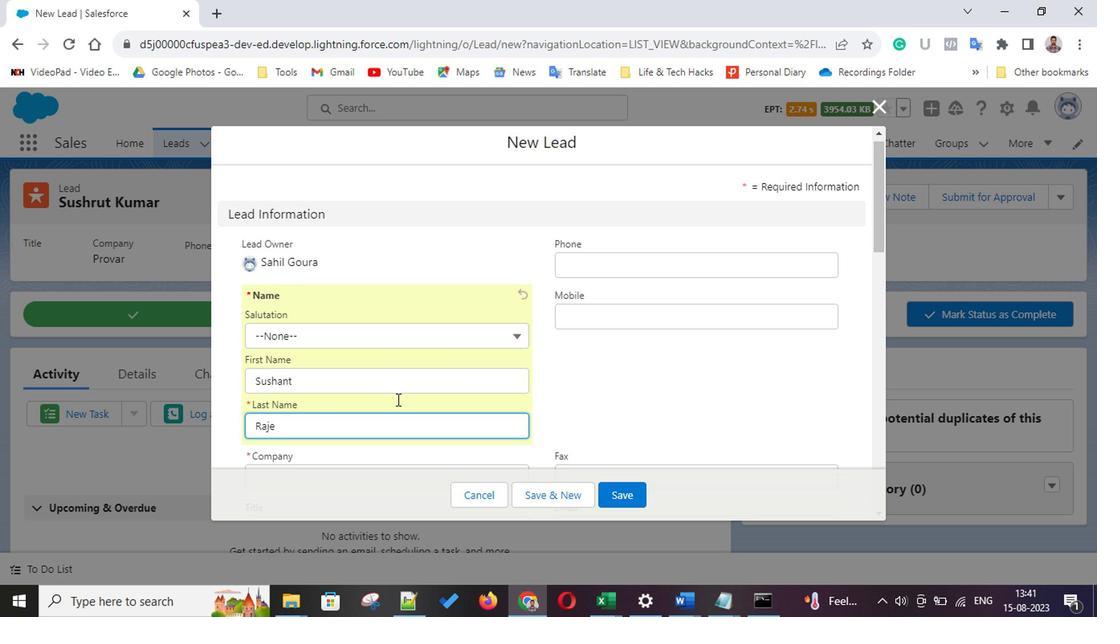 
Action: Mouse scrolled (380, 407) with delta (0, -1)
Screenshot: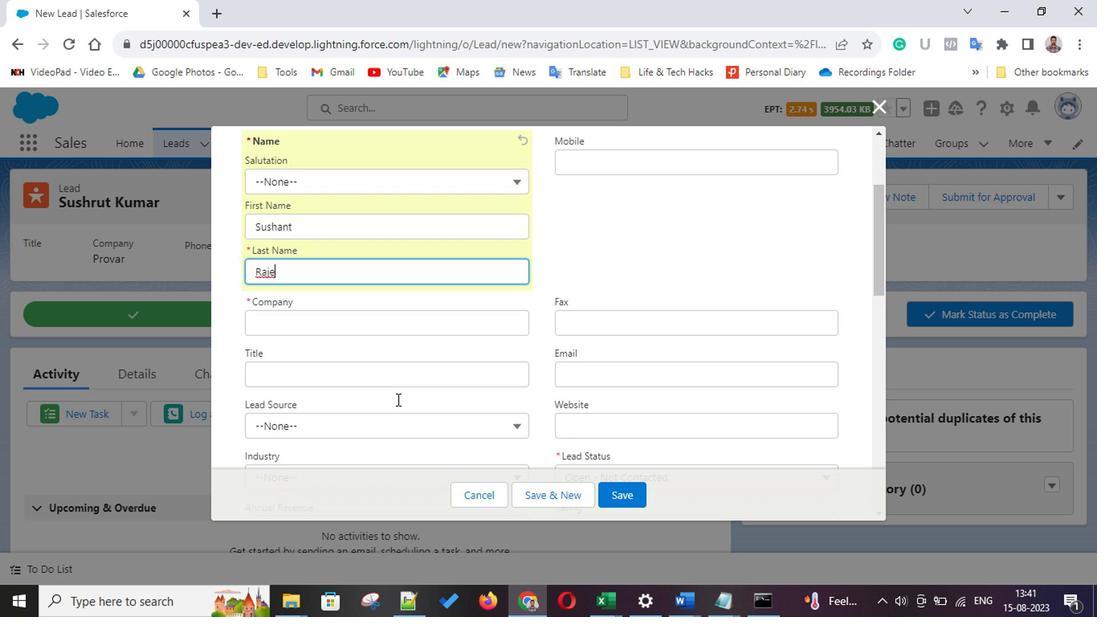 
Action: Mouse scrolled (380, 407) with delta (0, -1)
Screenshot: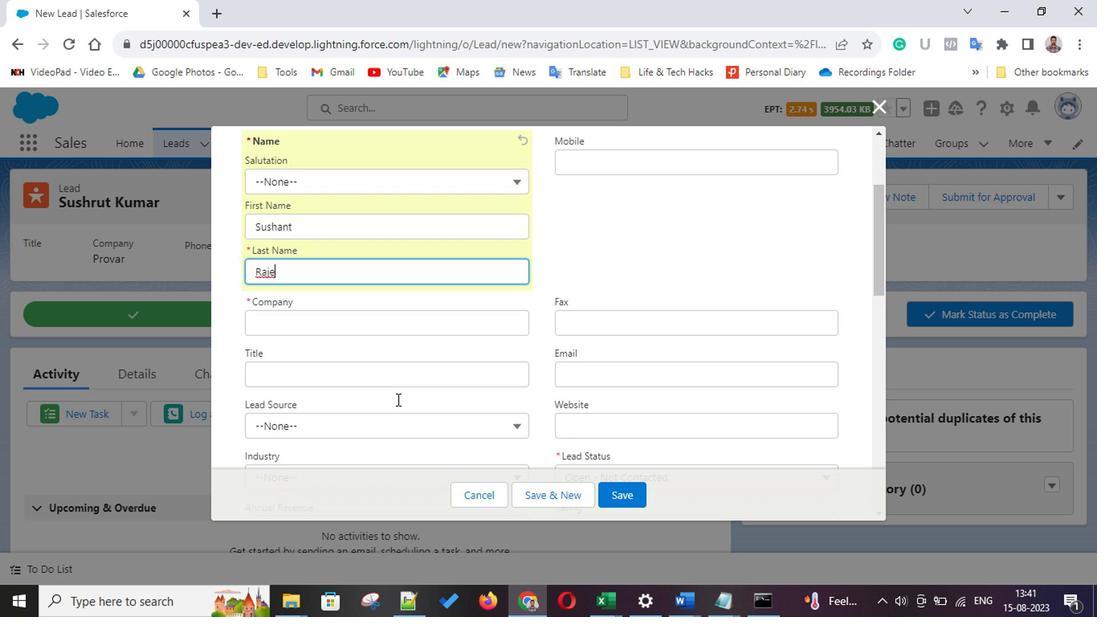 
Action: Mouse scrolled (380, 407) with delta (0, -1)
Screenshot: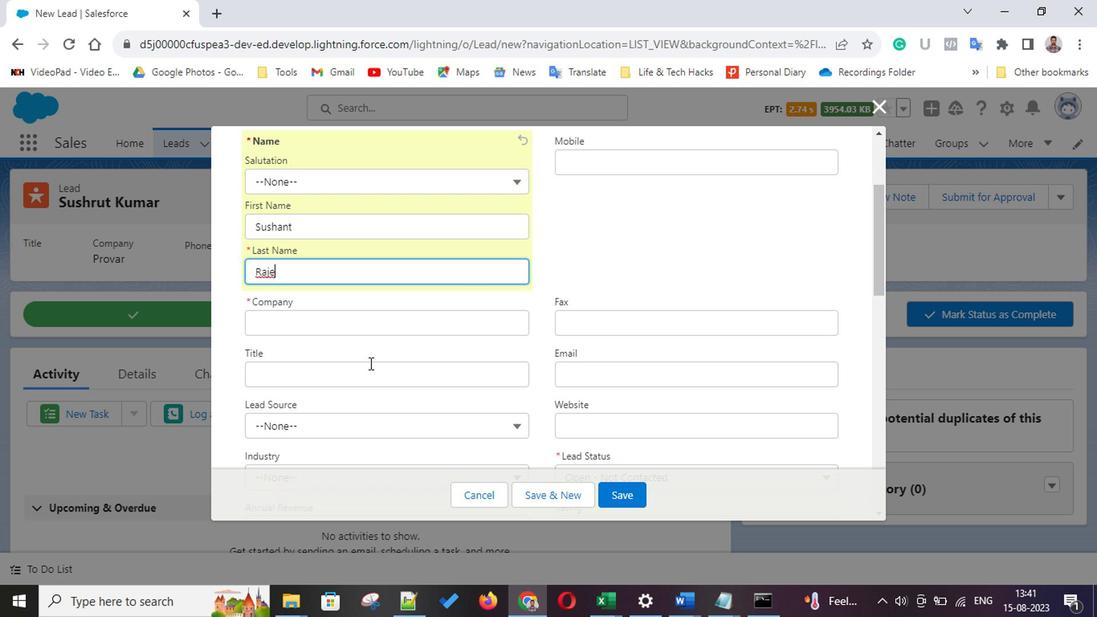 
Action: Mouse moved to (329, 346)
Screenshot: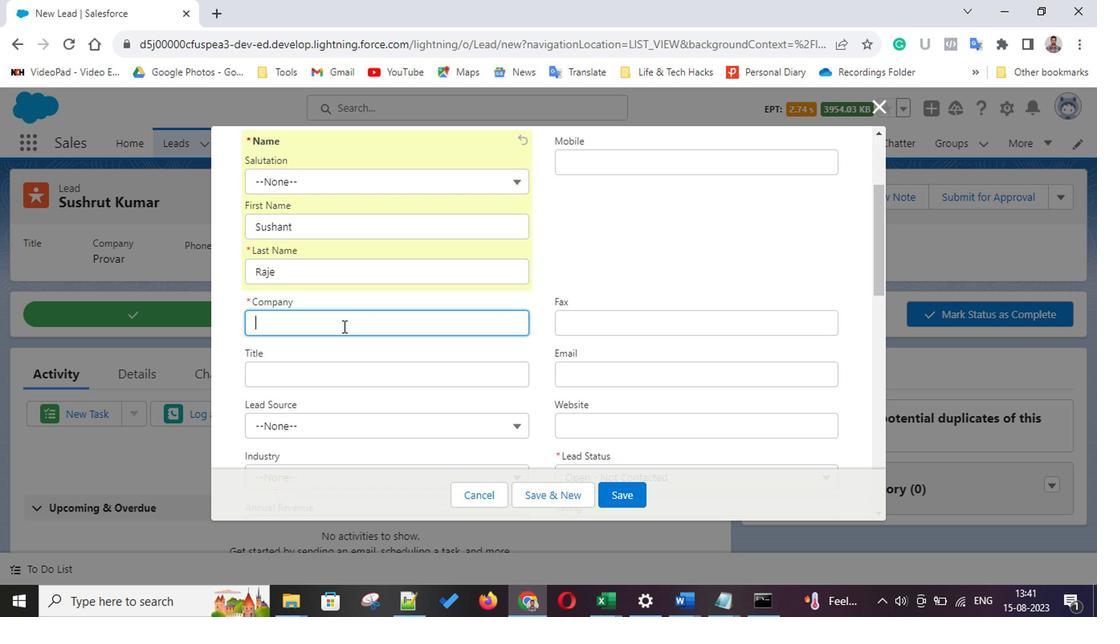 
Action: Mouse pressed left at (329, 346)
Screenshot: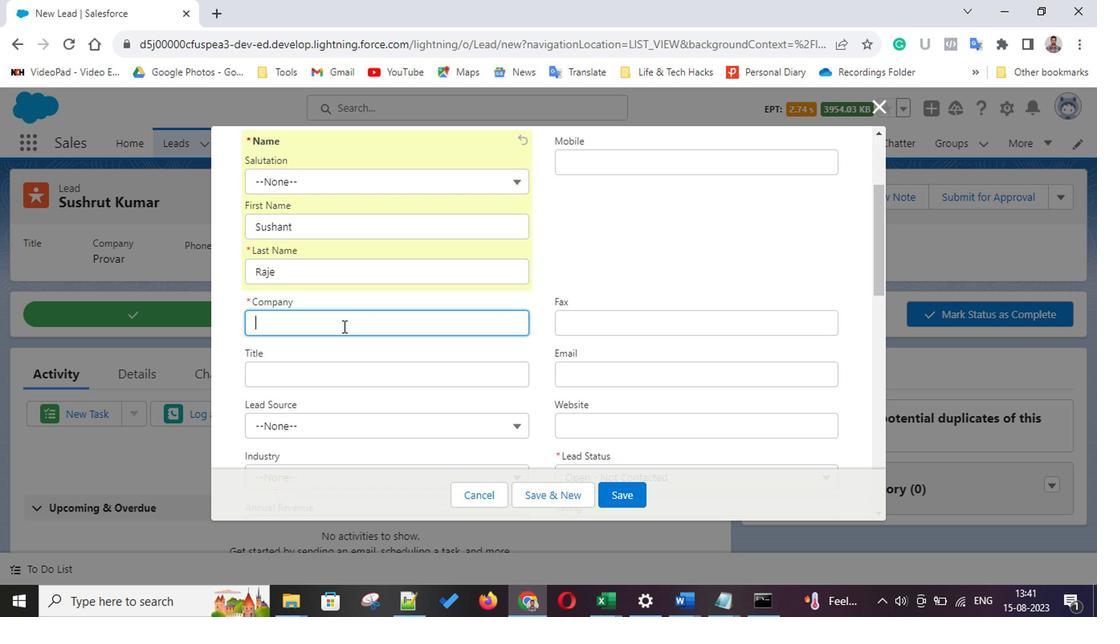 
Action: Key pressed <Key.shift>Glbant<Key.backspace><Key.backspace><Key.backspace><Key.backspace>obant
Screenshot: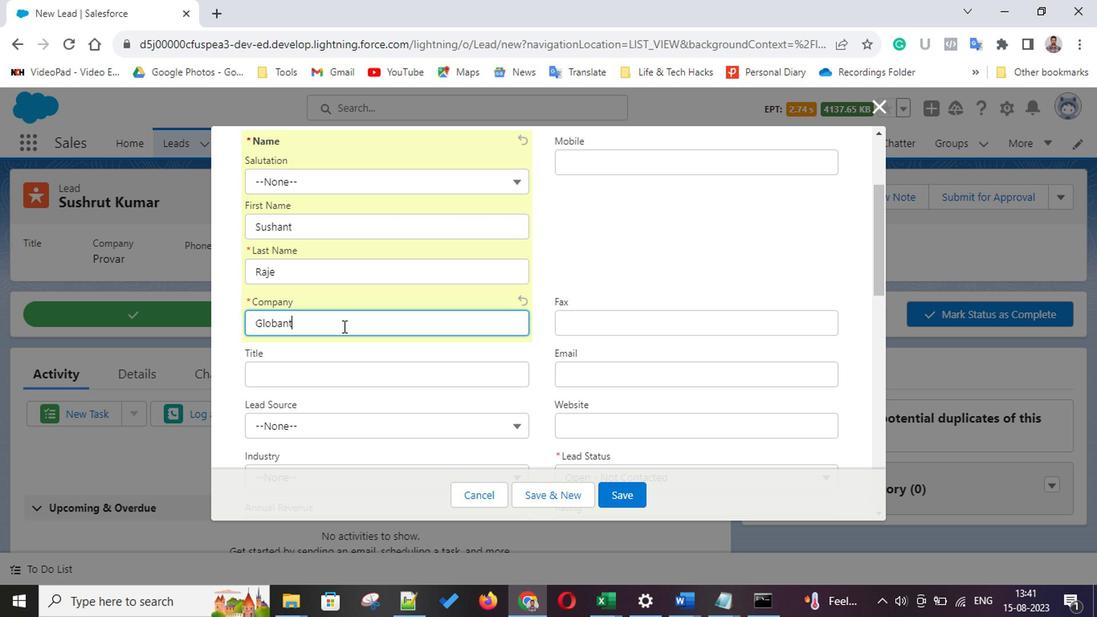 
Action: Mouse moved to (369, 424)
Screenshot: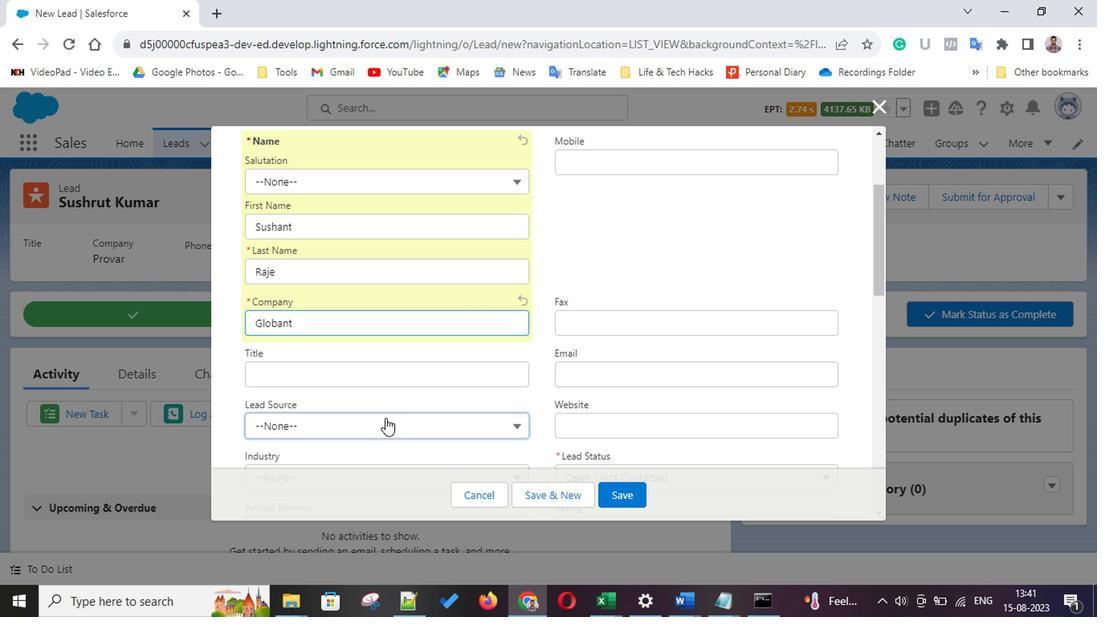 
Action: Mouse pressed left at (369, 424)
Screenshot: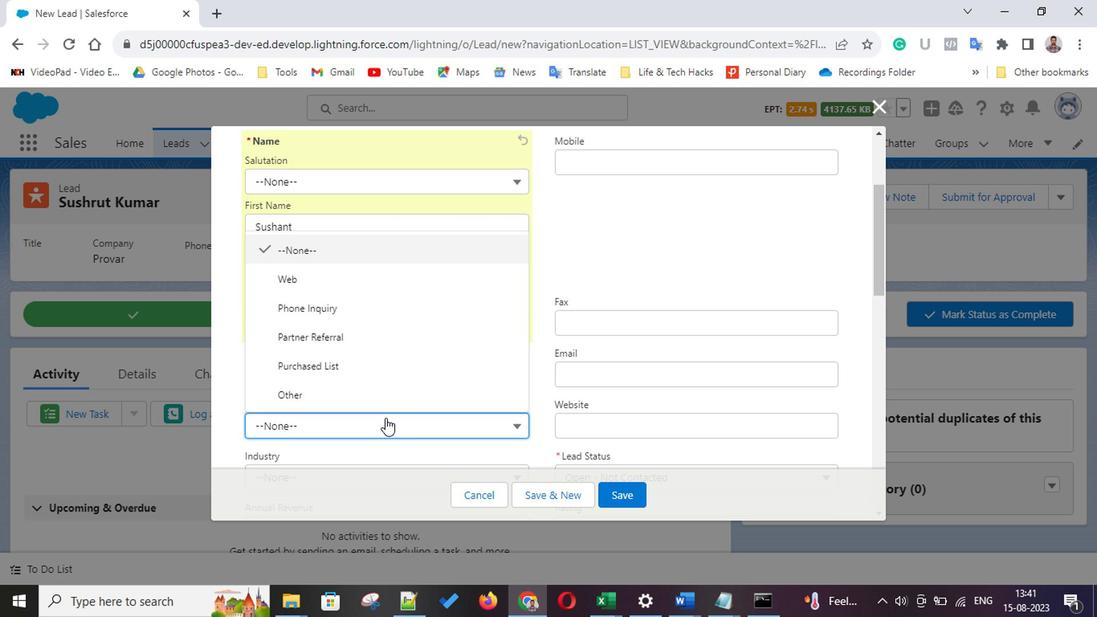 
Action: Mouse moved to (353, 399)
Screenshot: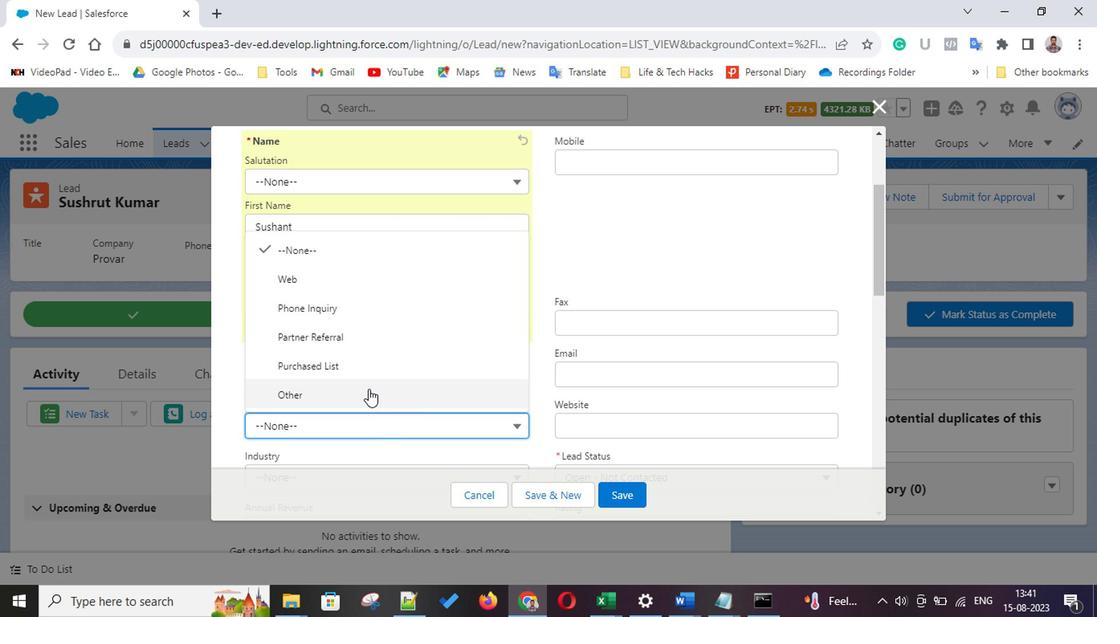 
Action: Mouse pressed left at (353, 399)
Screenshot: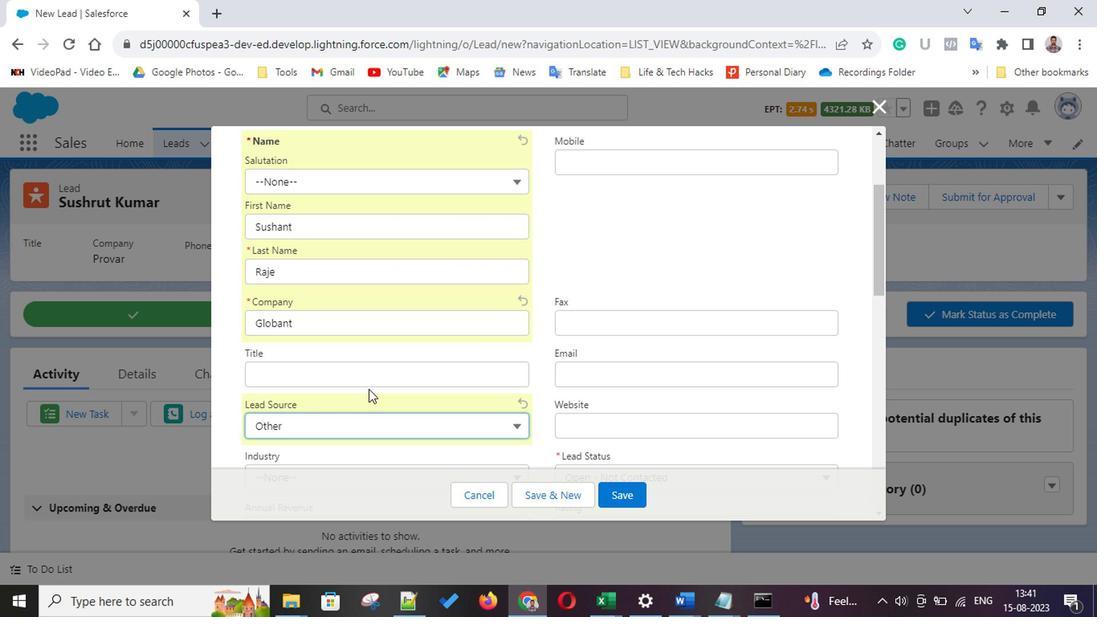
Action: Mouse scrolled (353, 398) with delta (0, 0)
Screenshot: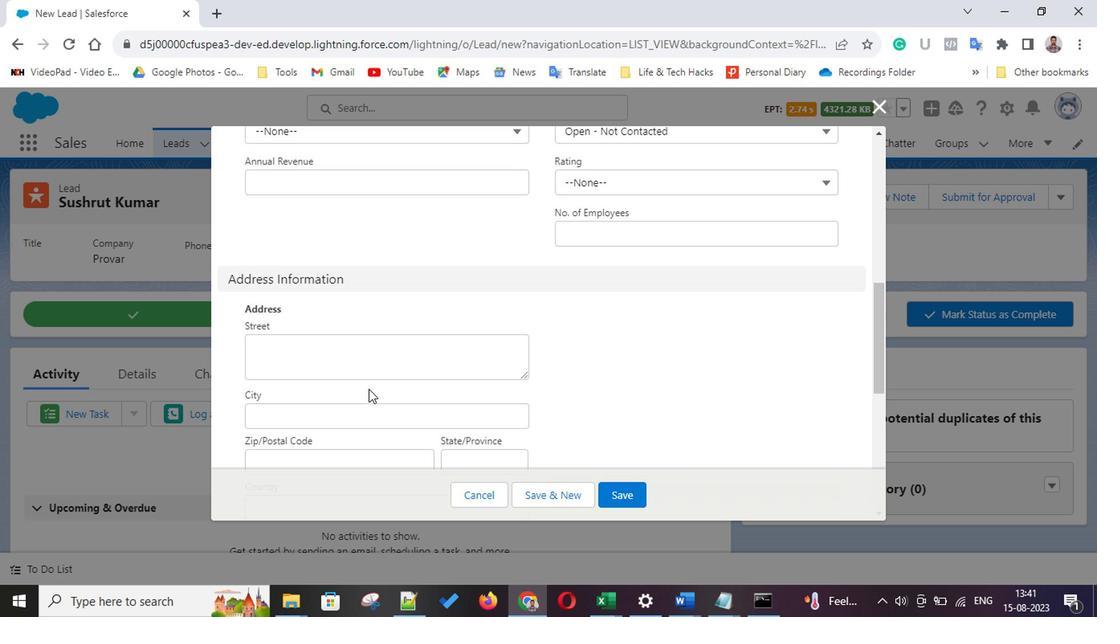 
Action: Mouse scrolled (353, 398) with delta (0, 0)
Screenshot: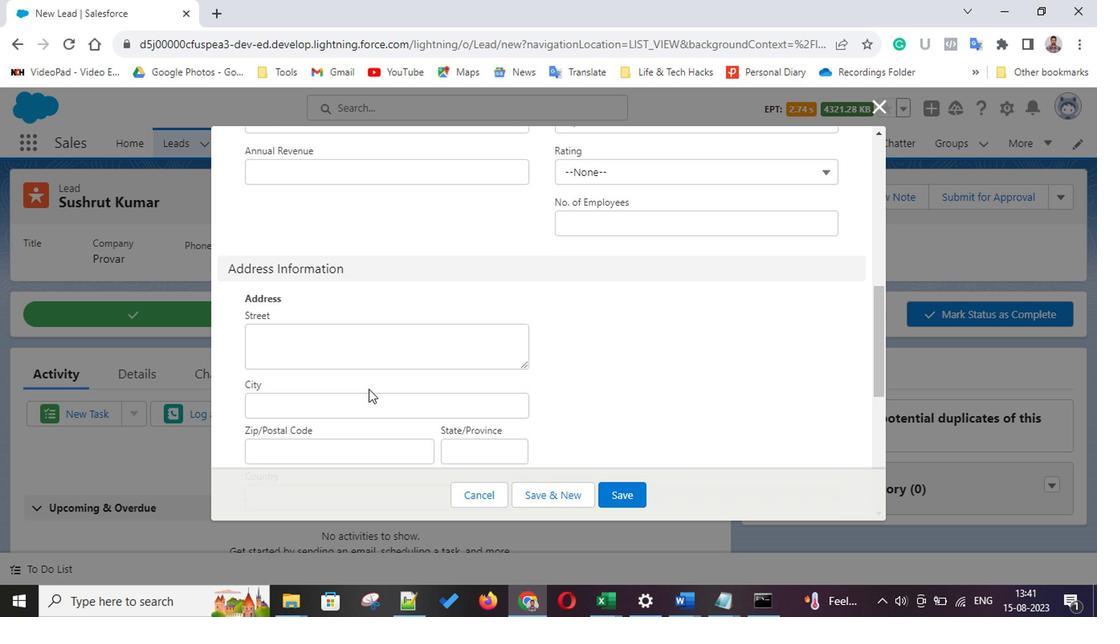 
Action: Mouse scrolled (353, 398) with delta (0, 0)
Screenshot: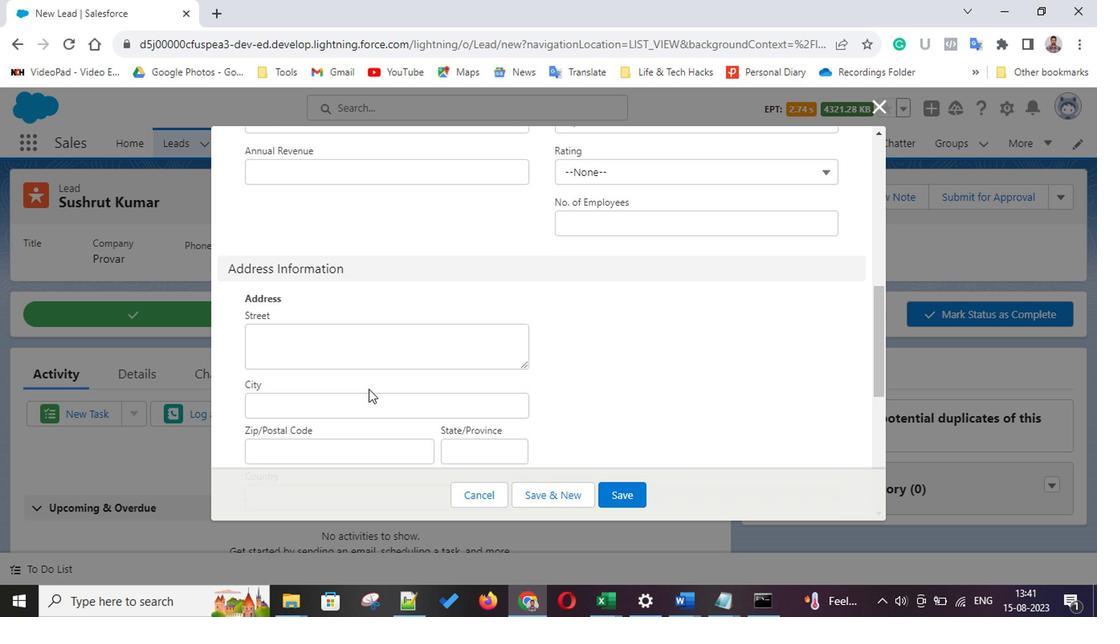 
Action: Mouse scrolled (353, 398) with delta (0, 0)
Screenshot: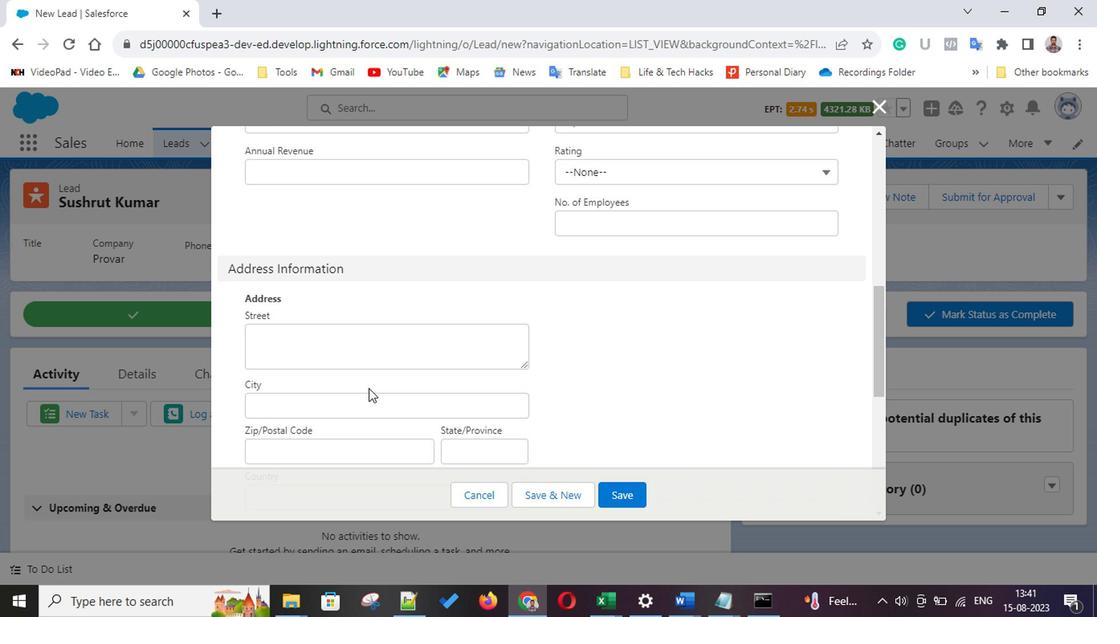 
Action: Mouse scrolled (353, 398) with delta (0, -1)
Screenshot: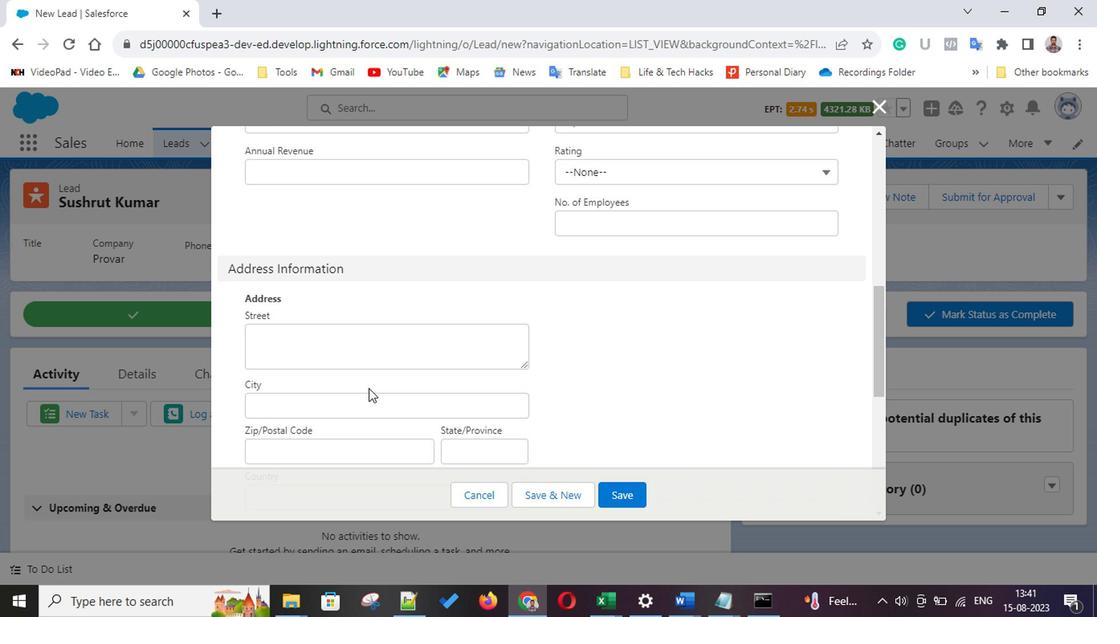 
Action: Mouse scrolled (353, 398) with delta (0, 0)
Screenshot: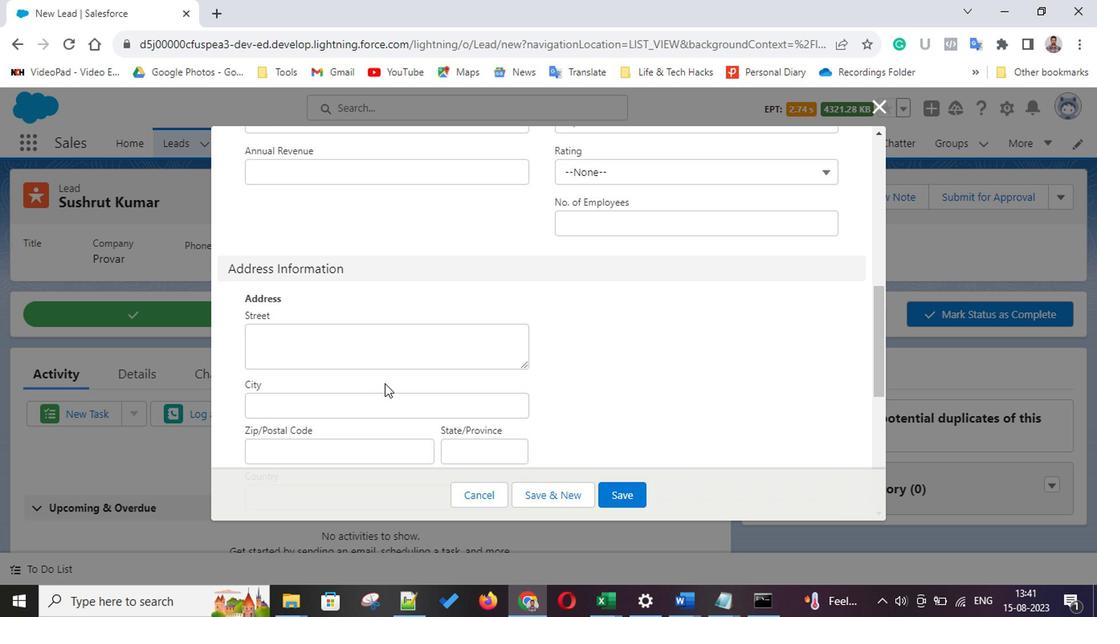 
Action: Mouse scrolled (353, 398) with delta (0, 0)
Screenshot: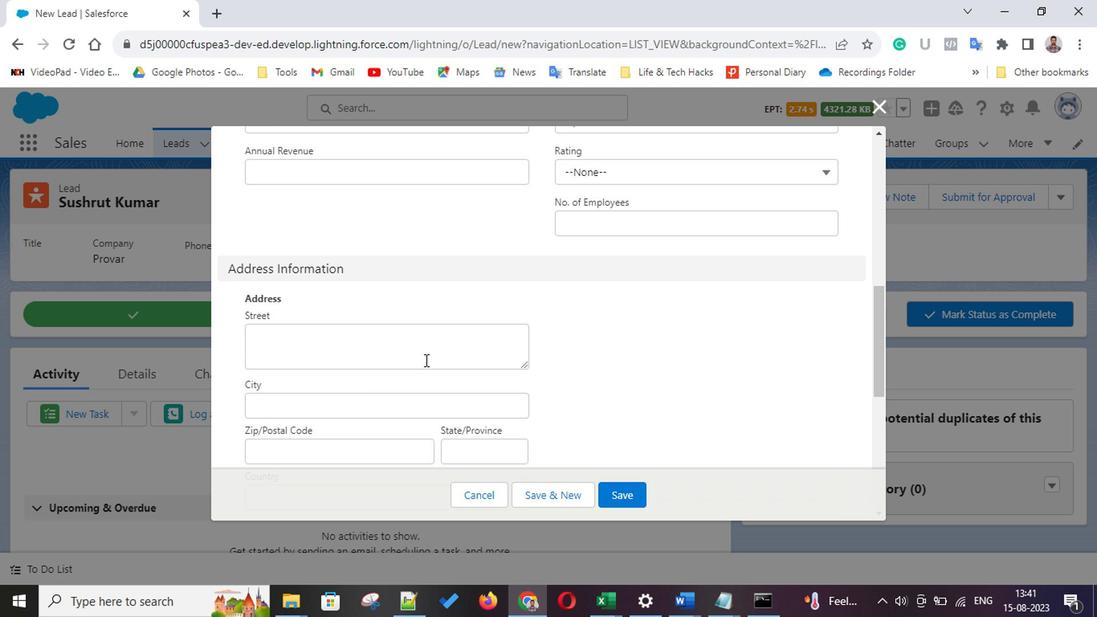 
Action: Mouse moved to (323, 316)
Screenshot: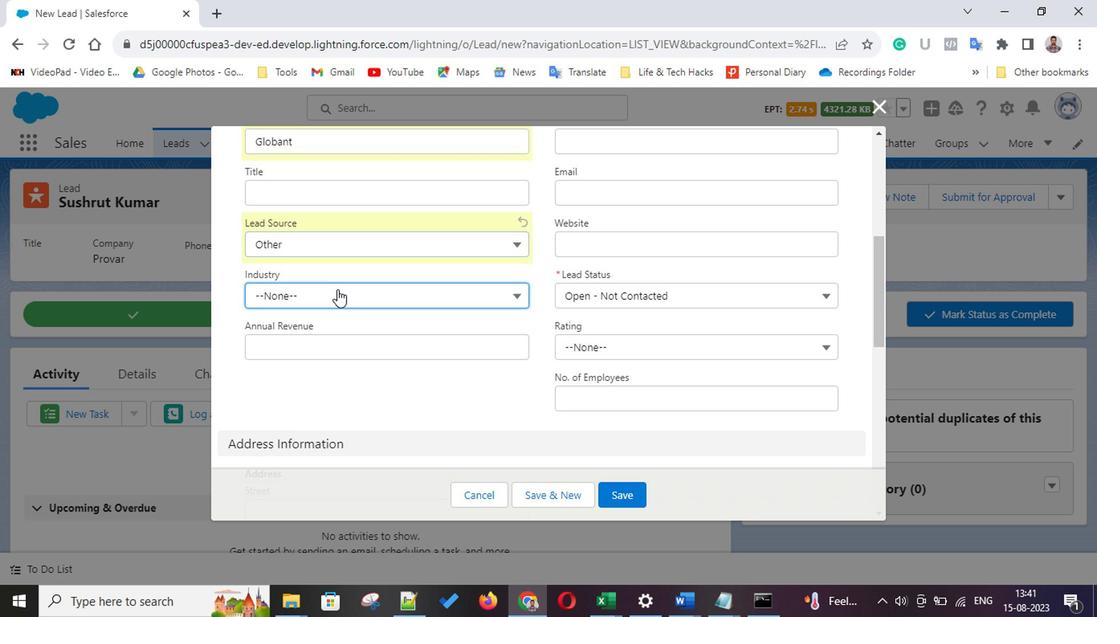 
Action: Mouse pressed left at (323, 316)
Screenshot: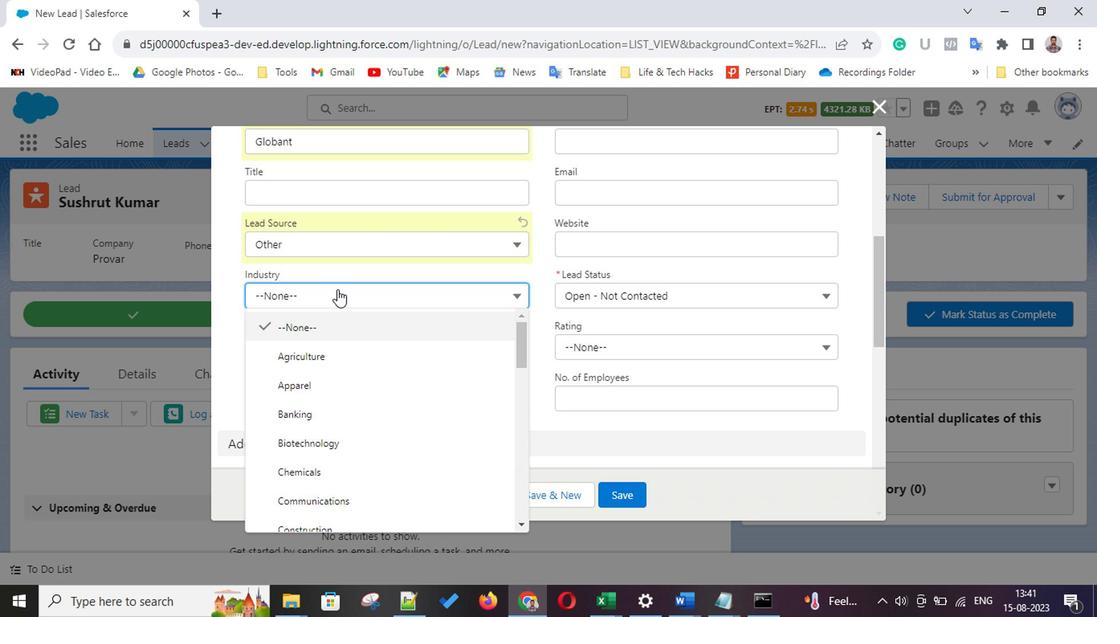 
Action: Mouse moved to (356, 425)
Screenshot: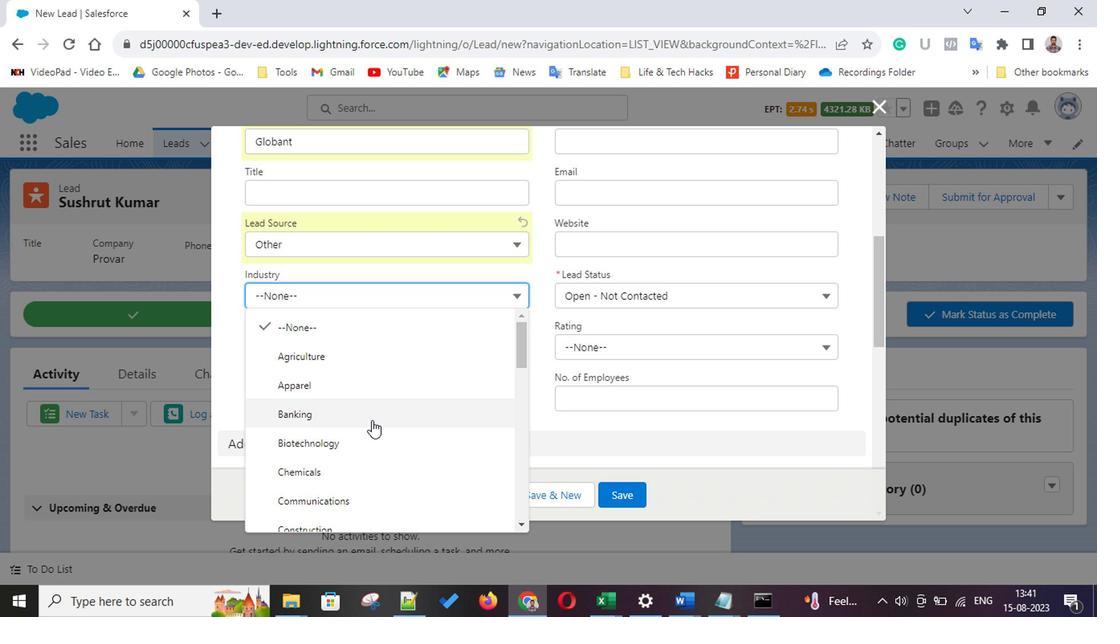 
Action: Mouse scrolled (356, 425) with delta (0, 0)
Screenshot: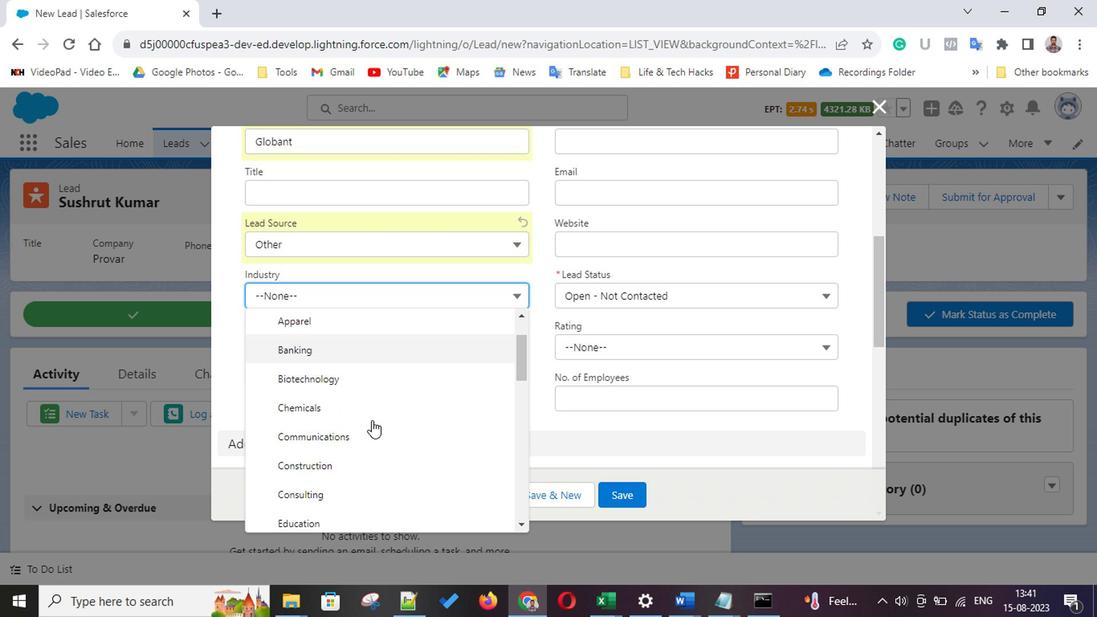 
Action: Mouse scrolled (356, 425) with delta (0, 0)
Screenshot: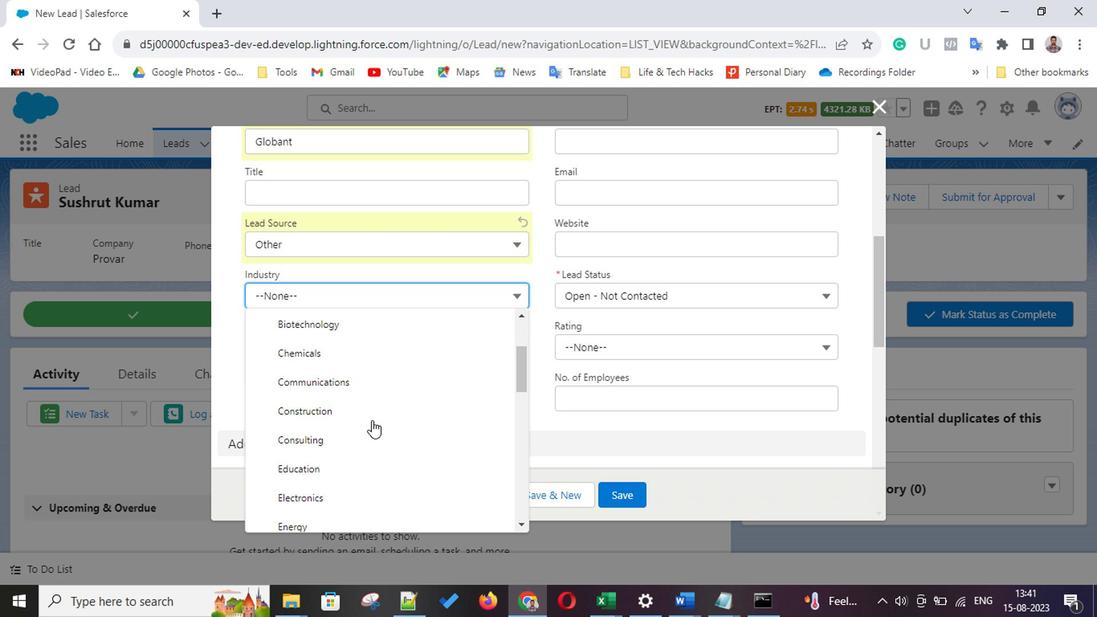 
Action: Mouse scrolled (356, 425) with delta (0, 0)
Screenshot: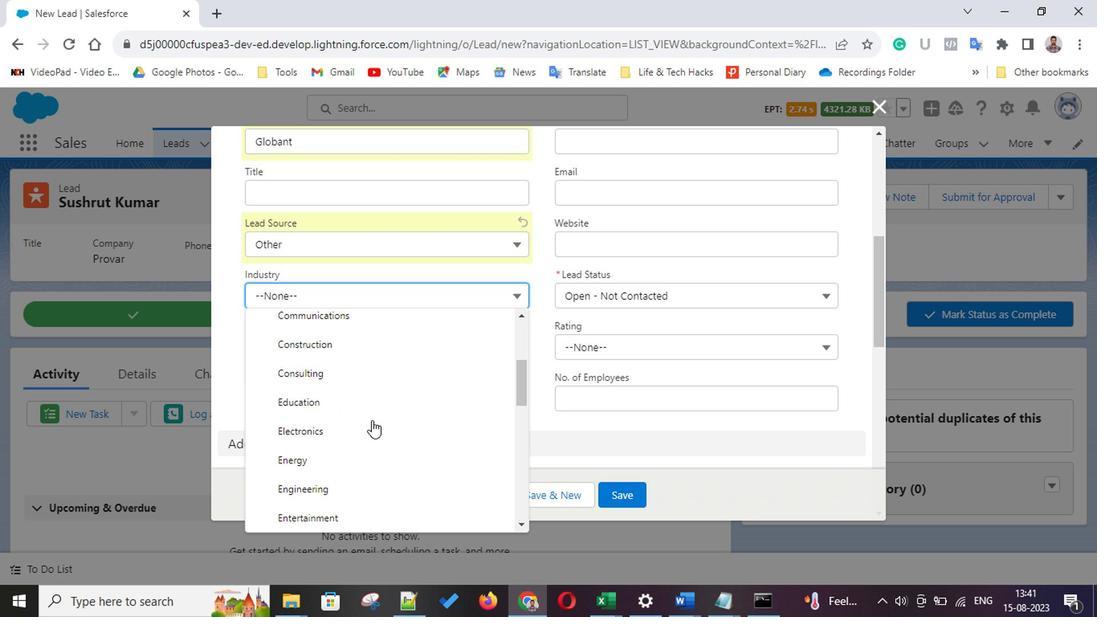 
Action: Mouse scrolled (356, 425) with delta (0, 0)
Screenshot: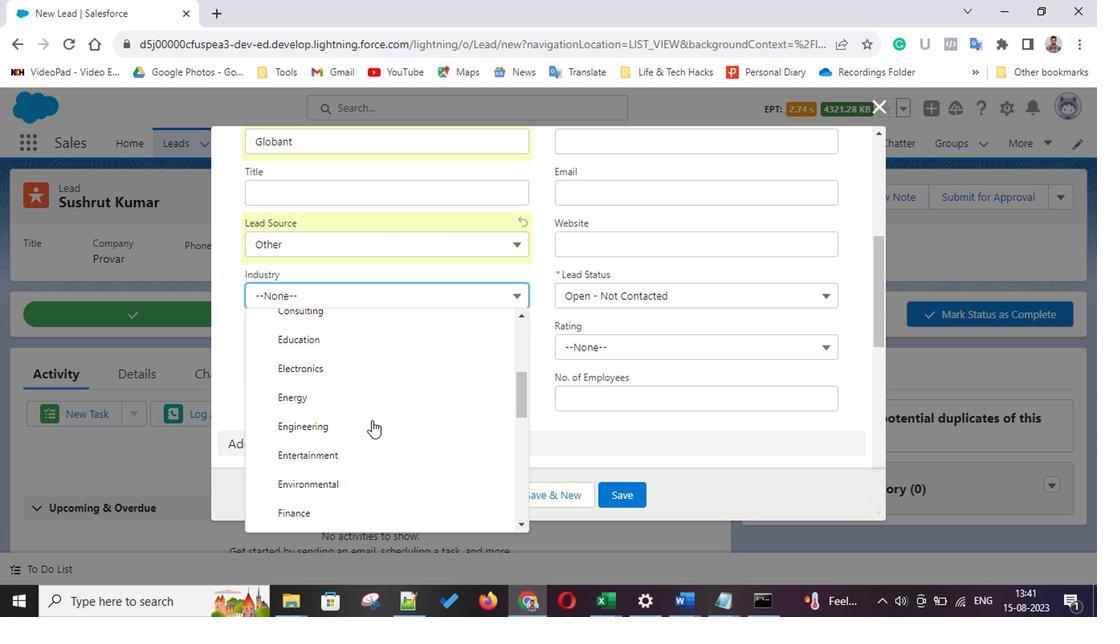 
Action: Mouse scrolled (356, 425) with delta (0, 0)
Screenshot: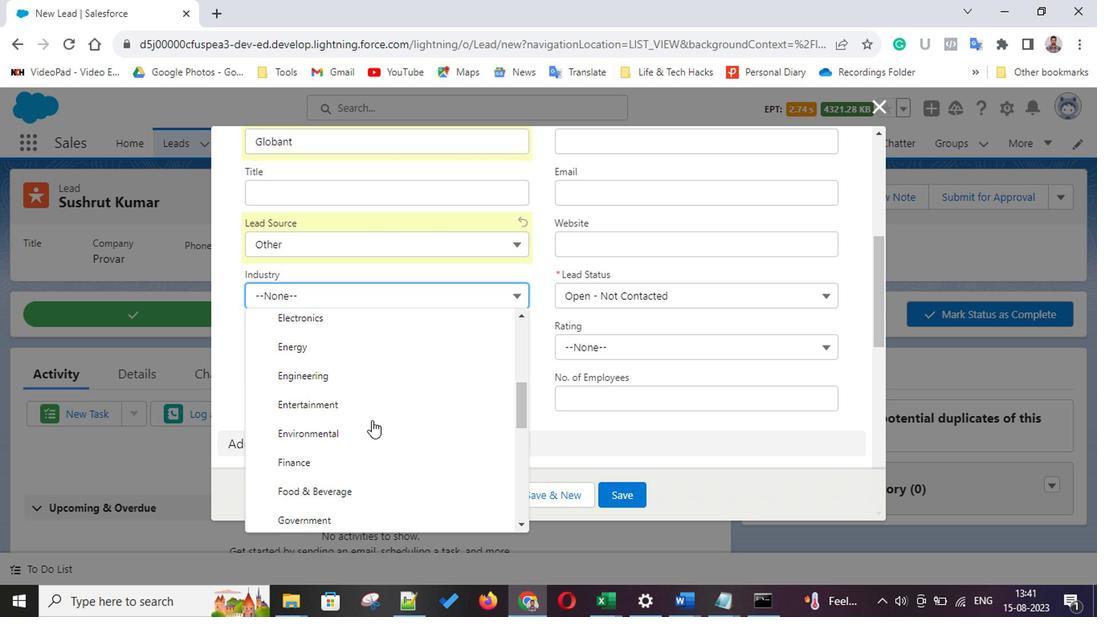 
Action: Mouse scrolled (356, 425) with delta (0, 0)
Screenshot: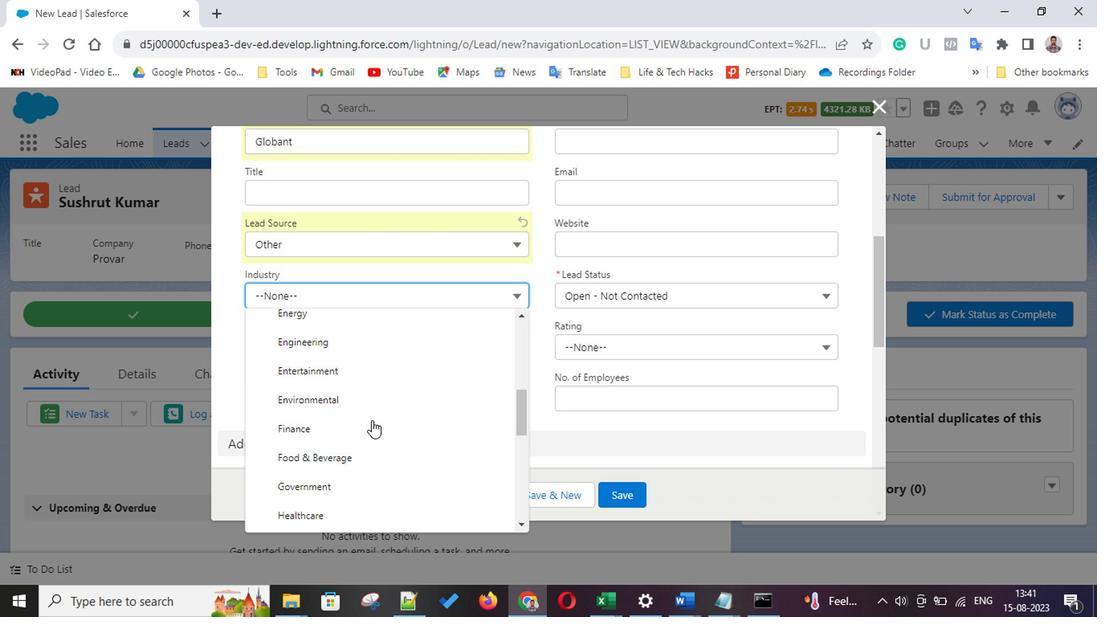 
Action: Mouse scrolled (356, 425) with delta (0, 0)
Screenshot: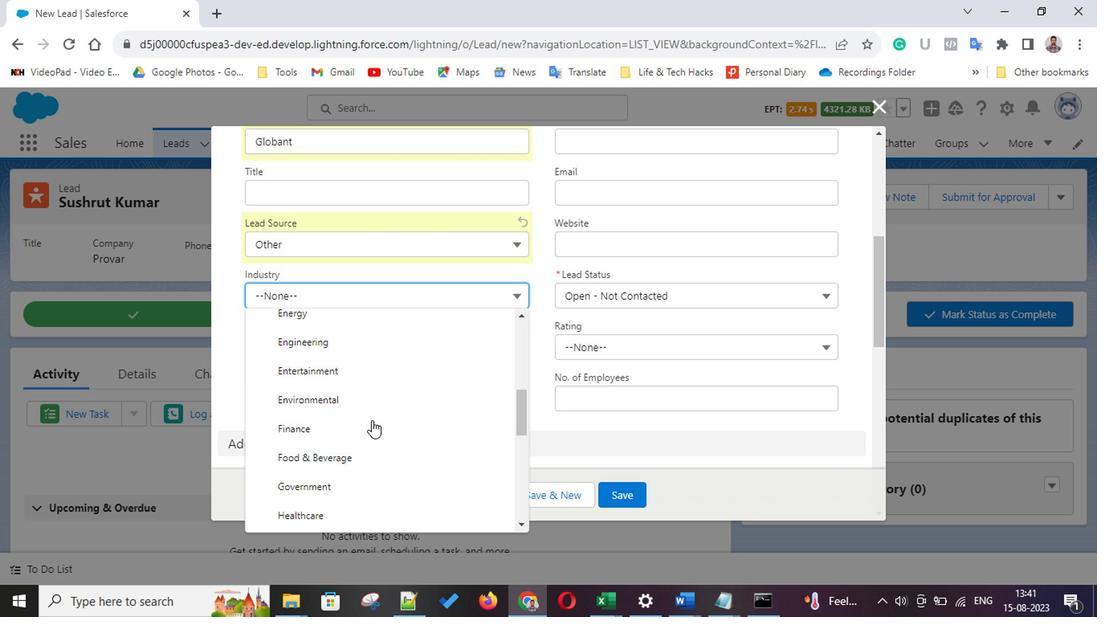 
Action: Mouse scrolled (356, 425) with delta (0, 0)
Screenshot: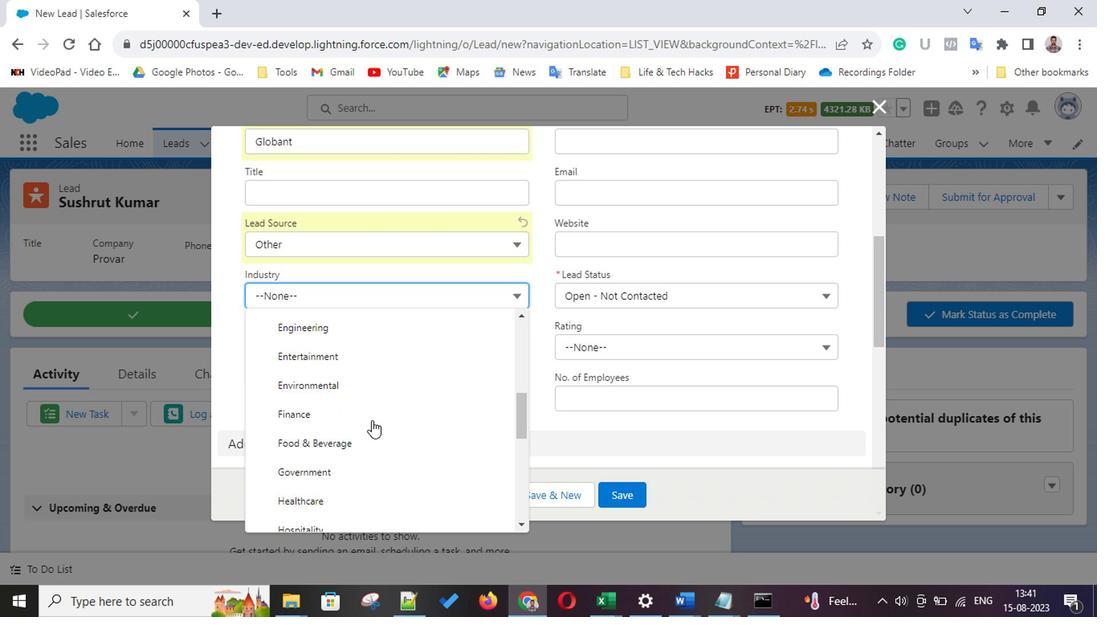 
Action: Mouse scrolled (356, 425) with delta (0, 0)
Screenshot: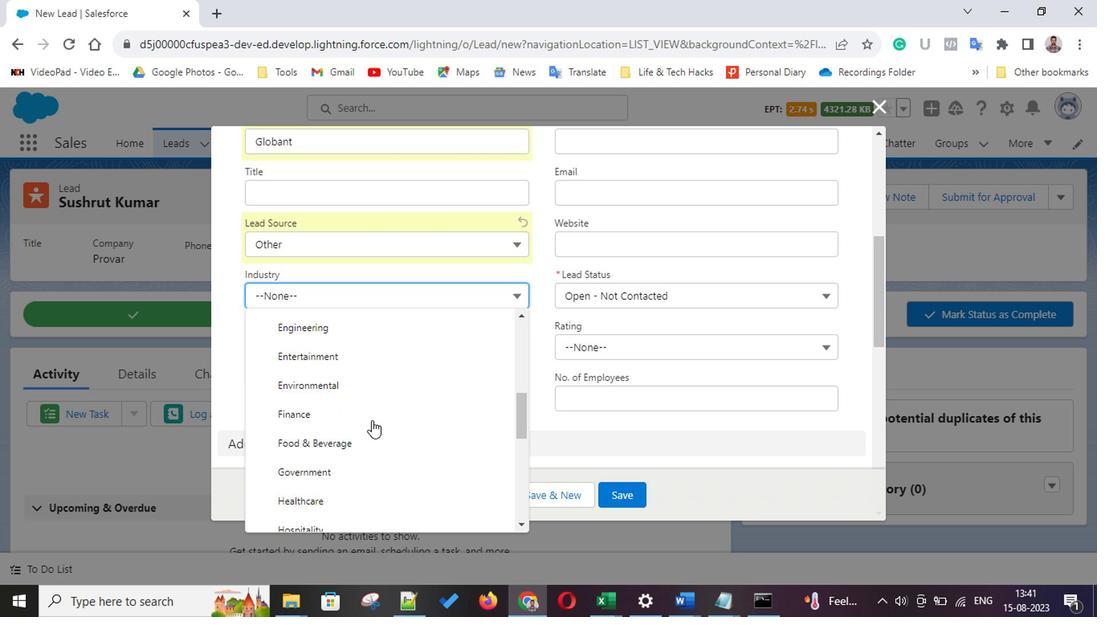
Action: Mouse scrolled (356, 425) with delta (0, 0)
Screenshot: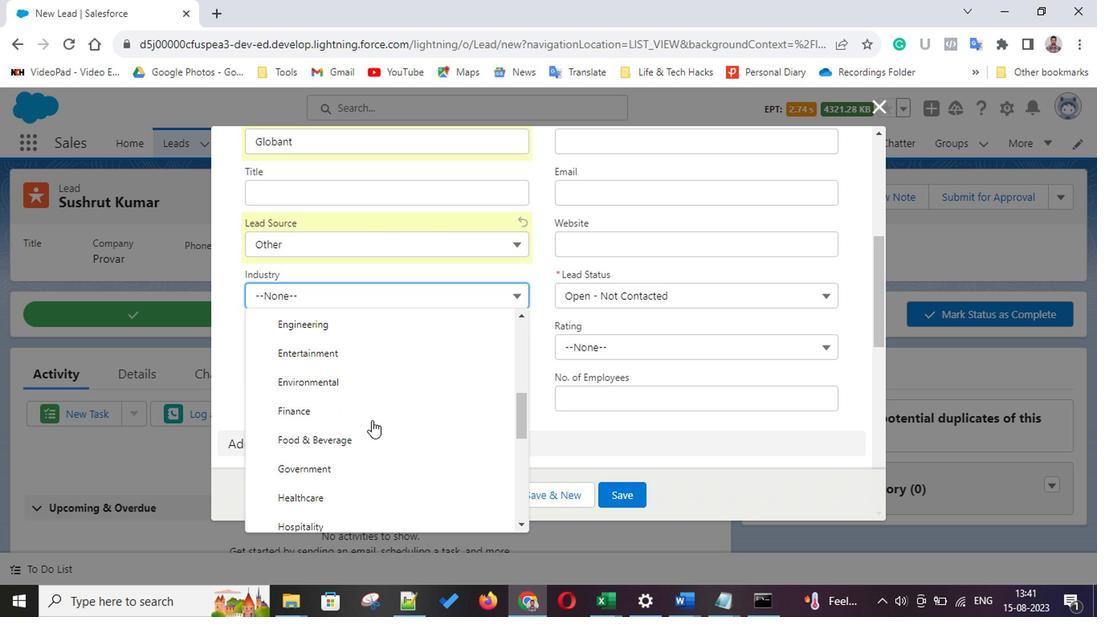 
Action: Mouse scrolled (356, 425) with delta (0, 0)
Screenshot: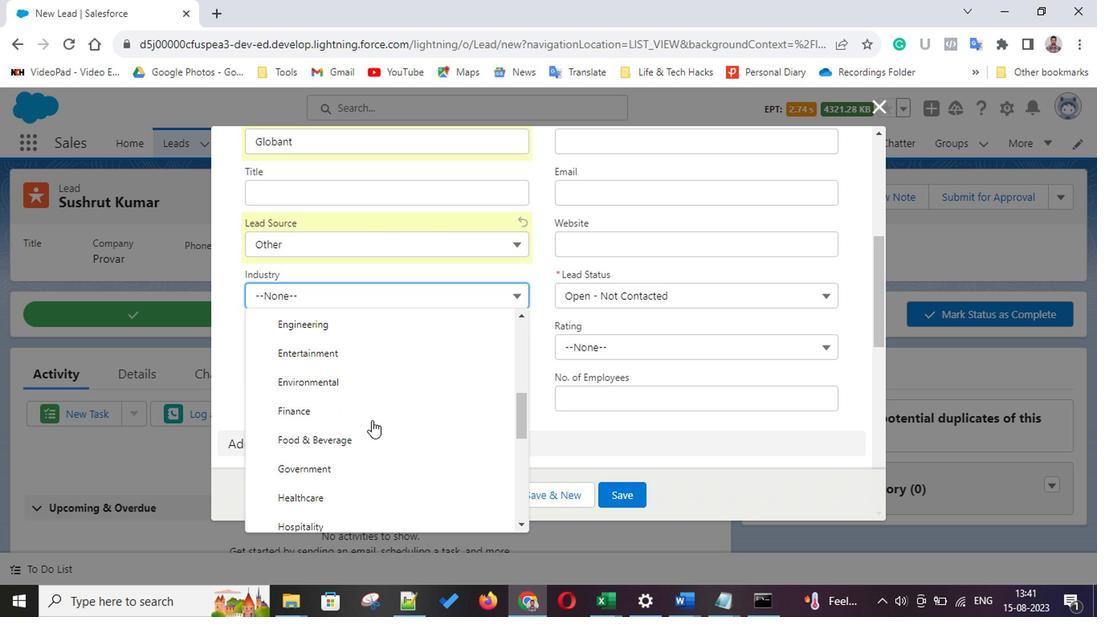 
Action: Mouse scrolled (356, 425) with delta (0, 0)
Screenshot: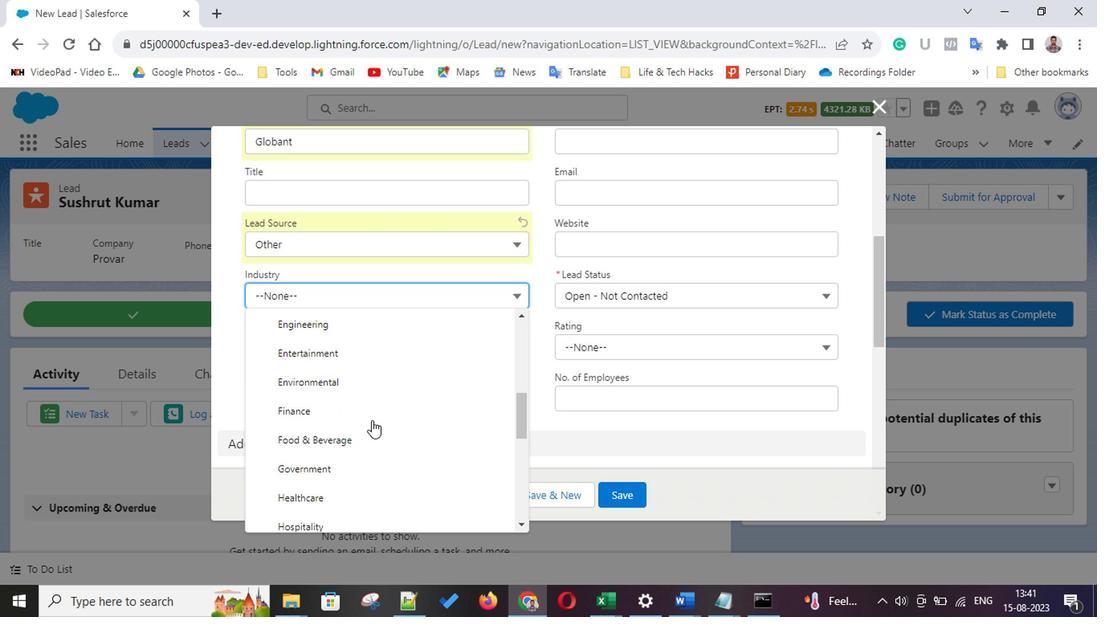 
Action: Mouse scrolled (356, 425) with delta (0, 0)
Screenshot: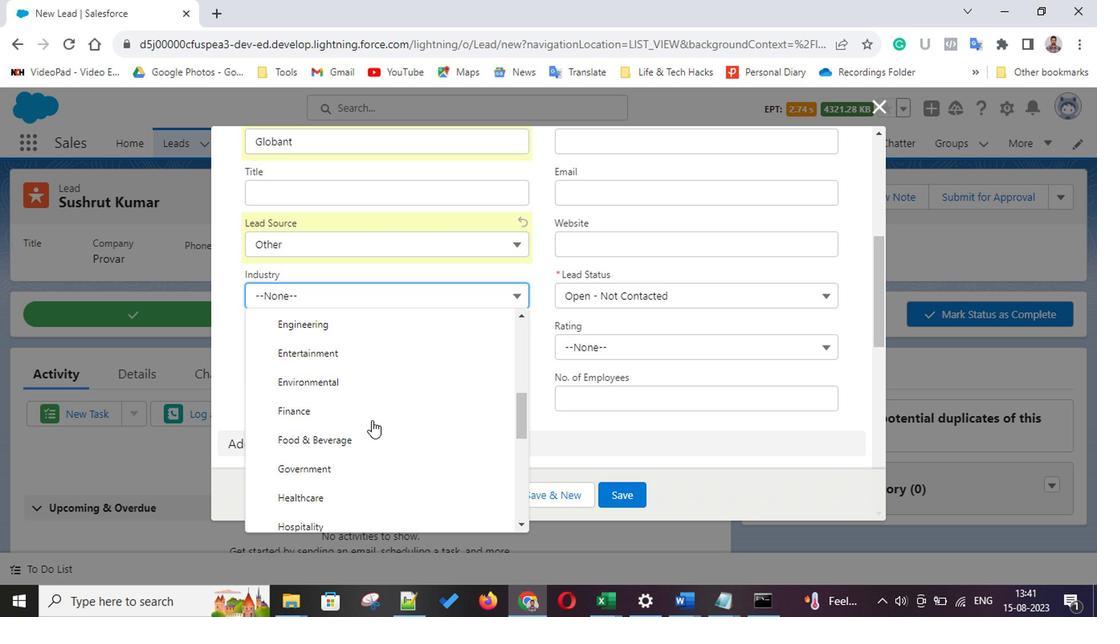 
Action: Mouse scrolled (356, 425) with delta (0, 0)
Screenshot: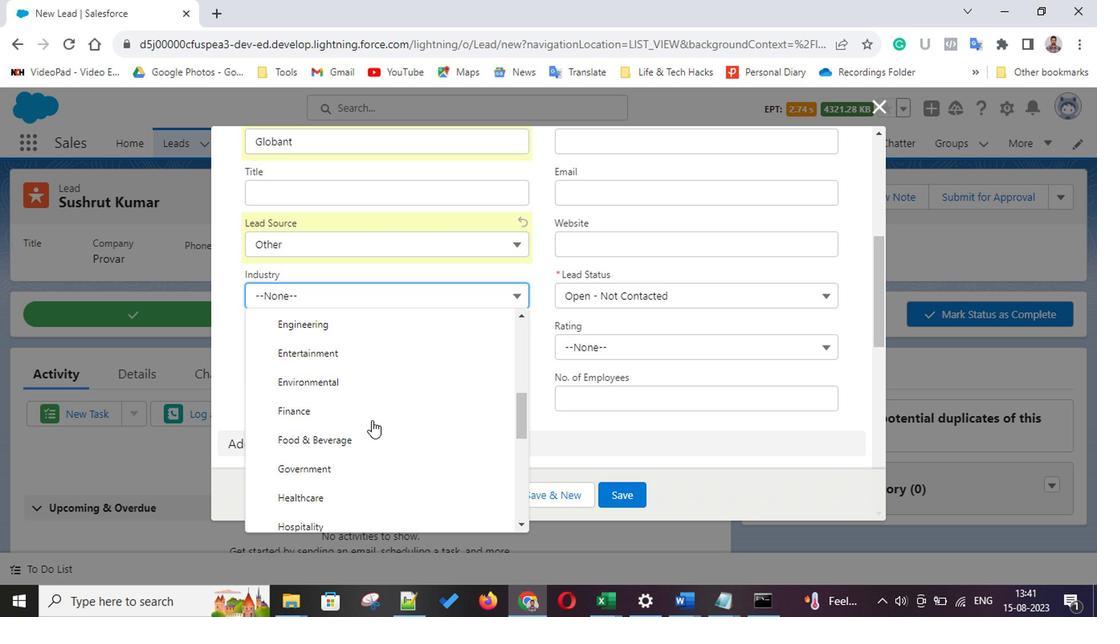 
Action: Mouse scrolled (356, 425) with delta (0, 0)
Screenshot: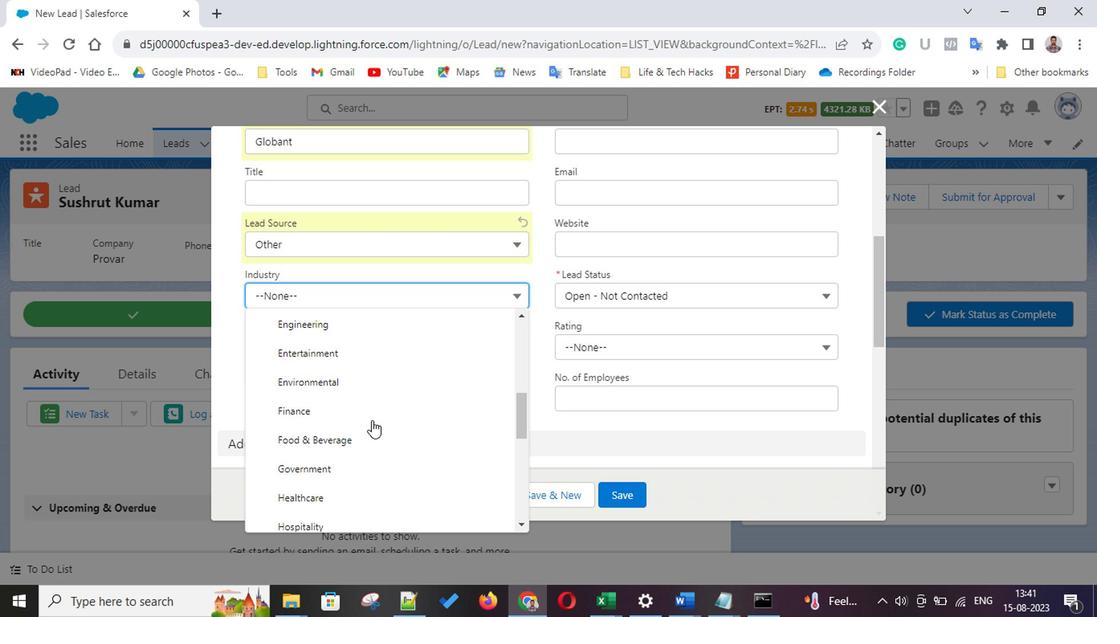 
Action: Mouse scrolled (356, 425) with delta (0, 0)
Screenshot: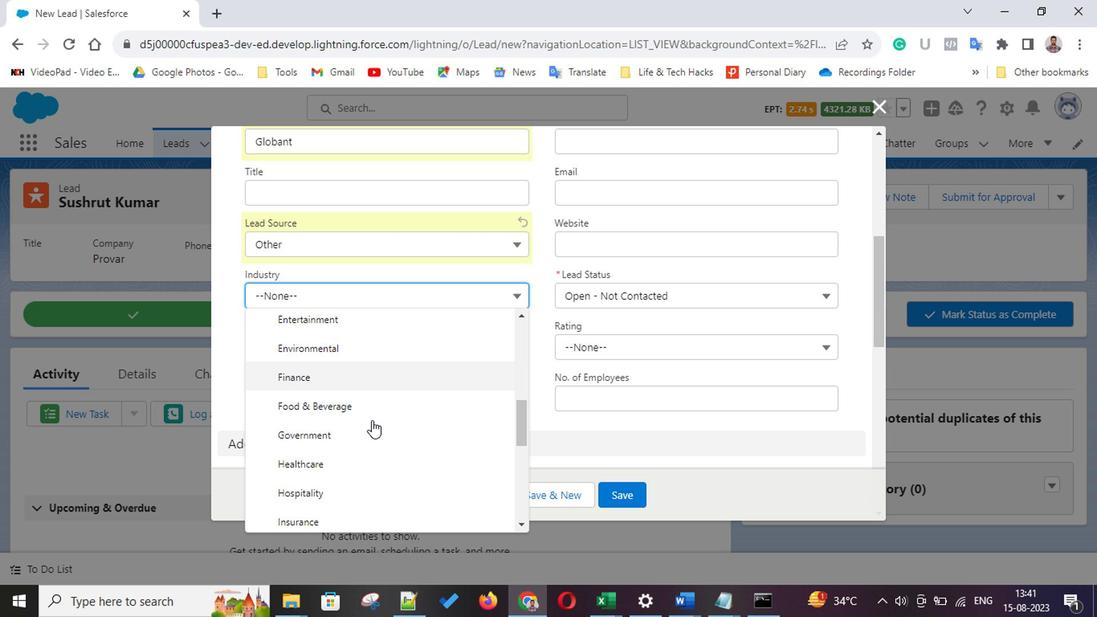 
Action: Mouse scrolled (356, 425) with delta (0, 0)
Screenshot: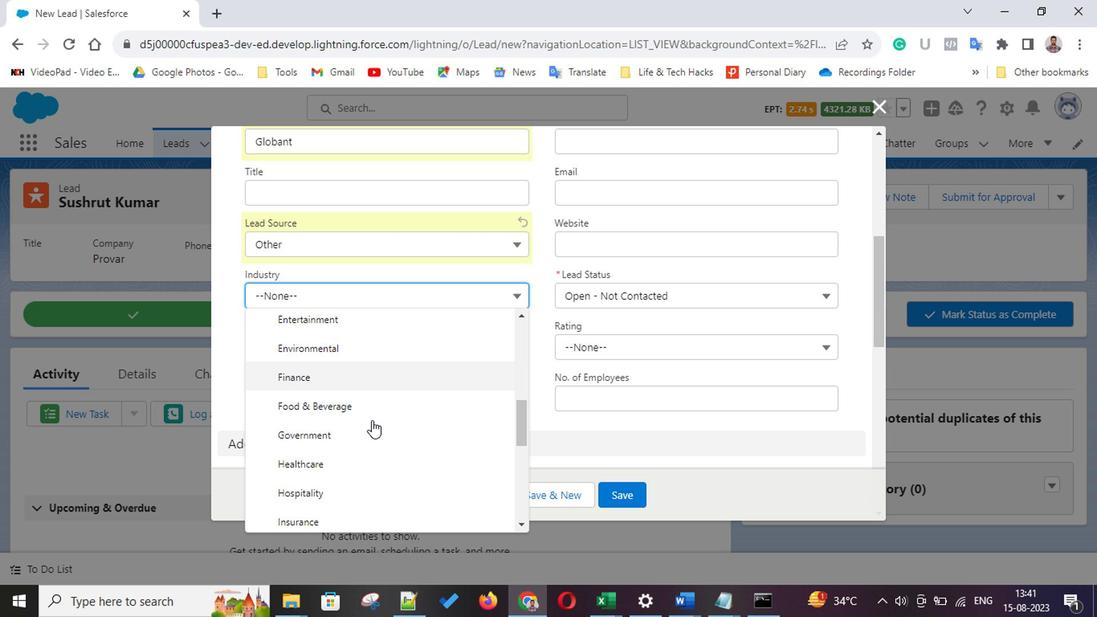 
Action: Mouse scrolled (356, 425) with delta (0, 0)
Screenshot: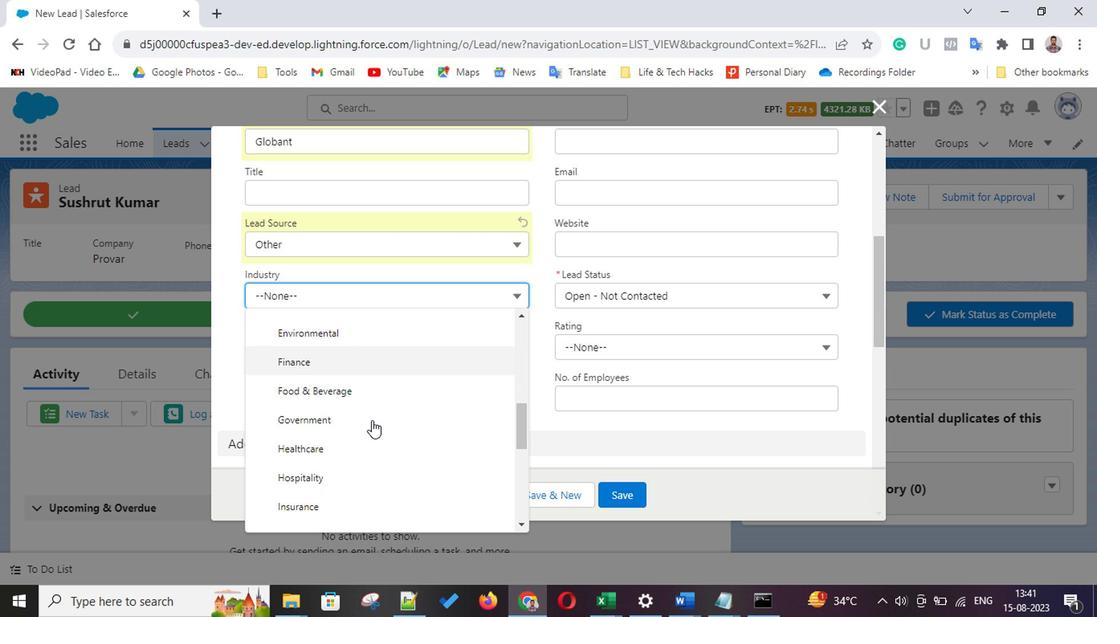 
Action: Mouse scrolled (356, 425) with delta (0, 0)
Screenshot: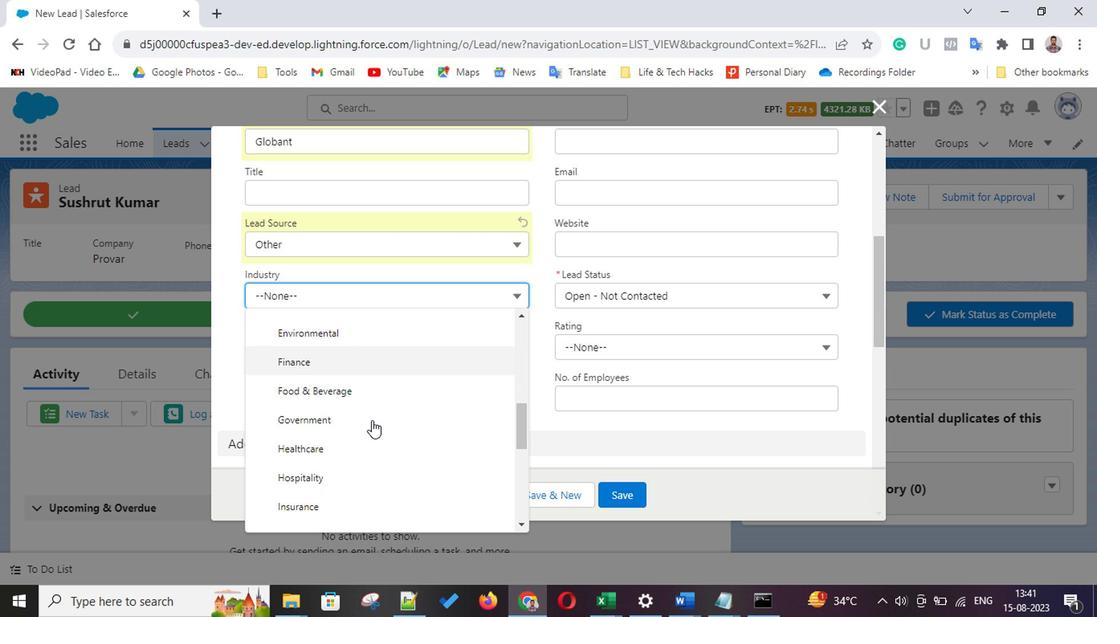 
Action: Mouse scrolled (356, 425) with delta (0, 0)
Screenshot: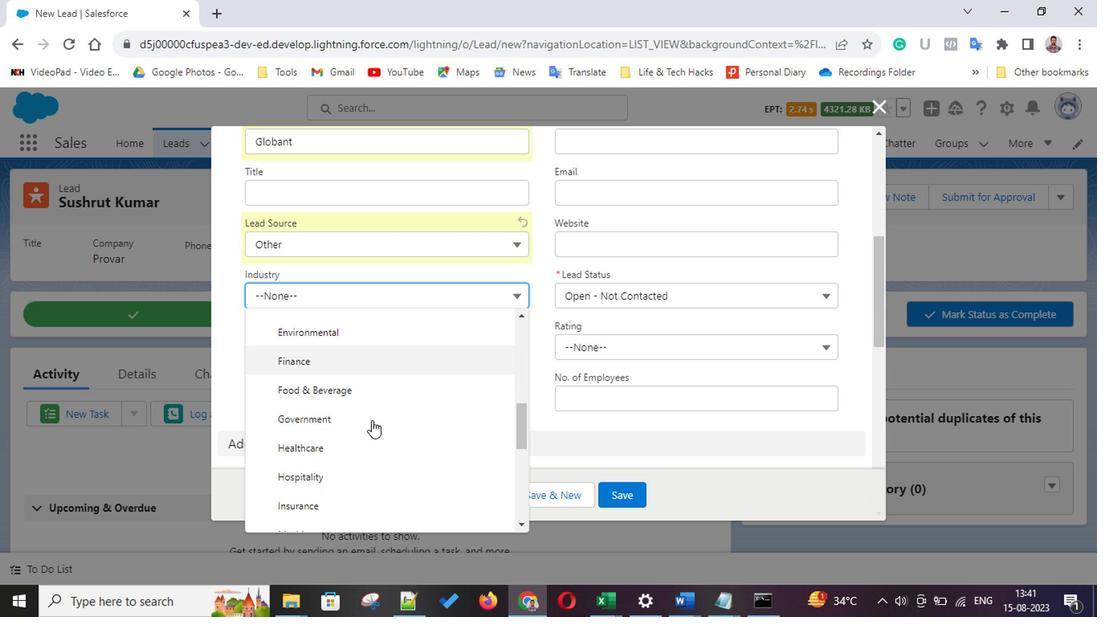 
Action: Mouse scrolled (356, 425) with delta (0, 0)
Screenshot: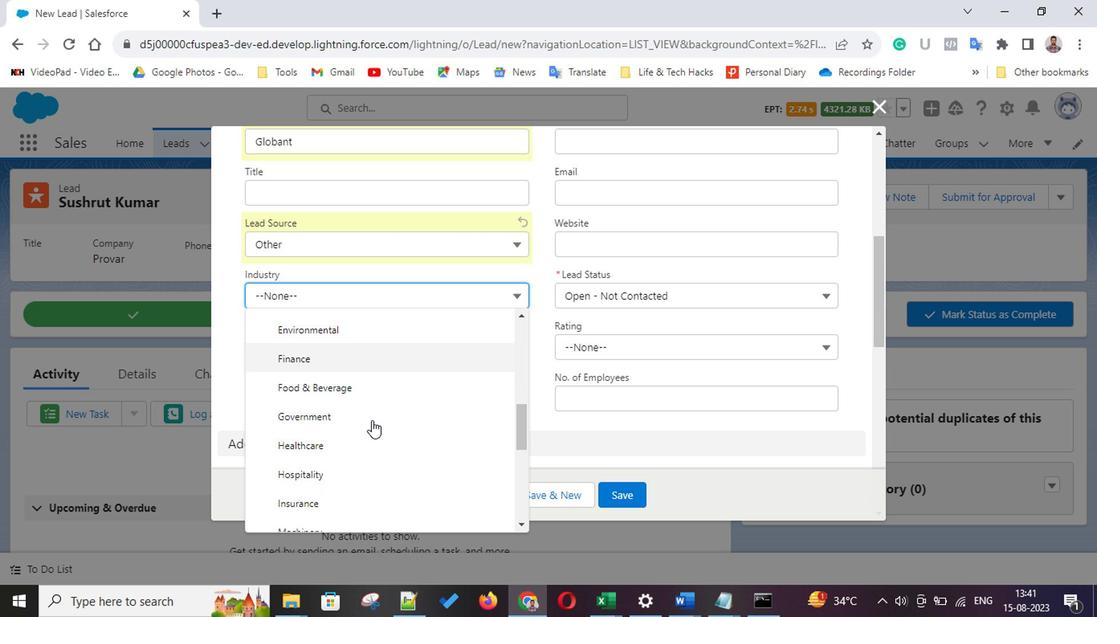 
Action: Mouse scrolled (356, 425) with delta (0, 0)
Screenshot: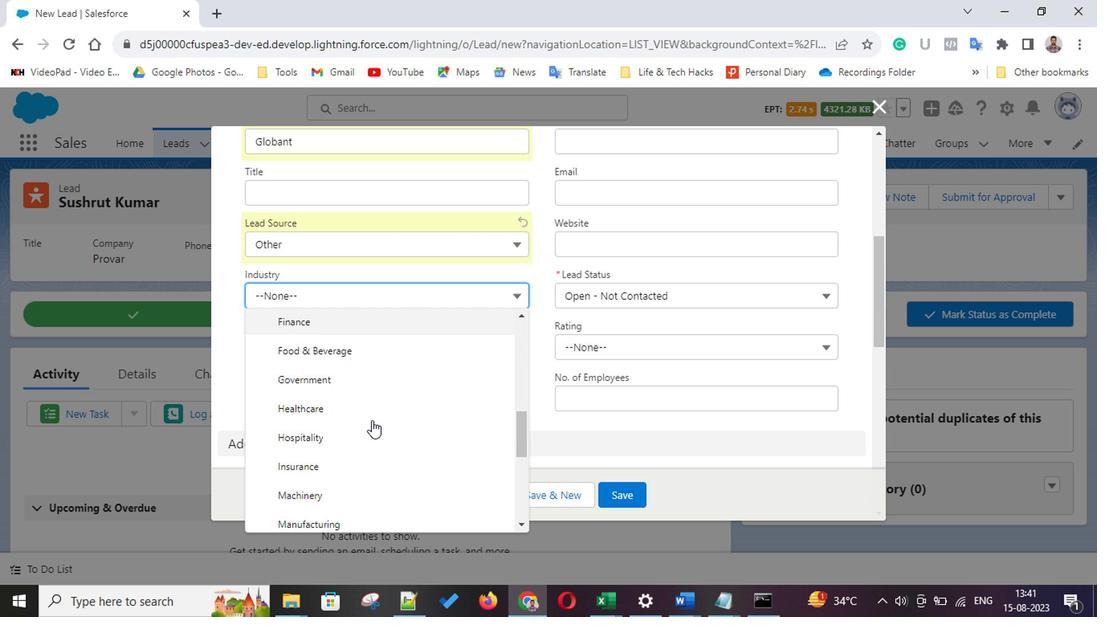 
Action: Mouse scrolled (356, 425) with delta (0, 0)
